 Task: Select Kindle E-Readers from Kindle E-readers & Books. Add to cart Kindle Oasis-1. Place order for _x000D_
1517 Larchmont Ave_x000D_
Lakewood, Ohio(OH), 44107, Cell Number (216) 226-7523
Action: Mouse moved to (455, 731)
Screenshot: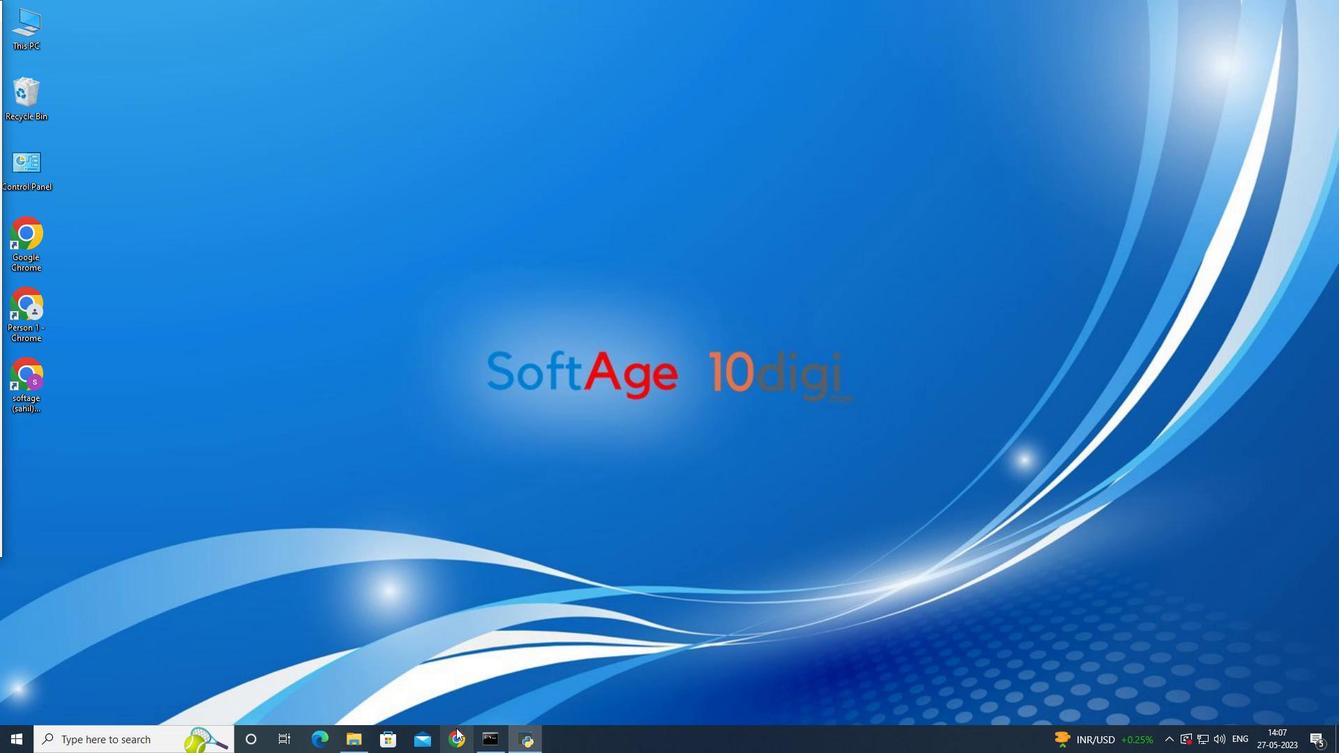 
Action: Mouse pressed left at (455, 731)
Screenshot: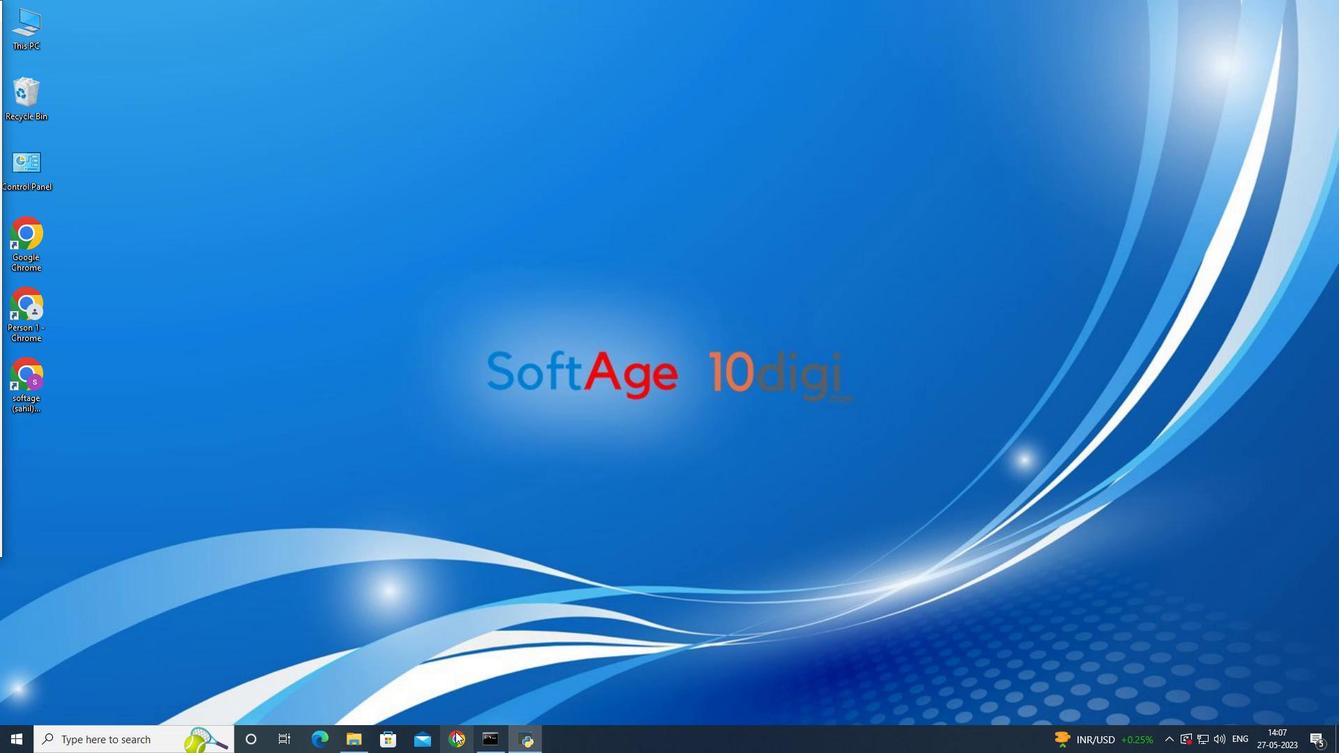 
Action: Mouse moved to (75, 61)
Screenshot: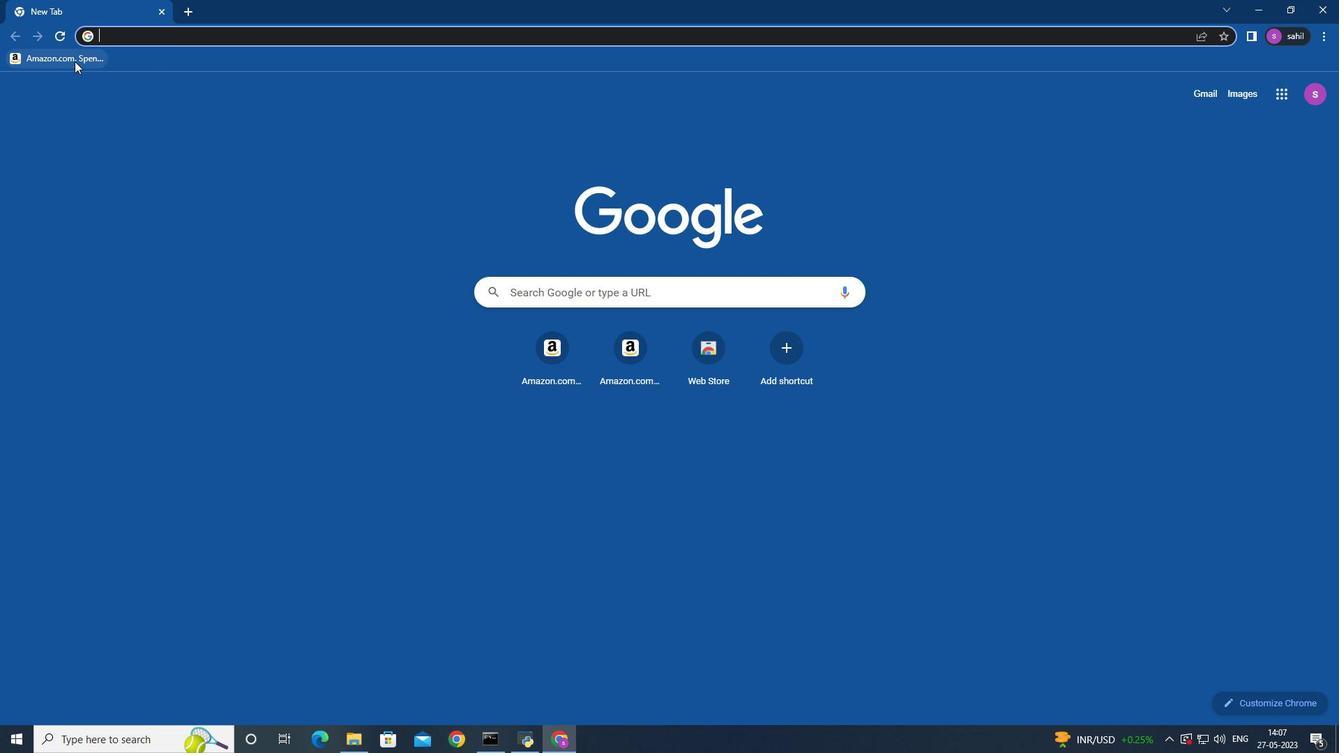 
Action: Mouse pressed left at (75, 61)
Screenshot: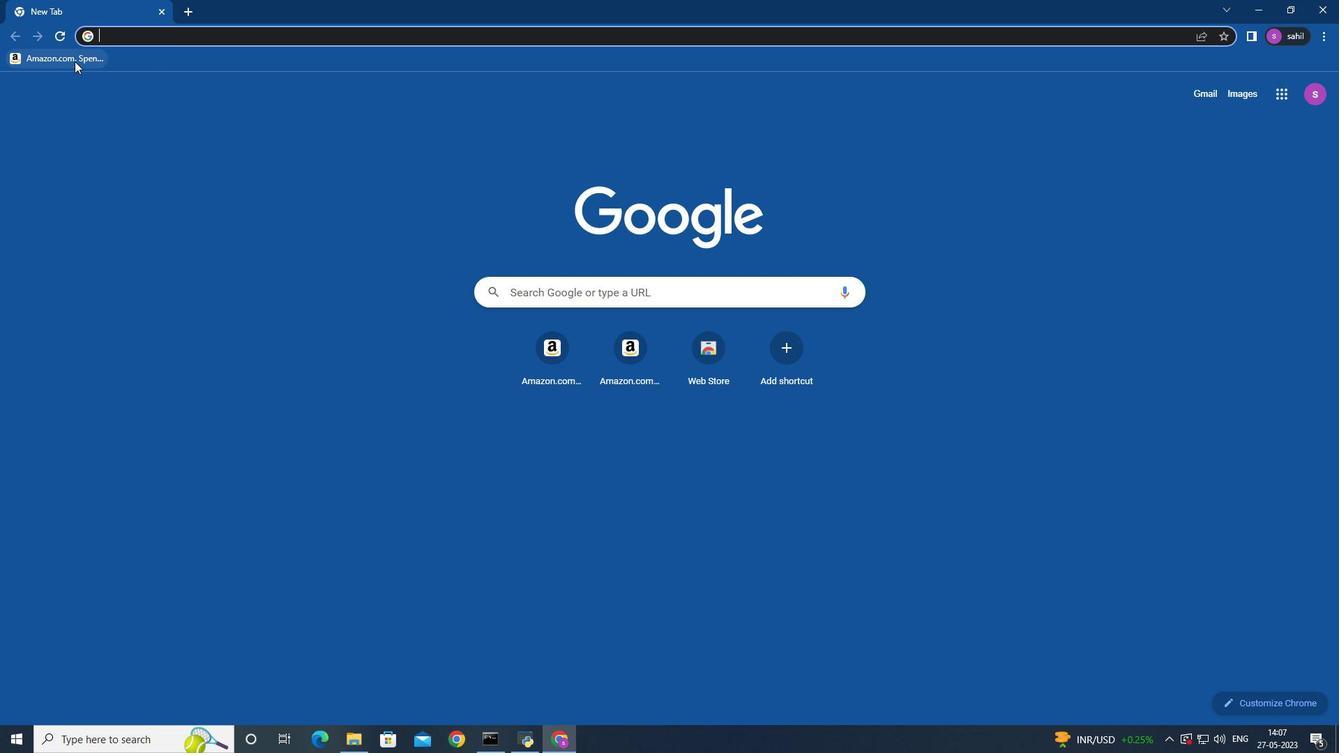 
Action: Mouse moved to (154, 69)
Screenshot: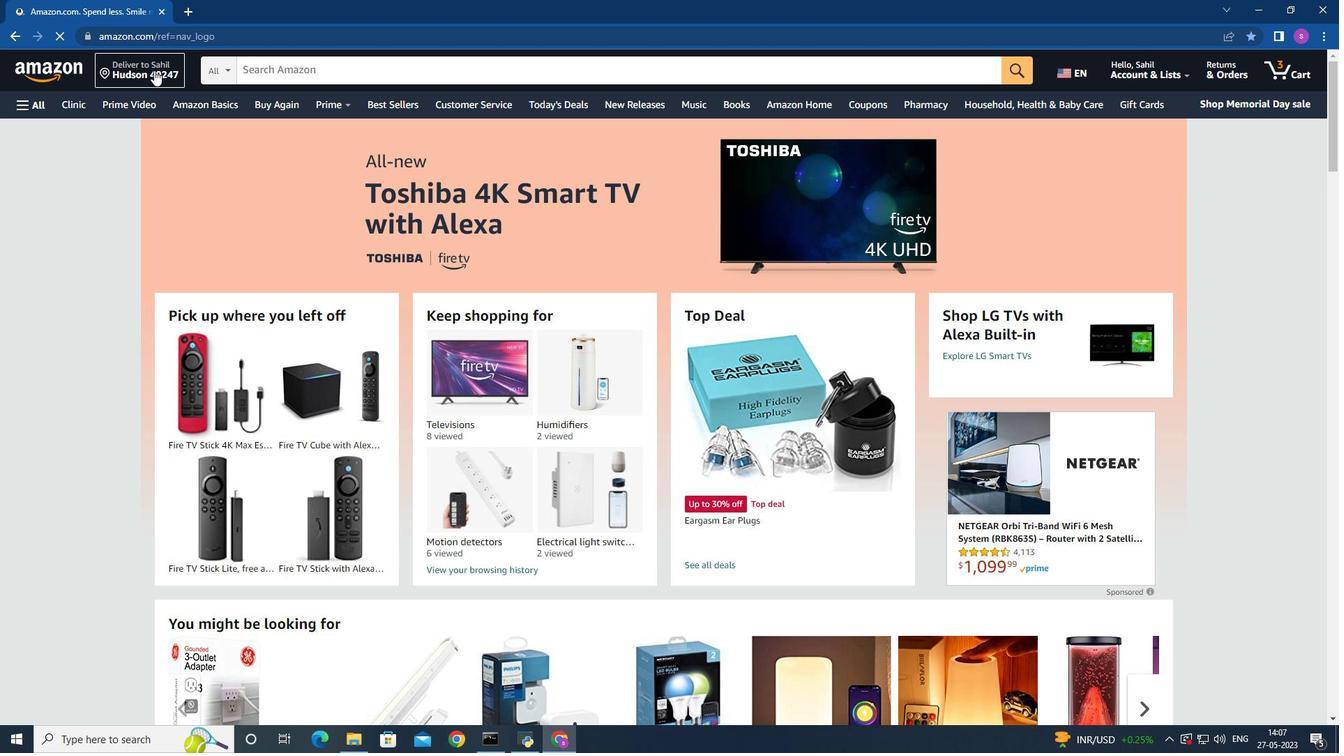 
Action: Mouse pressed left at (154, 69)
Screenshot: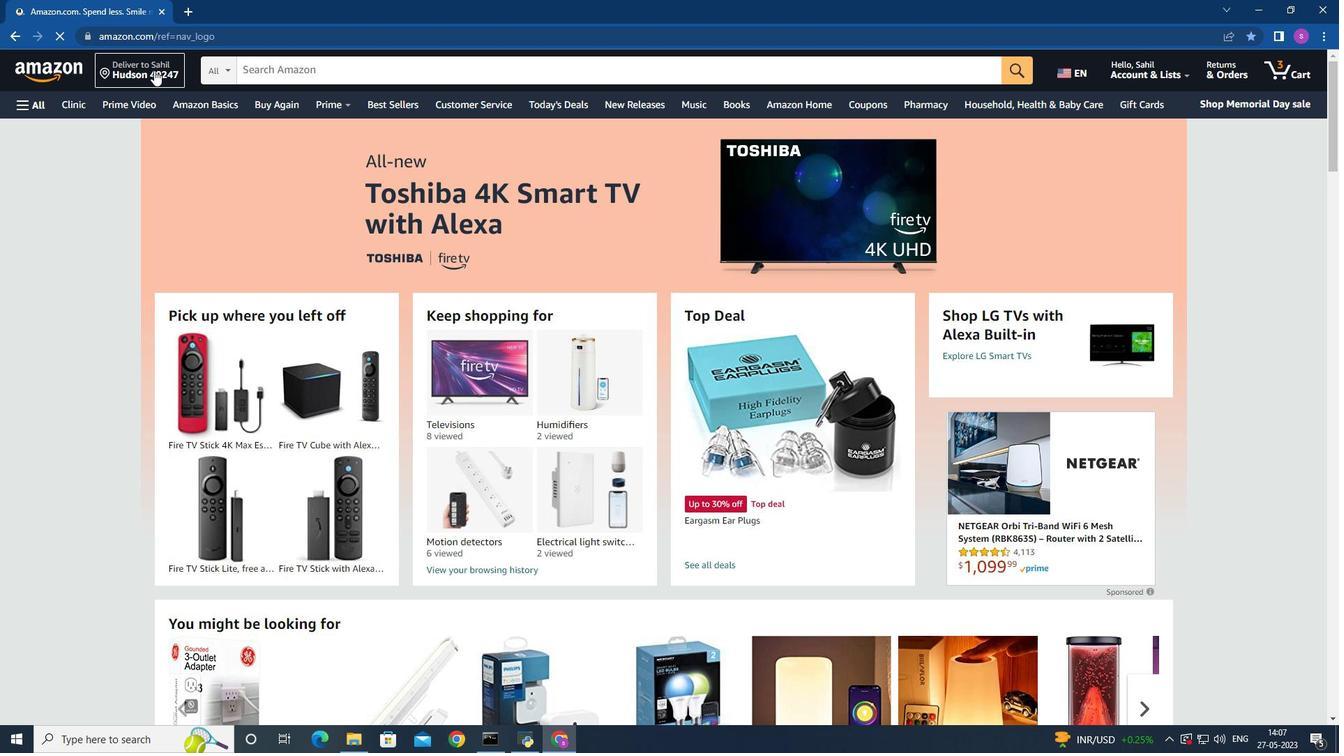 
Action: Mouse moved to (650, 426)
Screenshot: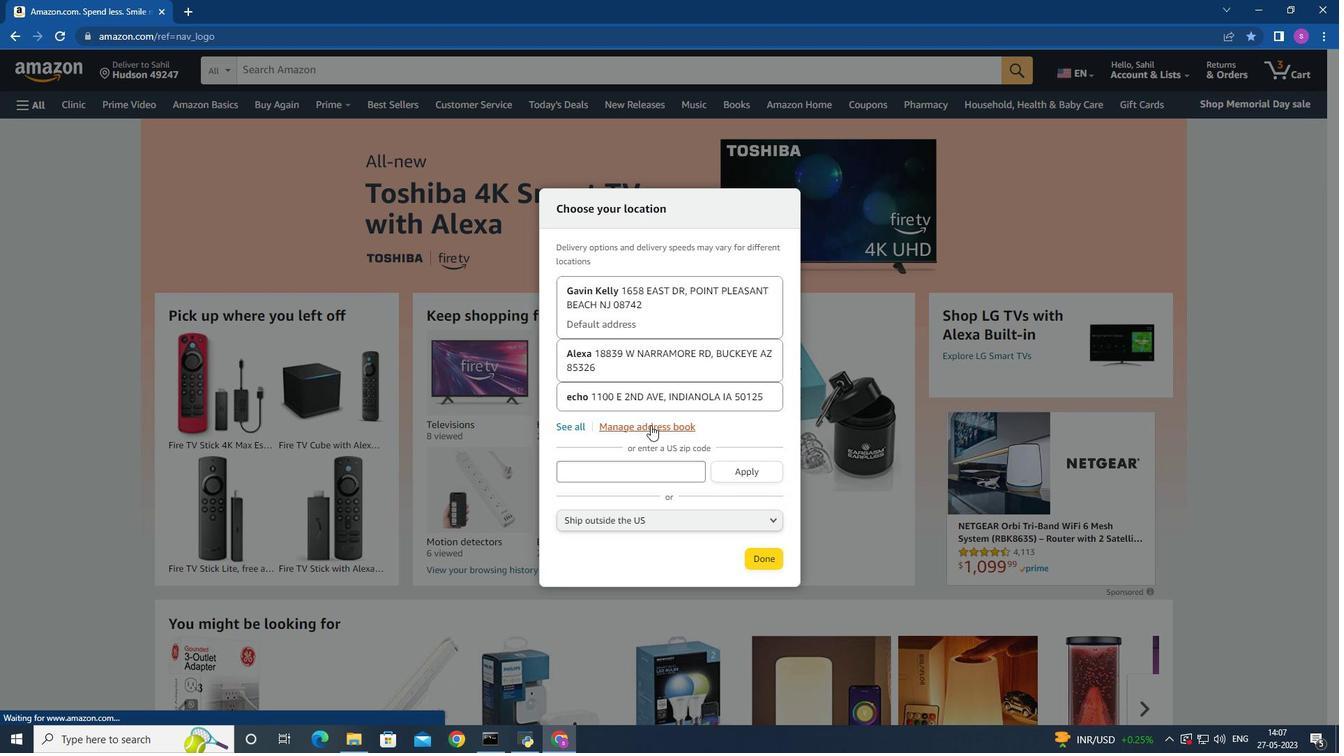 
Action: Mouse pressed left at (650, 426)
Screenshot: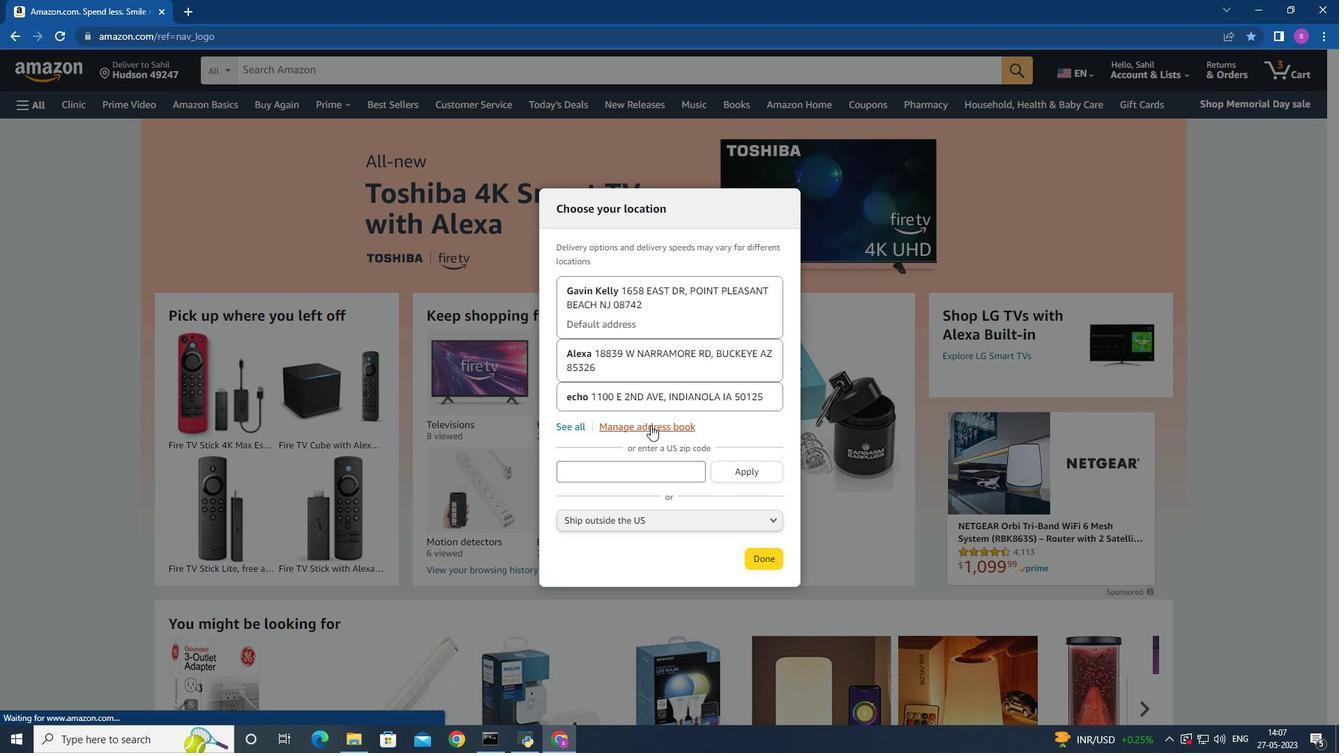 
Action: Mouse moved to (551, 347)
Screenshot: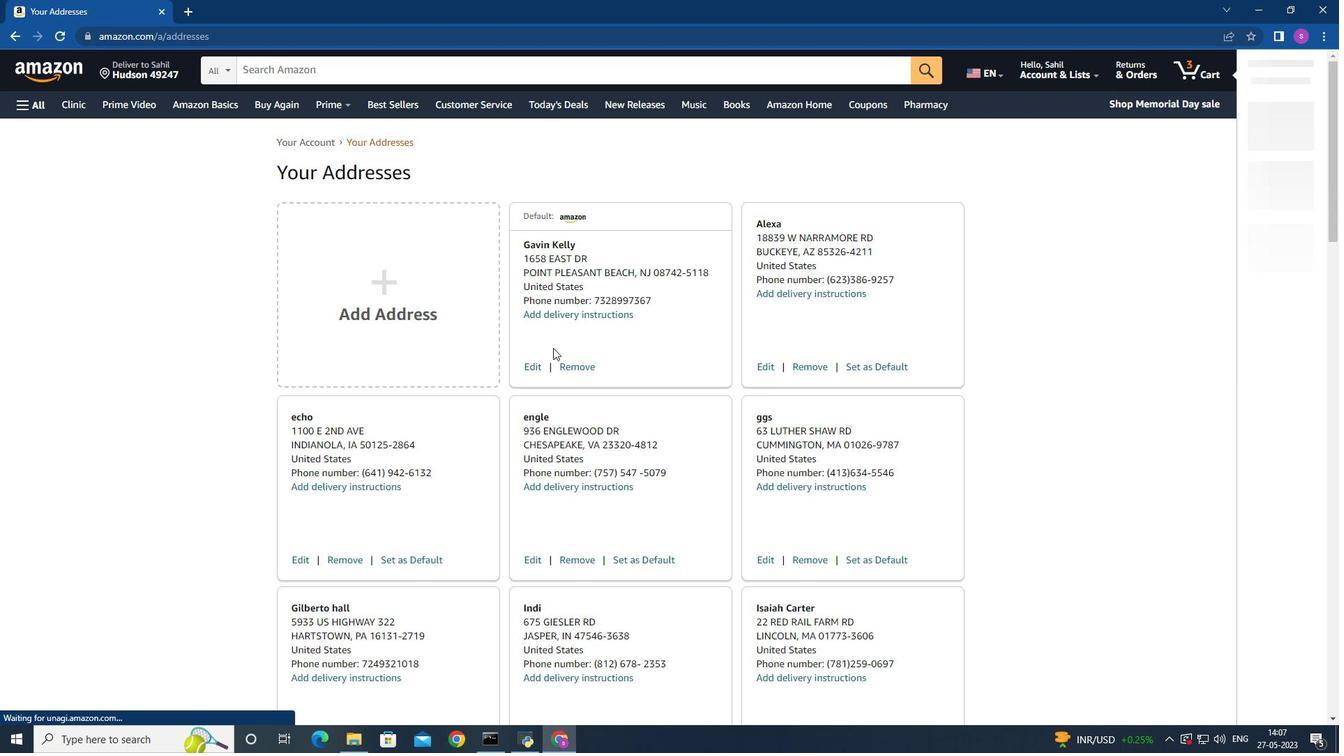 
Action: Mouse scrolled (551, 346) with delta (0, 0)
Screenshot: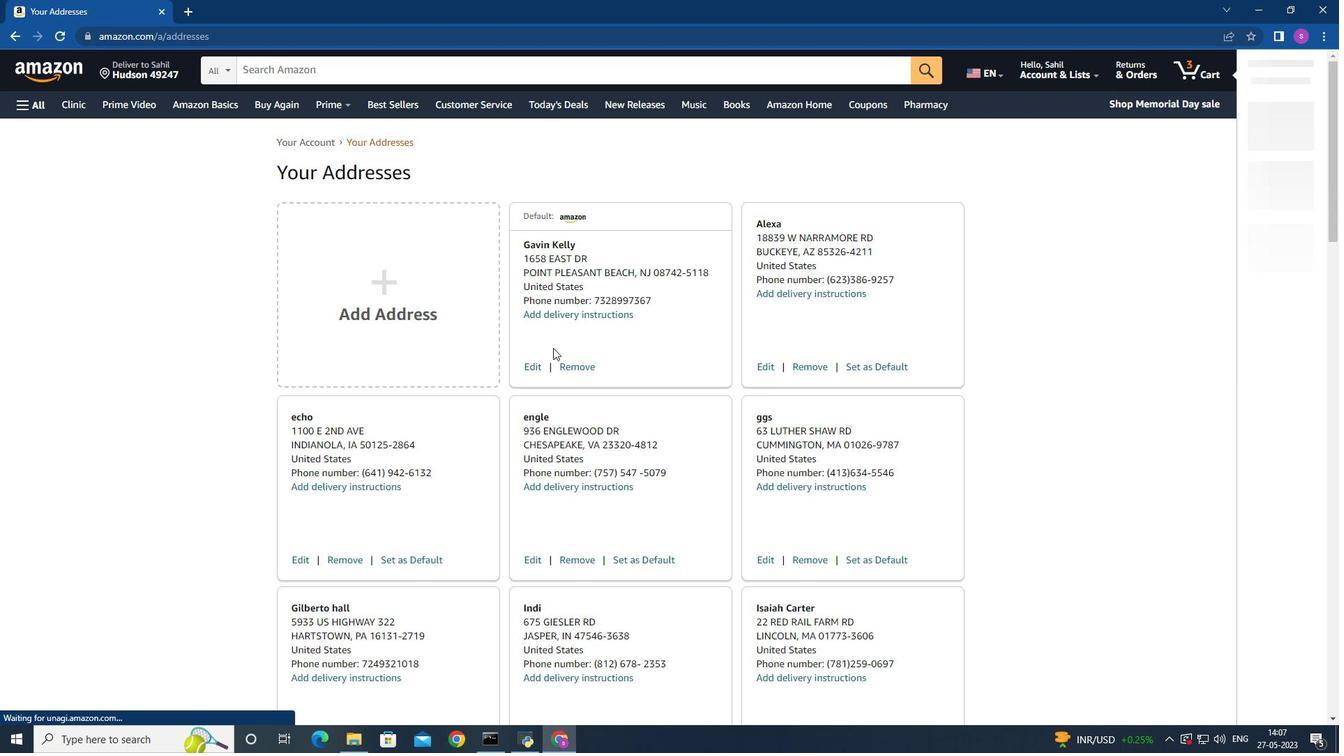 
Action: Mouse moved to (549, 347)
Screenshot: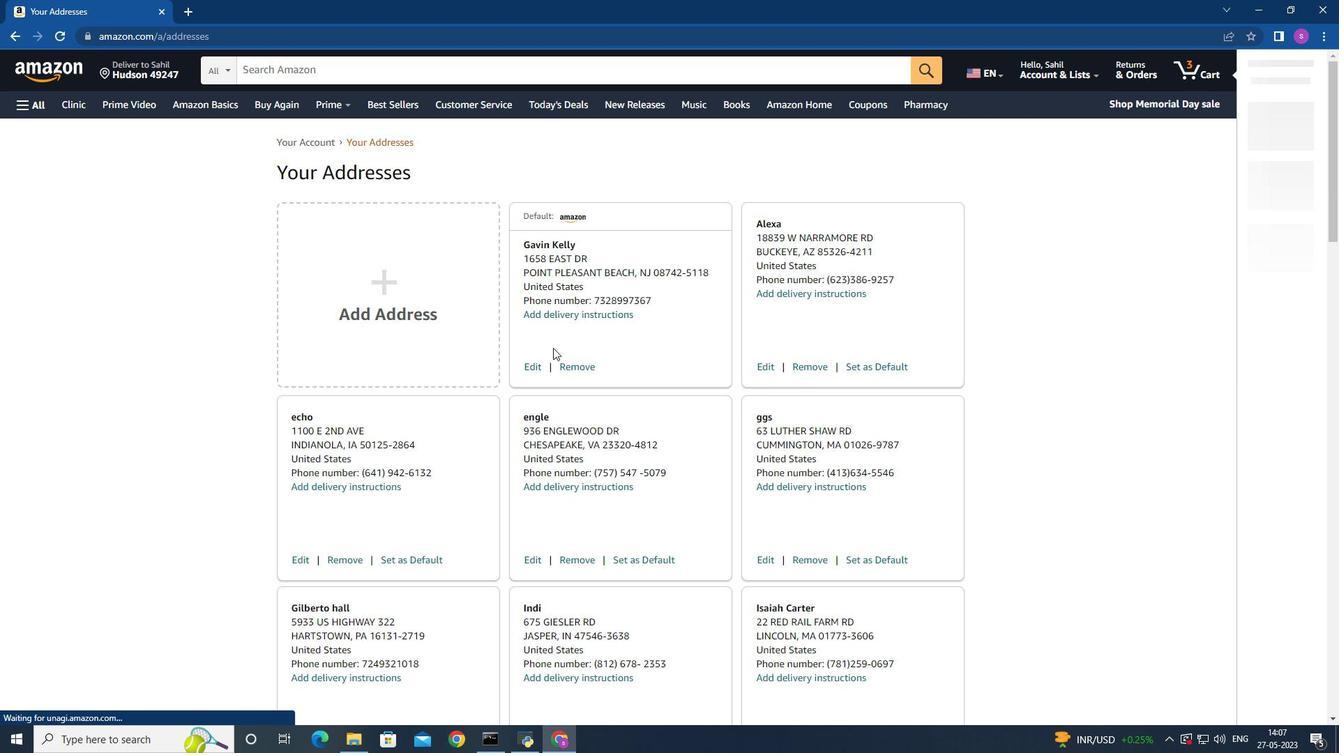 
Action: Mouse scrolled (549, 346) with delta (0, 0)
Screenshot: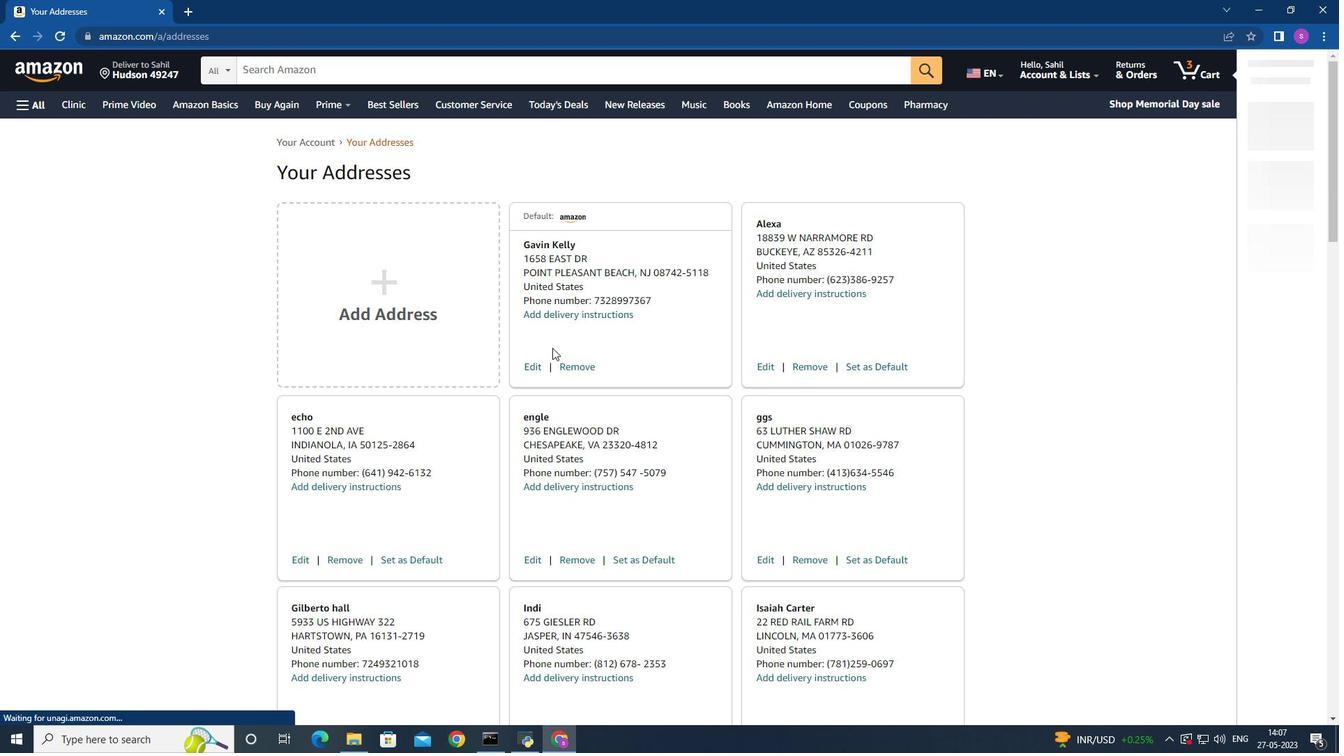 
Action: Mouse moved to (474, 371)
Screenshot: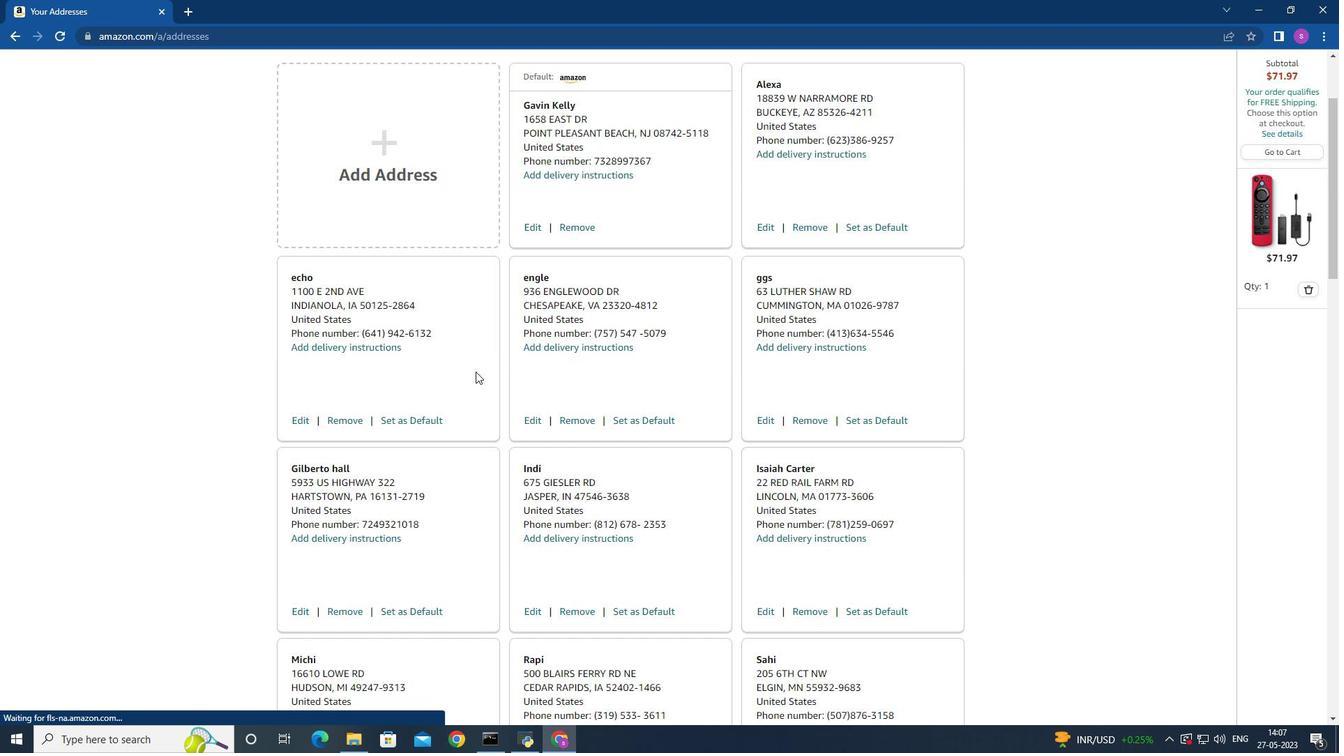 
Action: Mouse scrolled (474, 371) with delta (0, 0)
Screenshot: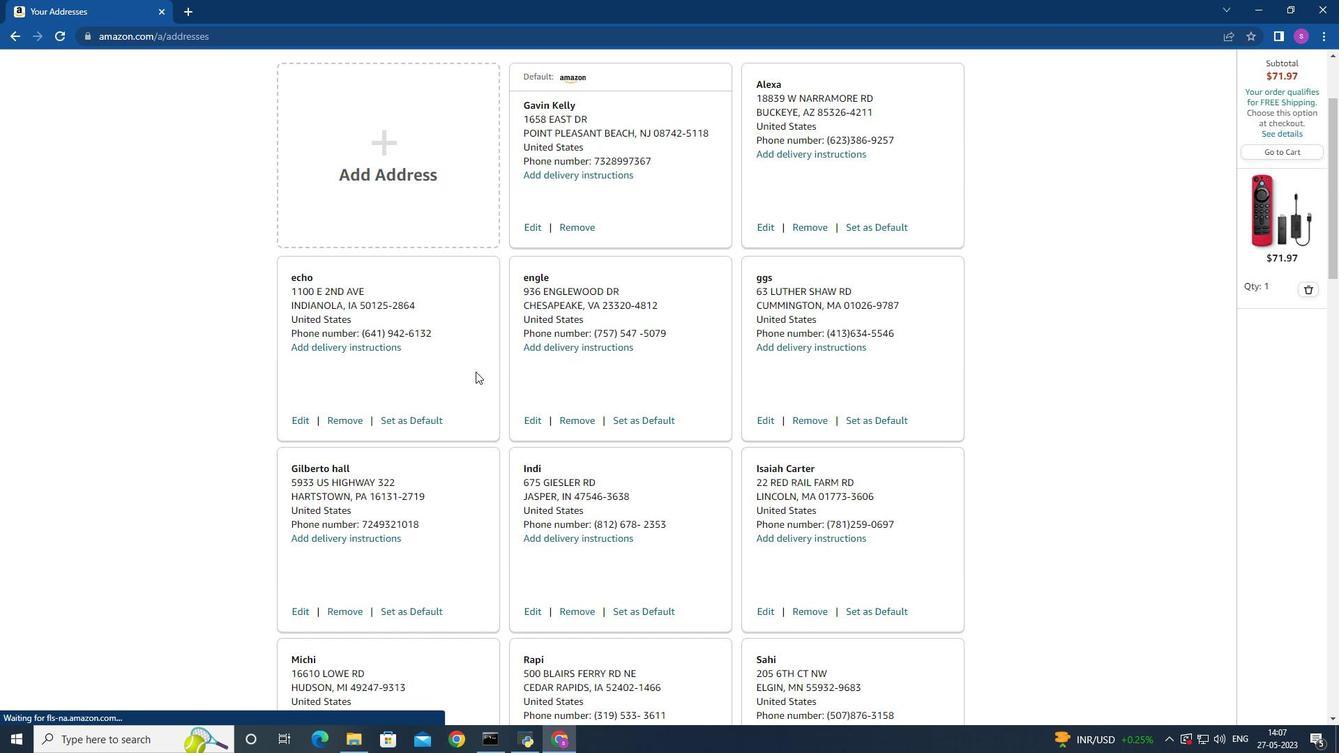 
Action: Mouse scrolled (474, 371) with delta (0, 0)
Screenshot: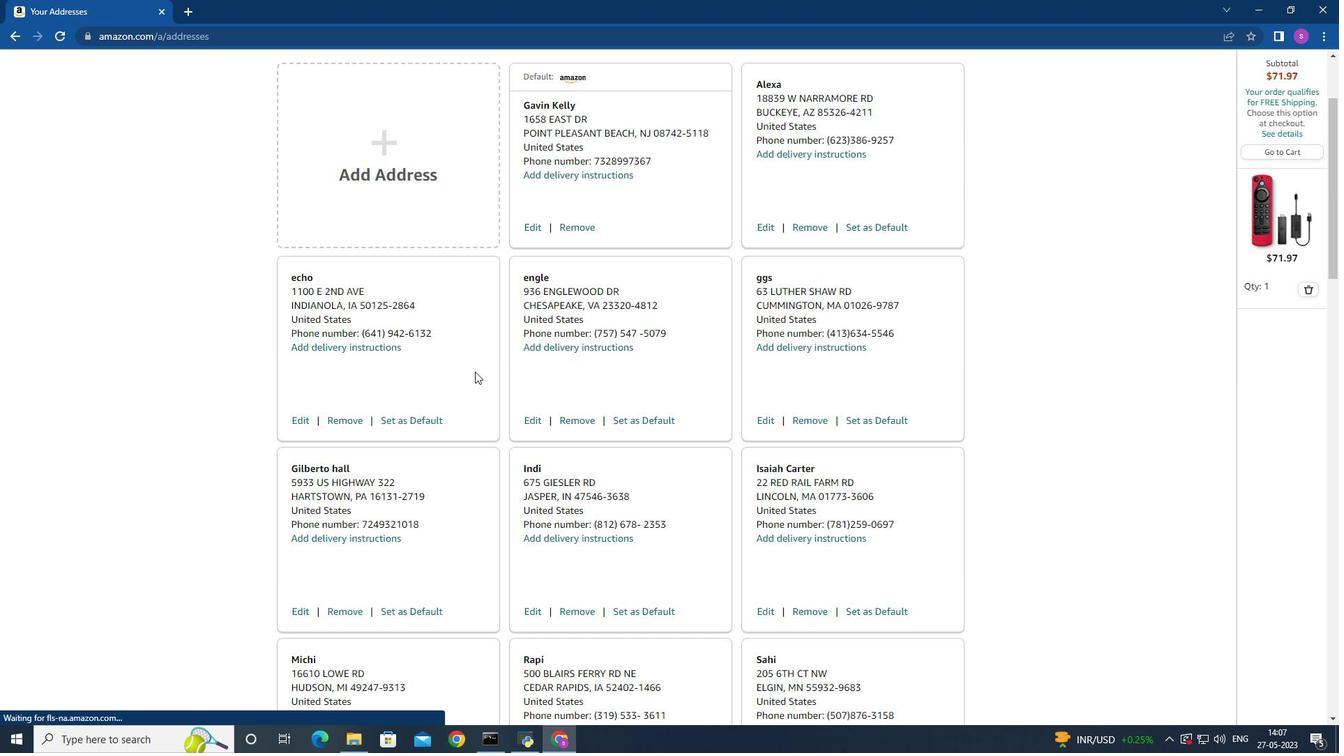 
Action: Mouse scrolled (474, 371) with delta (0, 0)
Screenshot: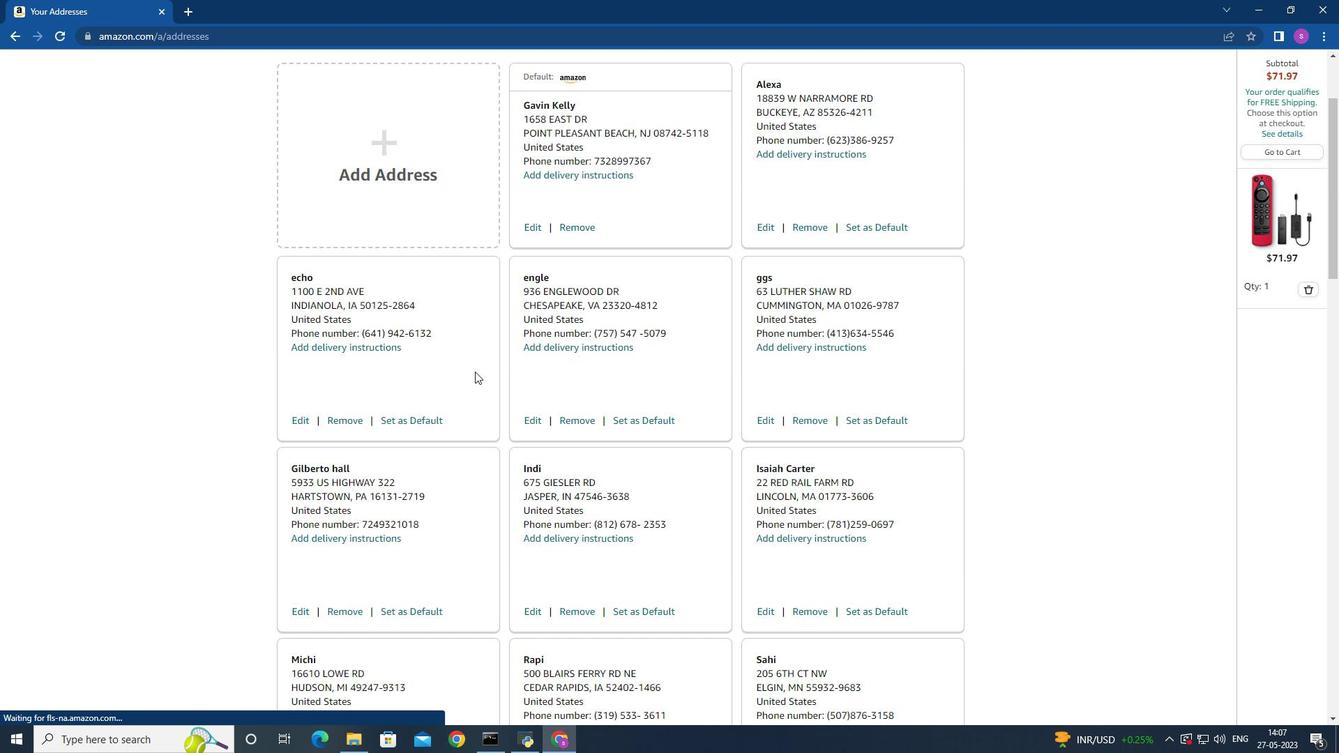 
Action: Mouse moved to (399, 327)
Screenshot: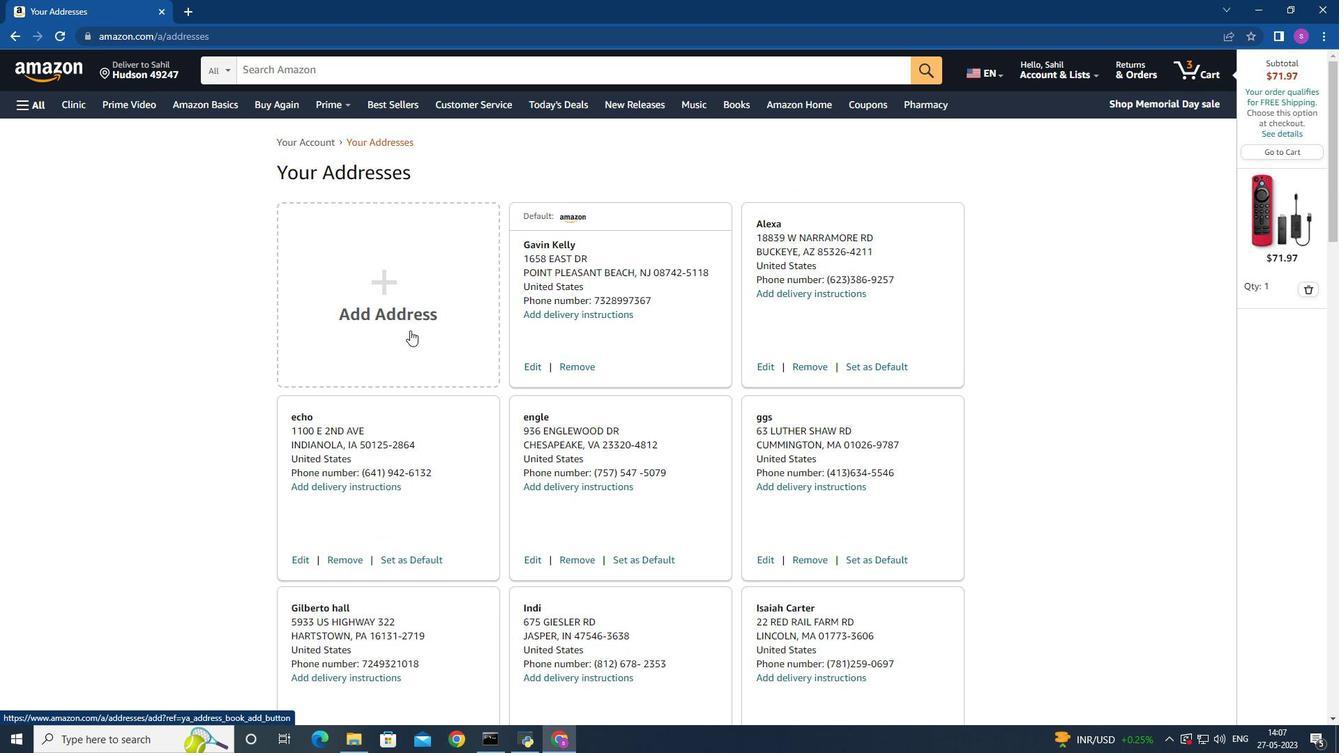 
Action: Mouse pressed left at (399, 327)
Screenshot: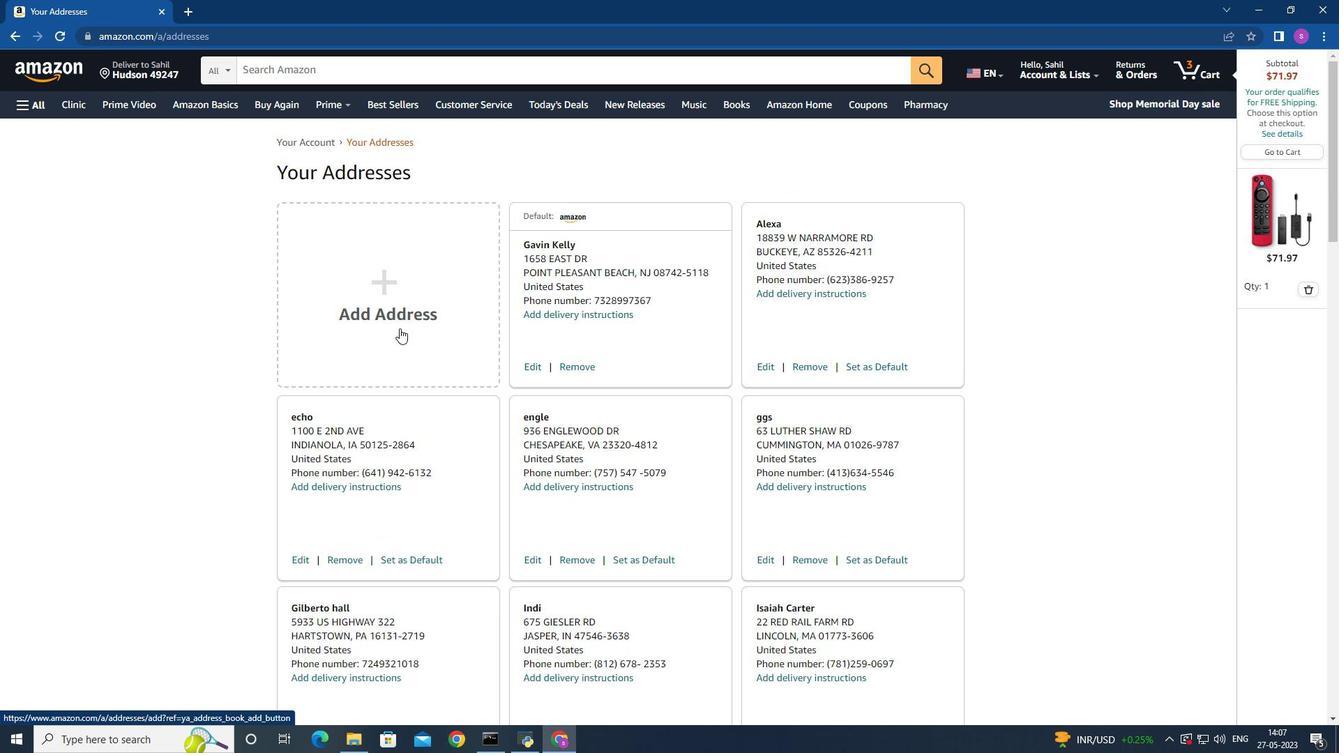 
Action: Mouse moved to (733, 378)
Screenshot: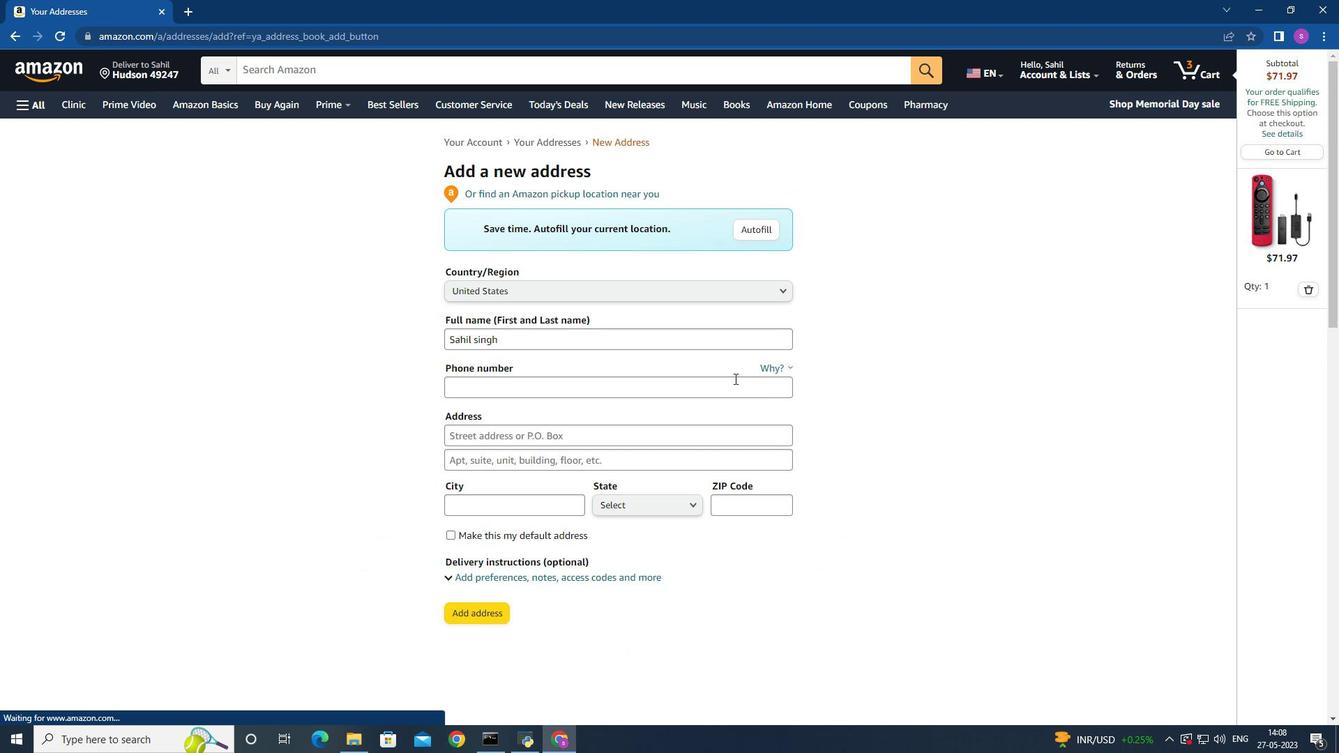 
Action: Mouse scrolled (733, 378) with delta (0, 0)
Screenshot: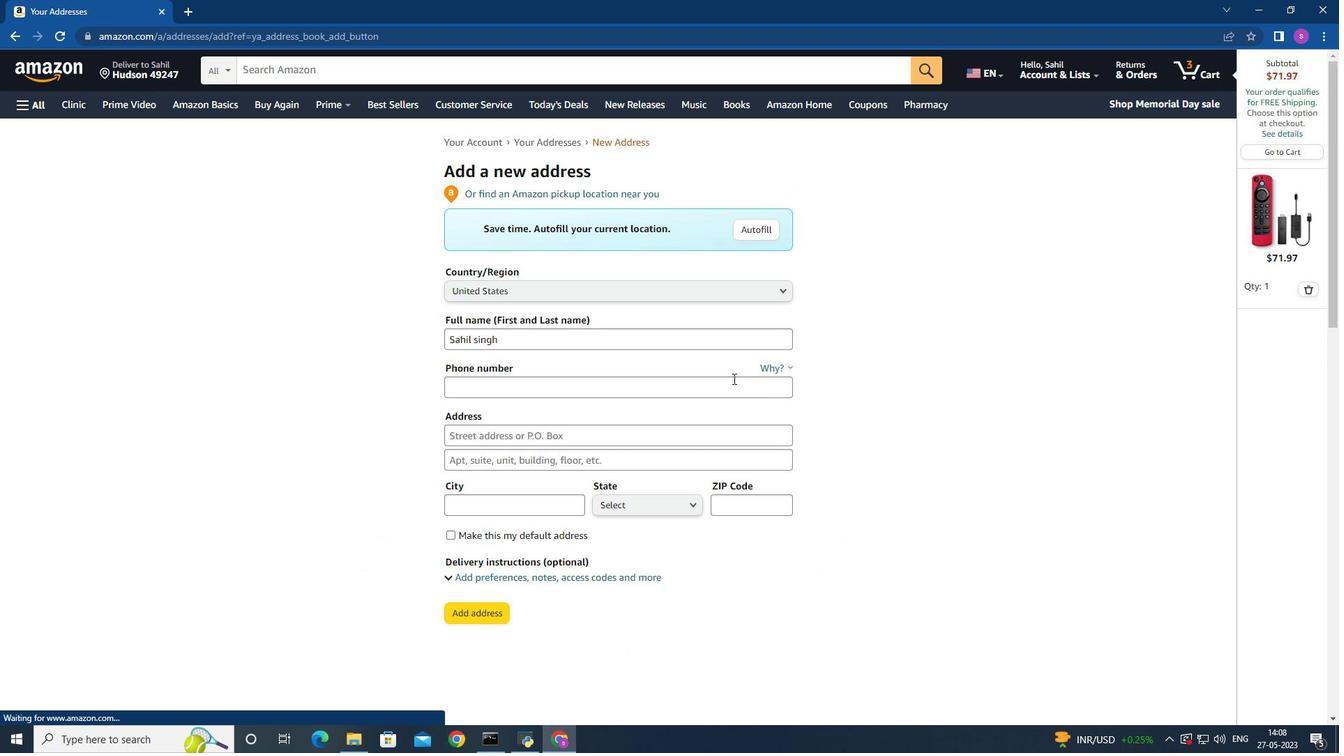 
Action: Mouse moved to (502, 318)
Screenshot: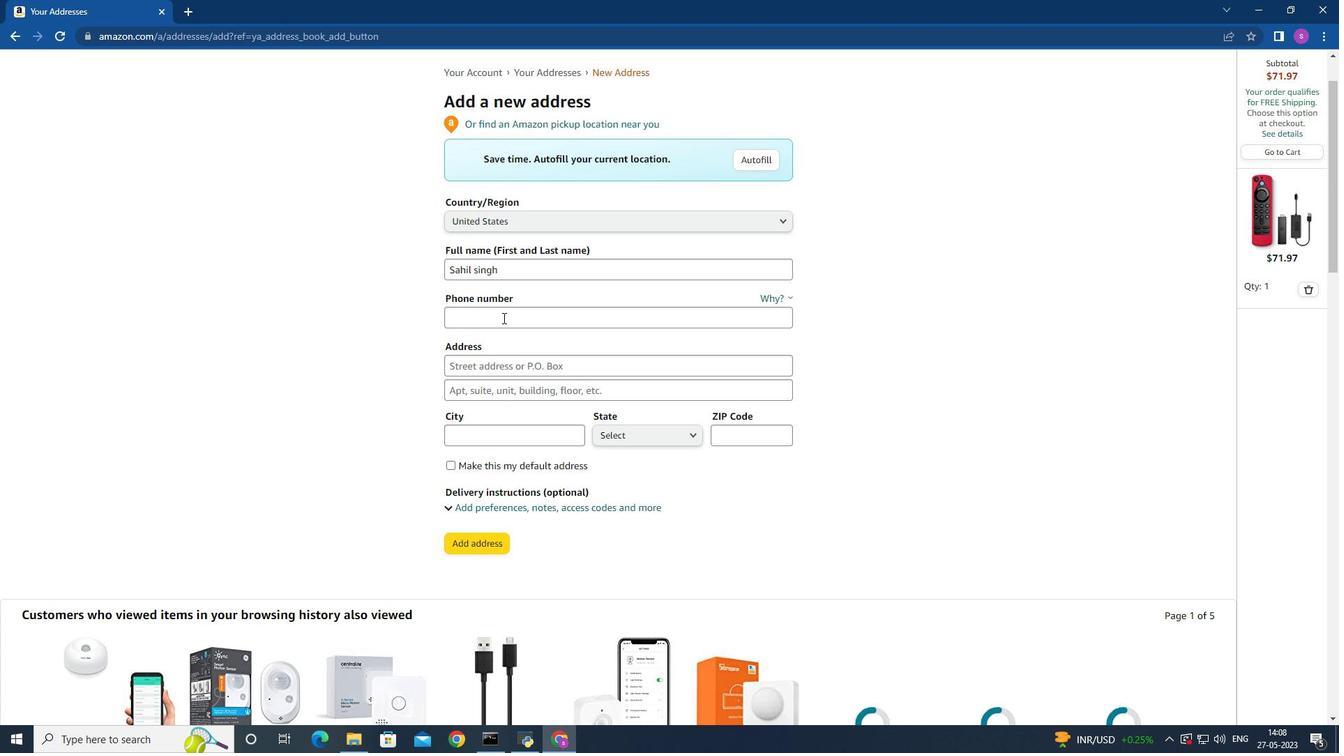 
Action: Mouse pressed left at (502, 318)
Screenshot: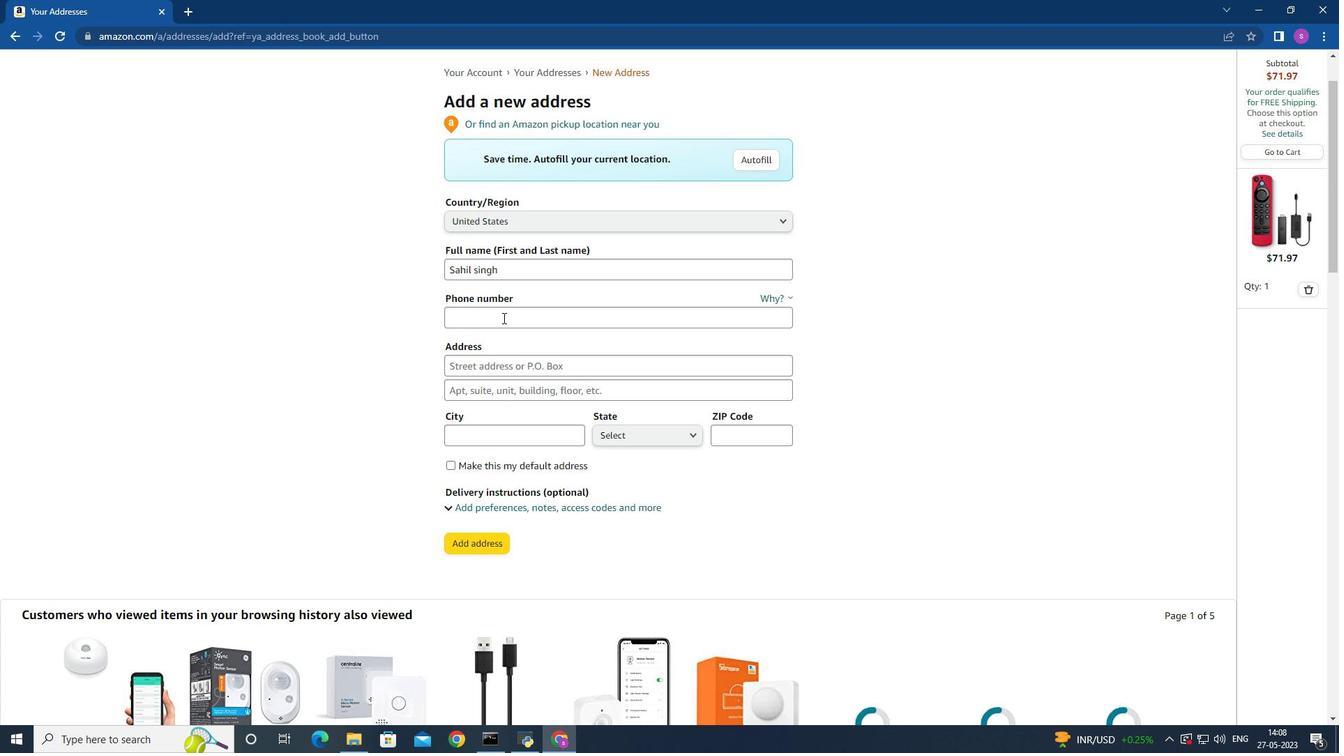
Action: Key pressed <Key.shift>(216<Key.shift>)<Key.space>226-7523
Screenshot: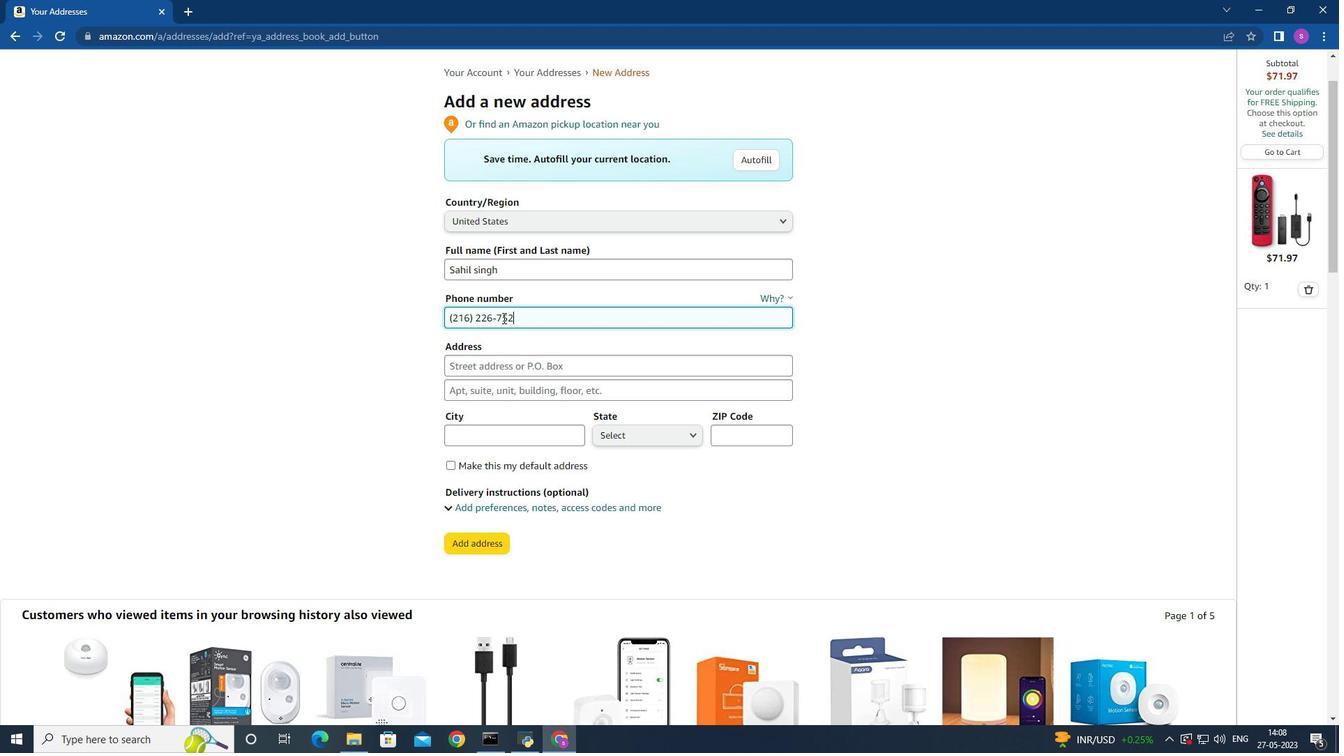 
Action: Mouse moved to (511, 363)
Screenshot: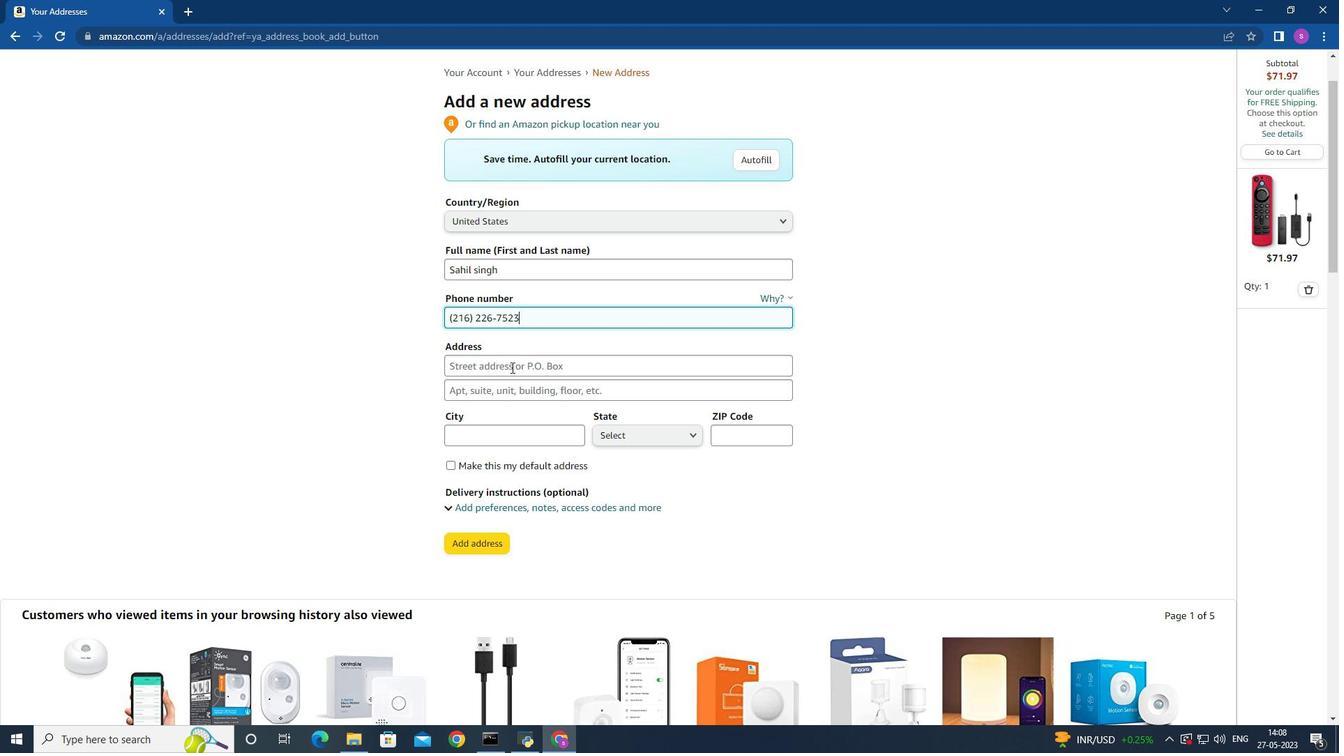 
Action: Mouse pressed left at (511, 363)
Screenshot: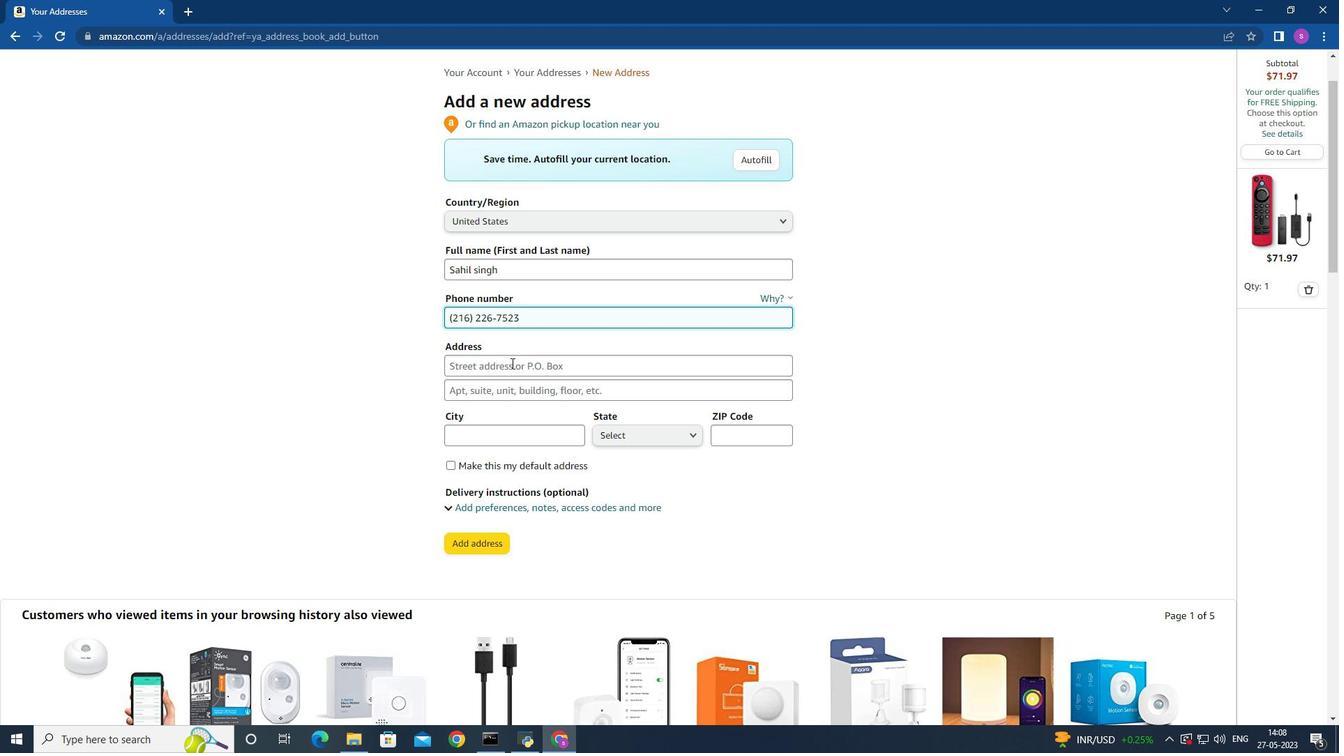 
Action: Mouse moved to (511, 363)
Screenshot: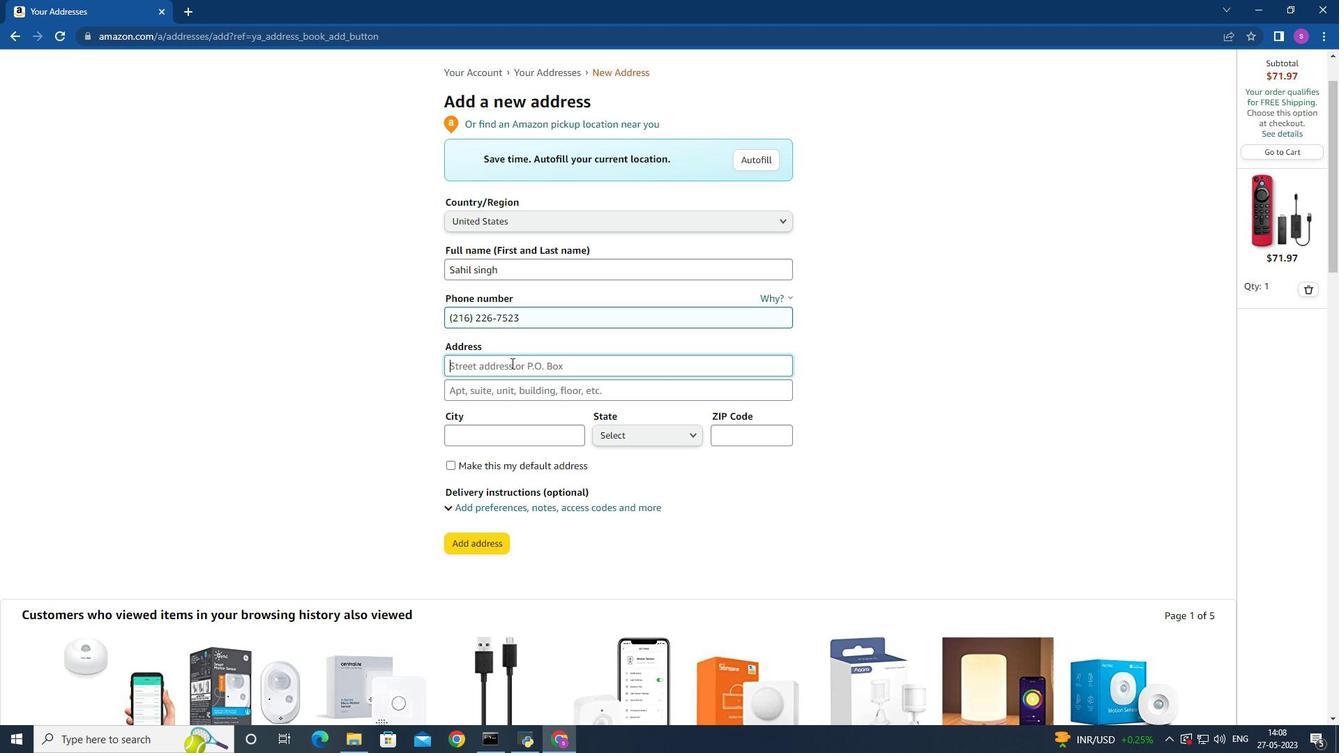 
Action: Key pressed 1517<Key.space><Key.shift>Larchmont<Key.space>
Screenshot: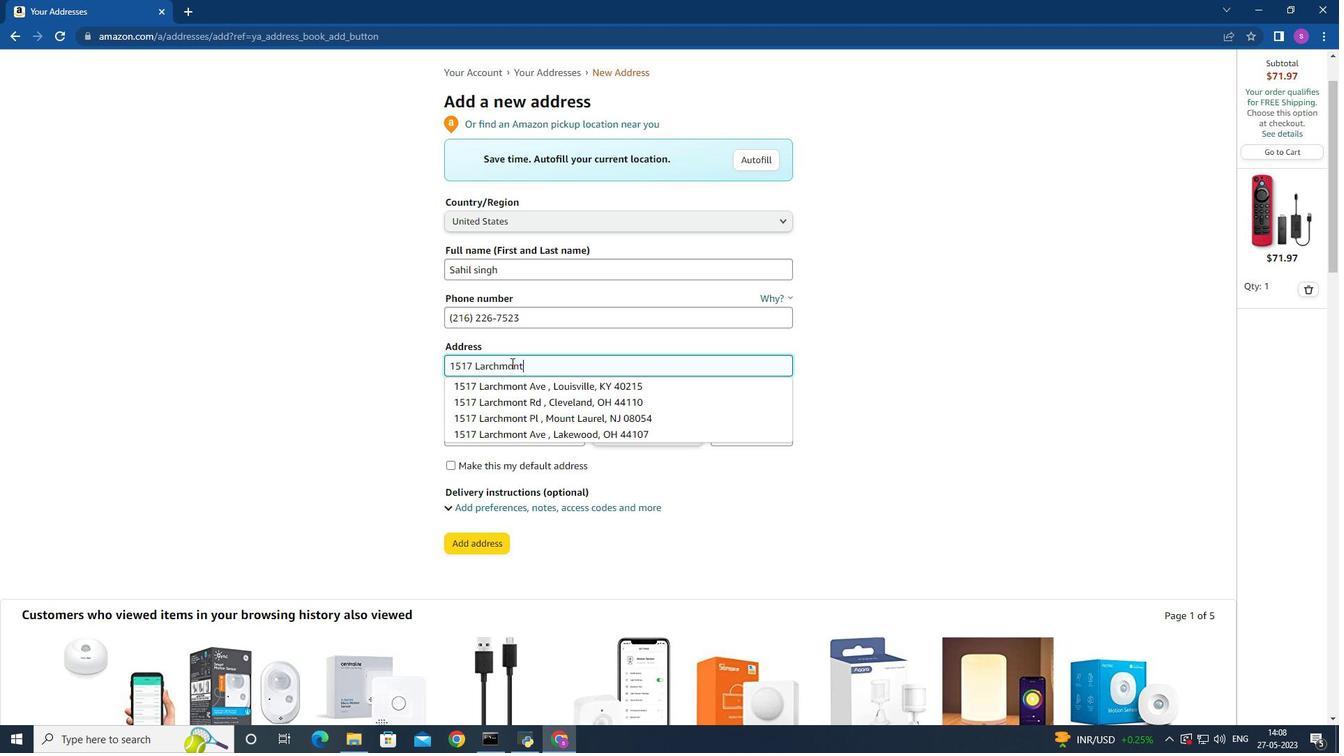 
Action: Mouse moved to (586, 432)
Screenshot: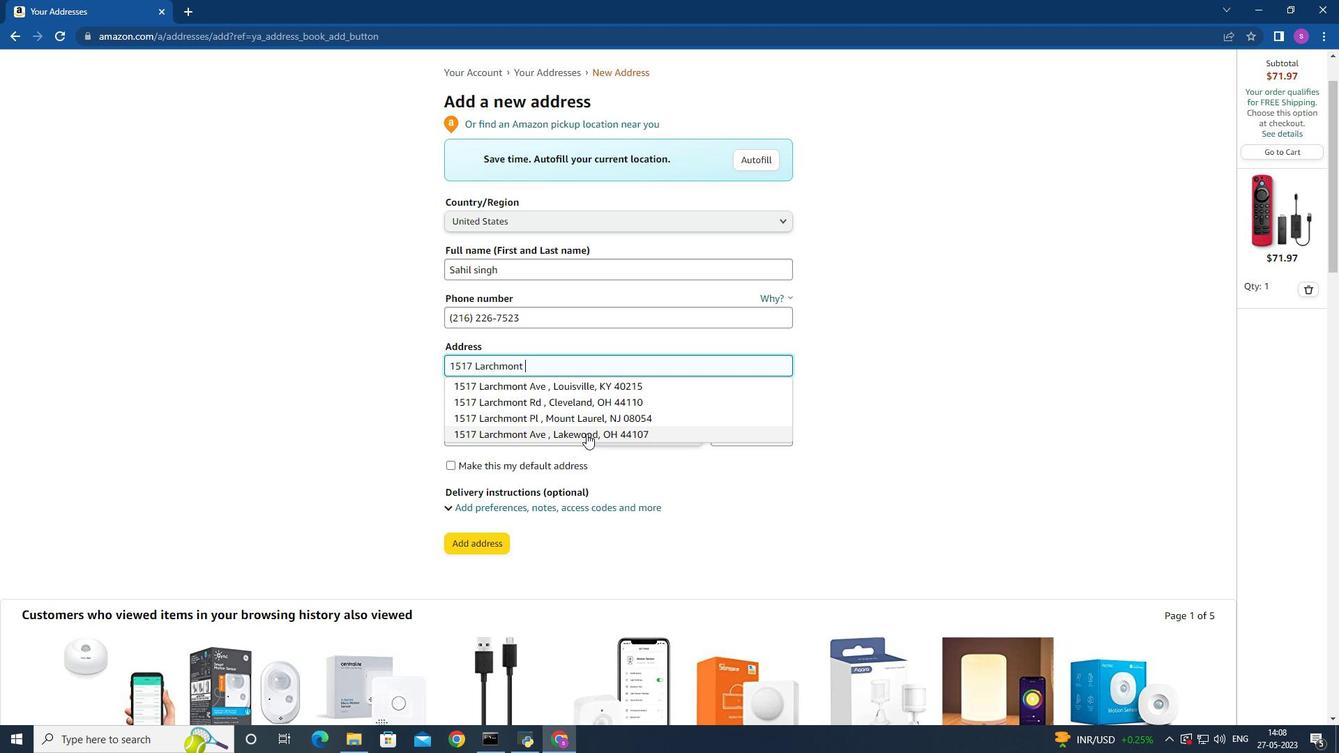 
Action: Mouse pressed left at (586, 432)
Screenshot: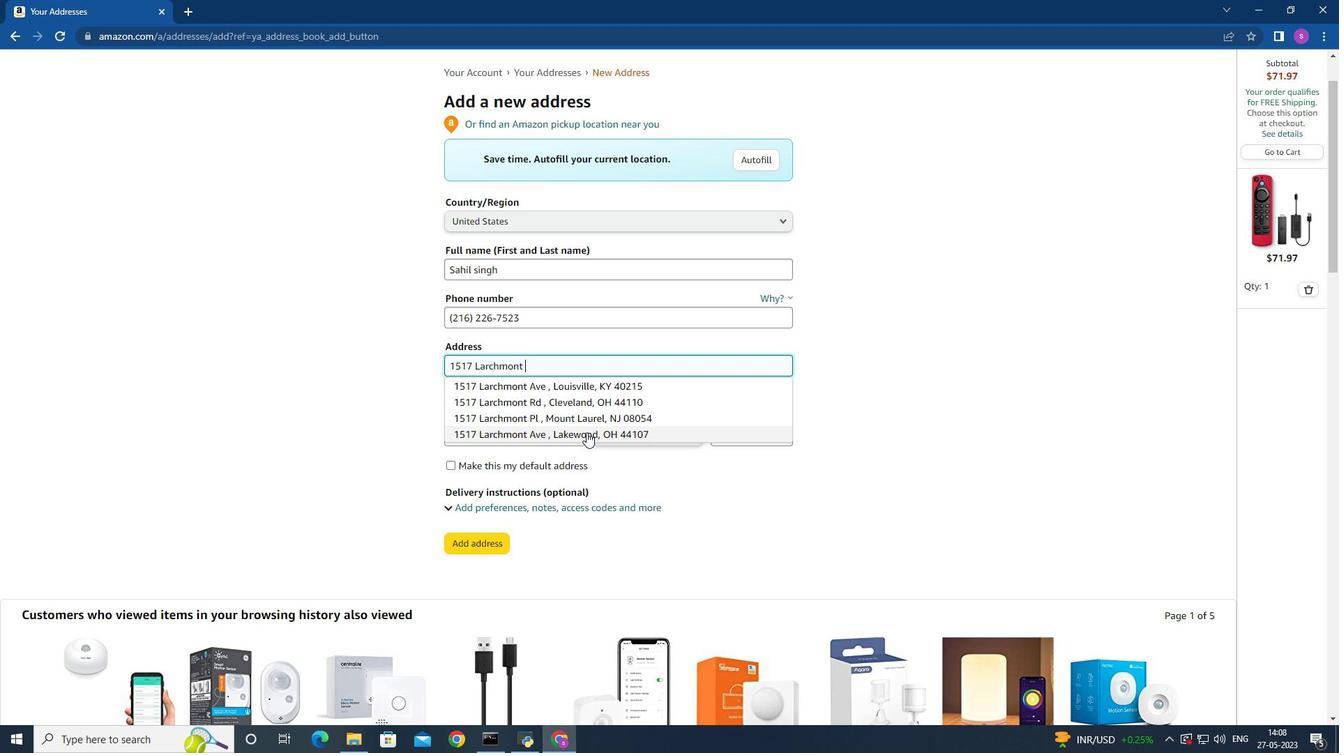 
Action: Mouse moved to (544, 313)
Screenshot: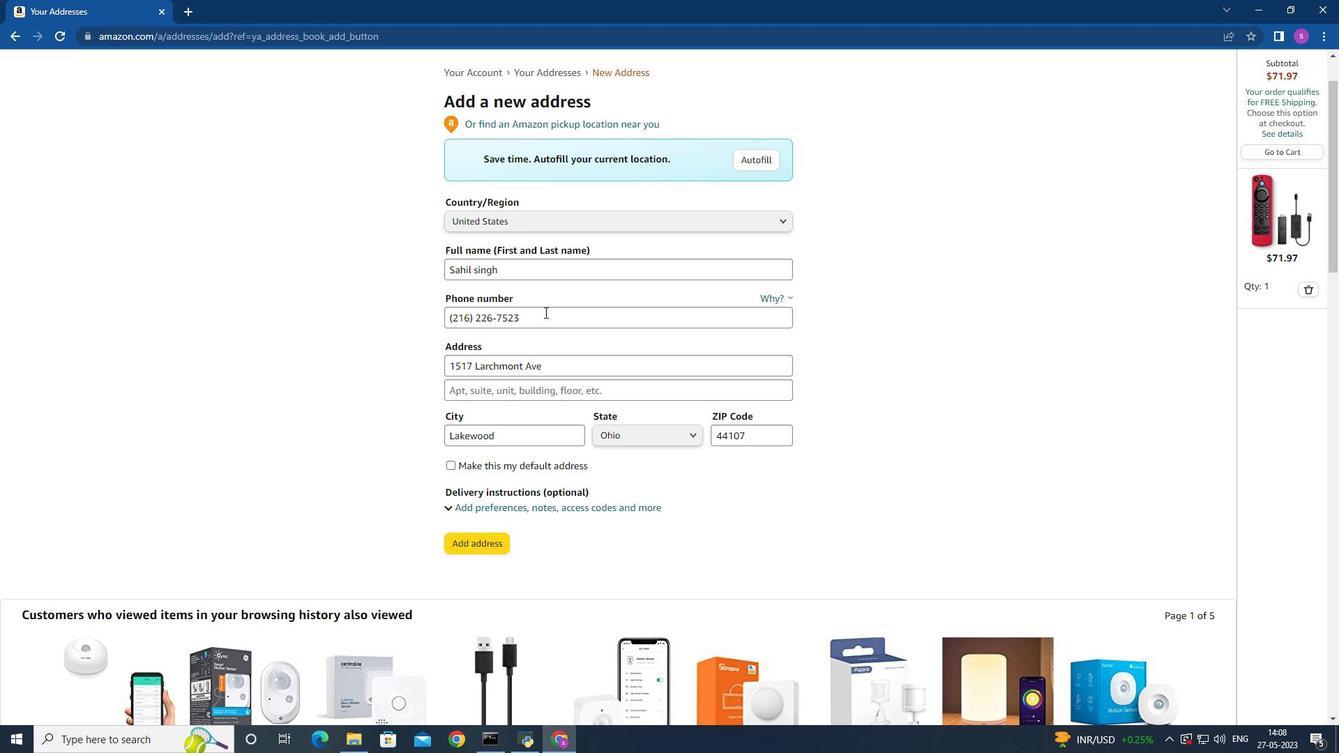 
Action: Mouse scrolled (544, 313) with delta (0, 0)
Screenshot: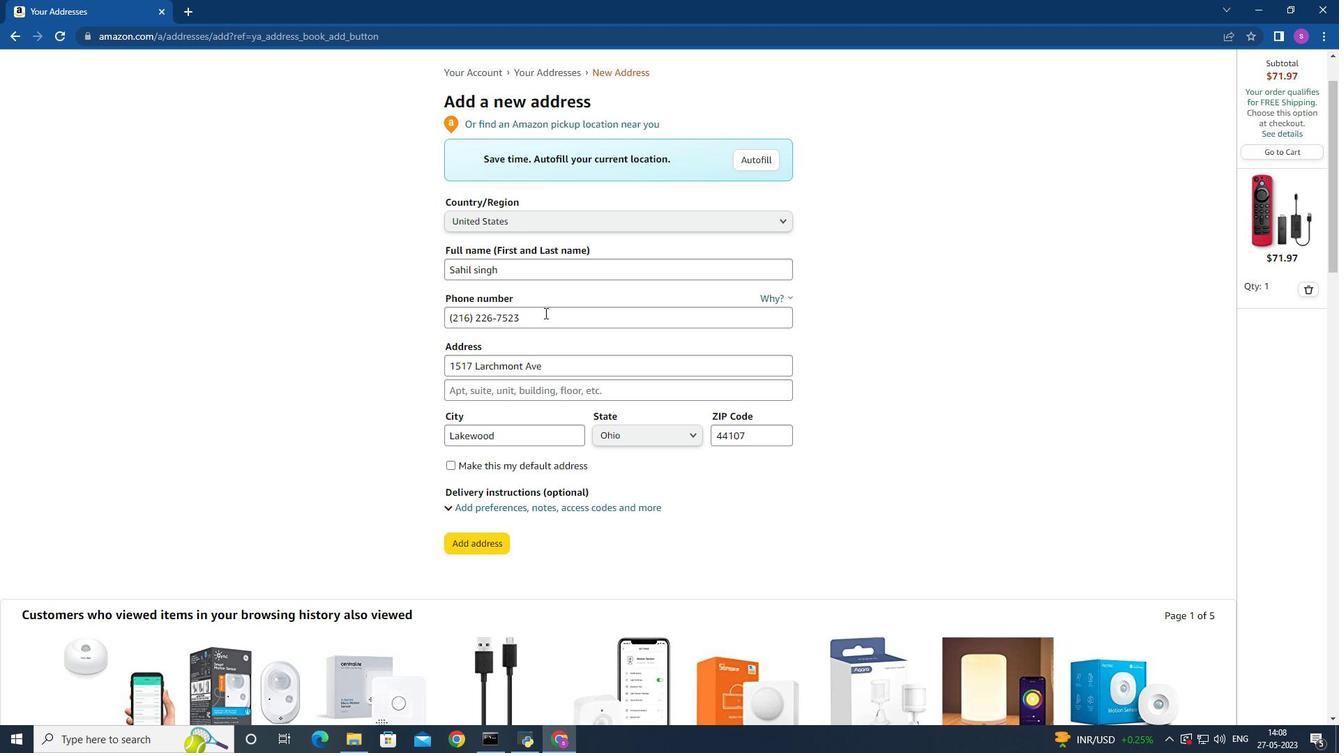 
Action: Mouse moved to (551, 347)
Screenshot: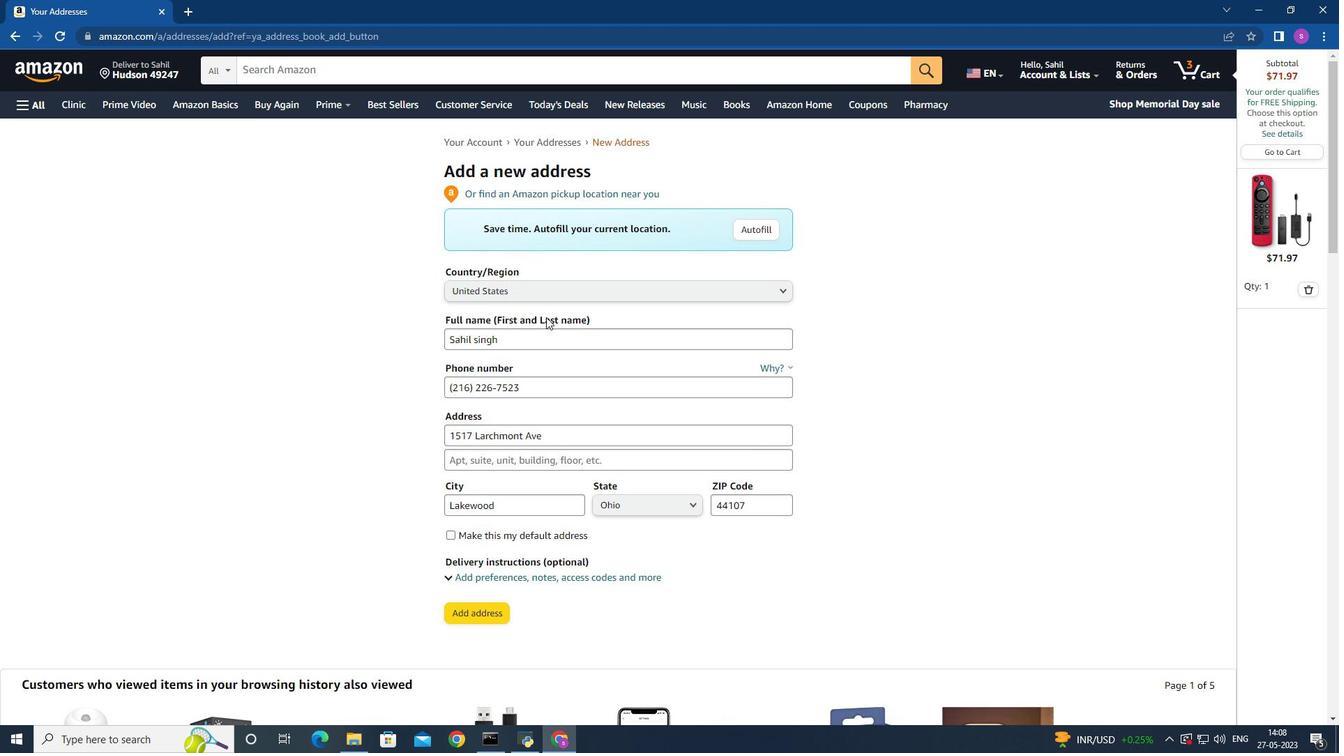 
Action: Mouse scrolled (551, 346) with delta (0, 0)
Screenshot: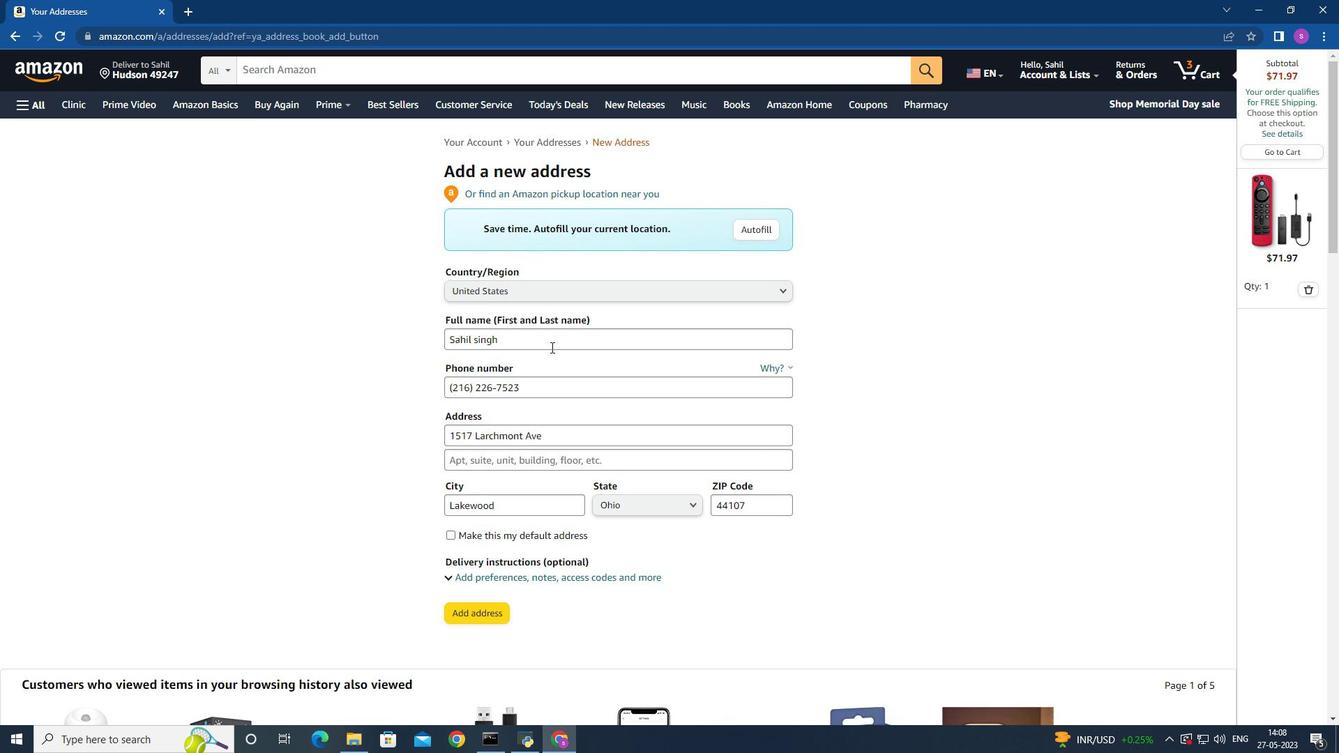 
Action: Mouse moved to (463, 544)
Screenshot: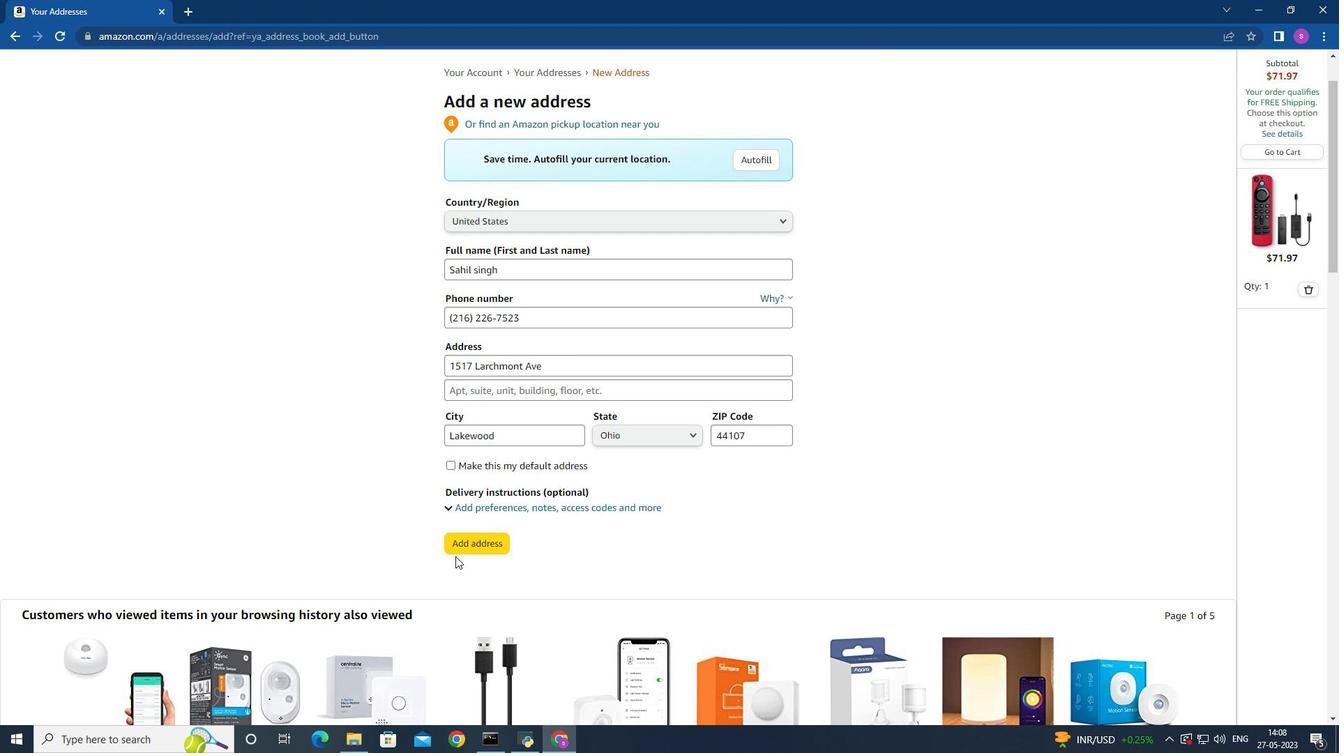 
Action: Mouse pressed left at (463, 544)
Screenshot: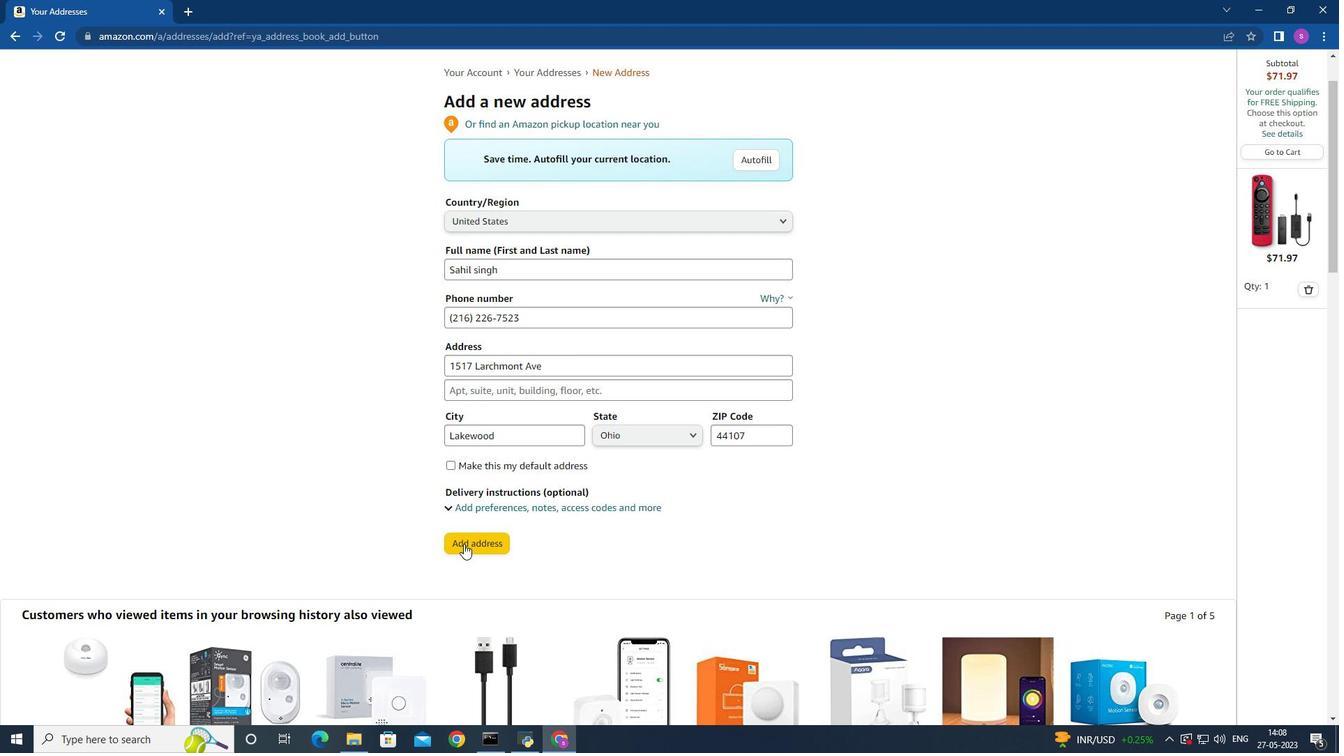 
Action: Mouse moved to (166, 62)
Screenshot: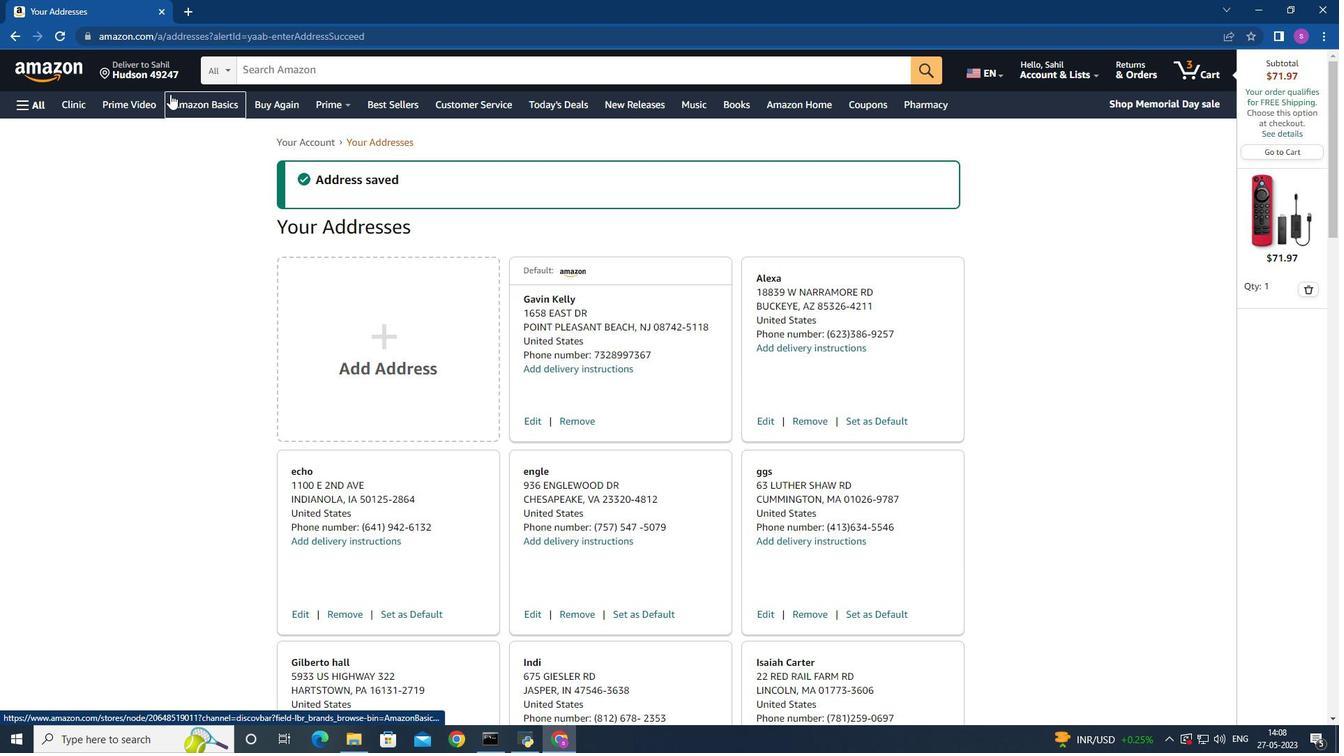 
Action: Mouse pressed left at (166, 62)
Screenshot: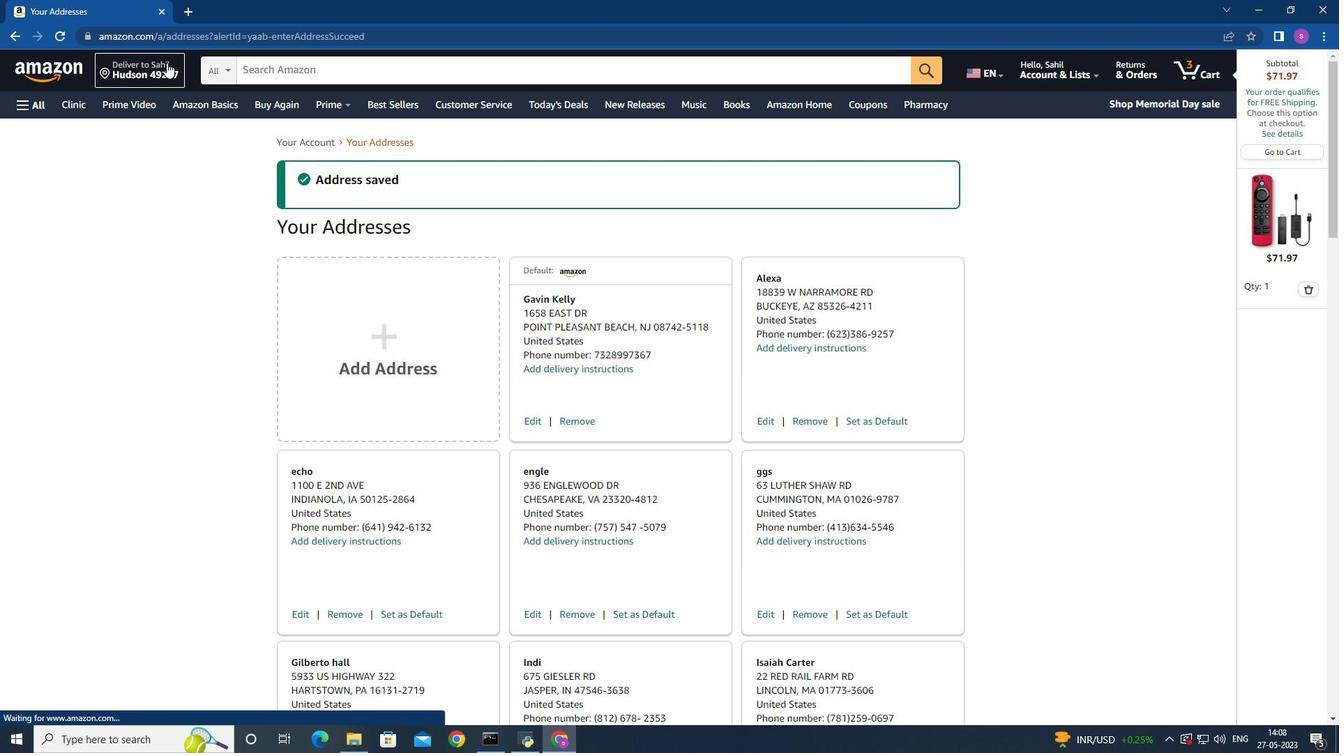 
Action: Mouse moved to (564, 424)
Screenshot: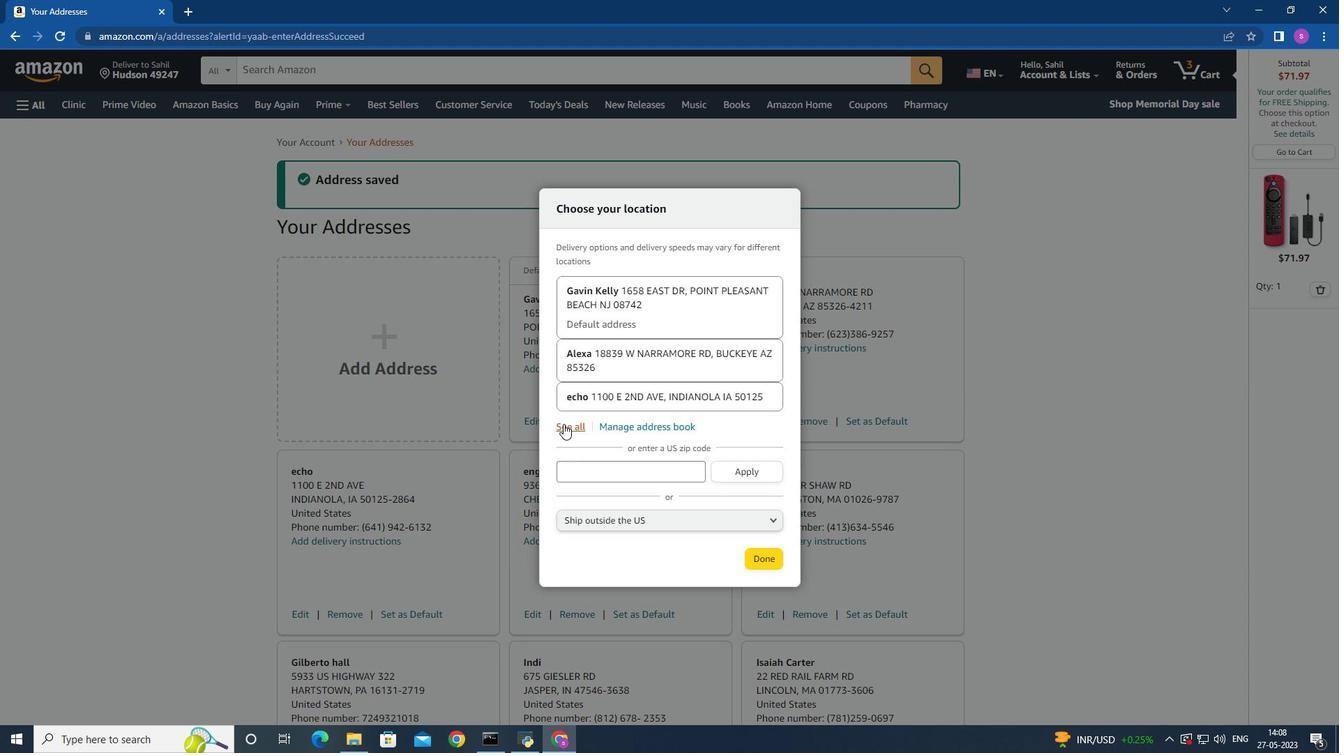 
Action: Mouse pressed left at (564, 424)
Screenshot: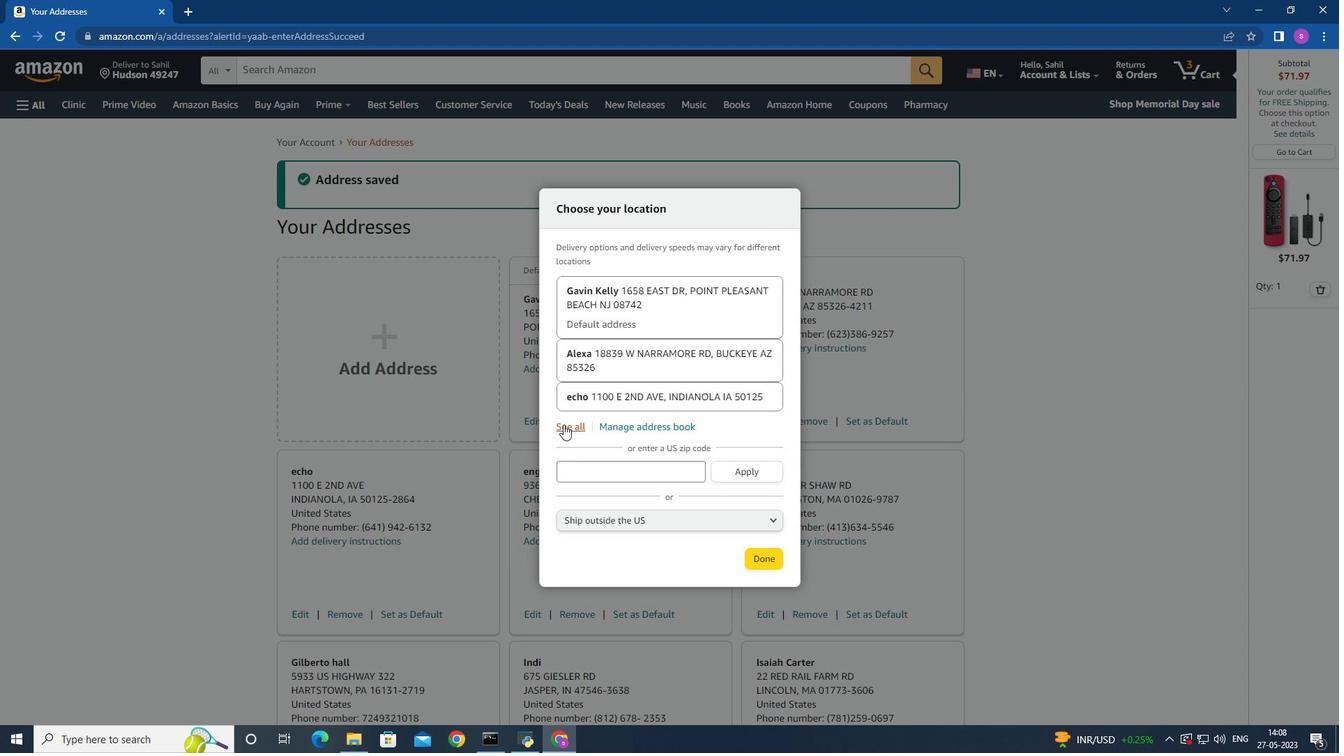 
Action: Mouse moved to (736, 404)
Screenshot: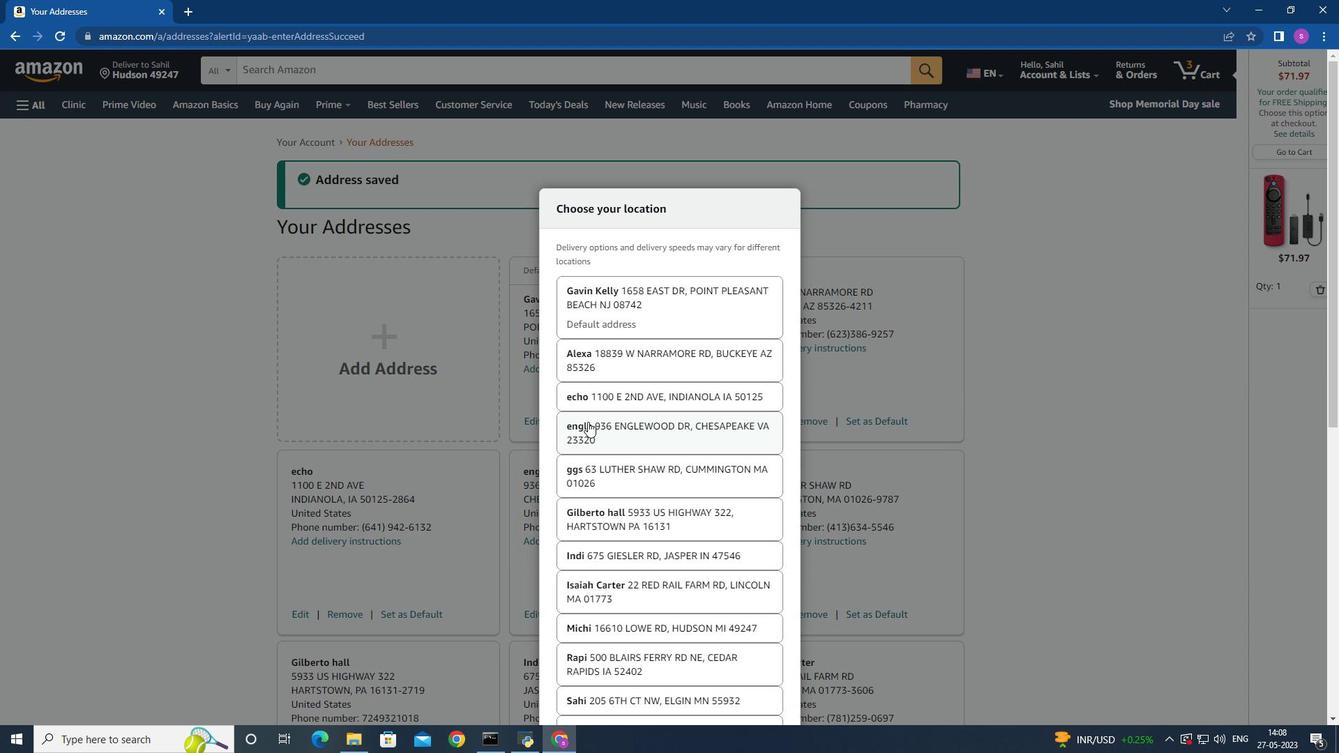 
Action: Mouse scrolled (736, 403) with delta (0, 0)
Screenshot: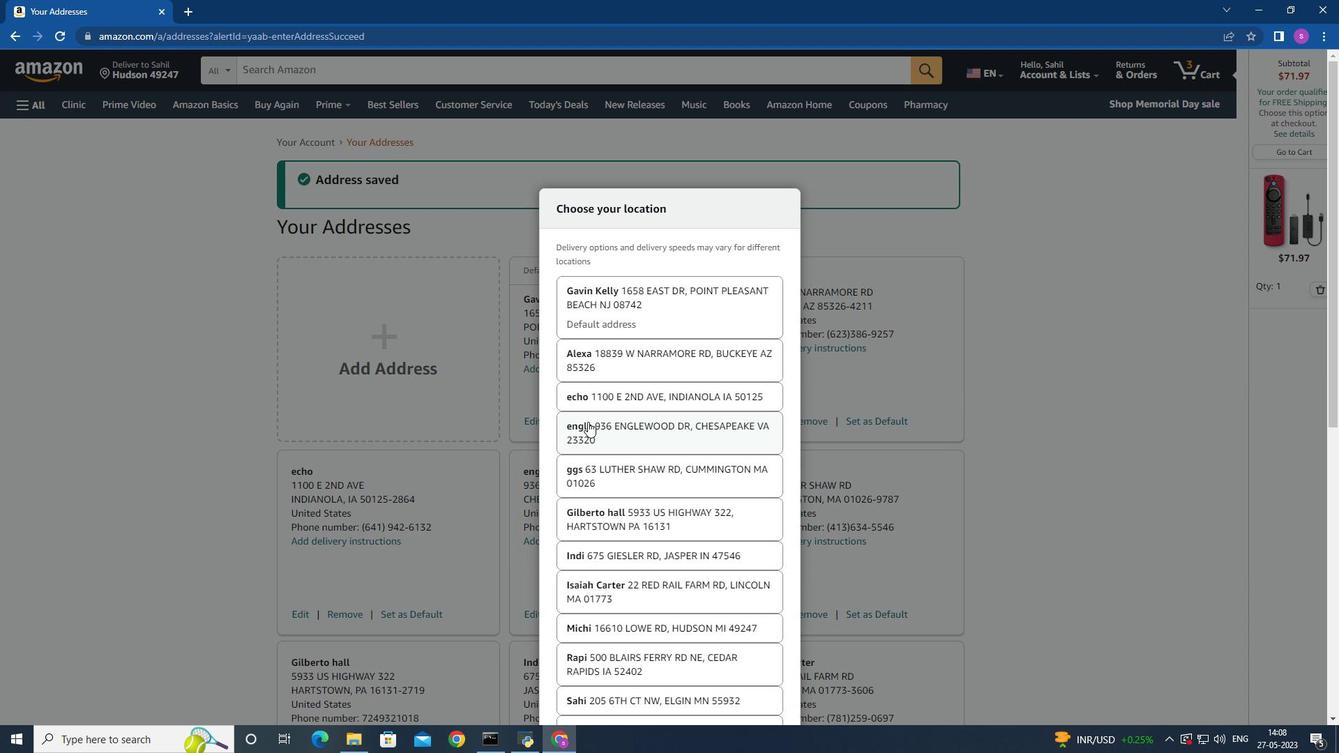 
Action: Mouse moved to (732, 405)
Screenshot: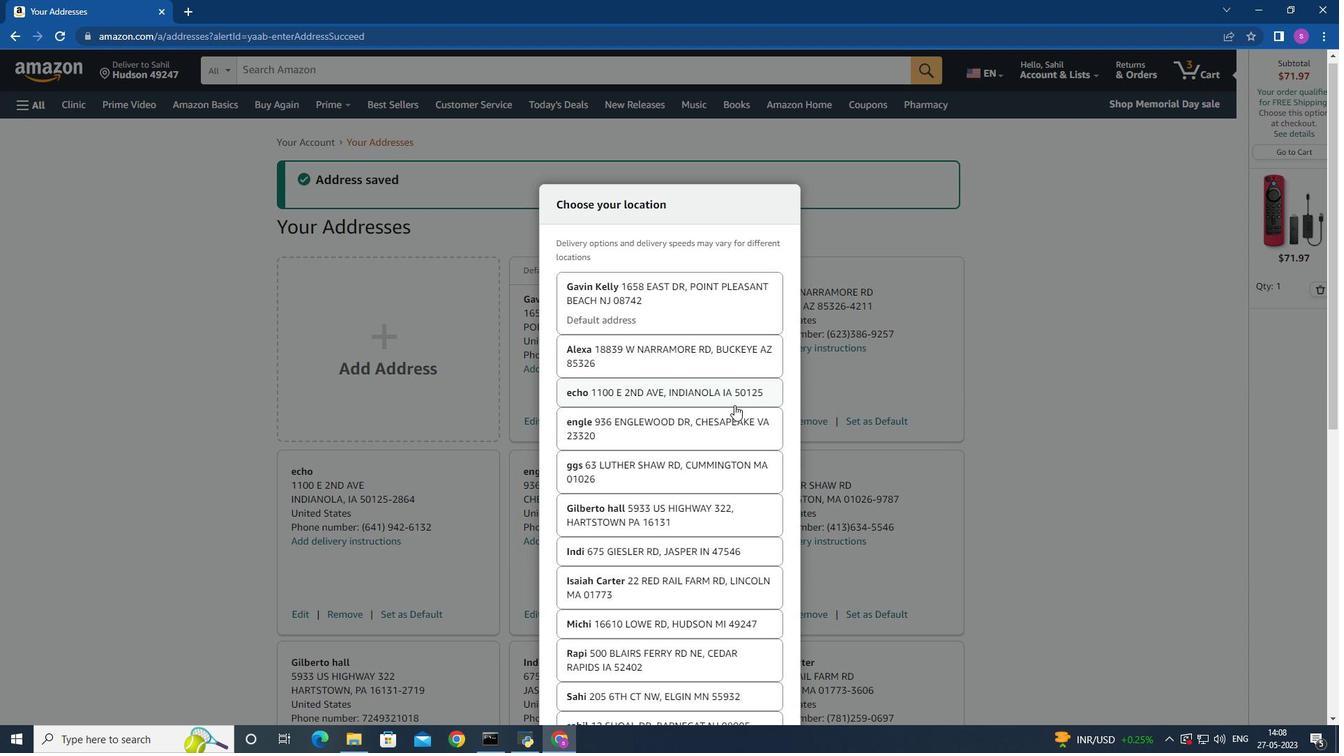 
Action: Mouse scrolled (733, 404) with delta (0, 0)
Screenshot: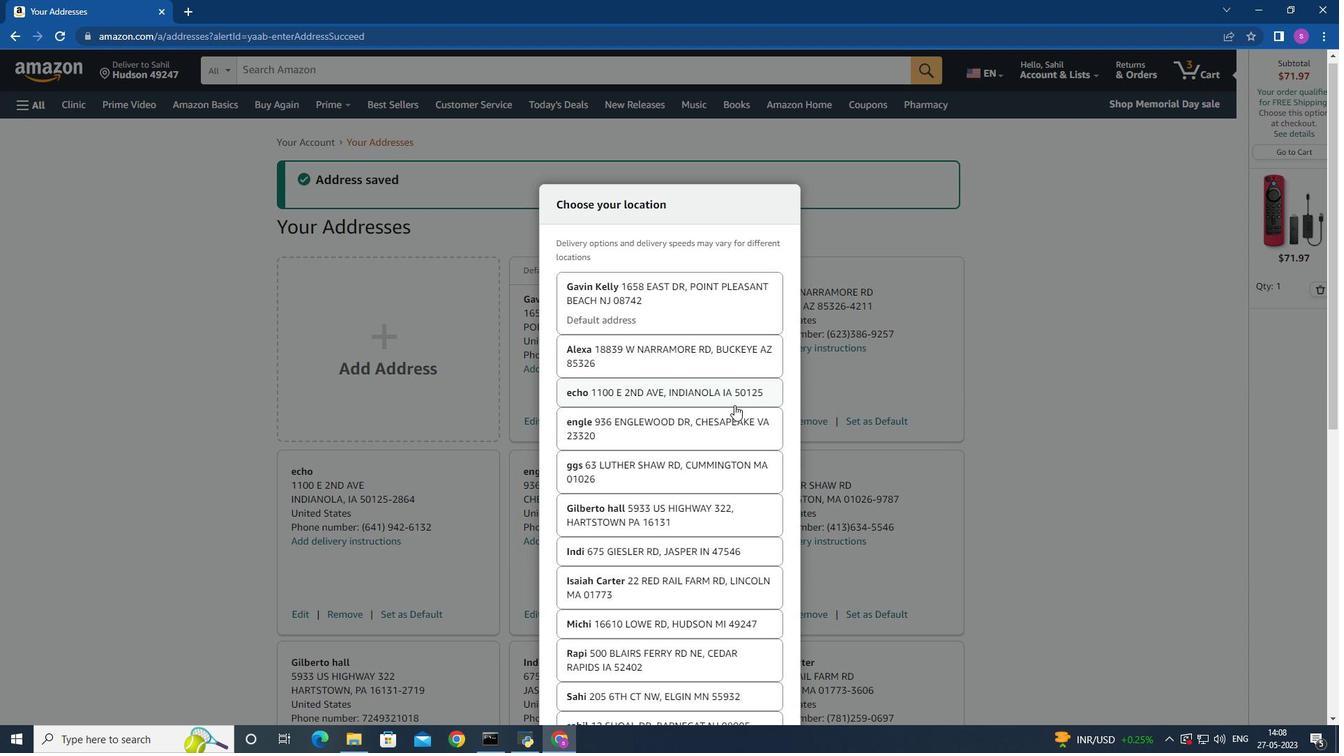 
Action: Mouse moved to (727, 403)
Screenshot: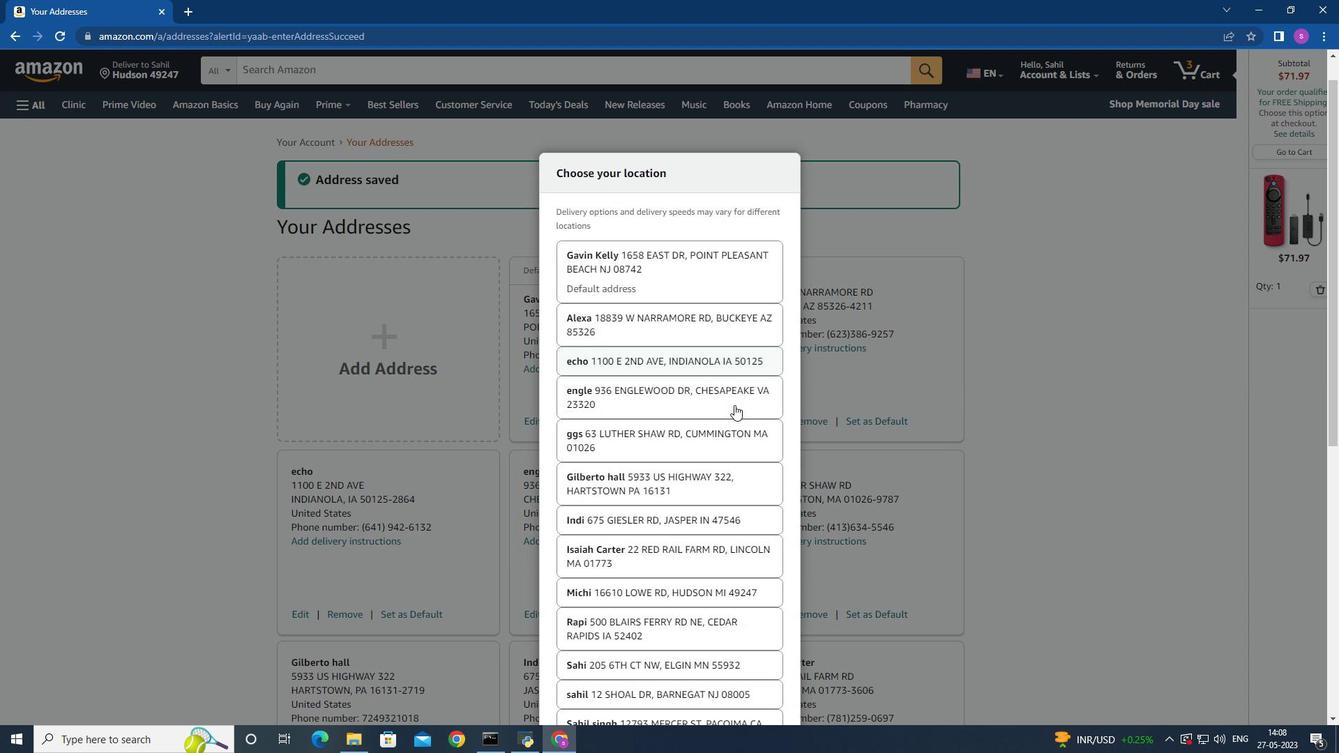 
Action: Mouse scrolled (731, 404) with delta (0, 0)
Screenshot: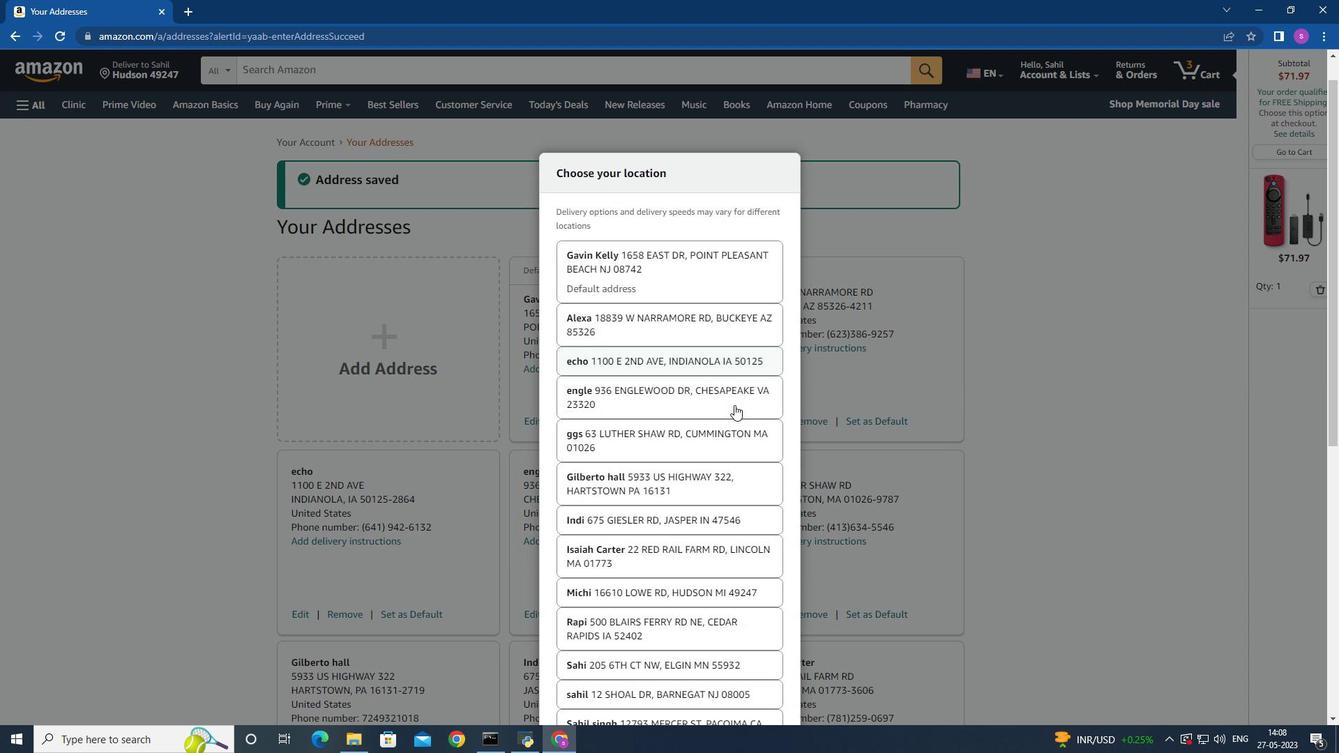 
Action: Mouse scrolled (731, 404) with delta (0, 0)
Screenshot: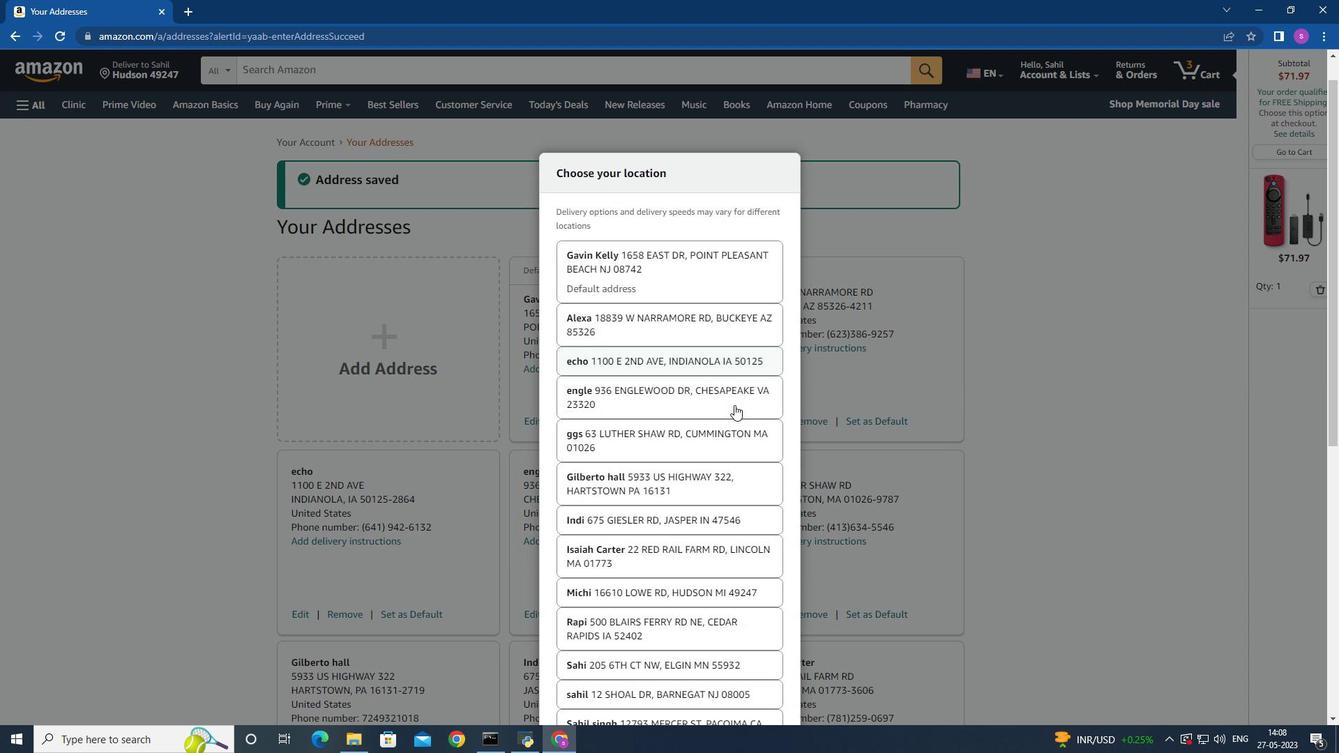 
Action: Mouse scrolled (731, 404) with delta (0, 0)
Screenshot: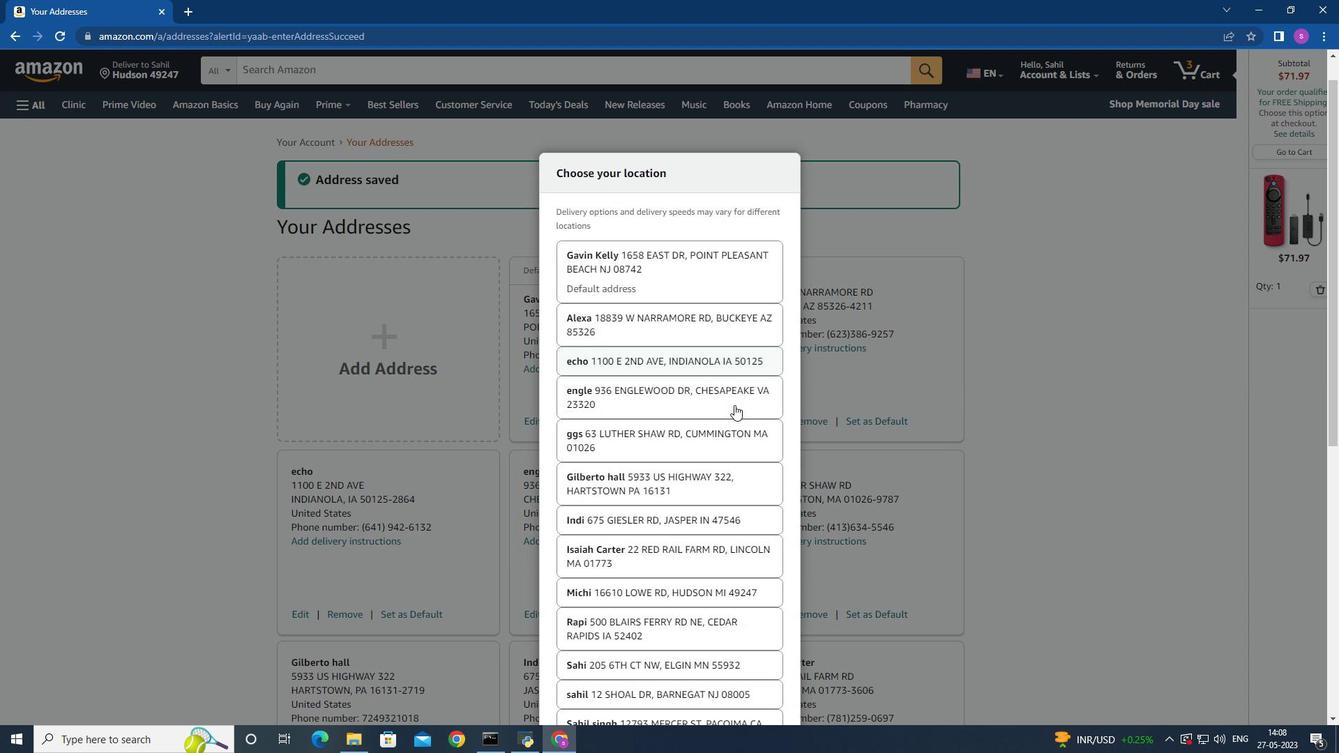 
Action: Mouse scrolled (731, 404) with delta (0, 0)
Screenshot: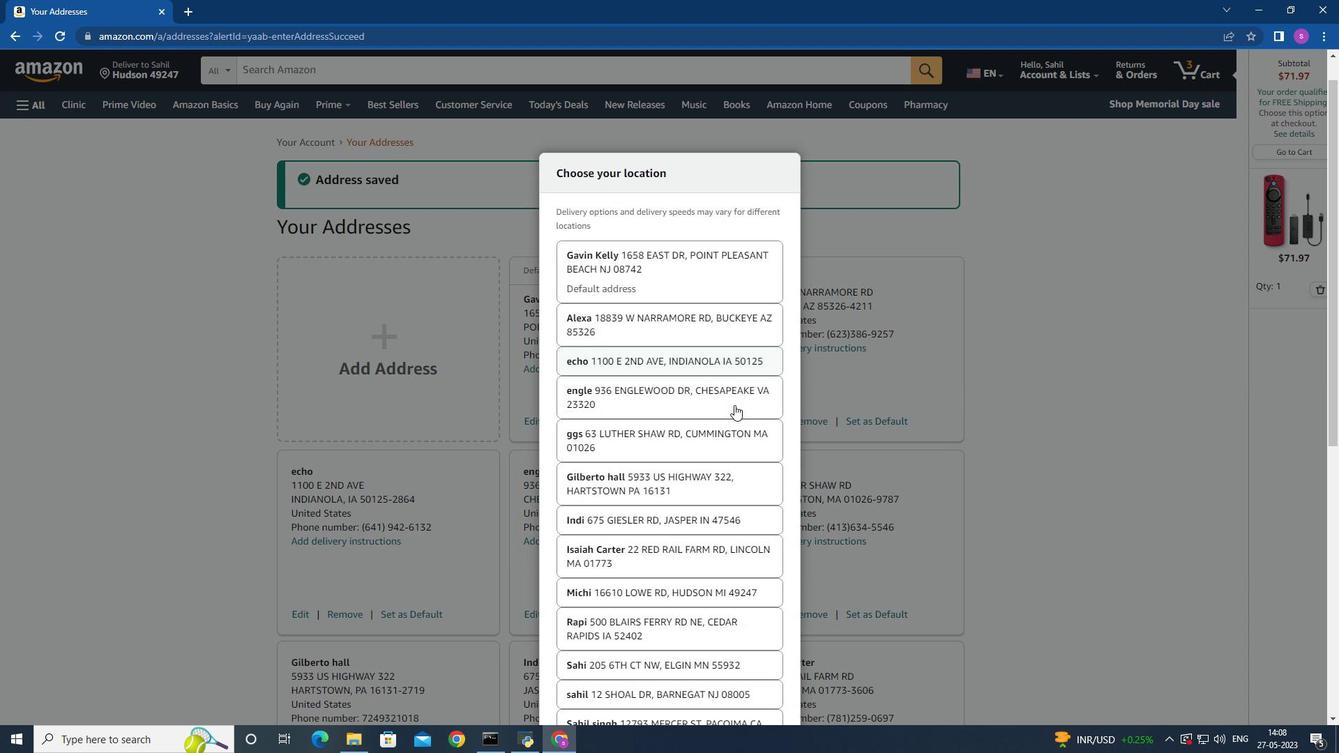 
Action: Mouse moved to (715, 402)
Screenshot: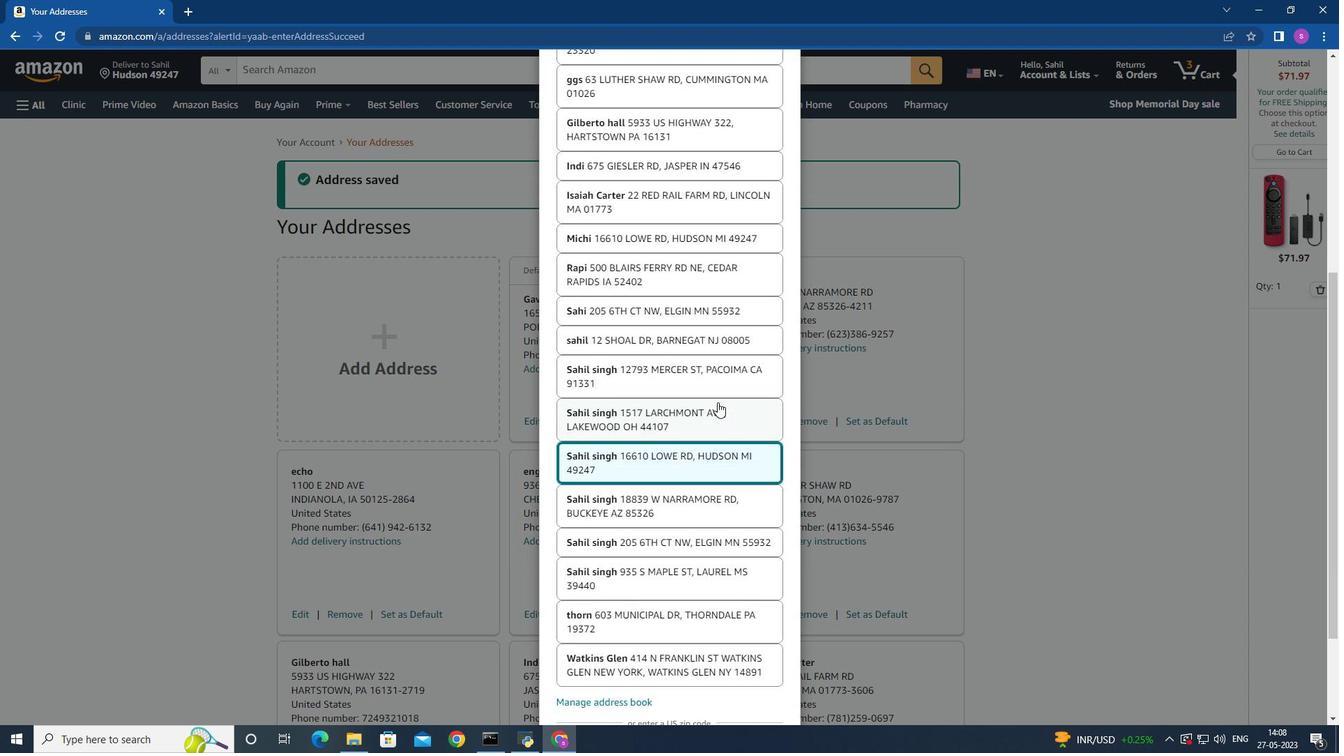 
Action: Mouse scrolled (715, 401) with delta (0, 0)
Screenshot: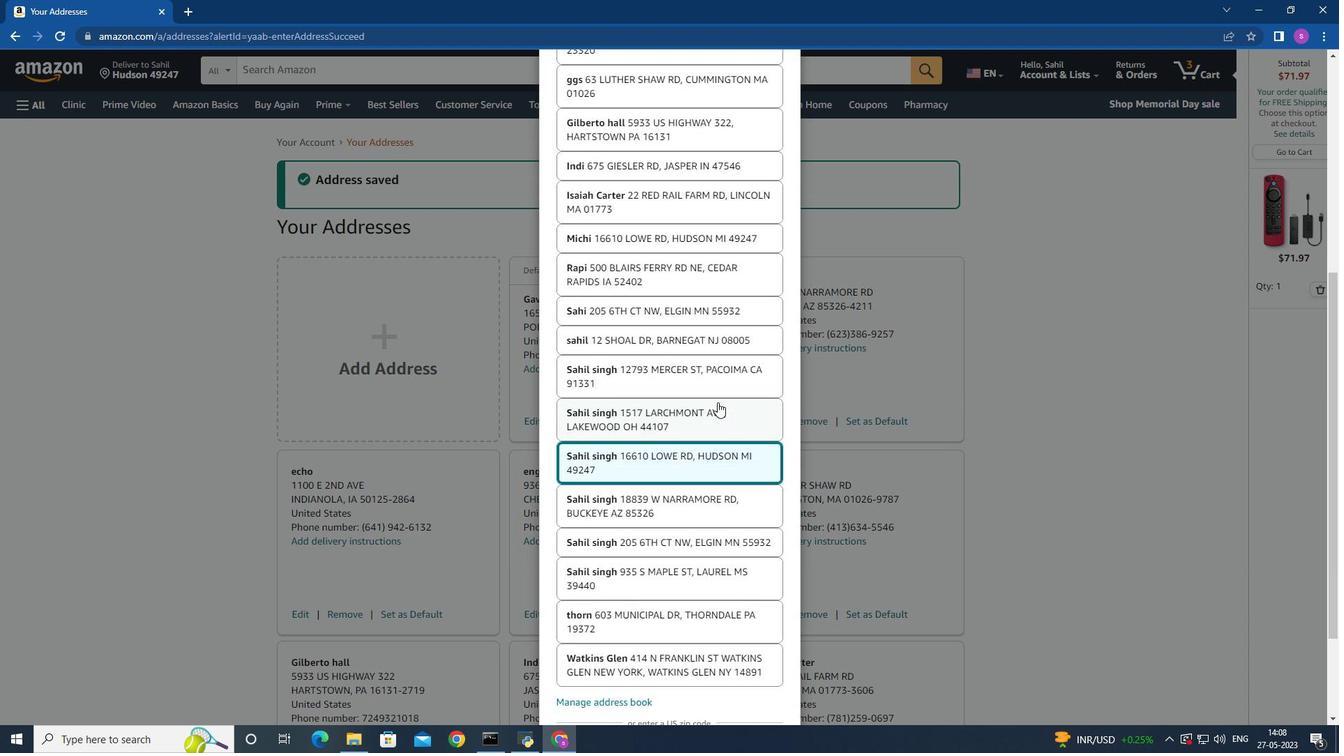 
Action: Mouse scrolled (715, 401) with delta (0, 0)
Screenshot: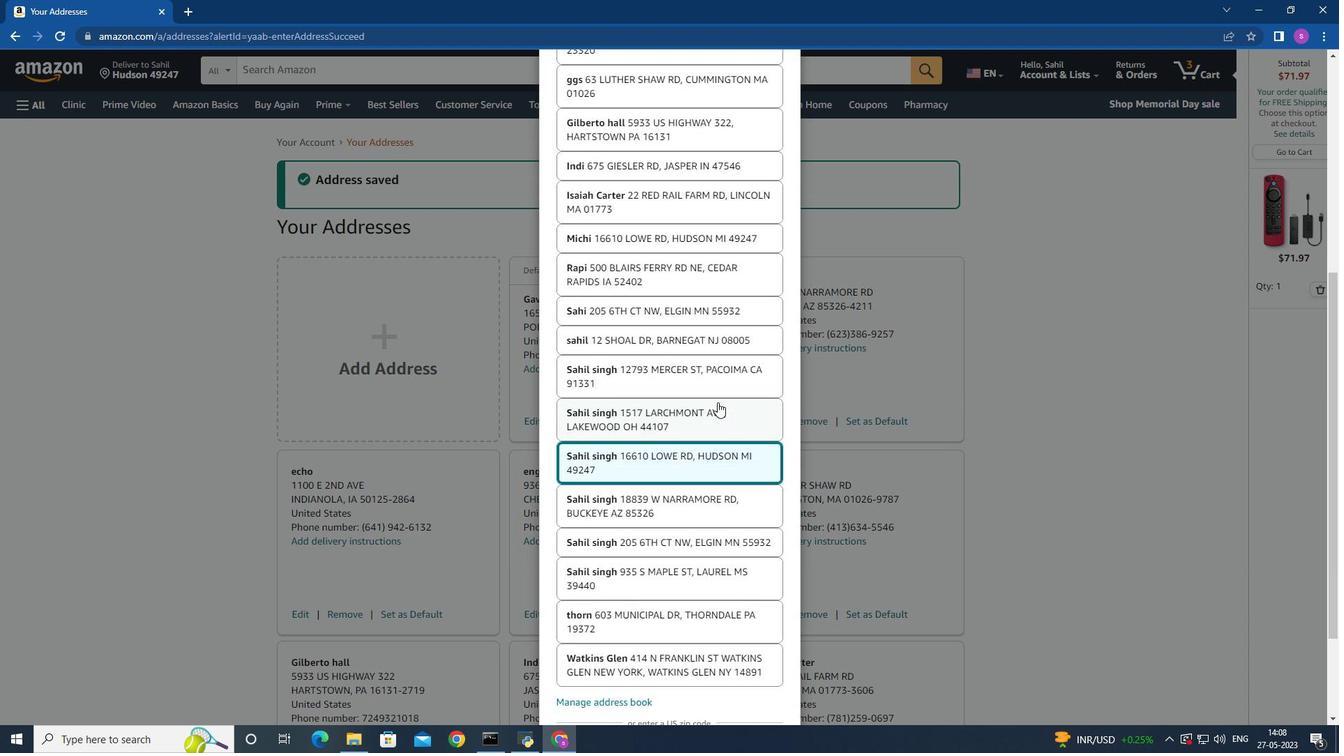 
Action: Mouse moved to (715, 403)
Screenshot: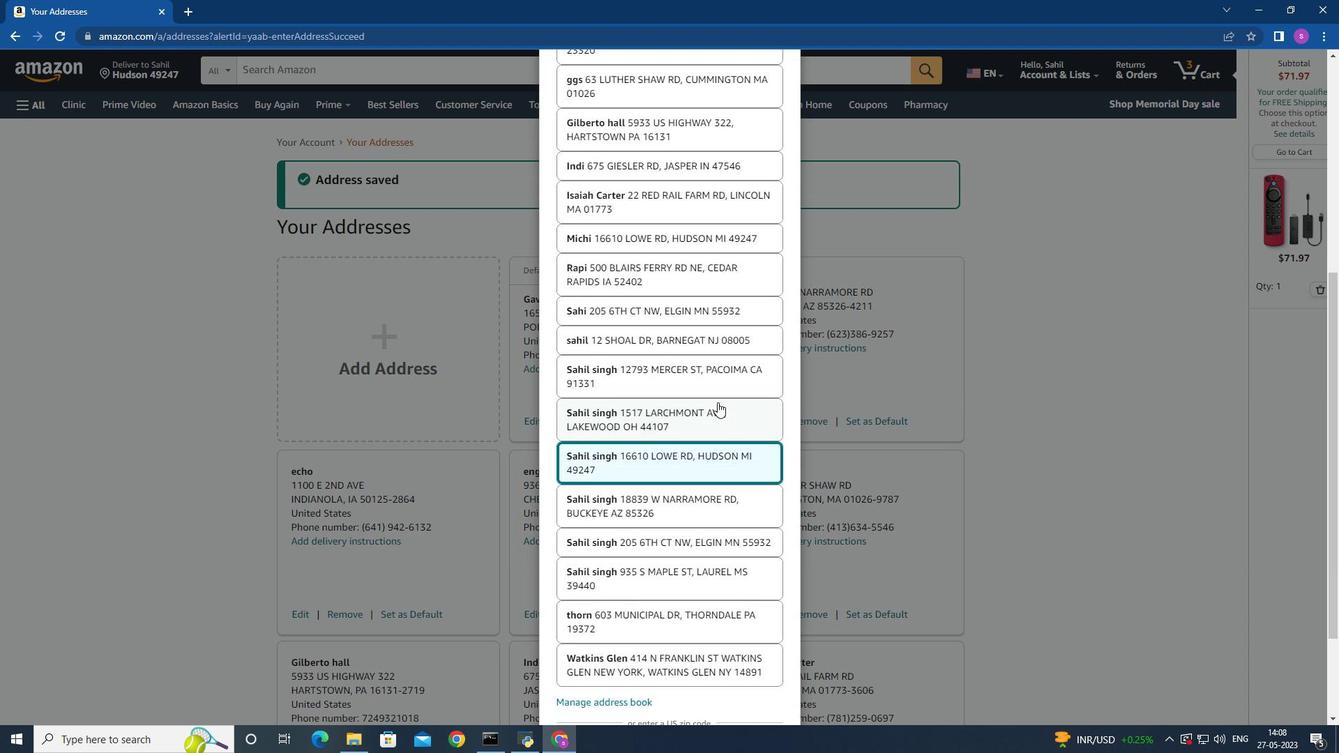 
Action: Mouse scrolled (715, 402) with delta (0, 0)
Screenshot: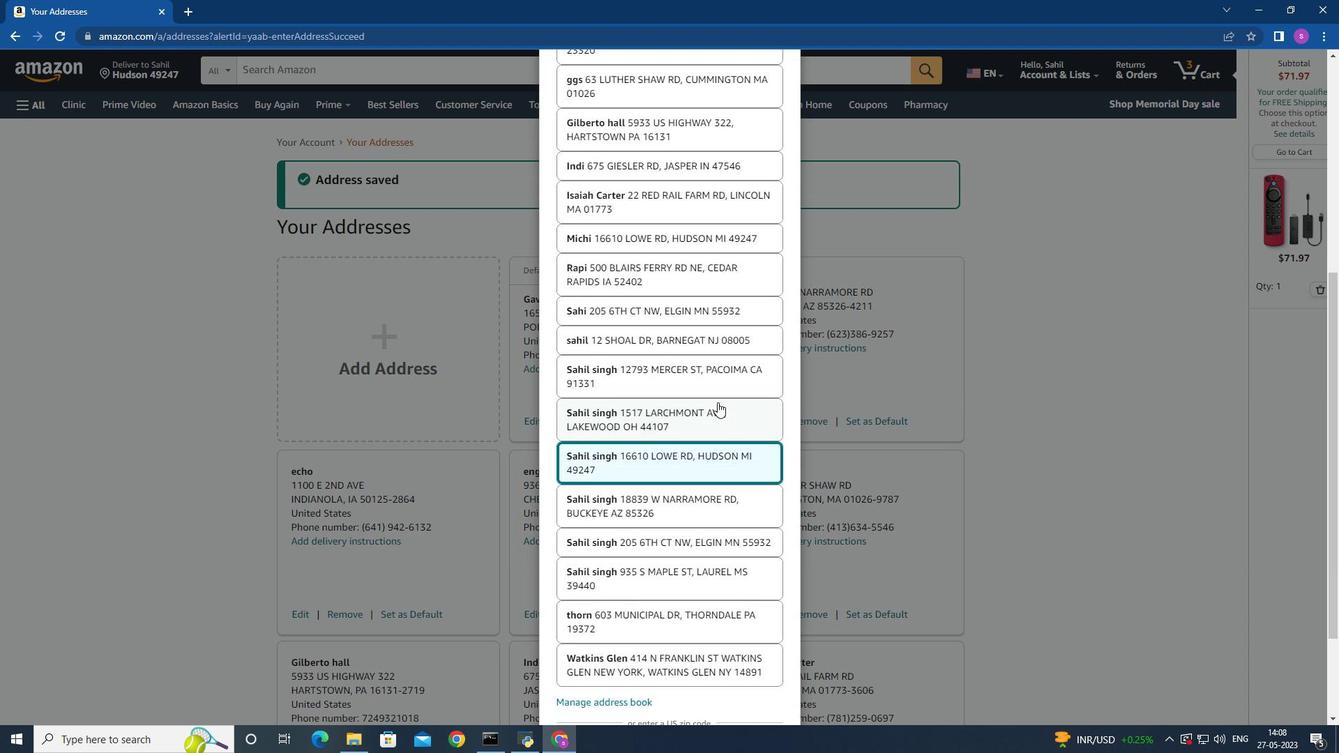 
Action: Mouse scrolled (715, 402) with delta (0, 0)
Screenshot: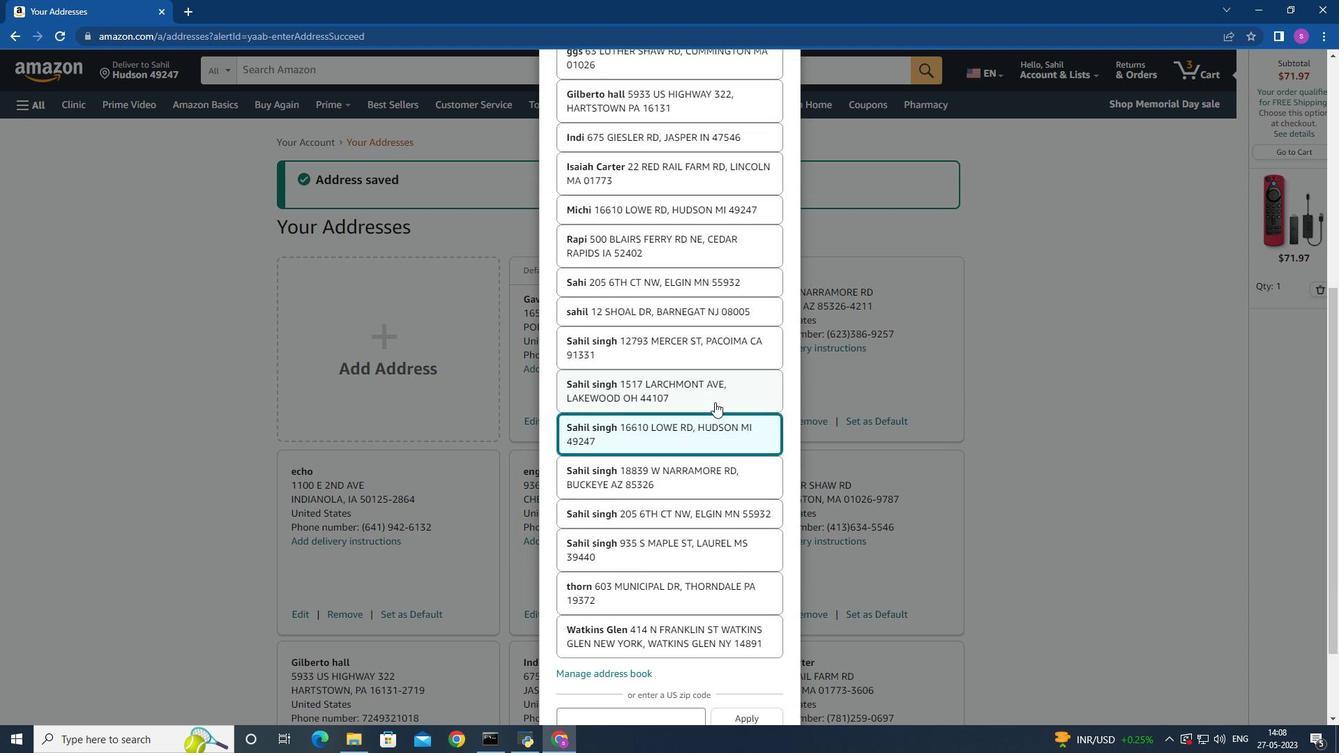 
Action: Mouse scrolled (715, 402) with delta (0, 0)
Screenshot: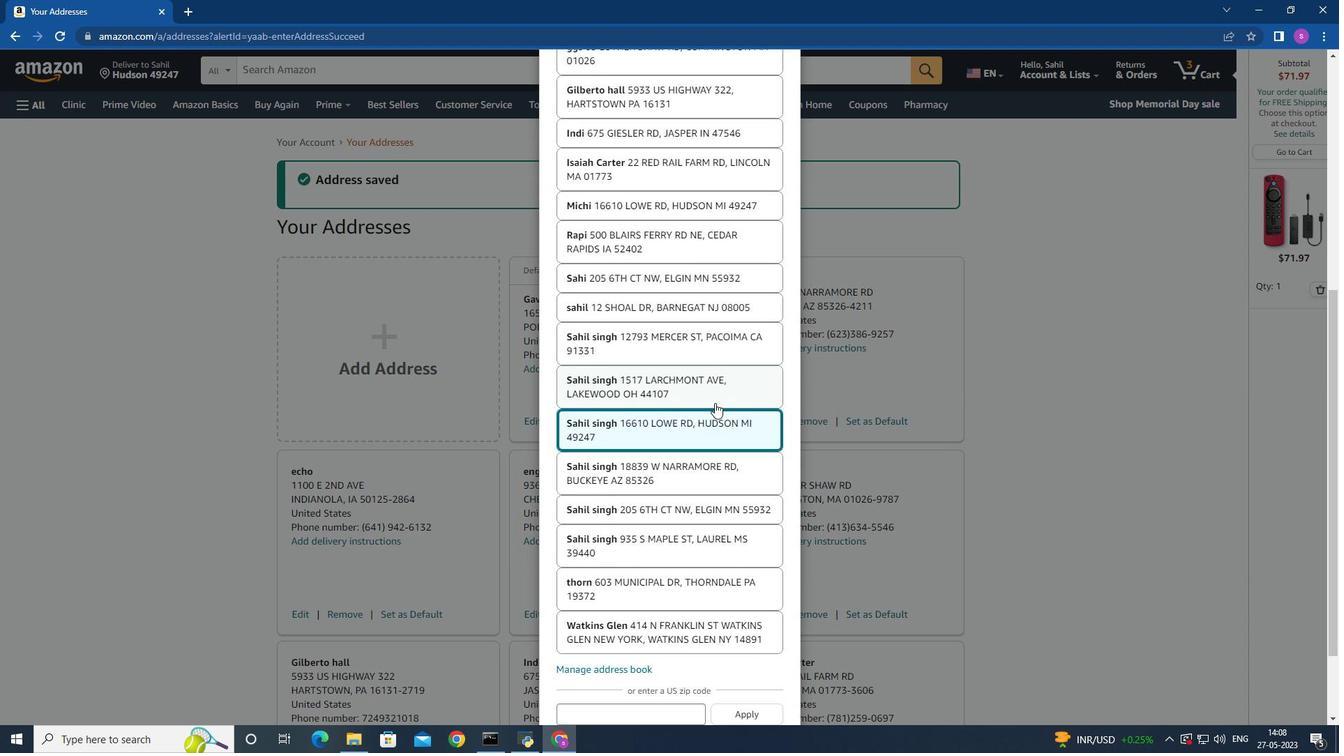 
Action: Mouse moved to (715, 403)
Screenshot: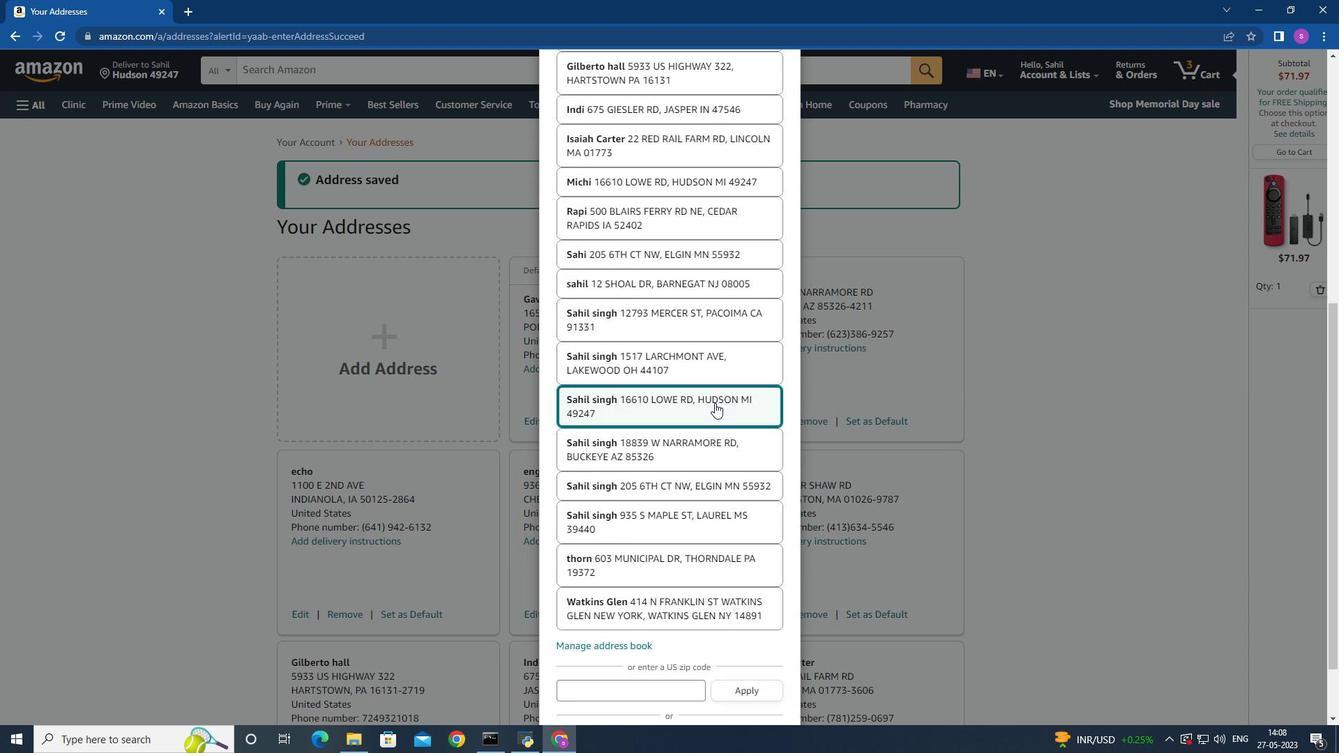 
Action: Mouse scrolled (715, 403) with delta (0, 0)
Screenshot: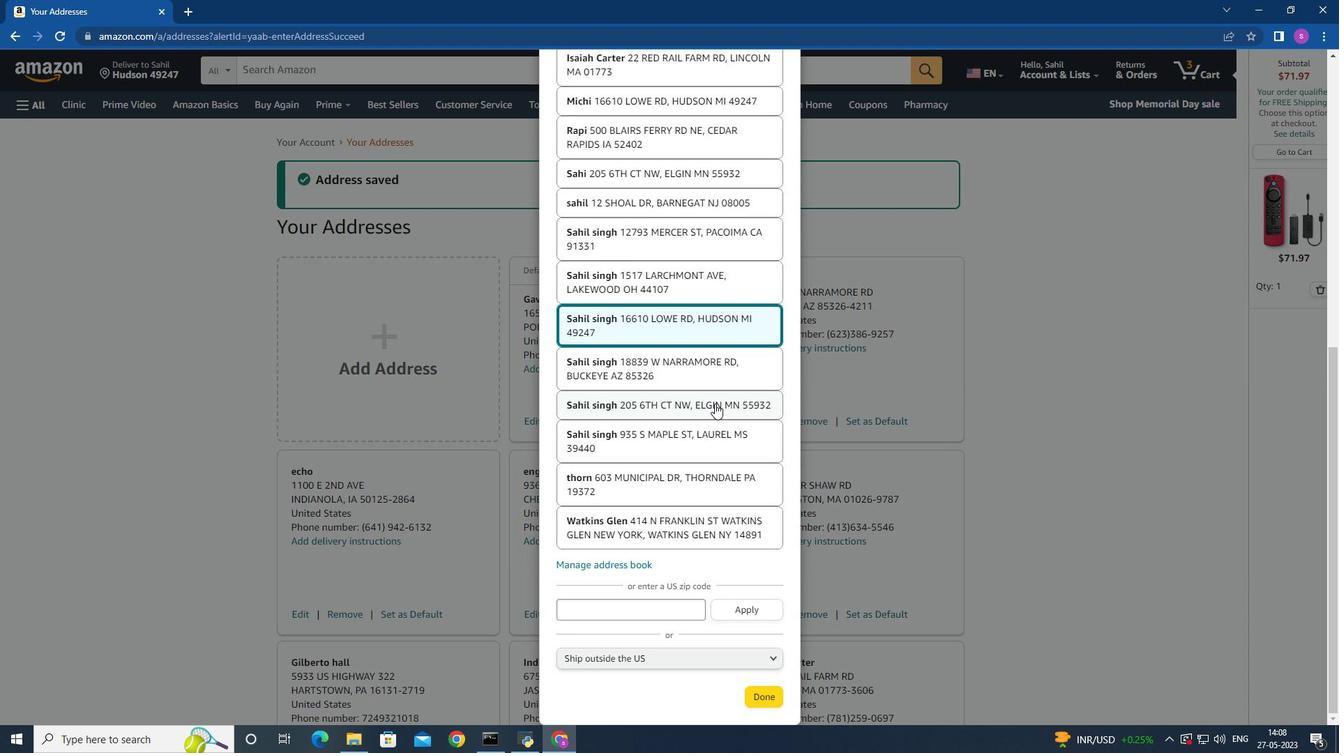 
Action: Mouse moved to (715, 403)
Screenshot: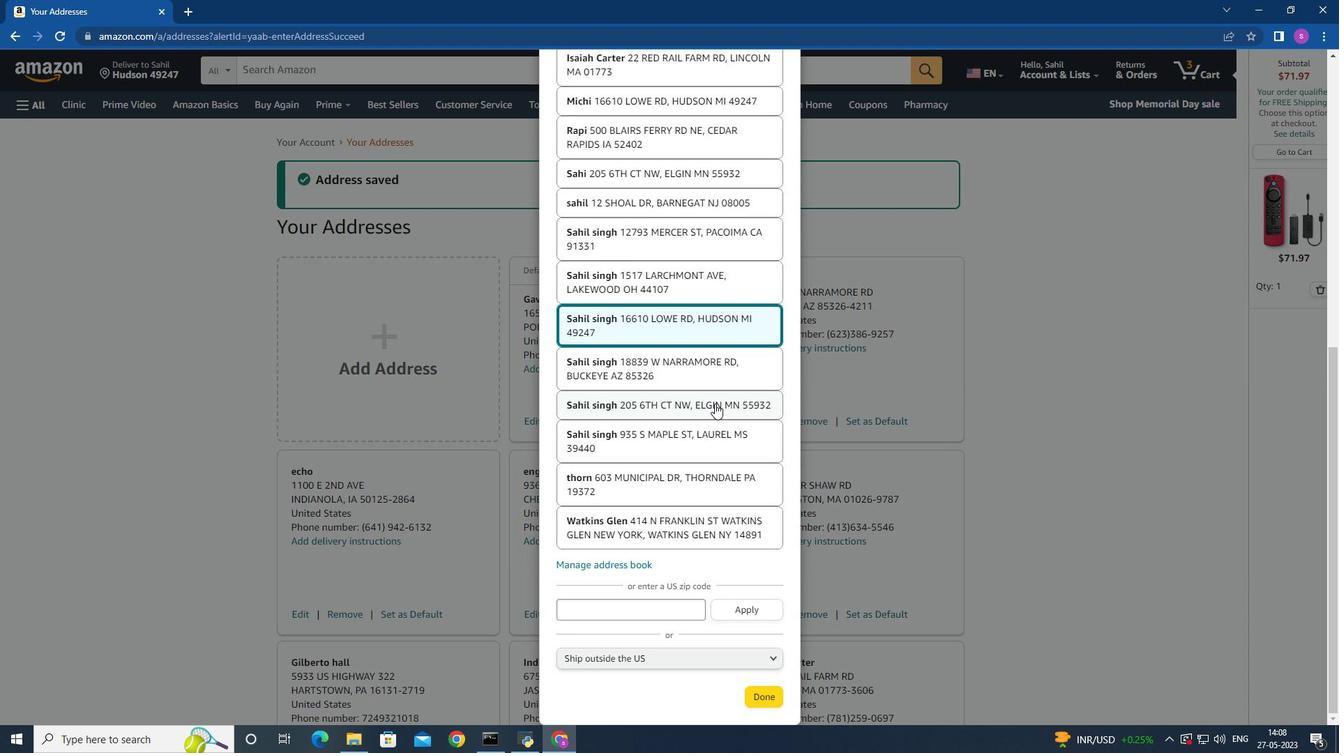 
Action: Mouse scrolled (715, 403) with delta (0, 0)
Screenshot: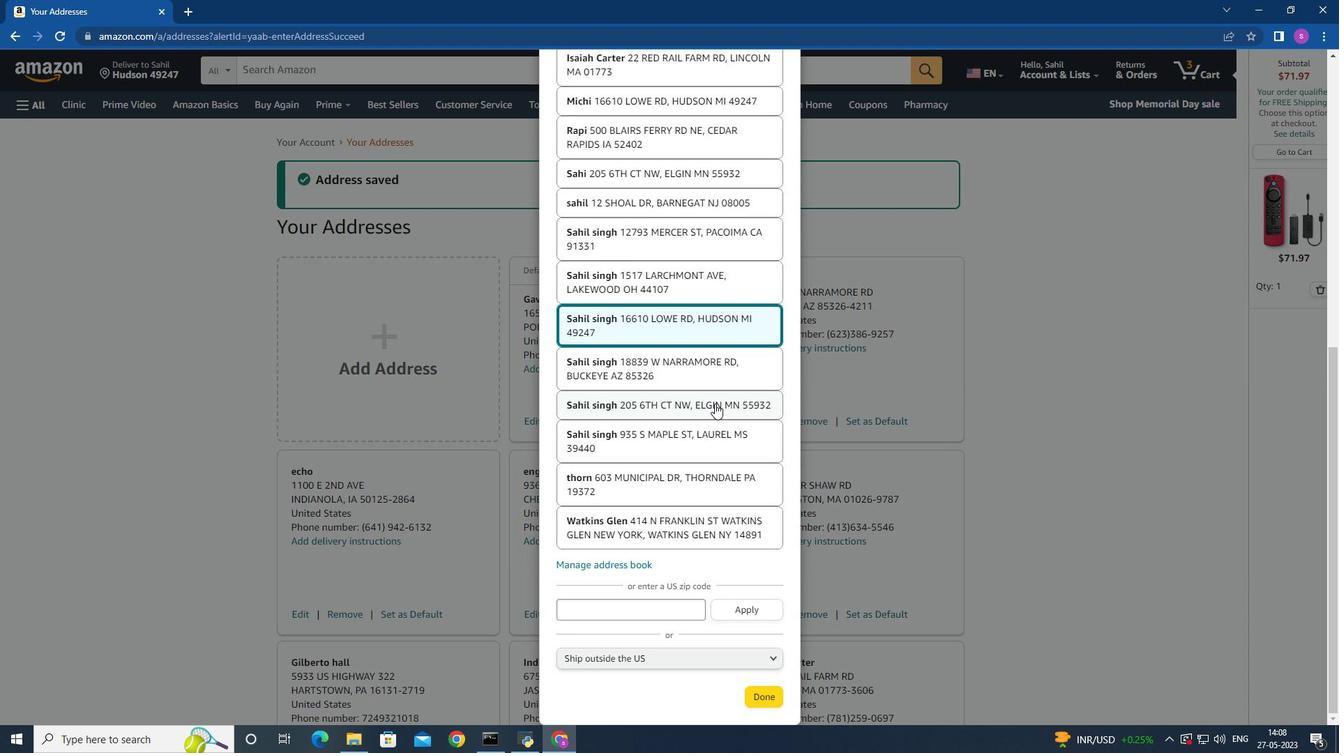 
Action: Mouse moved to (715, 403)
Screenshot: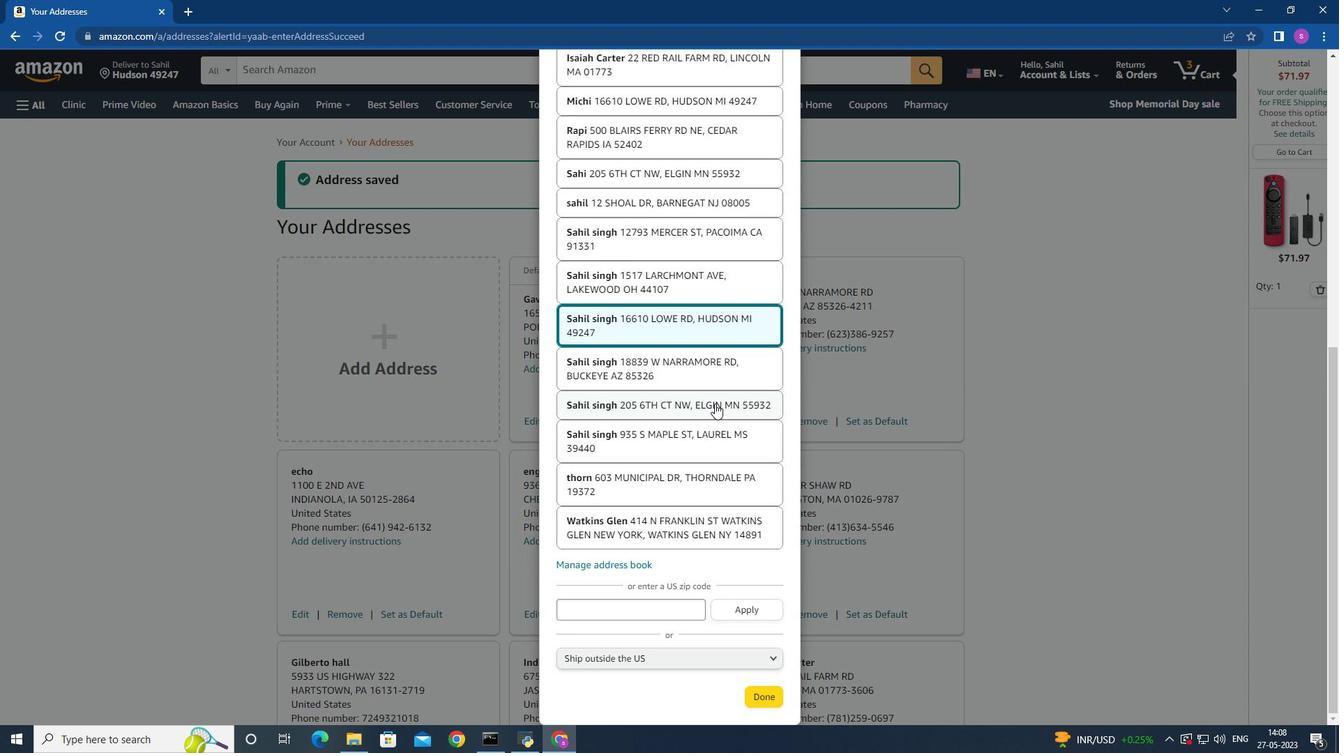 
Action: Mouse scrolled (715, 403) with delta (0, 0)
Screenshot: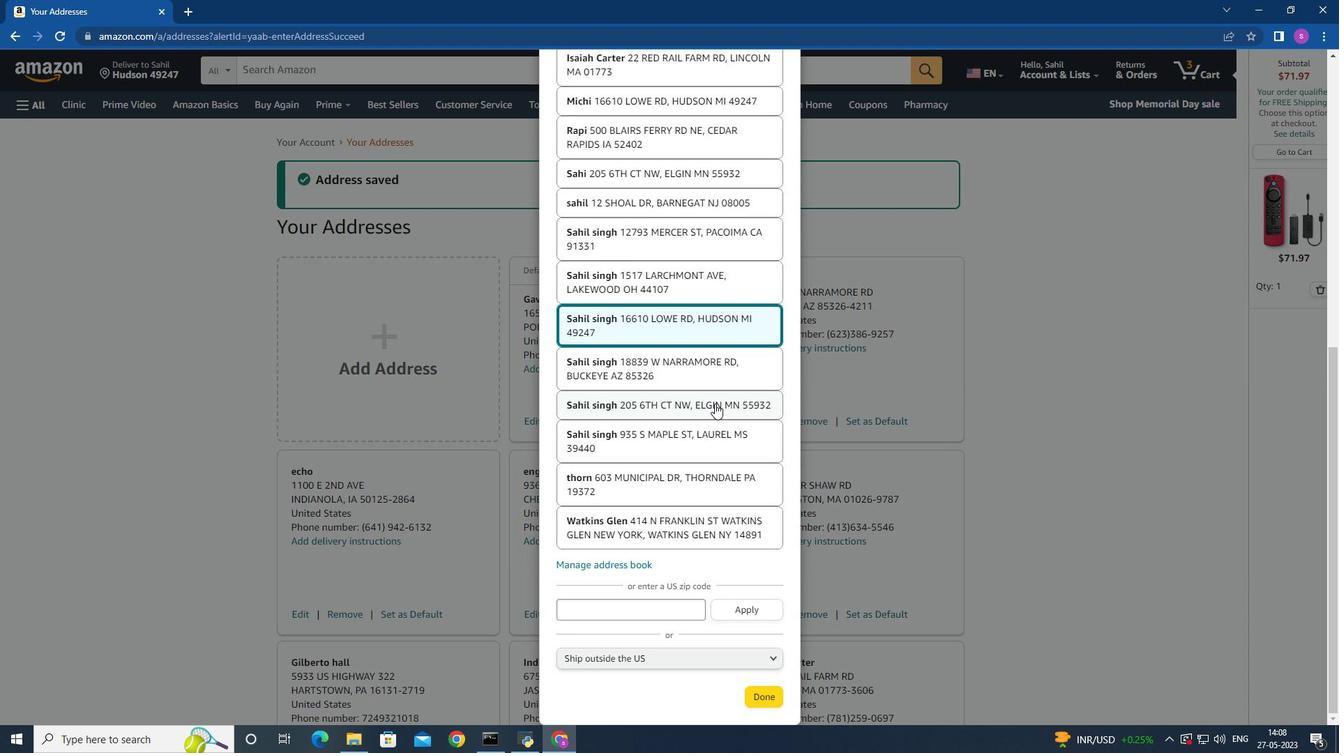 
Action: Mouse moved to (715, 404)
Screenshot: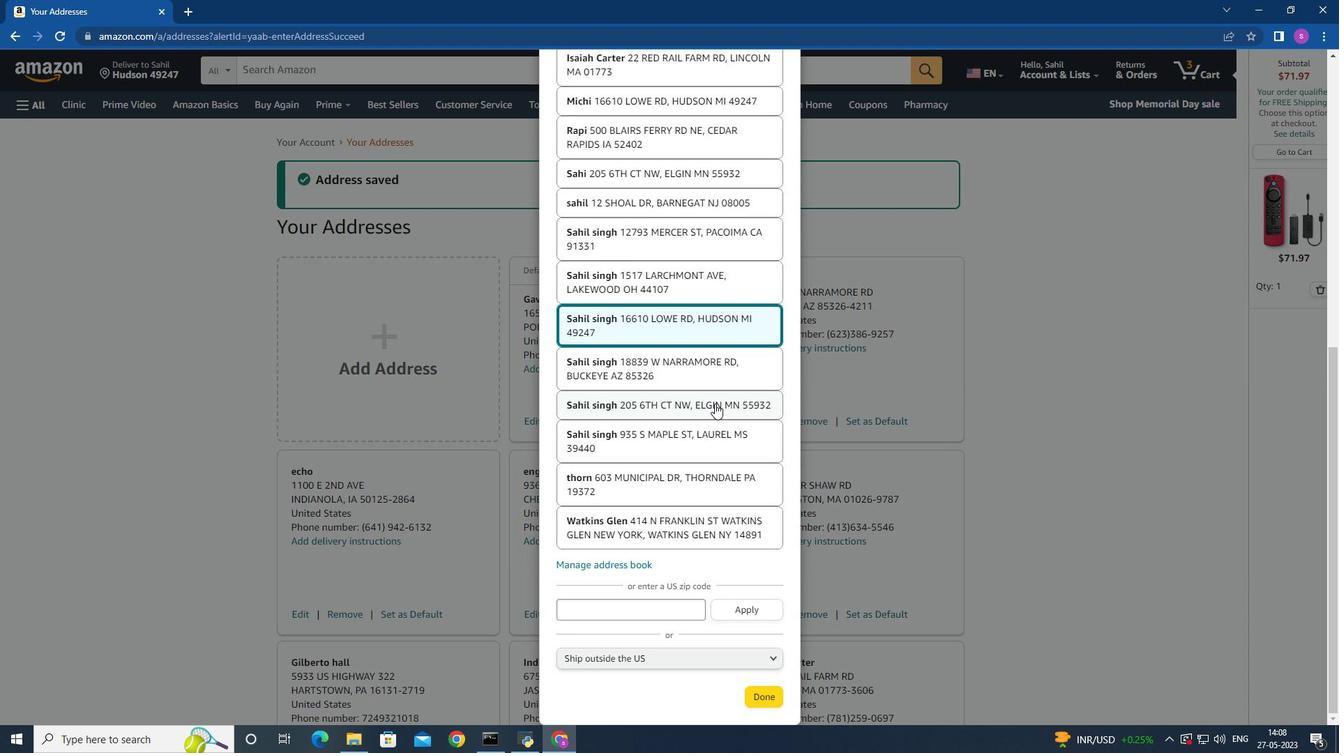 
Action: Mouse scrolled (715, 403) with delta (0, 0)
Screenshot: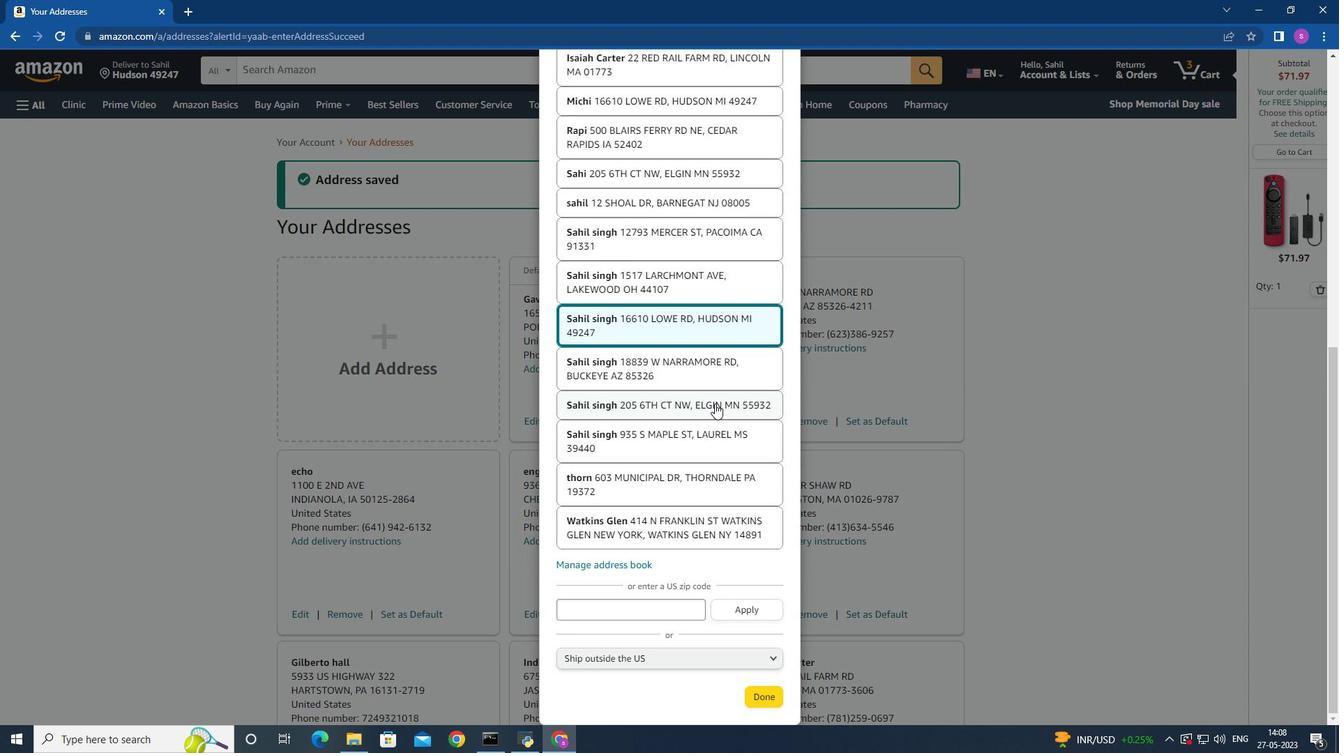 
Action: Mouse moved to (713, 280)
Screenshot: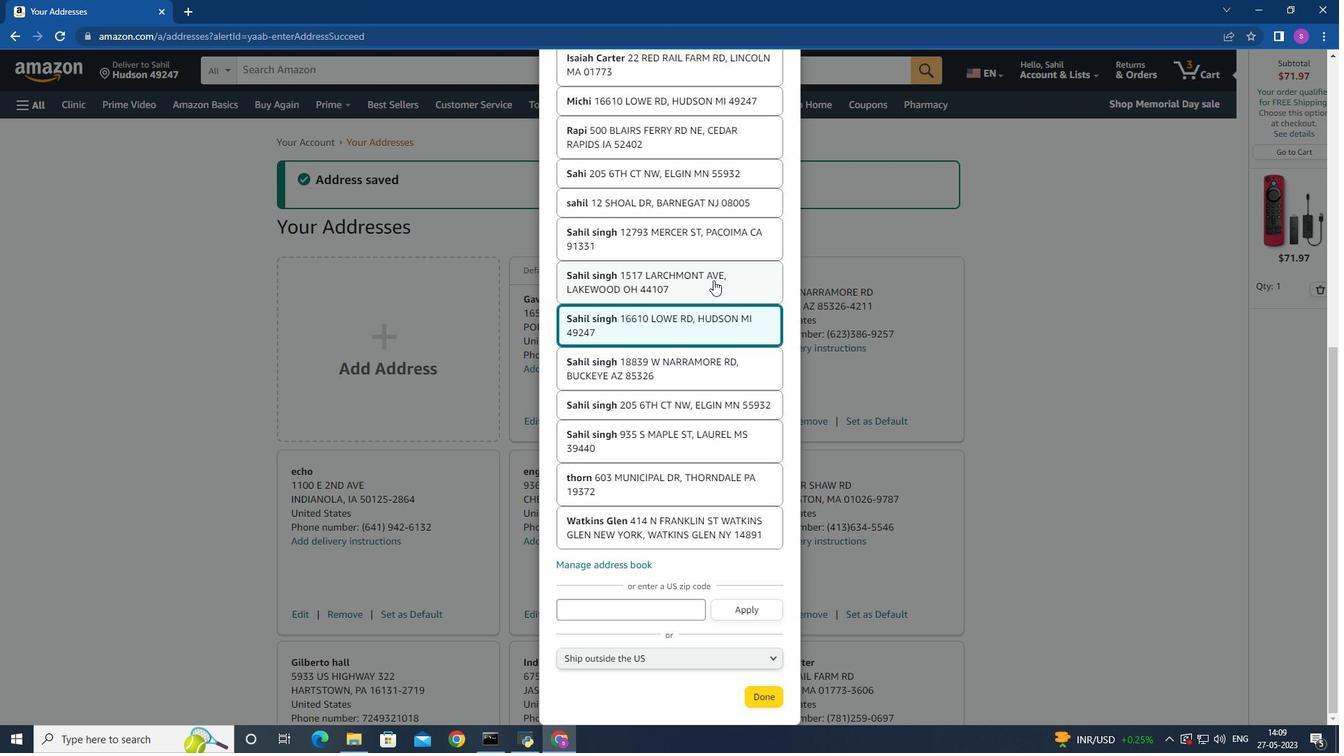 
Action: Mouse pressed left at (713, 280)
Screenshot: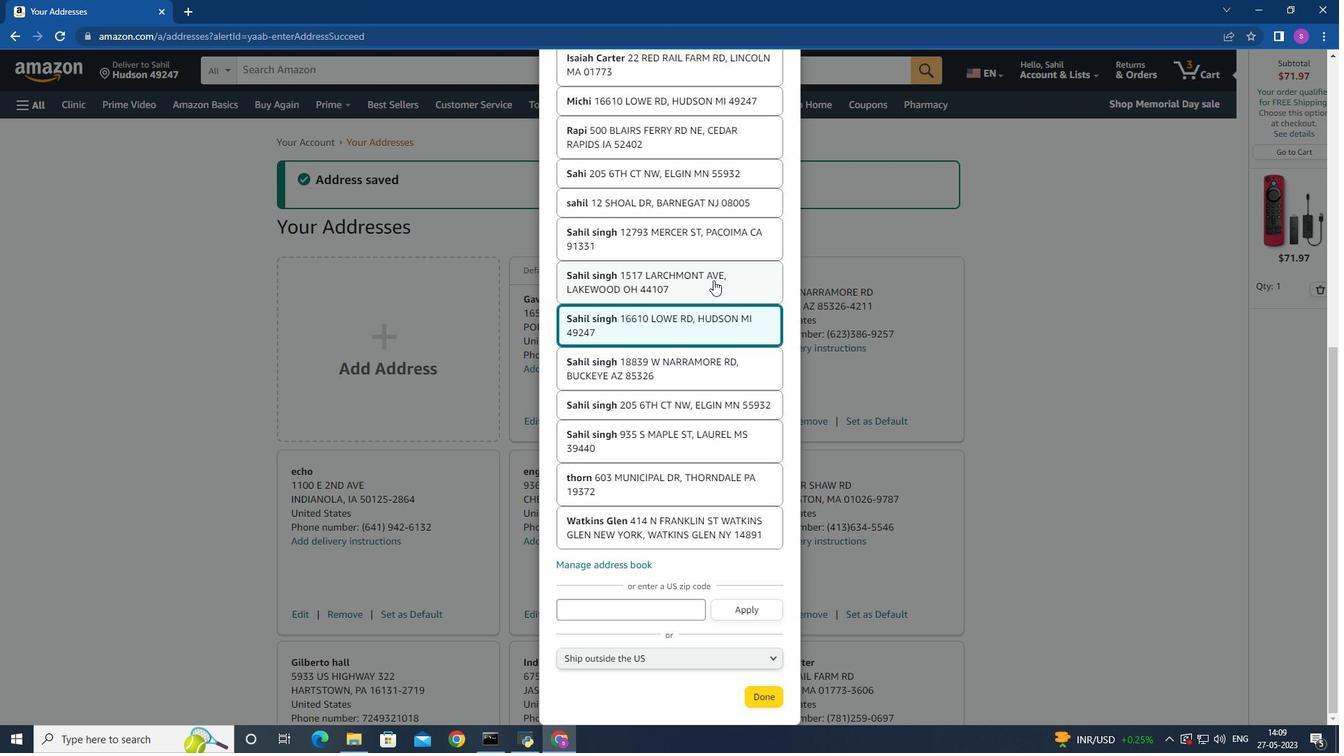 
Action: Mouse moved to (770, 696)
Screenshot: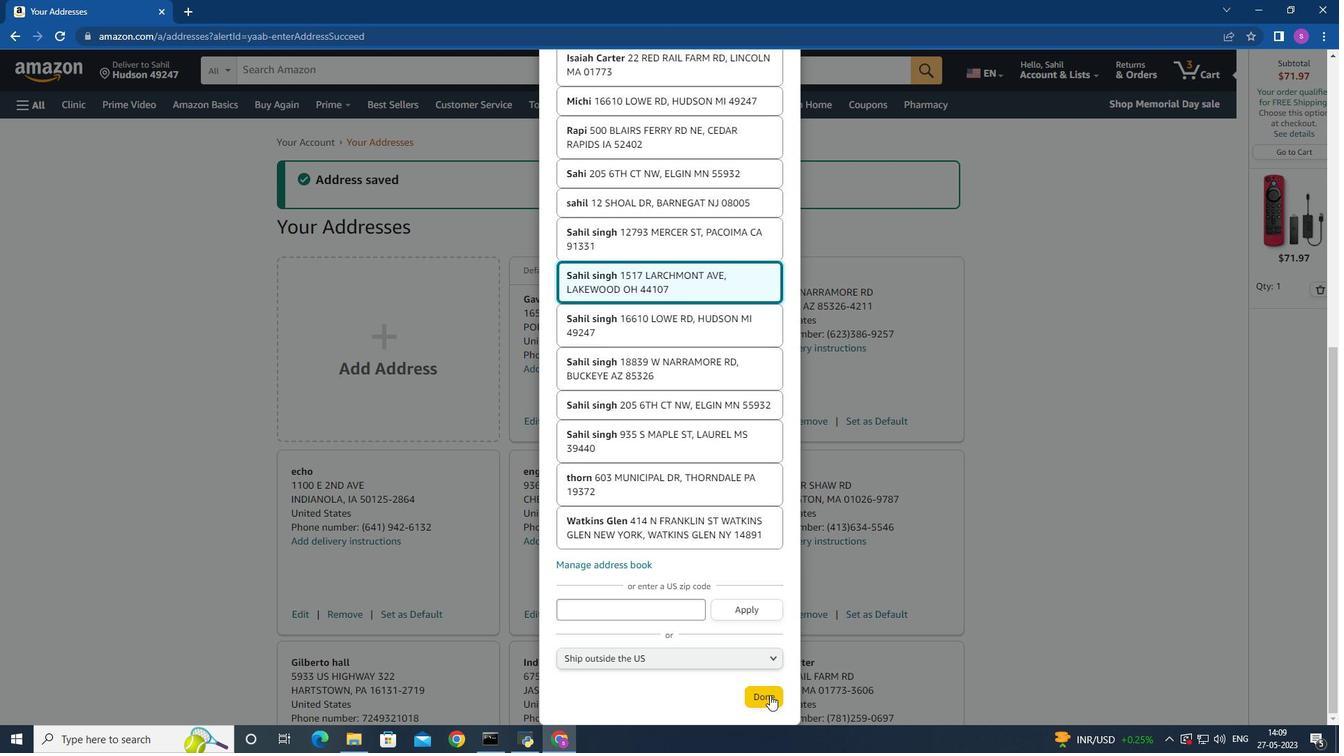 
Action: Mouse pressed left at (770, 696)
Screenshot: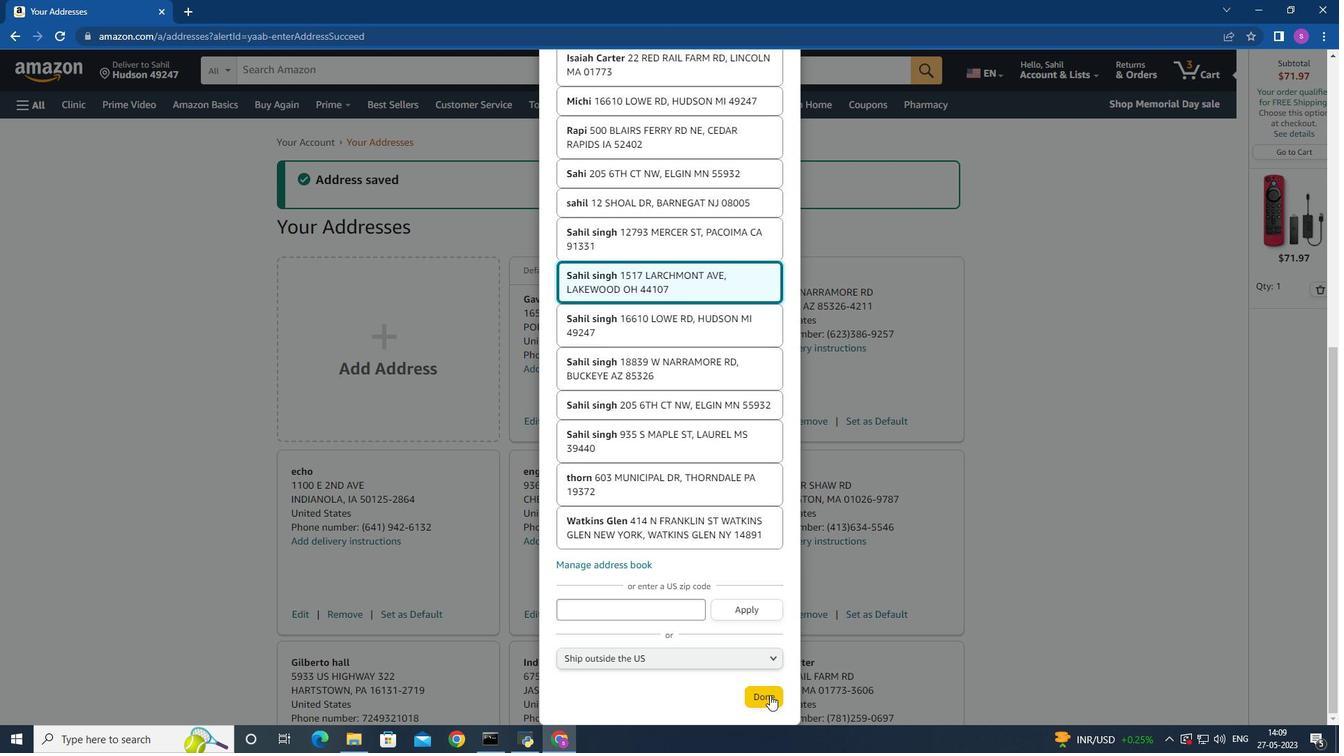 
Action: Mouse moved to (295, 69)
Screenshot: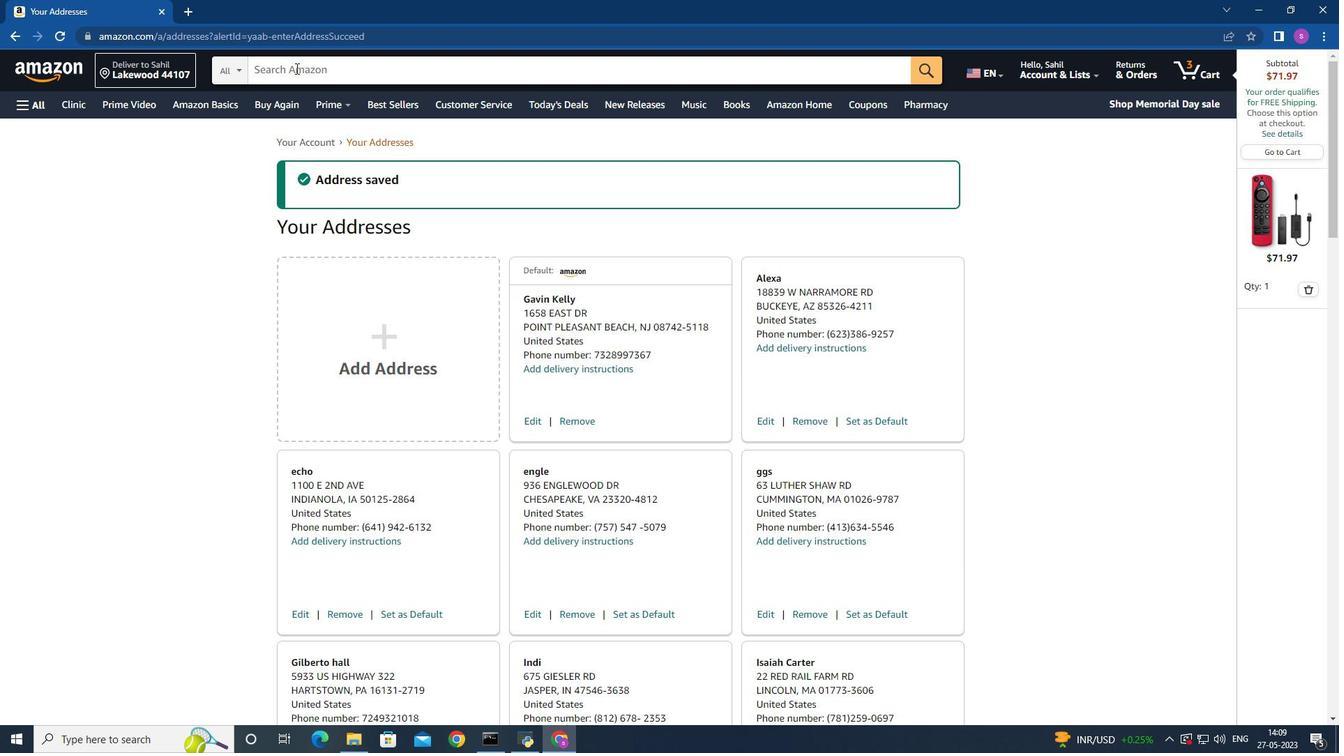 
Action: Mouse pressed left at (295, 69)
Screenshot: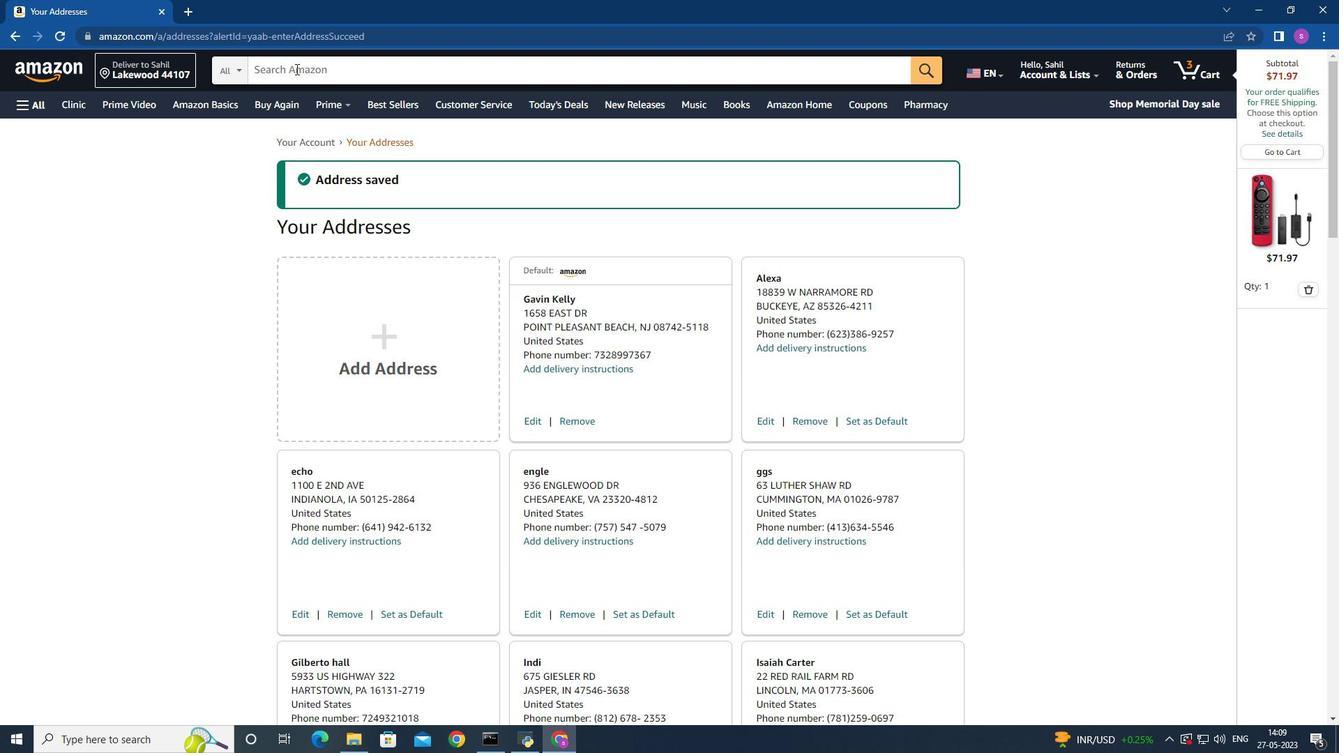 
Action: Mouse moved to (284, 69)
Screenshot: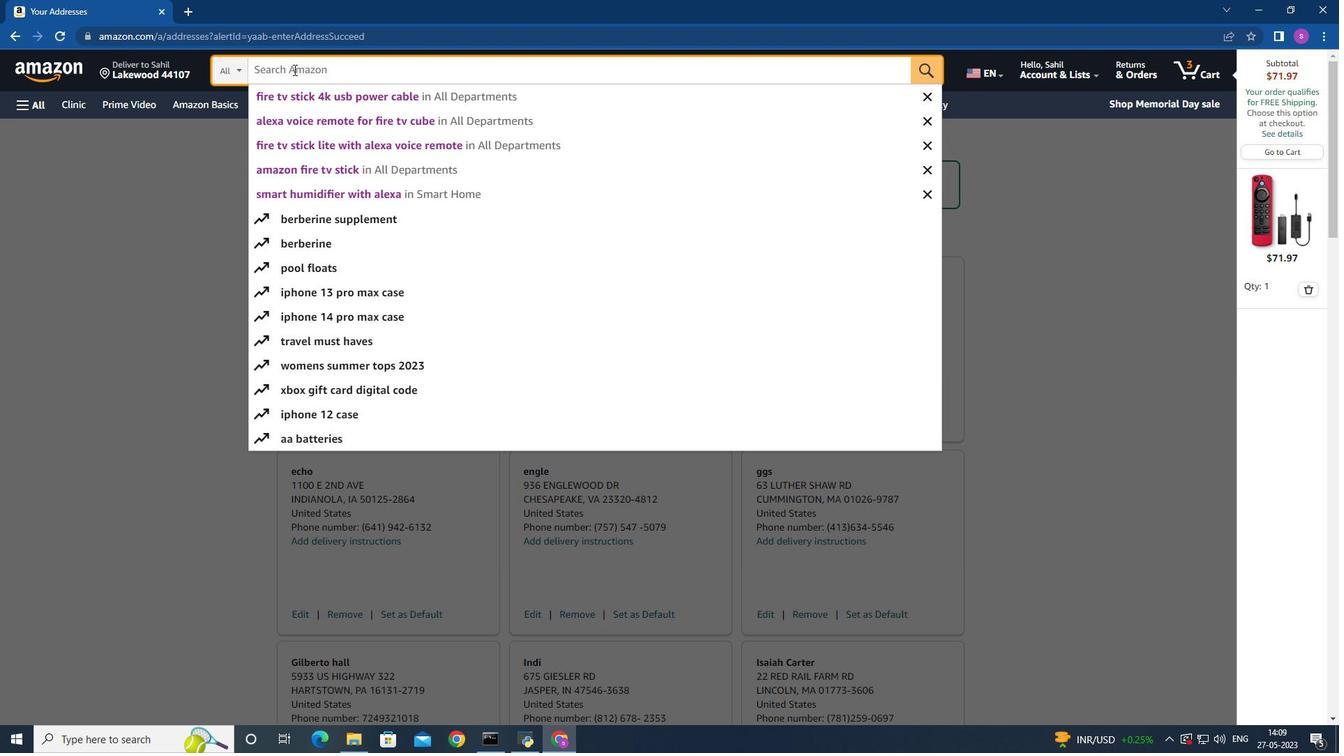 
Action: Key pressed <Key.shift><Key.shift>E-<Key.shift>Readers<Key.space><Key.shift>&<Key.space><Key.shift>Books
Screenshot: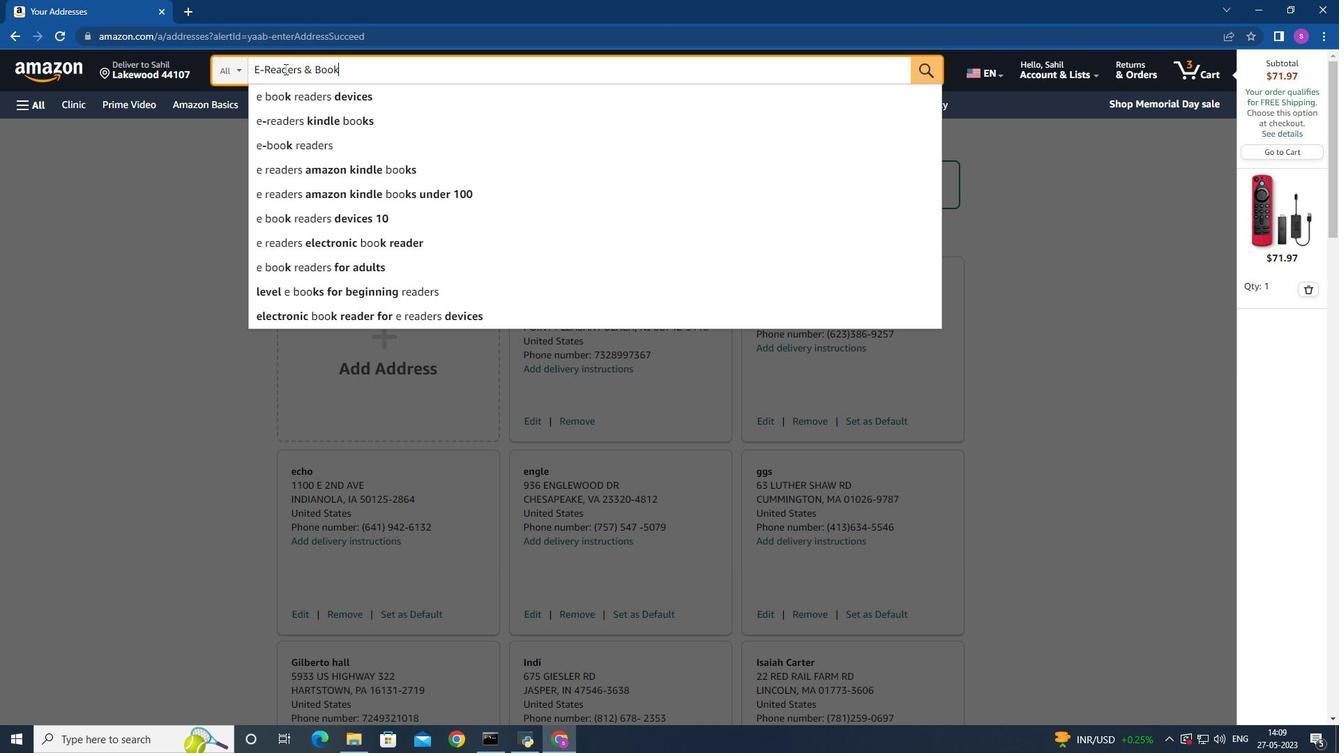 
Action: Mouse moved to (293, 98)
Screenshot: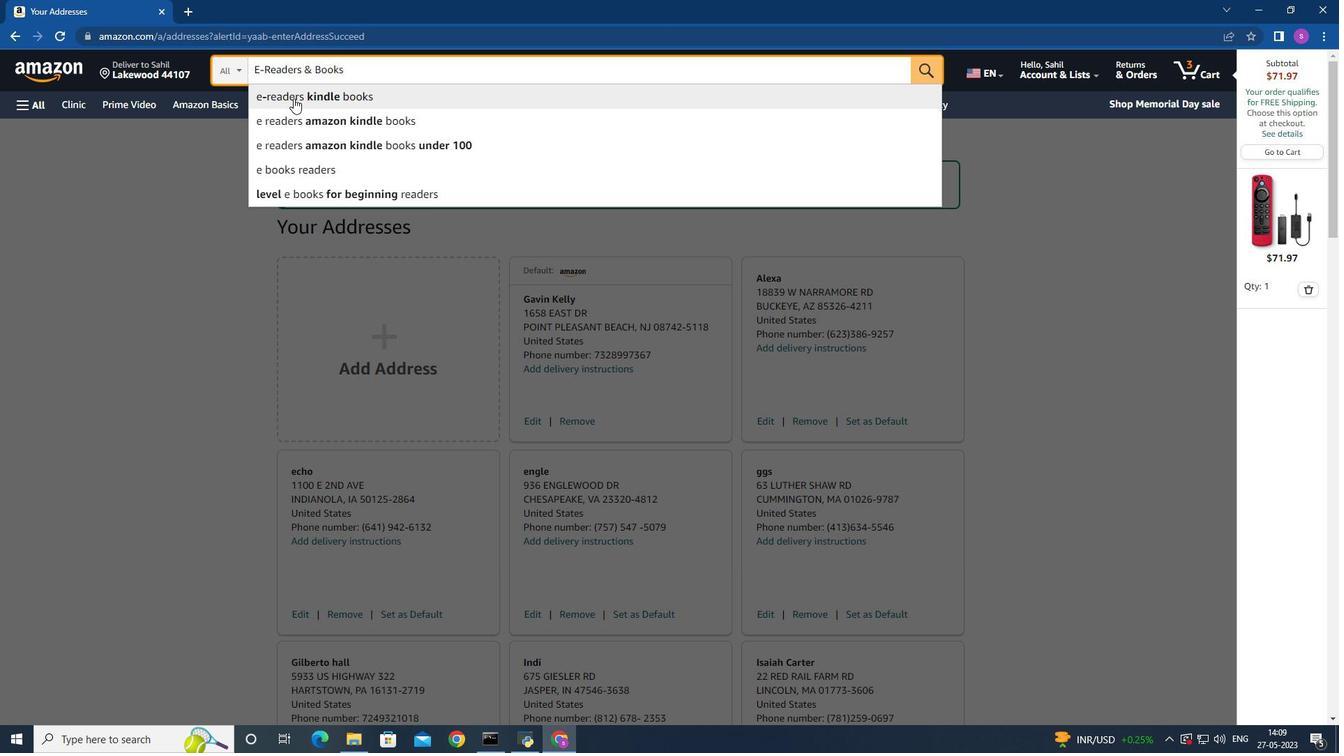 
Action: Mouse pressed left at (293, 98)
Screenshot: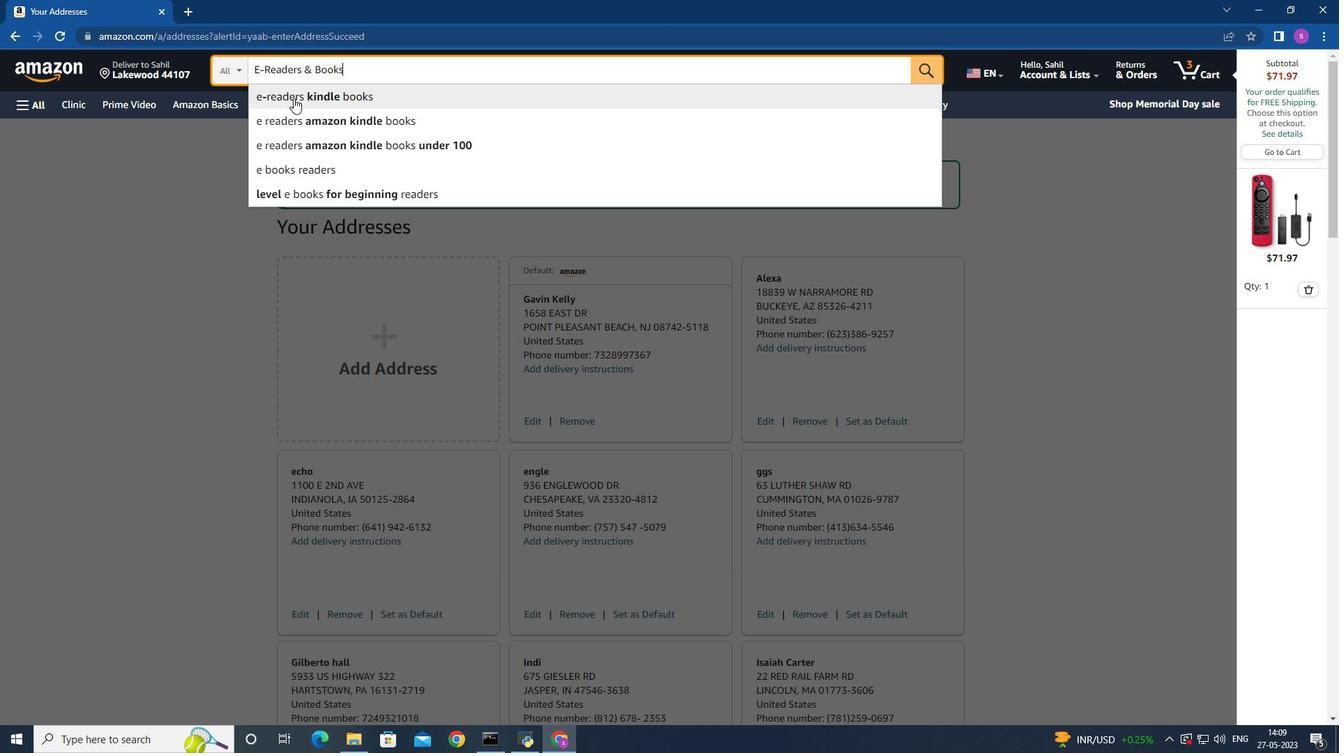 
Action: Mouse moved to (366, 70)
Screenshot: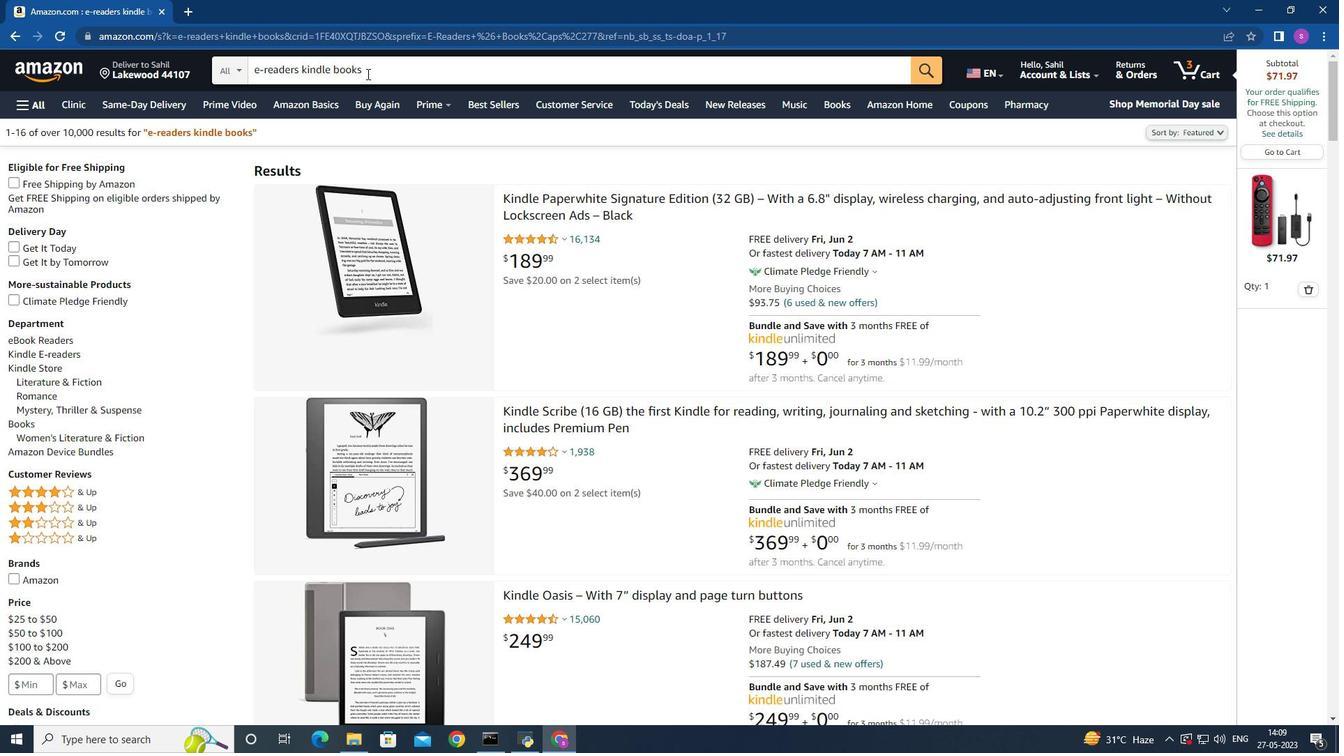 
Action: Mouse pressed left at (366, 70)
Screenshot: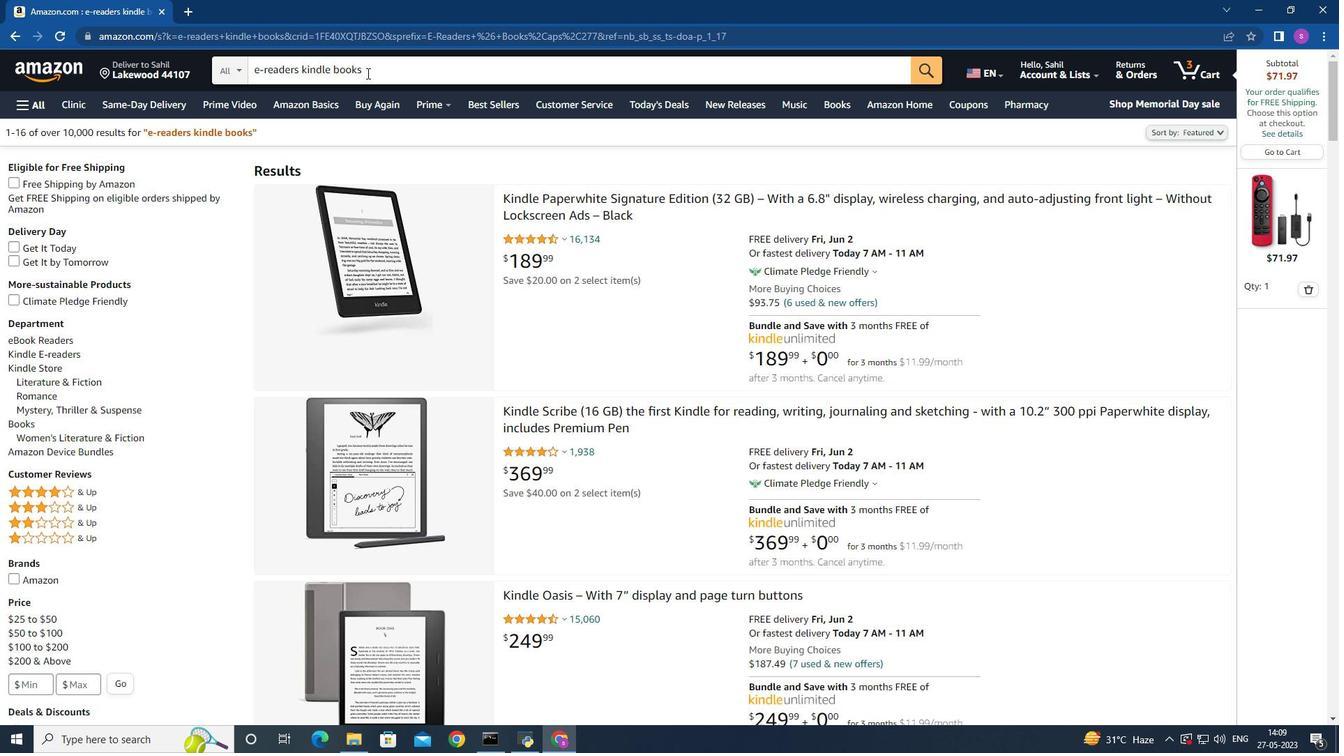 
Action: Mouse moved to (372, 86)
Screenshot: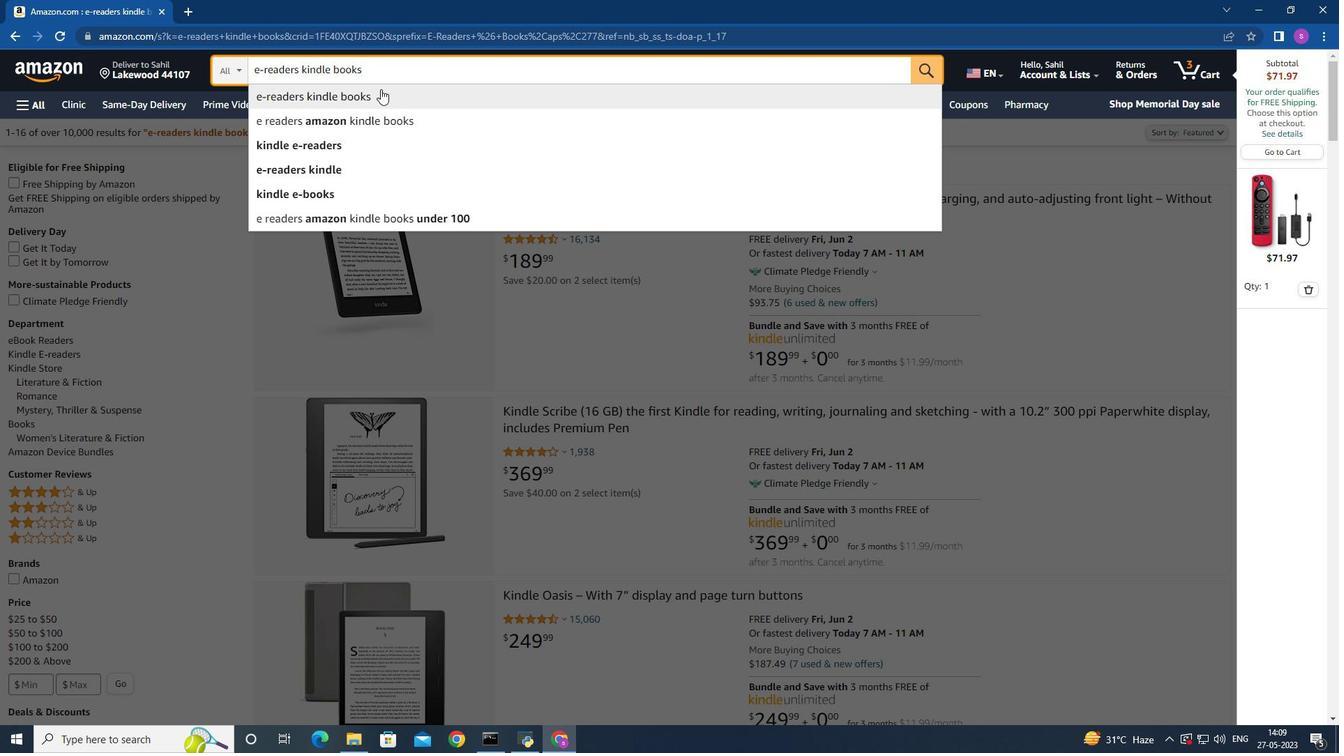 
Action: Key pressed <Key.backspace><Key.backspace><Key.backspace><Key.backspace><Key.backspace><Key.backspace><Key.backspace><Key.backspace><Key.backspace><Key.backspace><Key.backspace><Key.backspace><Key.backspace><Key.backspace><Key.backspace><Key.backspace><Key.backspace><Key.backspace><Key.backspace><Key.backspace><Key.backspace><Key.backspace><Key.backspace><Key.backspace><Key.backspace><Key.backspace><Key.backspace><Key.backspace><Key.backspace><Key.backspace><Key.backspace><Key.backspace><Key.backspace><Key.backspace><Key.backspace><Key.backspace><Key.backspace><Key.shift>Kindle<Key.space><Key.shift><Key.shift><Key.shift>E-readers<Key.shift>&<Key.backspace><Key.space><Key.shift><Key.shift><Key.shift><Key.shift><Key.shift><Key.shift><Key.shift><Key.shift><Key.shift>&<Key.space><Key.shift>Bi<Key.backspace>ooks
Screenshot: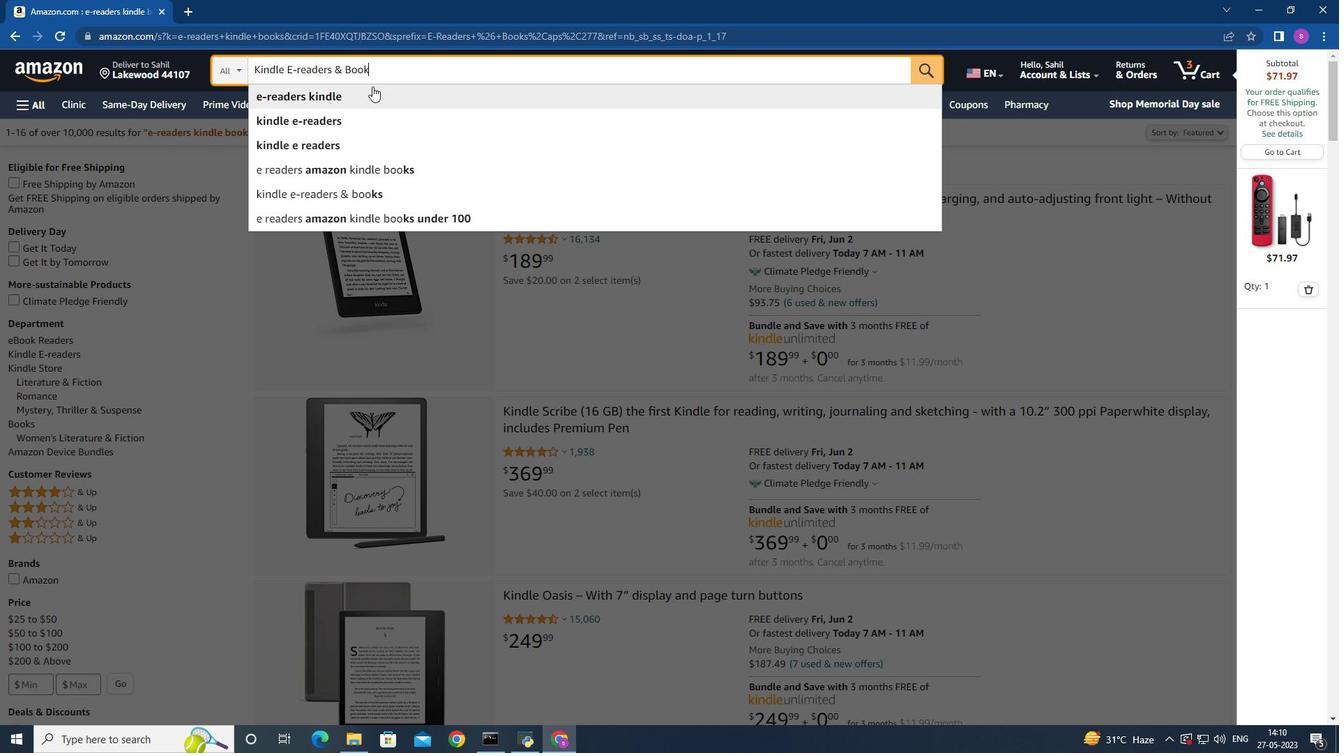 
Action: Mouse moved to (341, 94)
Screenshot: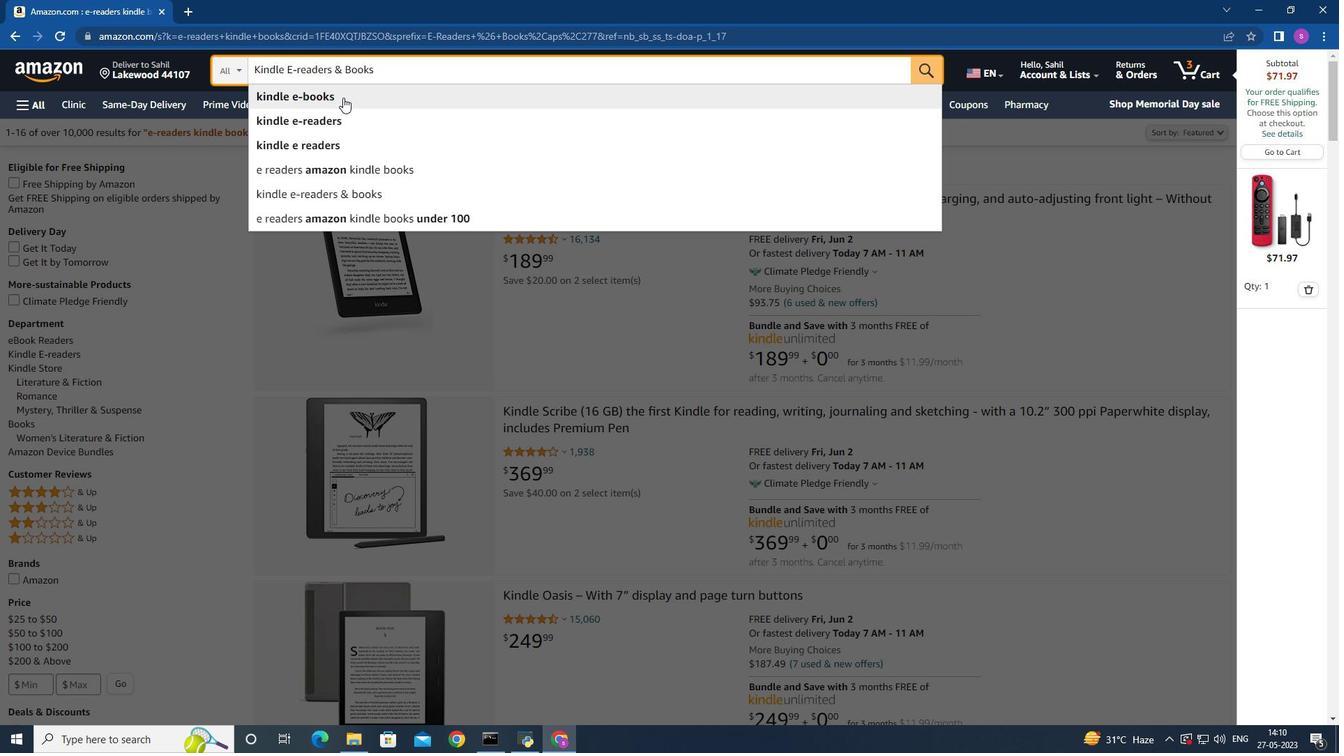 
Action: Mouse pressed left at (341, 94)
Screenshot: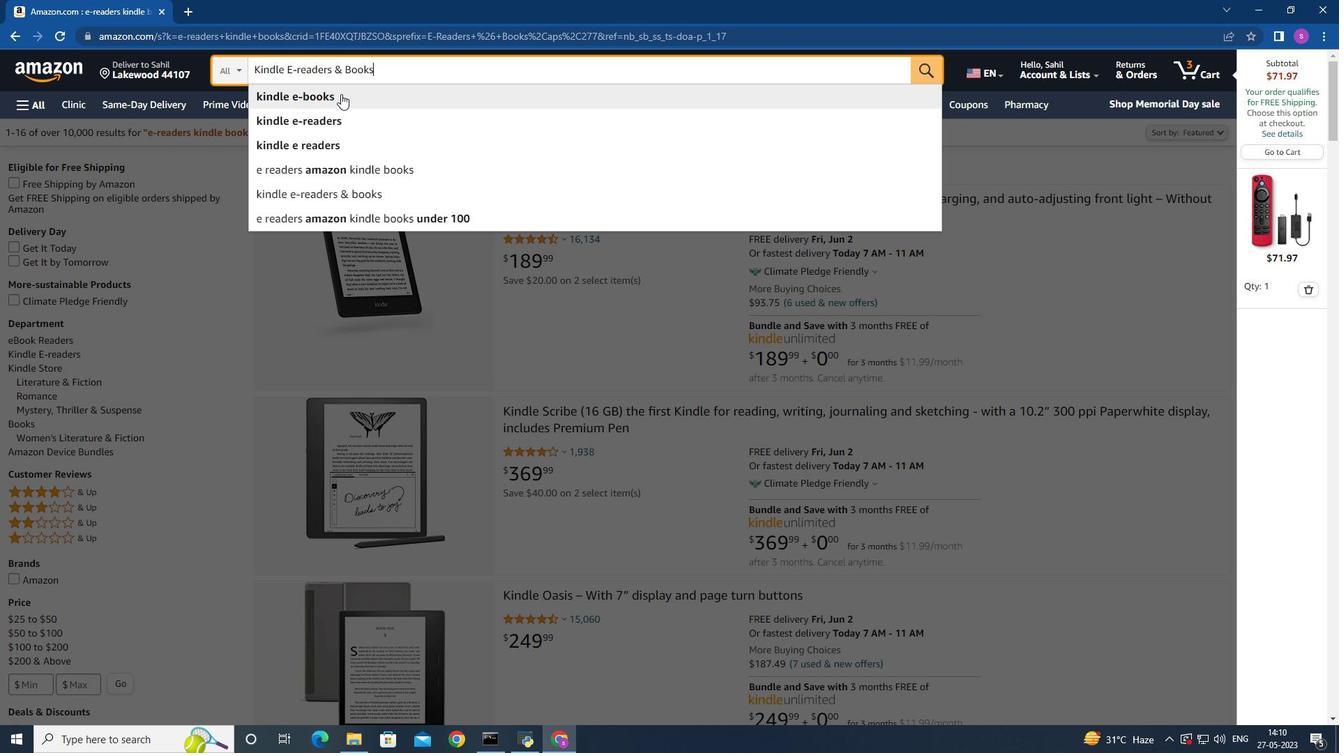 
Action: Mouse moved to (417, 273)
Screenshot: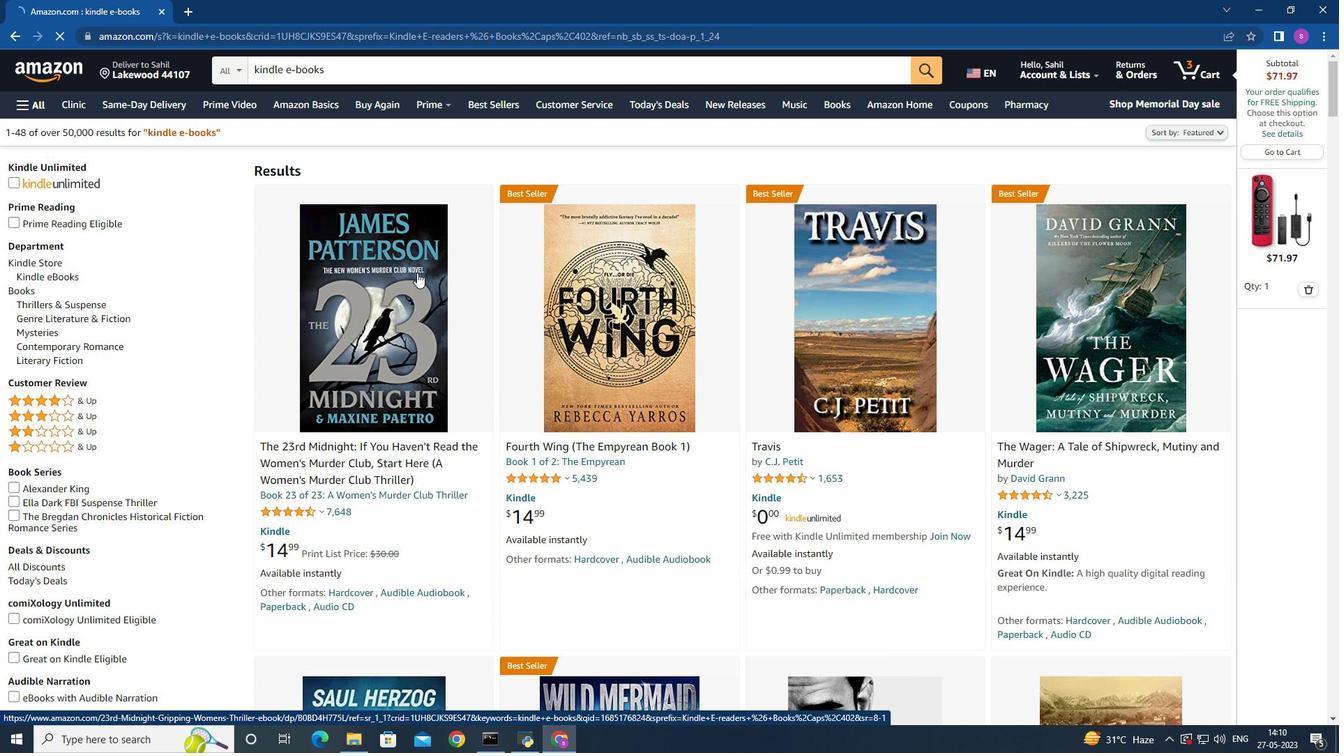 
Action: Mouse scrolled (417, 272) with delta (0, 0)
Screenshot: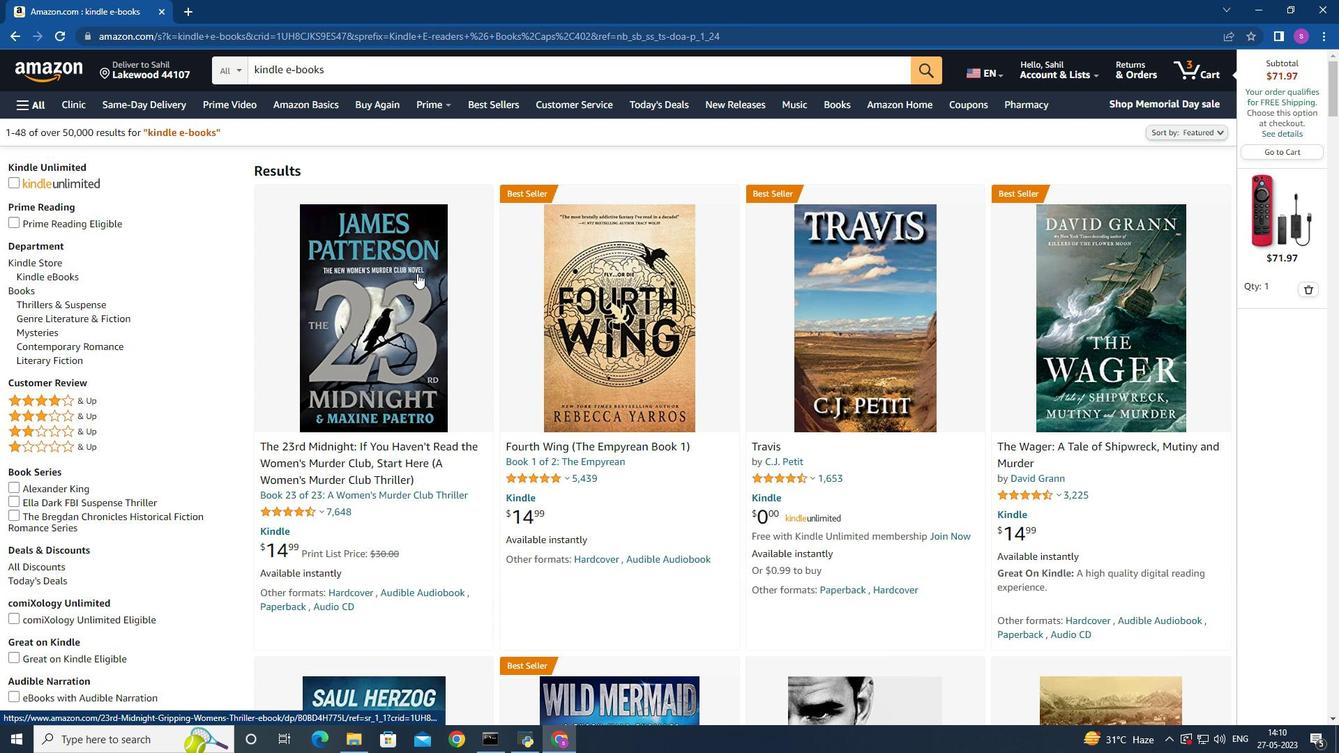 
Action: Mouse scrolled (417, 272) with delta (0, 0)
Screenshot: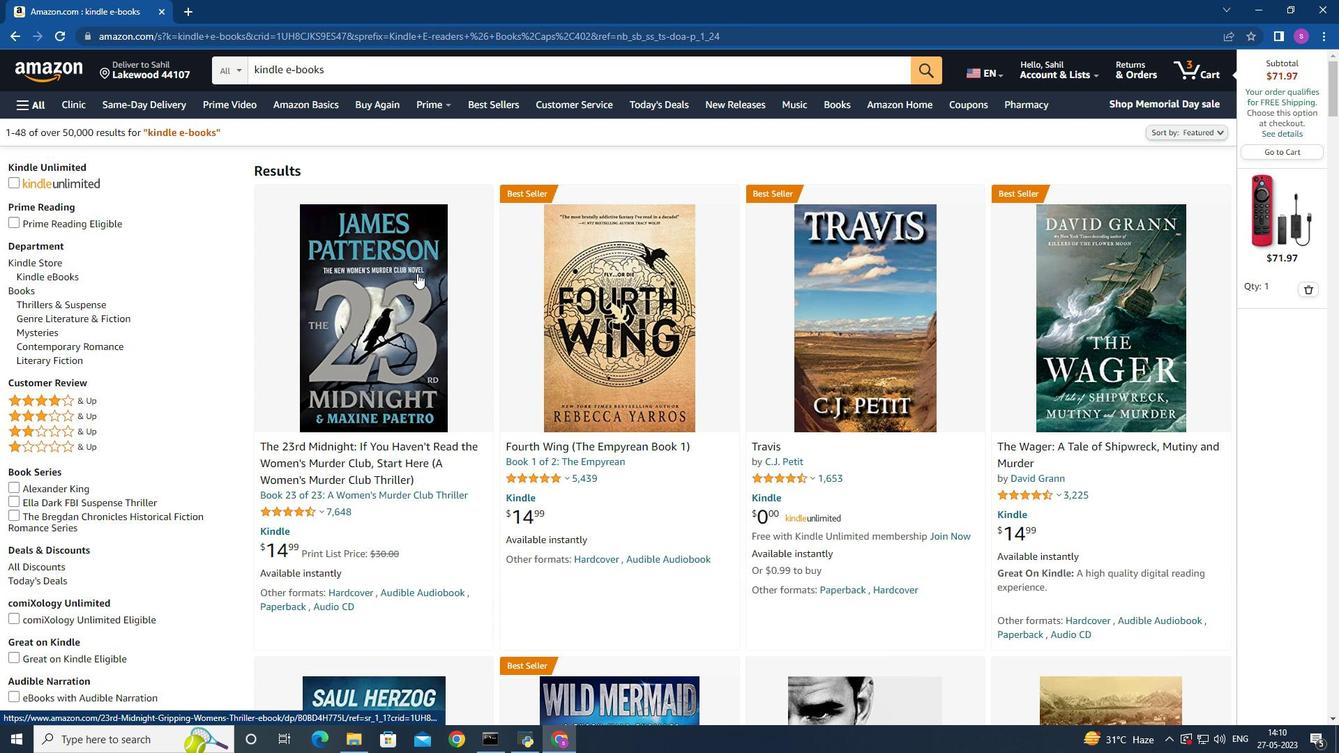 
Action: Mouse moved to (417, 271)
Screenshot: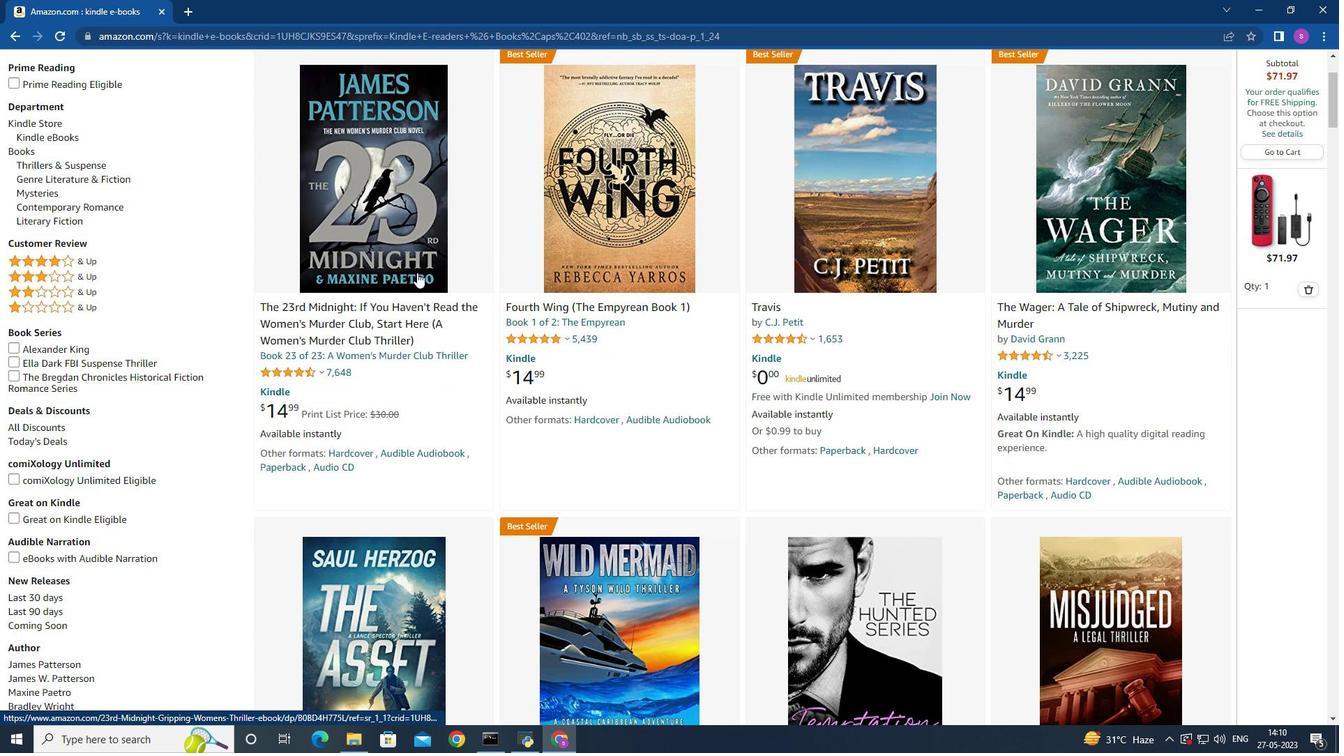 
Action: Mouse scrolled (417, 272) with delta (0, 0)
Screenshot: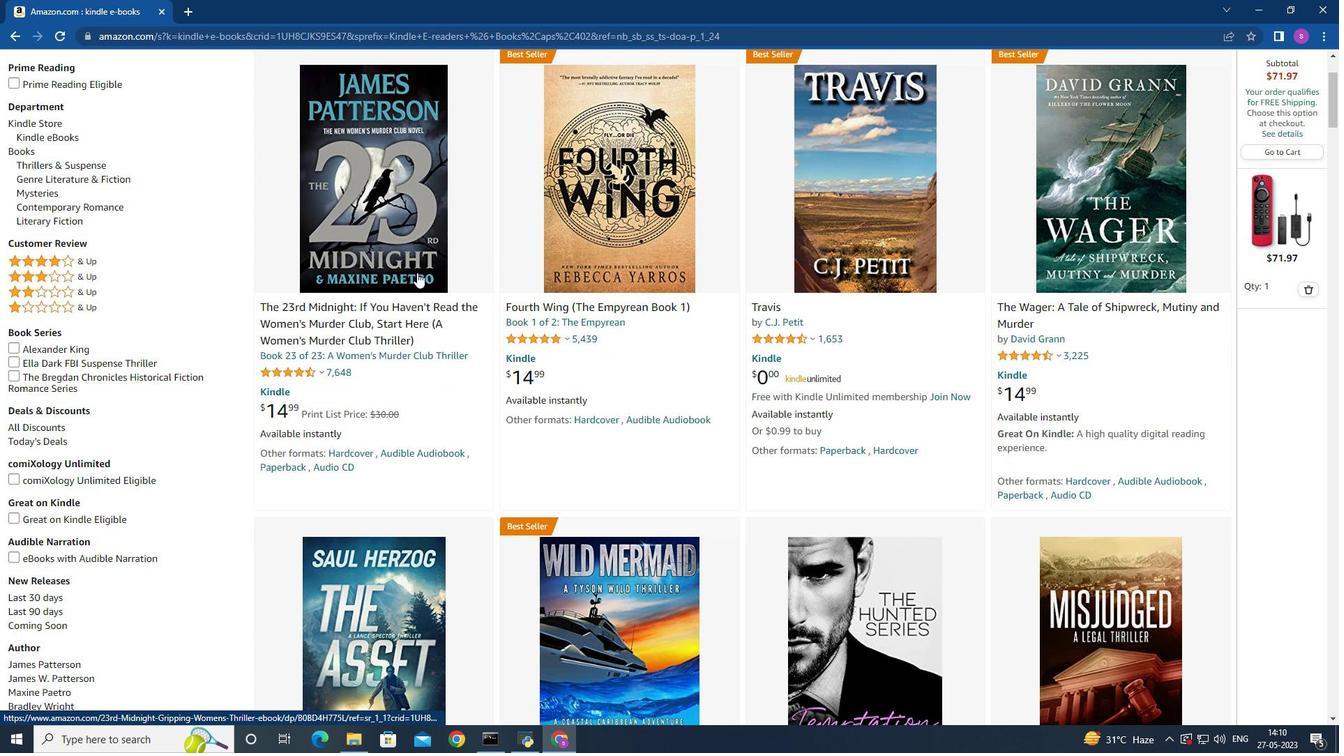 
Action: Mouse moved to (417, 271)
Screenshot: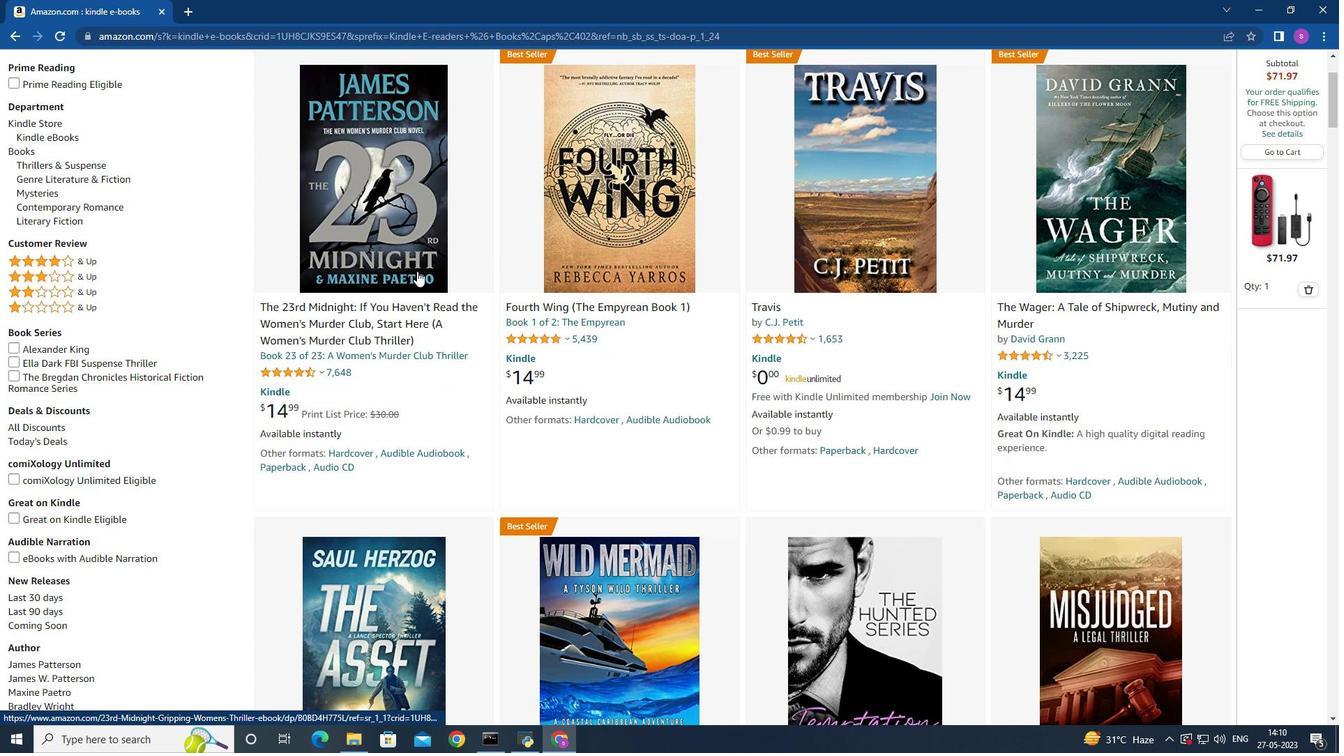 
Action: Mouse scrolled (417, 272) with delta (0, 0)
Screenshot: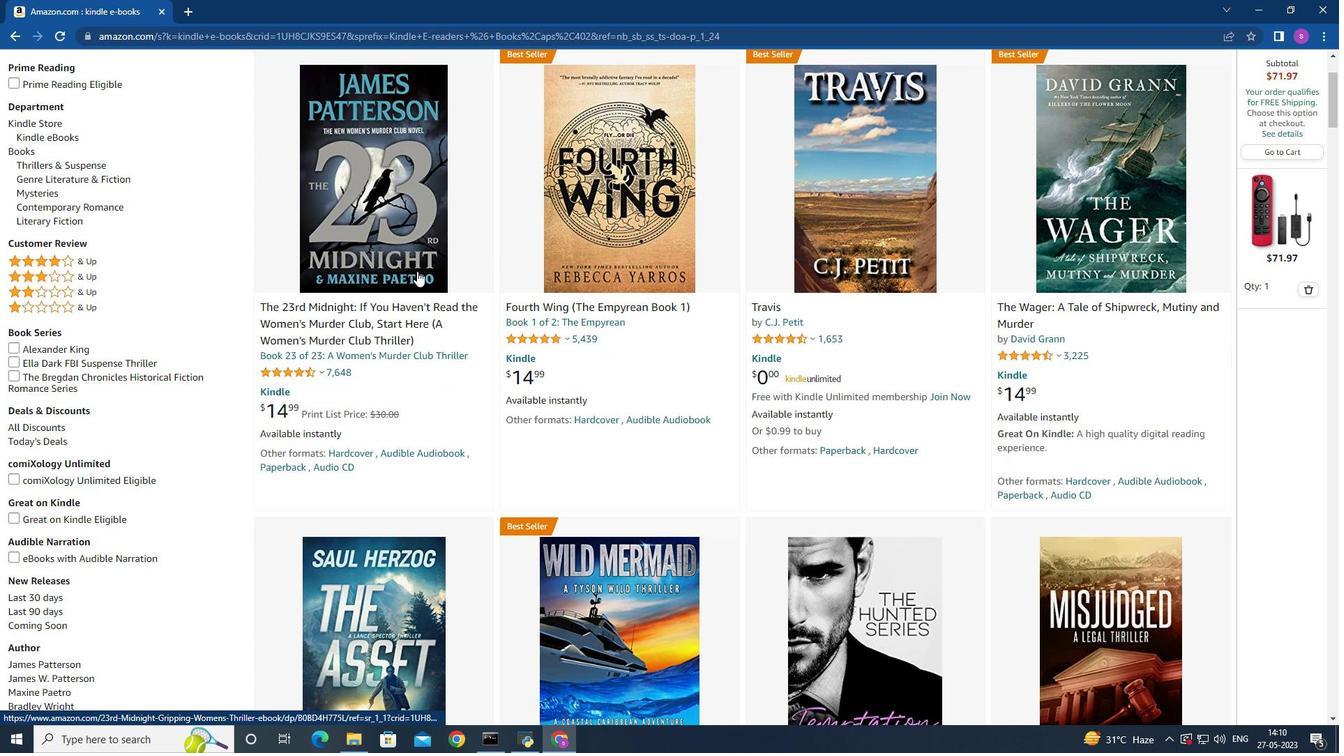 
Action: Mouse scrolled (417, 272) with delta (0, 0)
Screenshot: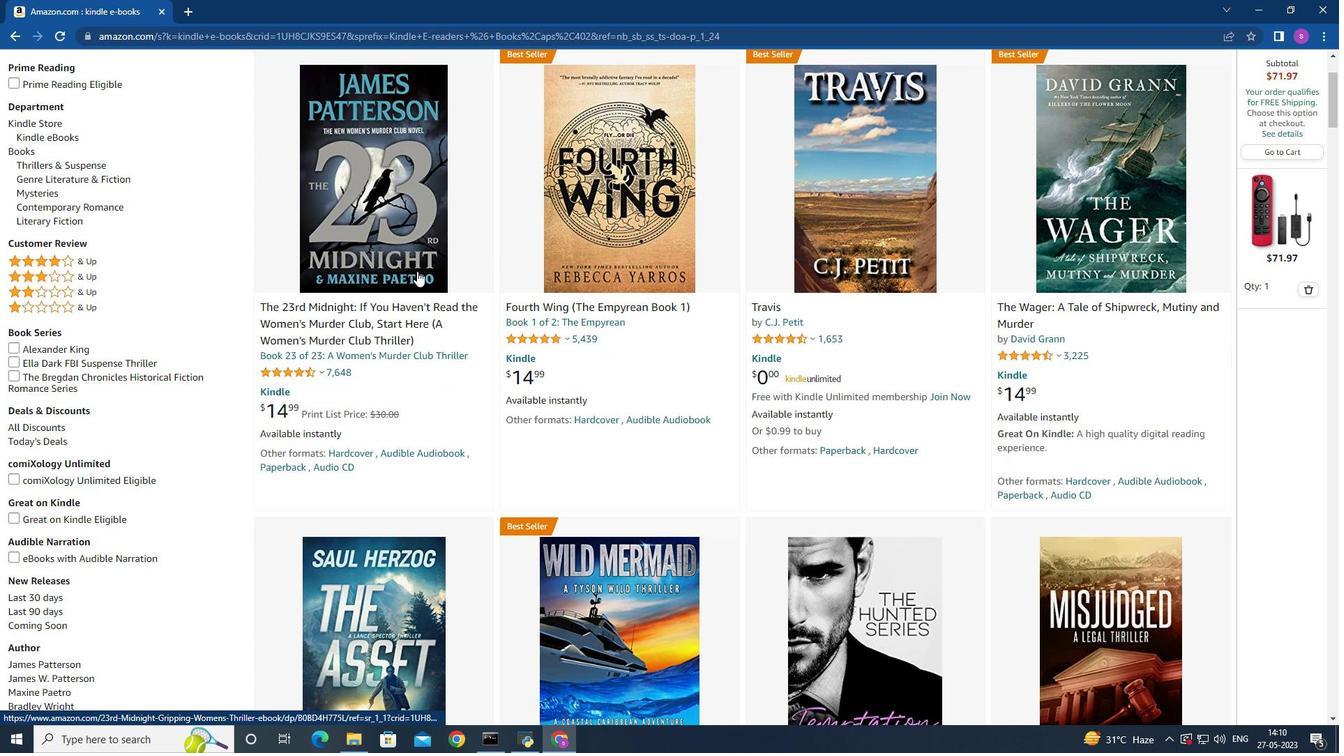 
Action: Mouse scrolled (417, 272) with delta (0, 0)
Screenshot: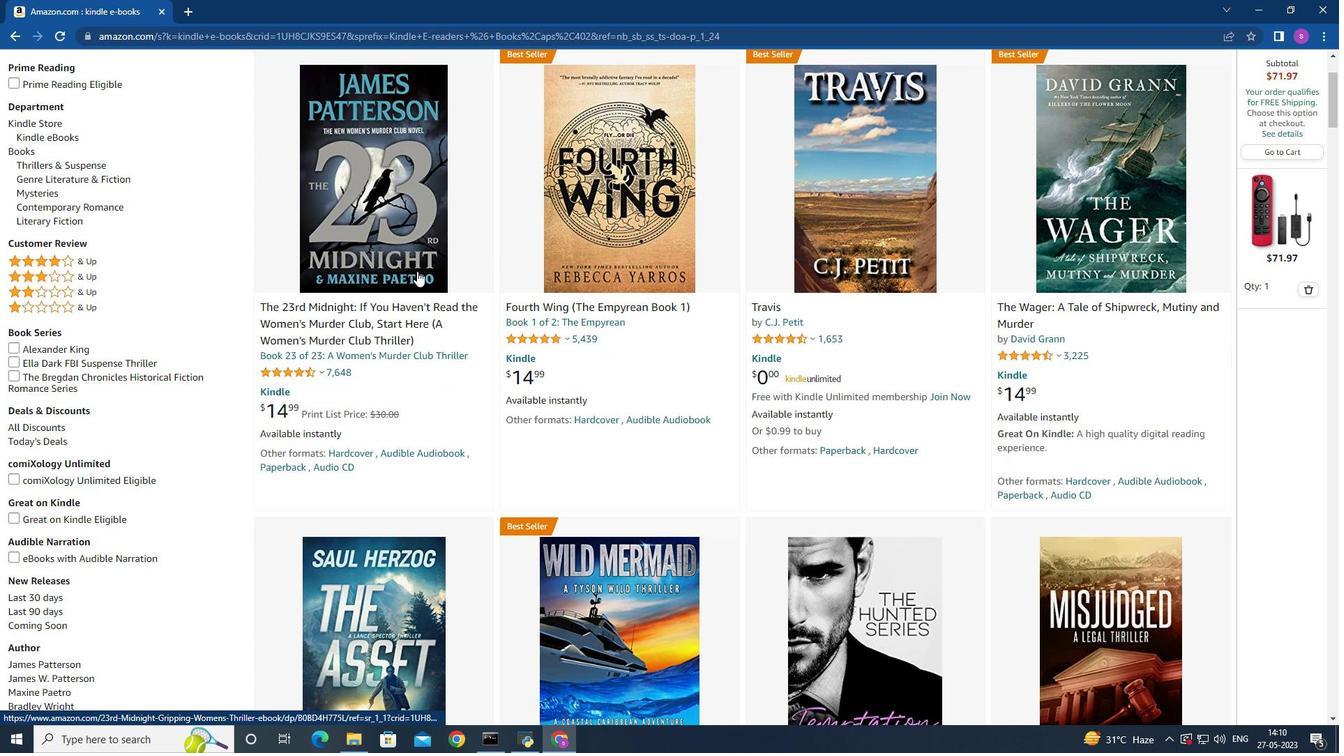 
Action: Mouse scrolled (417, 272) with delta (0, 0)
Screenshot: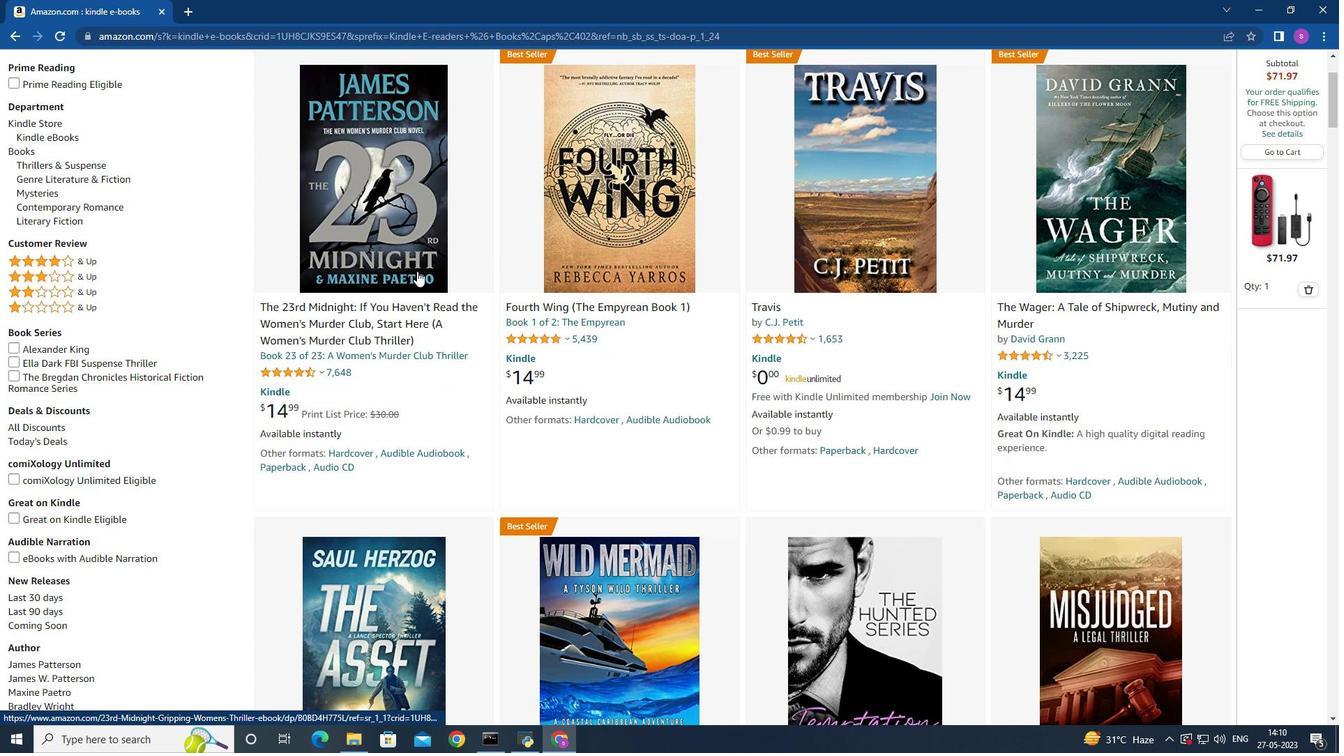 
Action: Mouse scrolled (417, 272) with delta (0, 0)
Screenshot: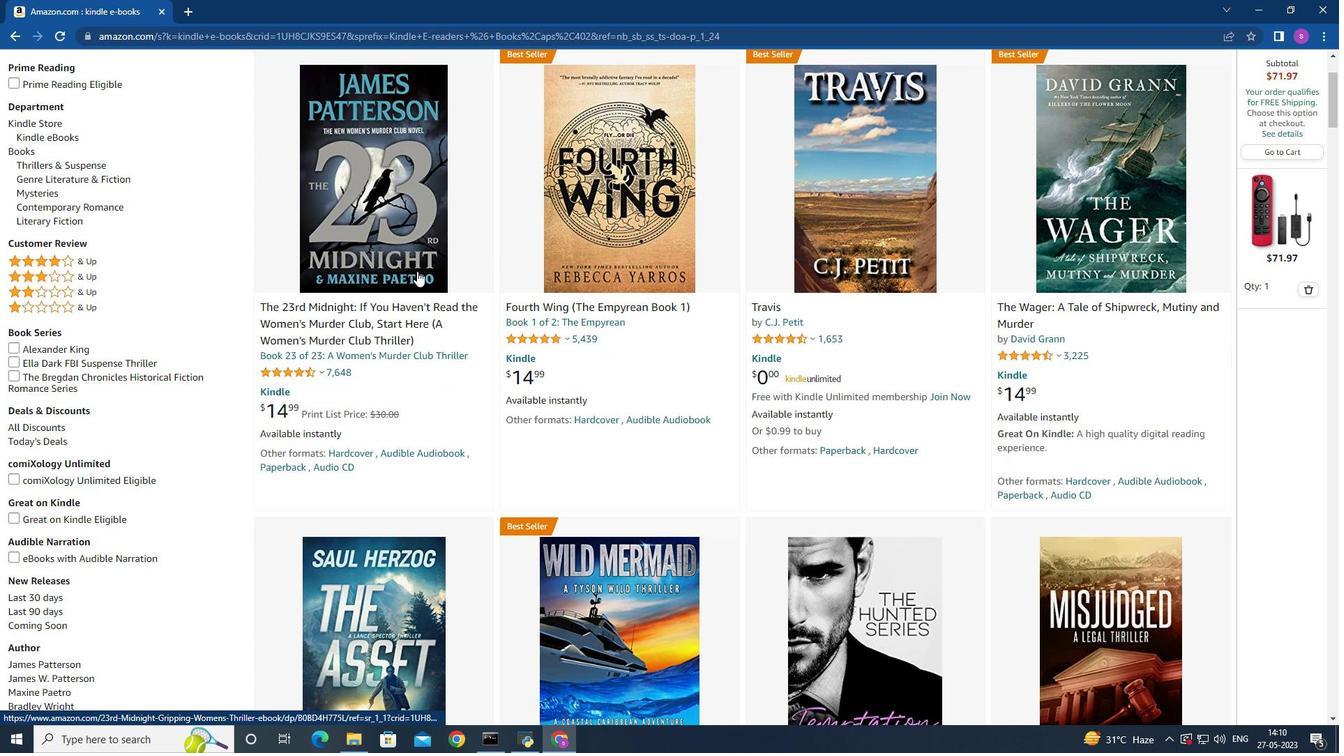 
Action: Mouse moved to (352, 70)
Screenshot: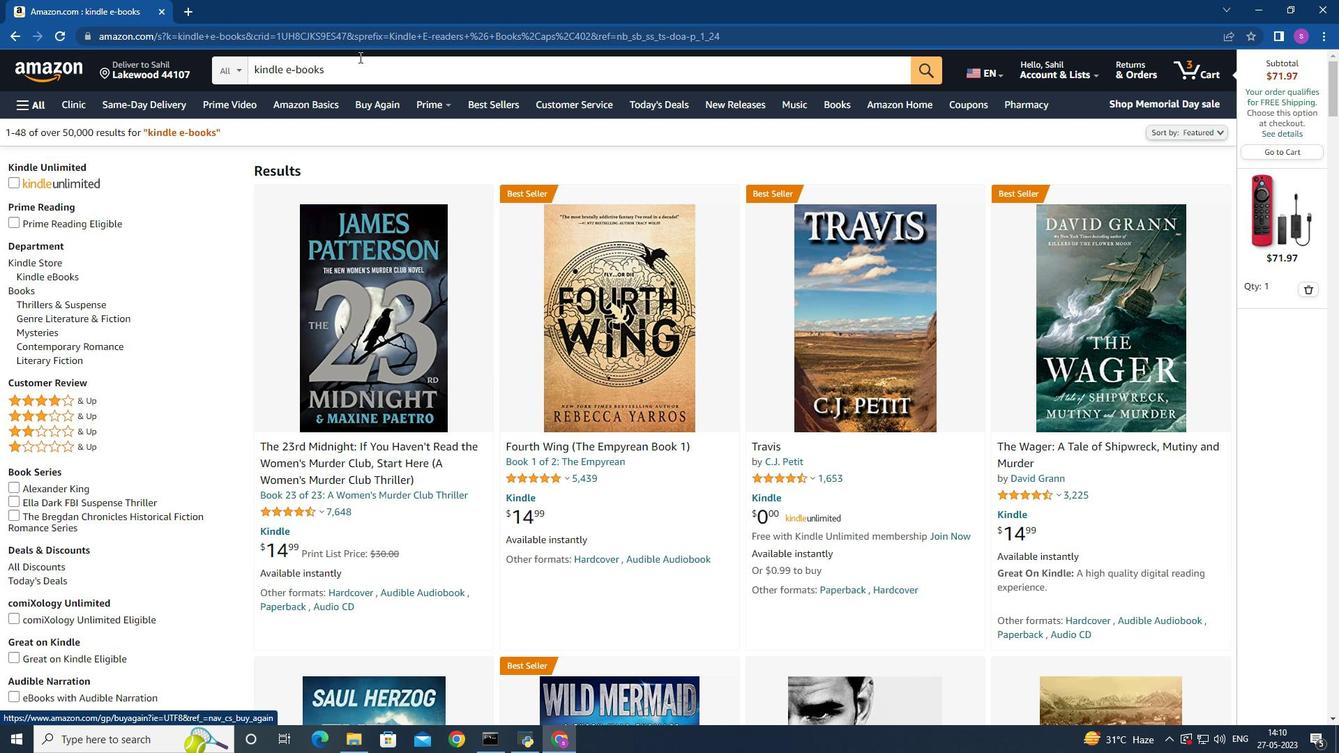 
Action: Mouse pressed left at (352, 70)
Screenshot: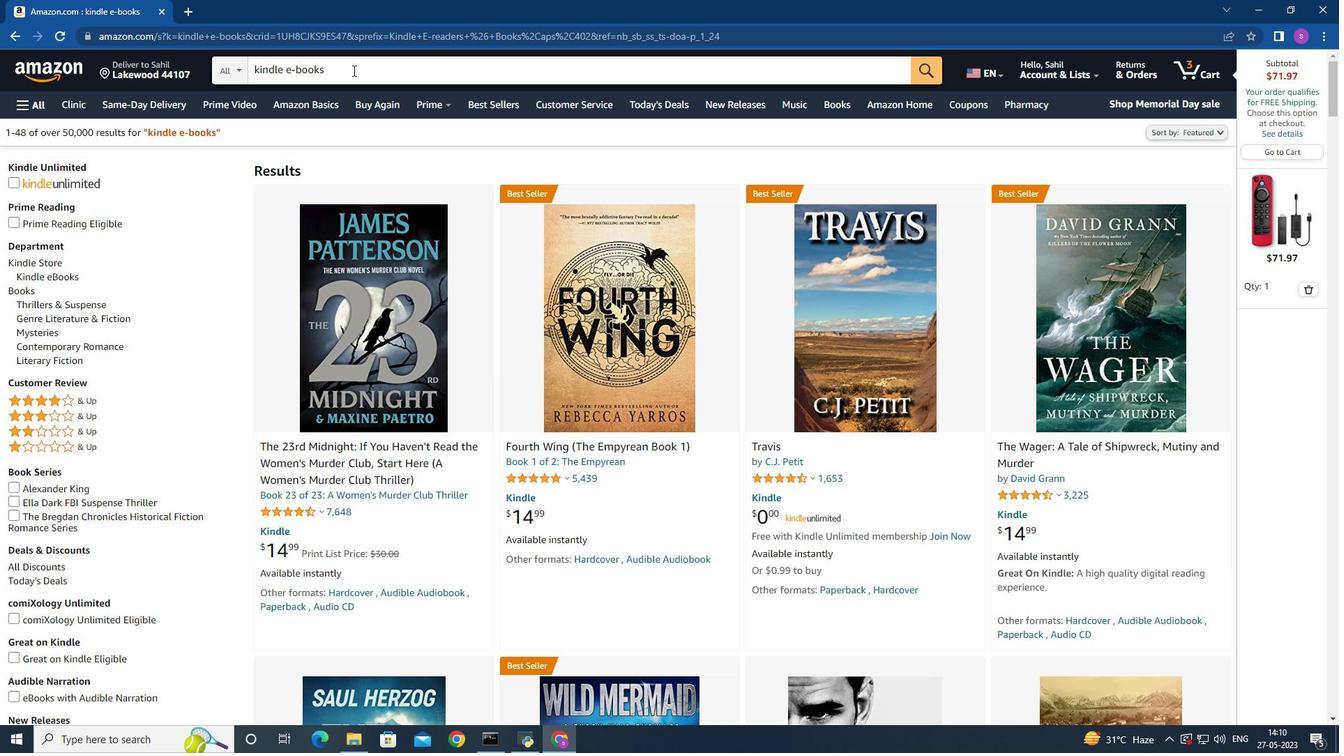 
Action: Mouse moved to (221, 292)
Screenshot: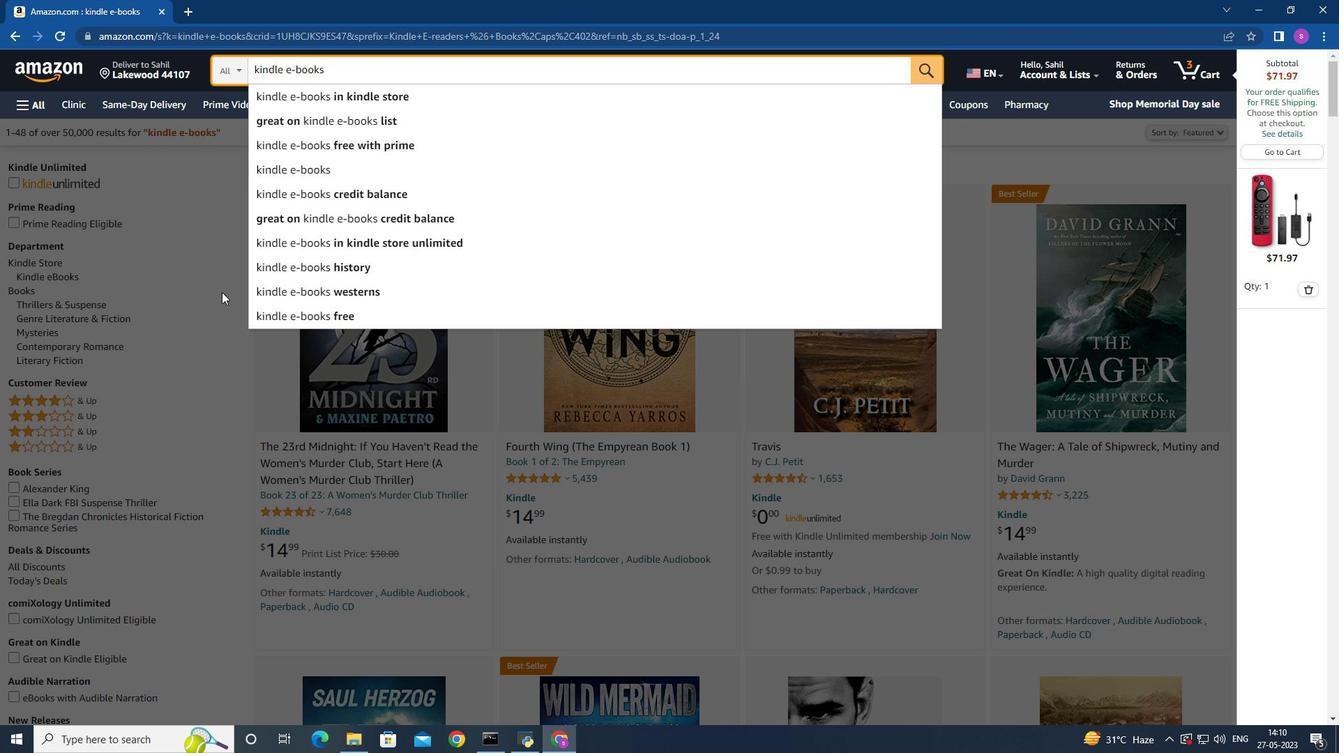 
Action: Mouse pressed left at (221, 292)
Screenshot: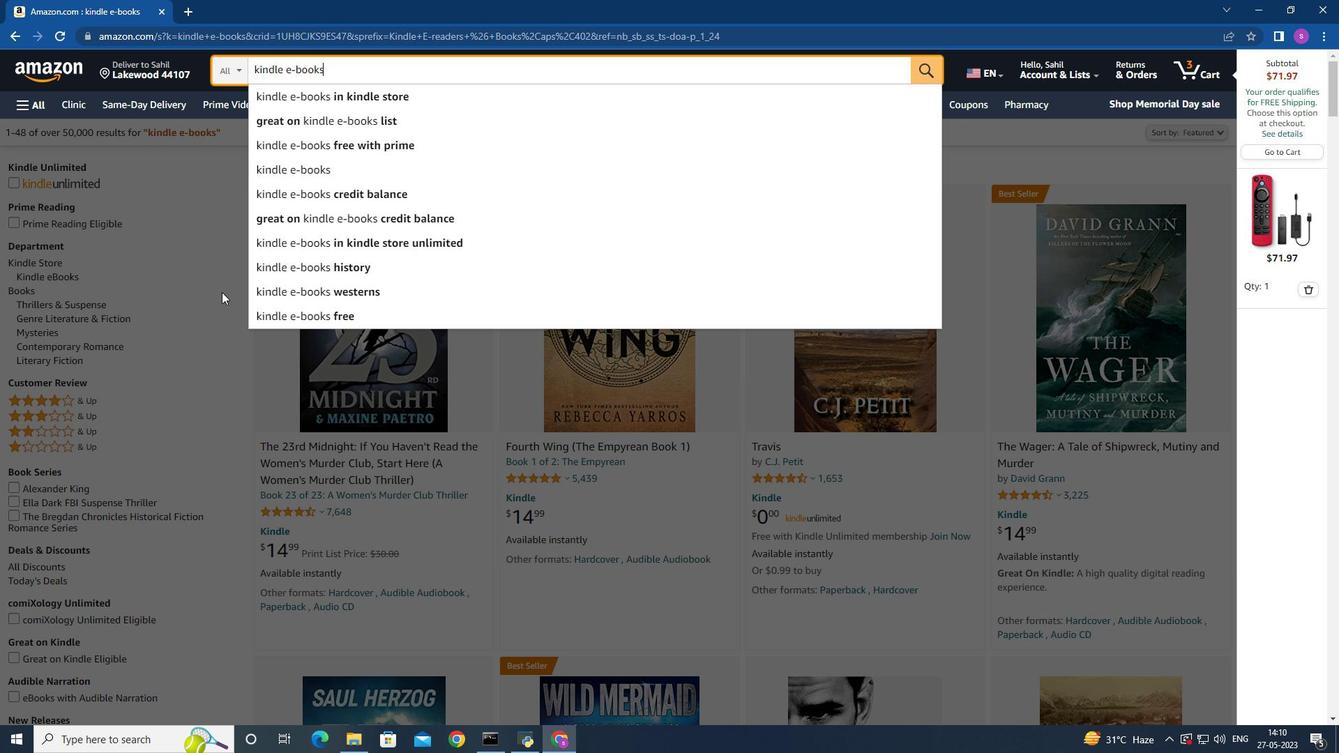 
Action: Mouse moved to (390, 242)
Screenshot: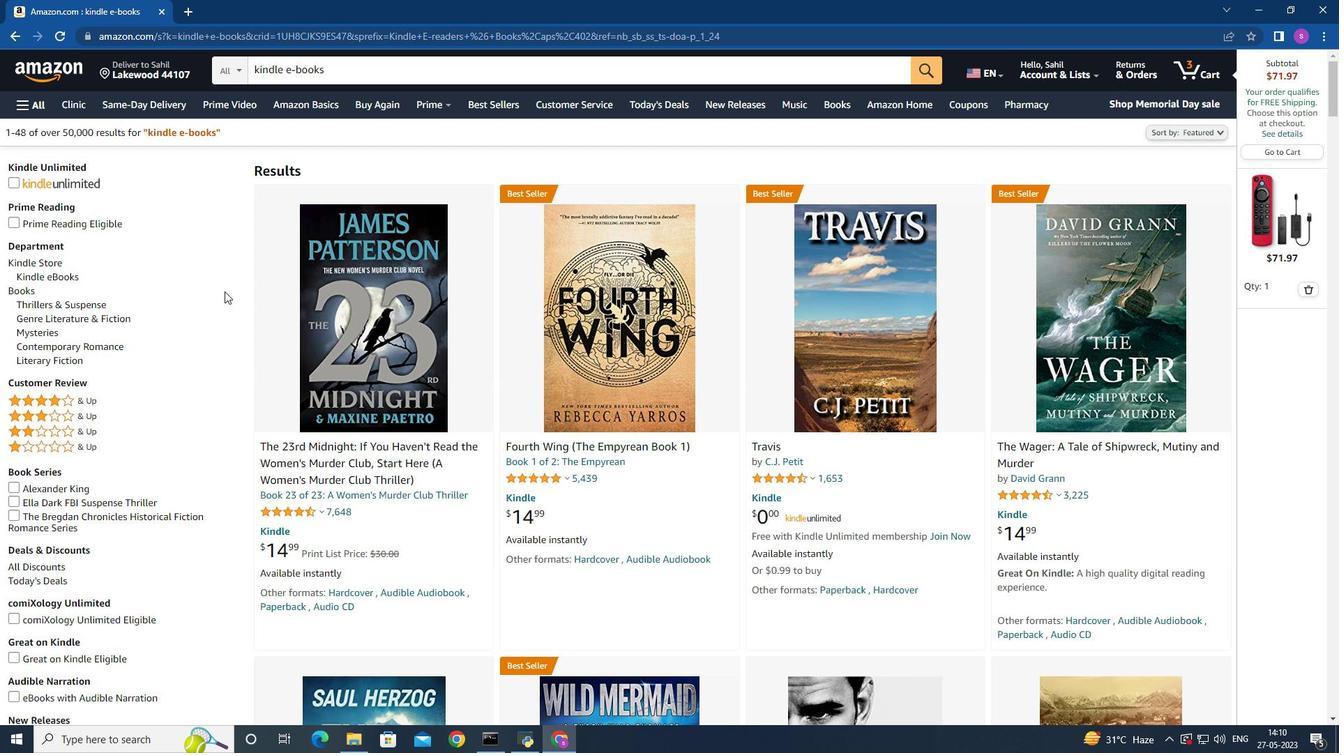 
Action: Mouse scrolled (390, 242) with delta (0, 0)
Screenshot: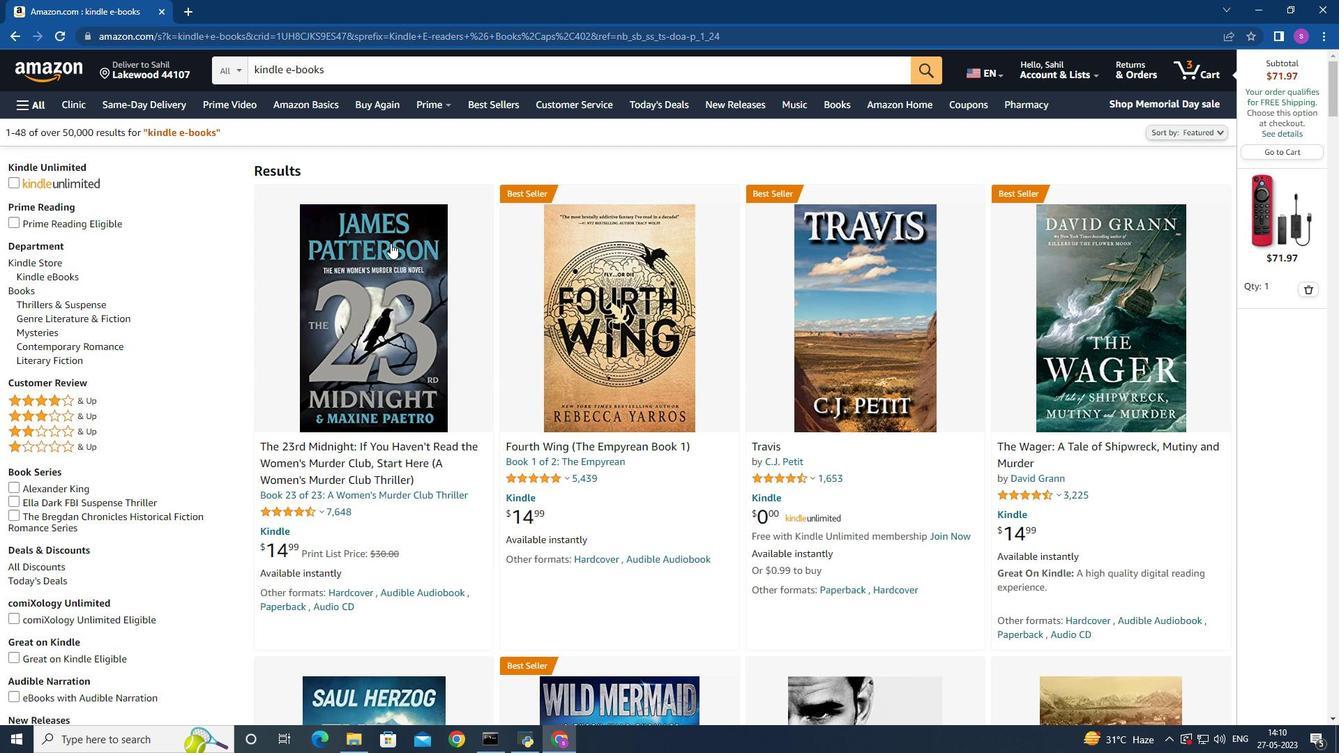 
Action: Mouse scrolled (390, 242) with delta (0, 0)
Screenshot: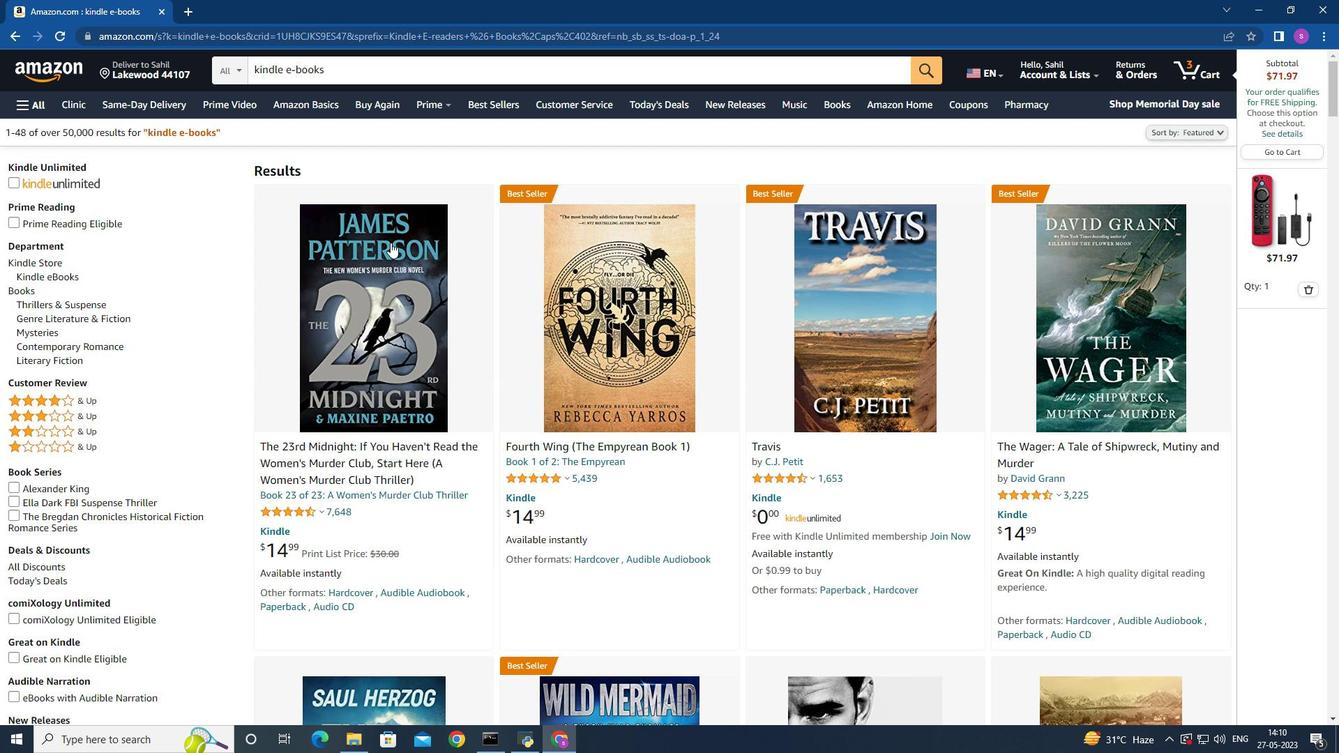 
Action: Mouse scrolled (390, 242) with delta (0, 0)
Screenshot: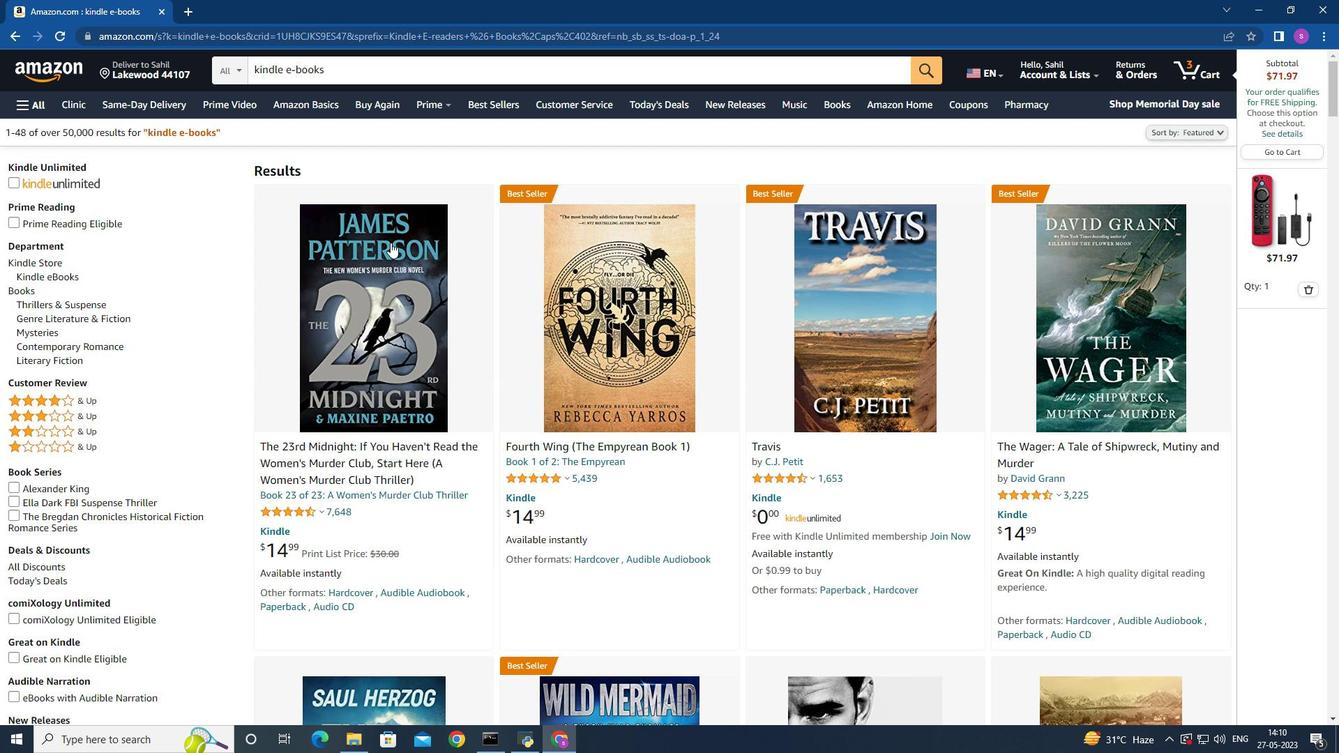 
Action: Mouse moved to (685, 237)
Screenshot: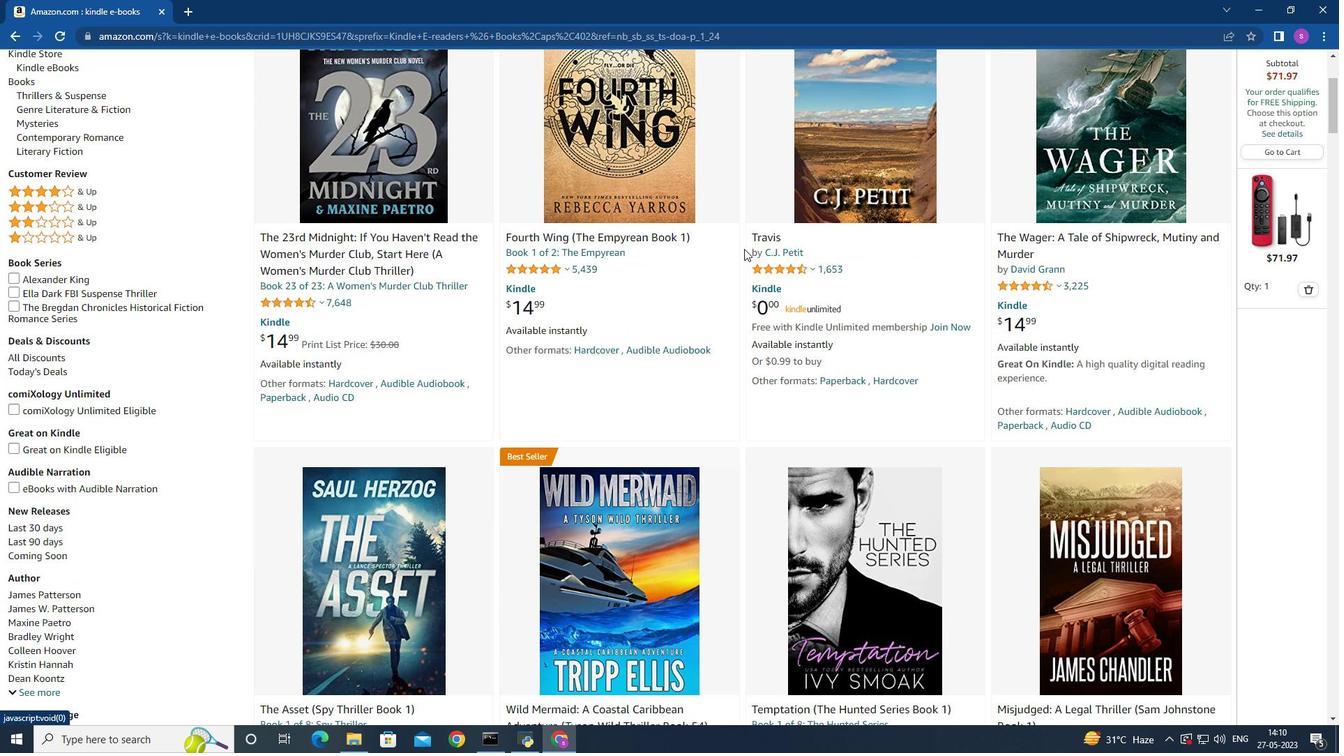
Action: Mouse scrolled (685, 236) with delta (0, 0)
Screenshot: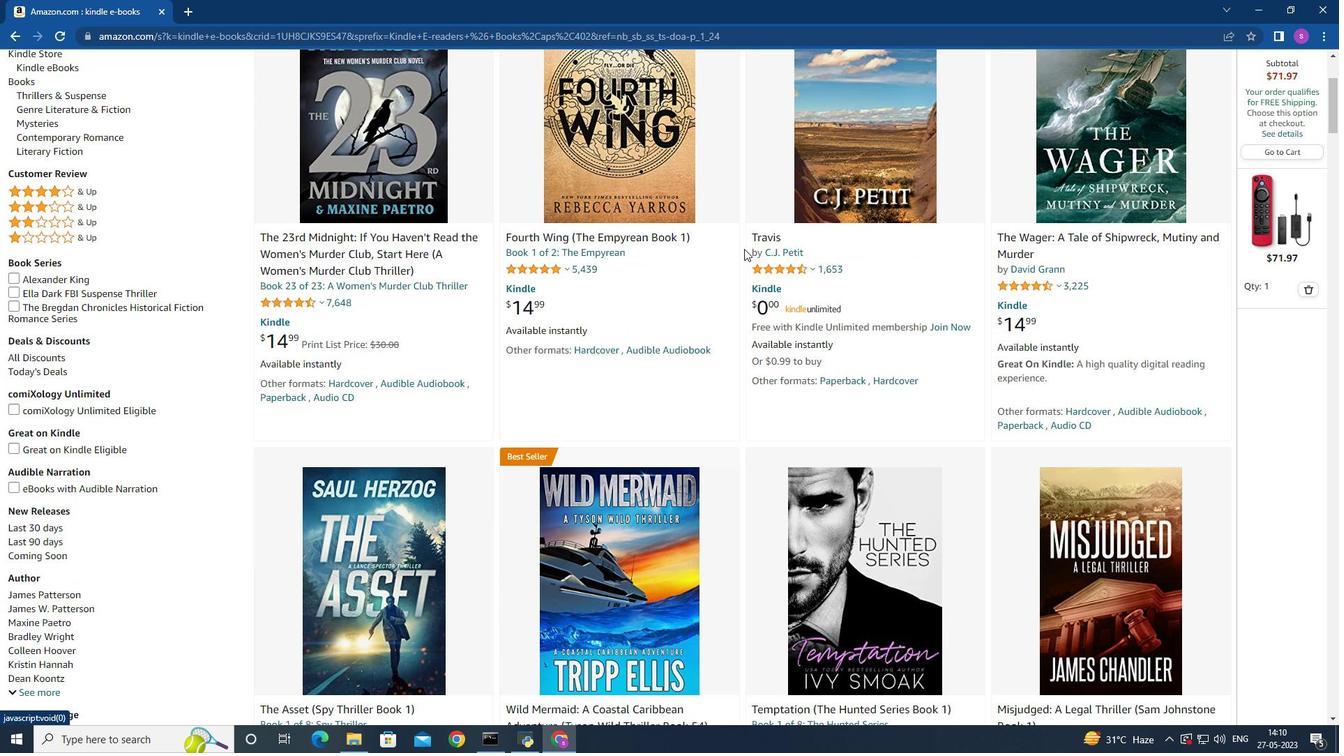 
Action: Mouse scrolled (685, 236) with delta (0, 0)
Screenshot: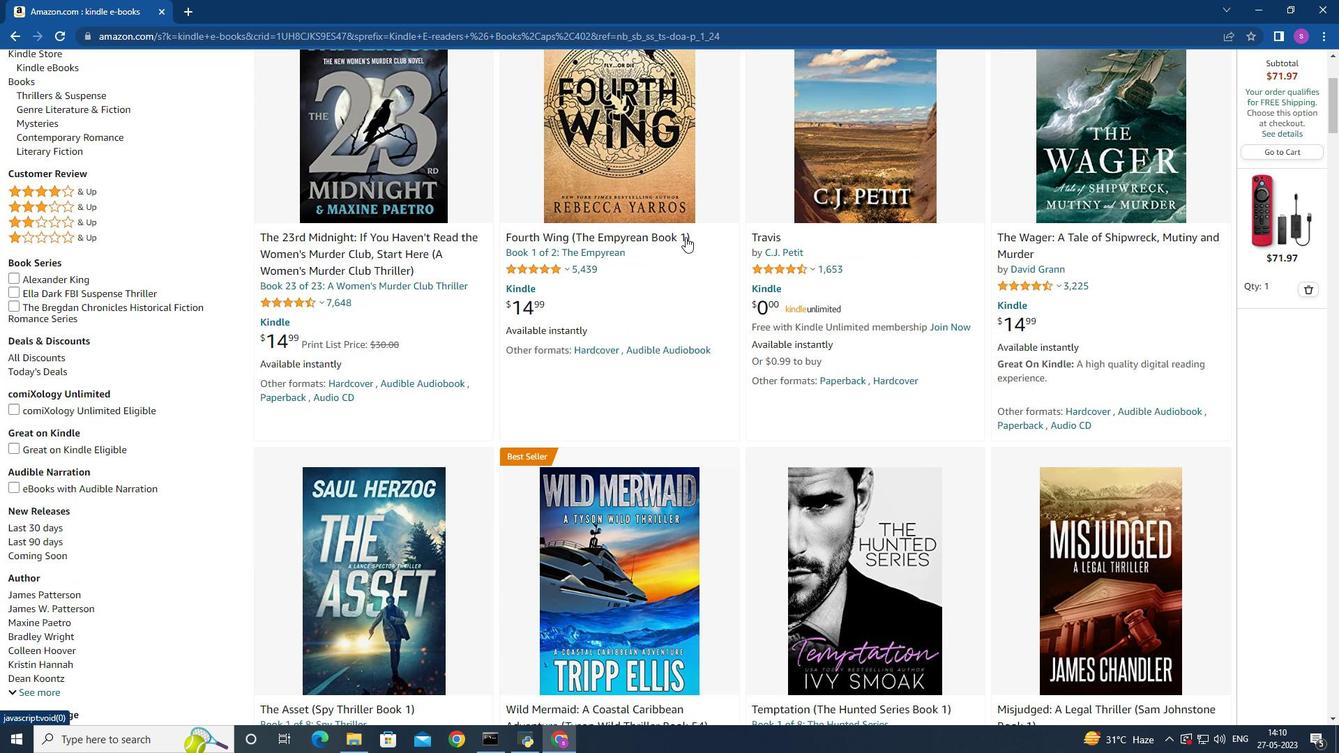 
Action: Mouse moved to (671, 220)
Screenshot: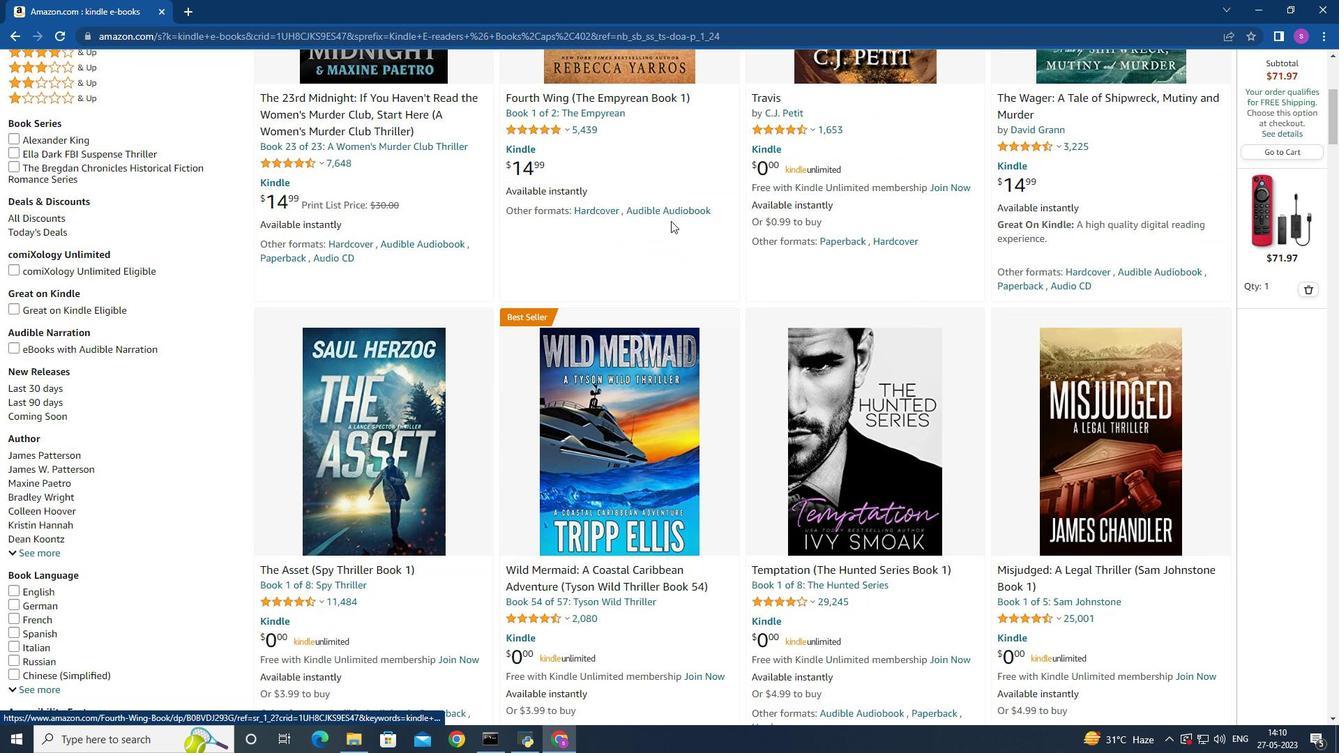 
Action: Mouse scrolled (671, 221) with delta (0, 0)
Screenshot: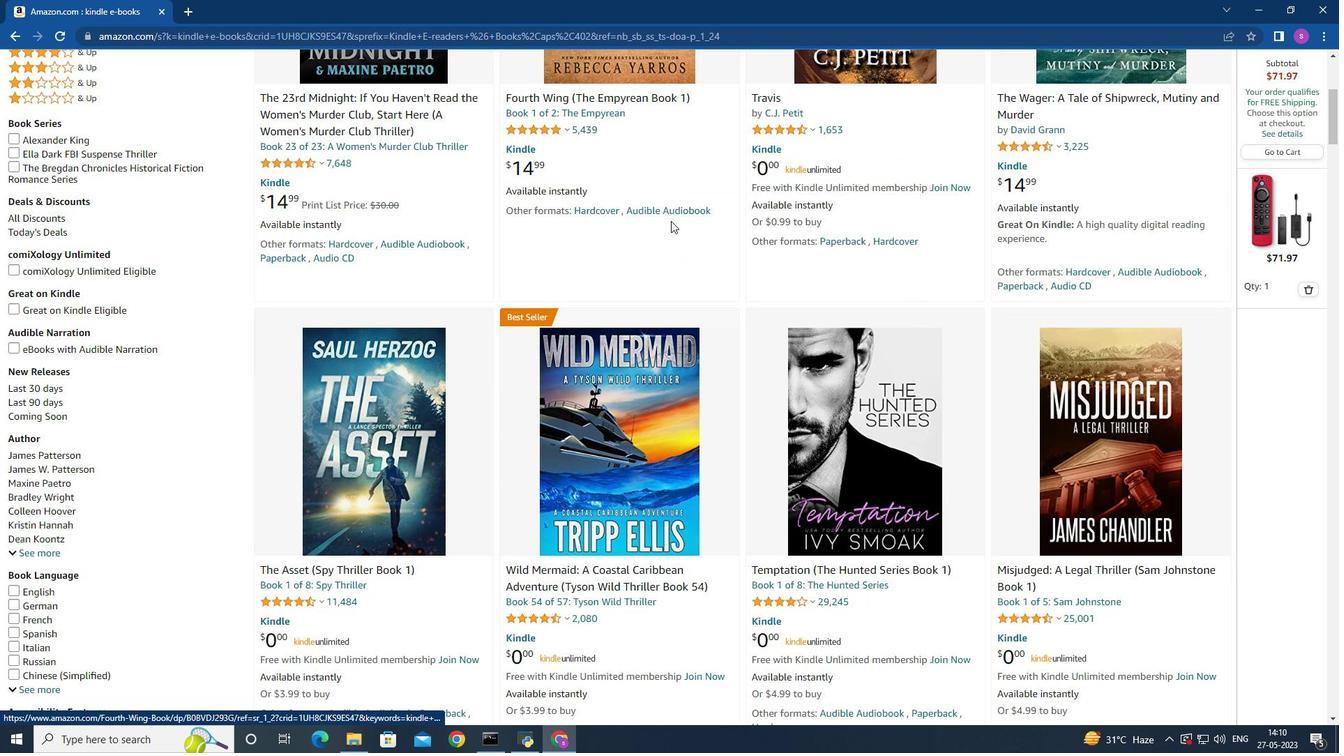 
Action: Mouse scrolled (671, 221) with delta (0, 0)
Screenshot: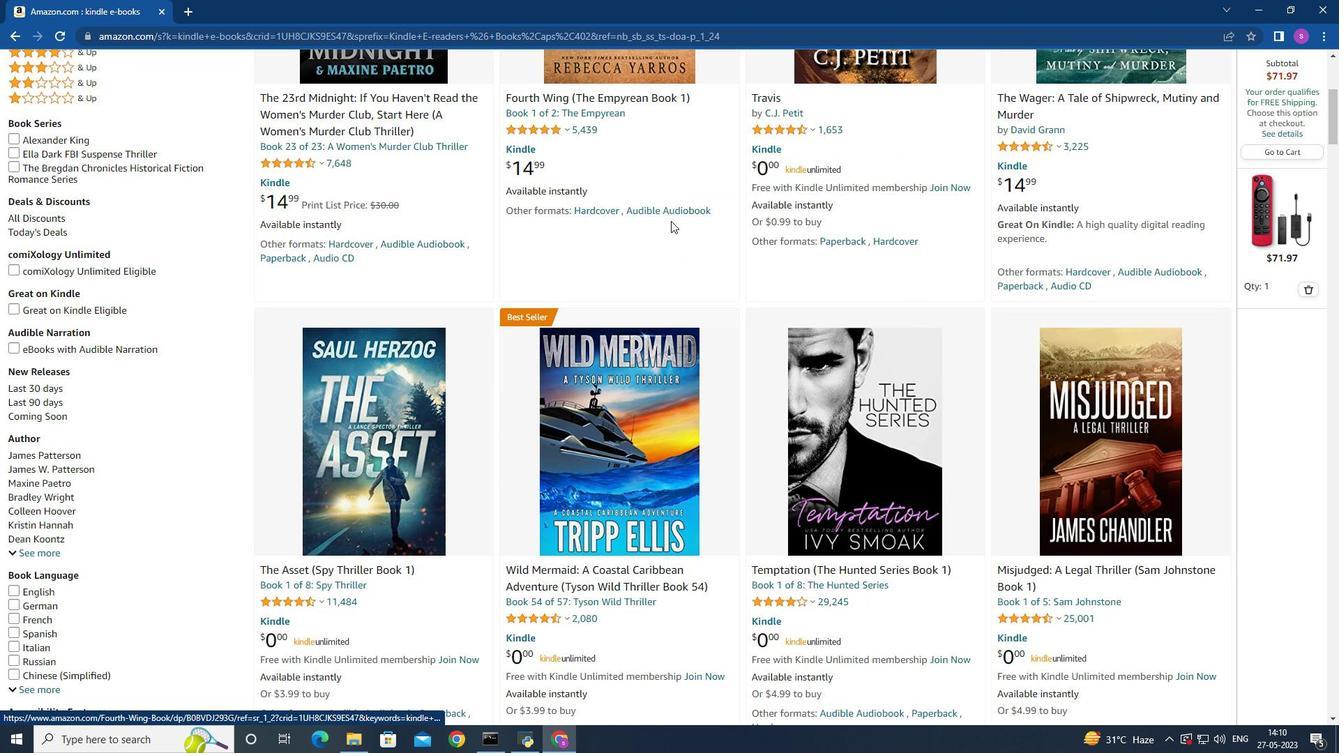 
Action: Mouse moved to (674, 221)
Screenshot: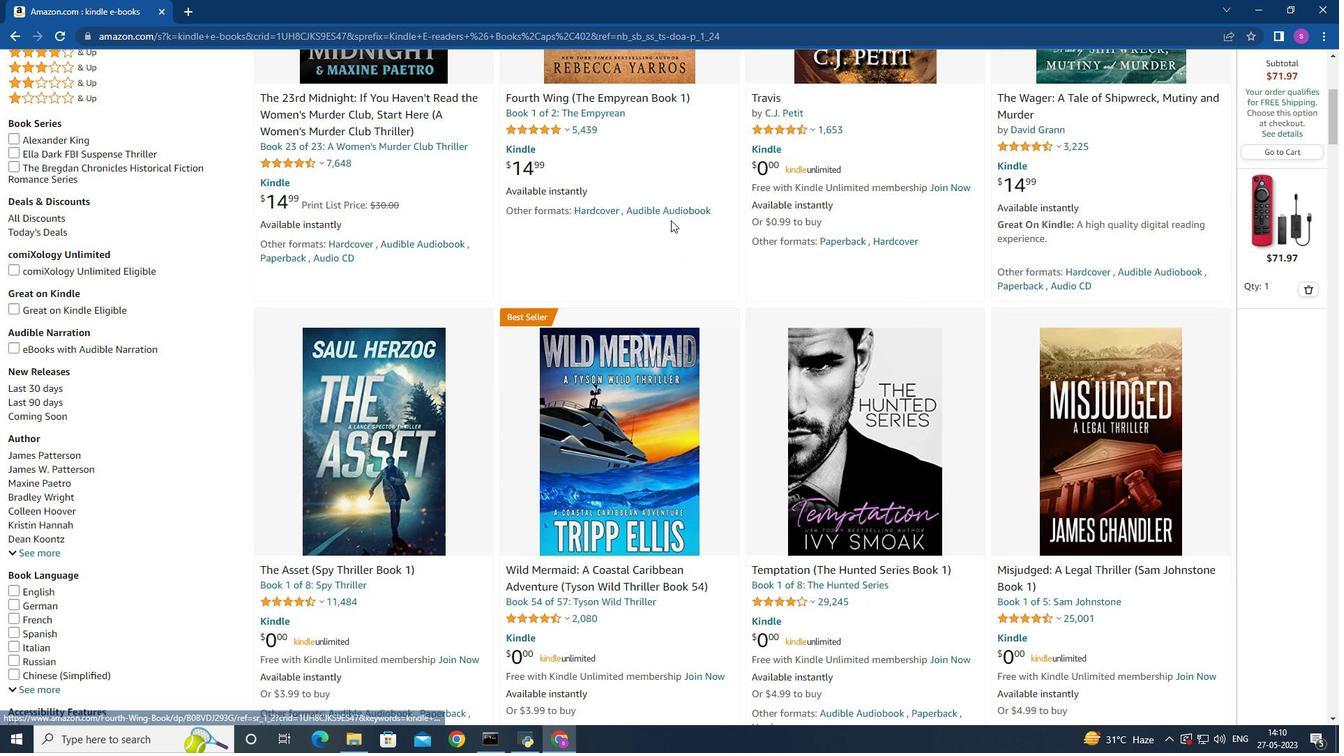 
Action: Mouse scrolled (674, 222) with delta (0, 0)
Screenshot: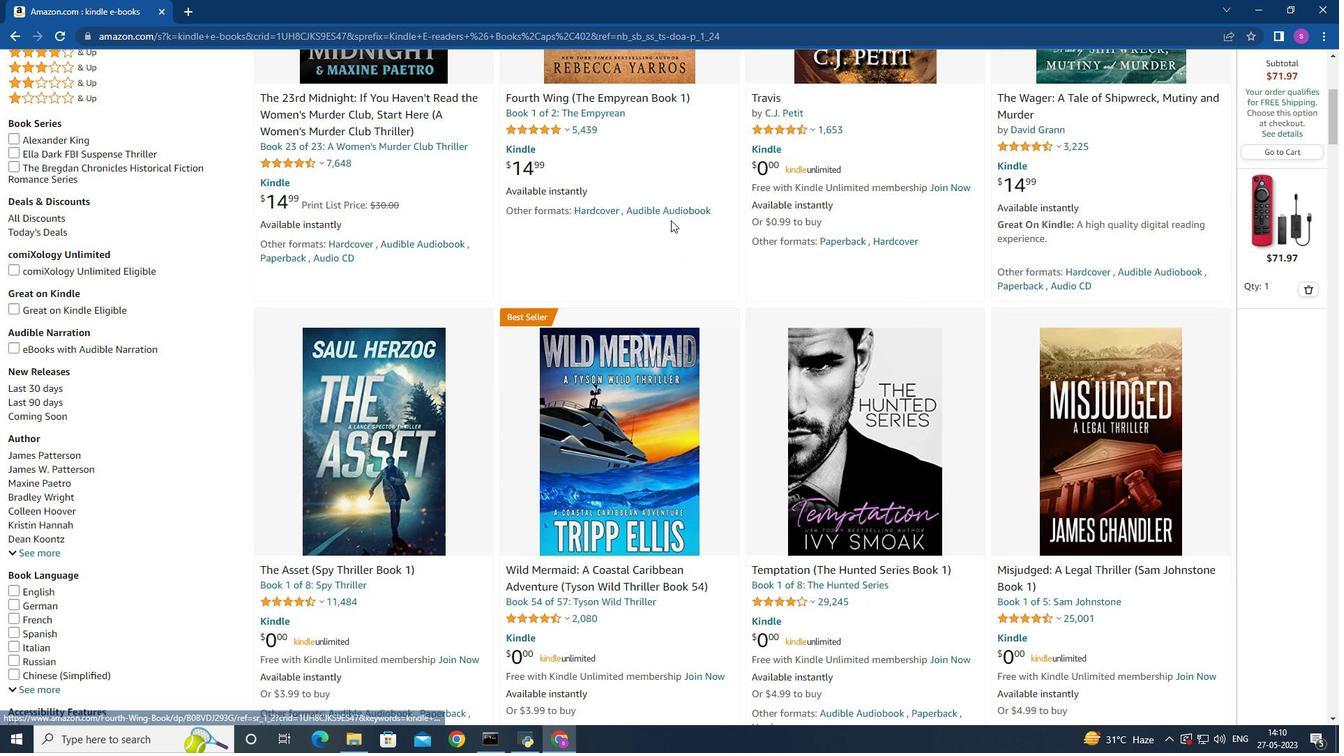 
Action: Mouse moved to (613, 198)
Screenshot: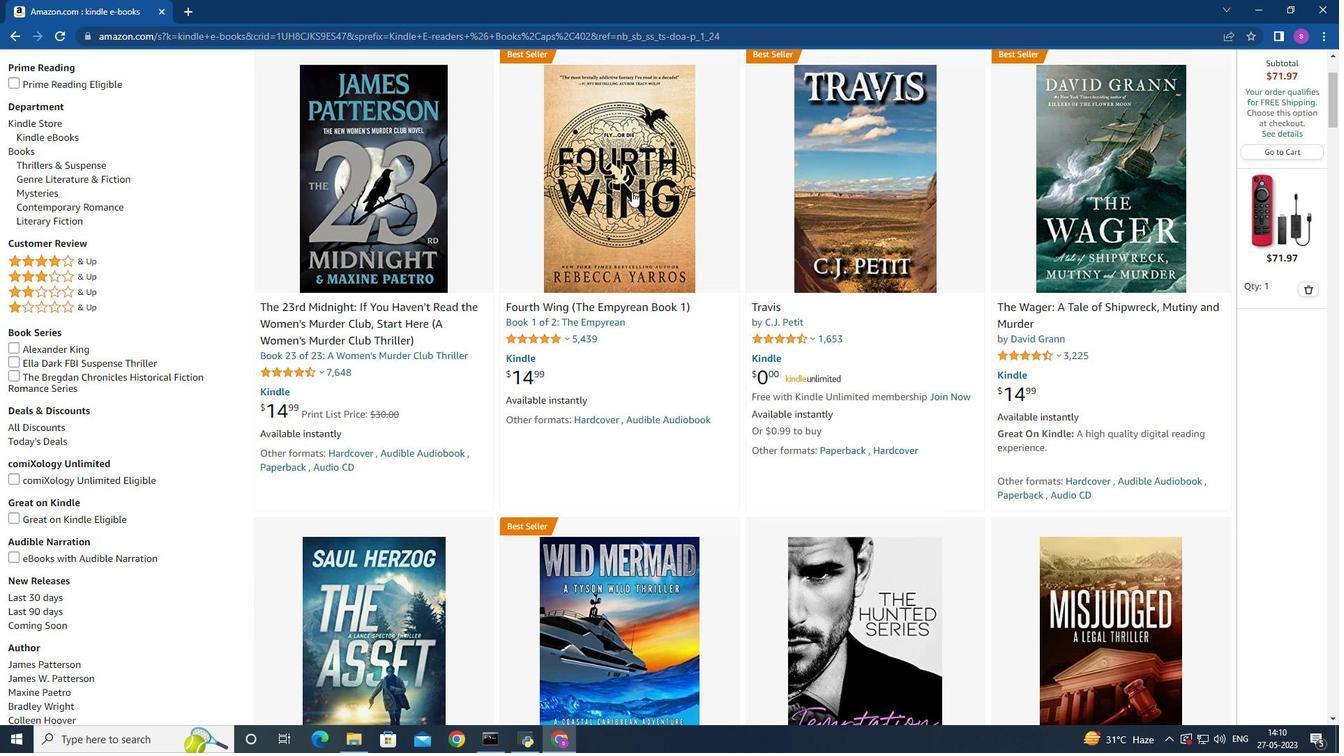 
Action: Mouse pressed left at (613, 198)
Screenshot: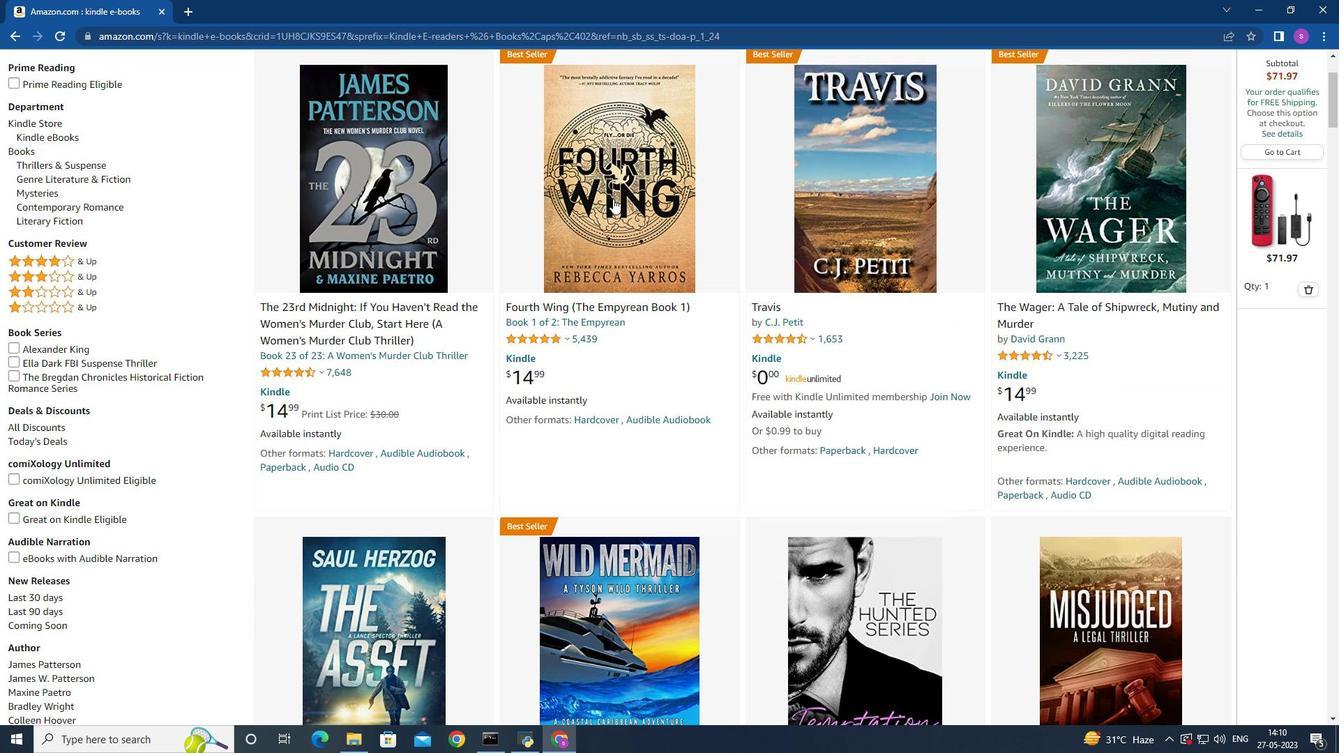 
Action: Mouse moved to (1308, 289)
Screenshot: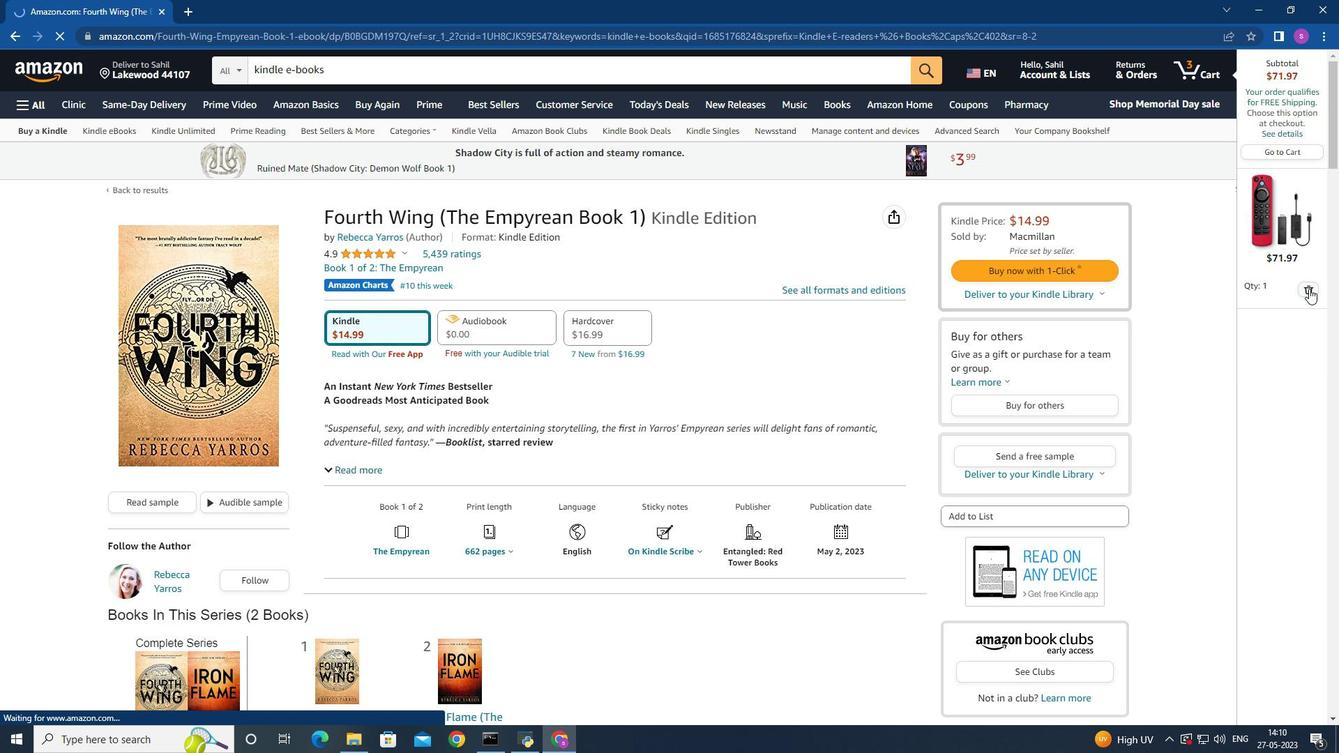 
Action: Mouse pressed left at (1308, 289)
Screenshot: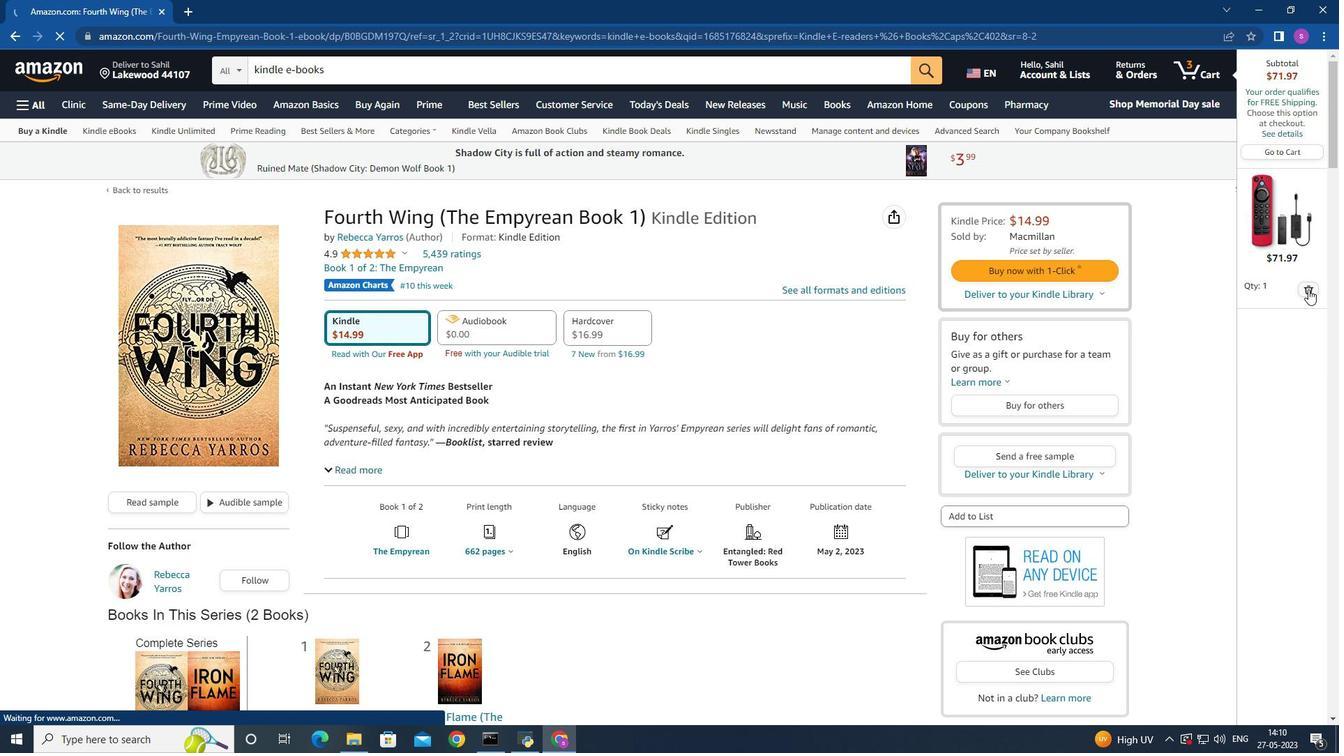 
Action: Mouse moved to (664, 386)
Screenshot: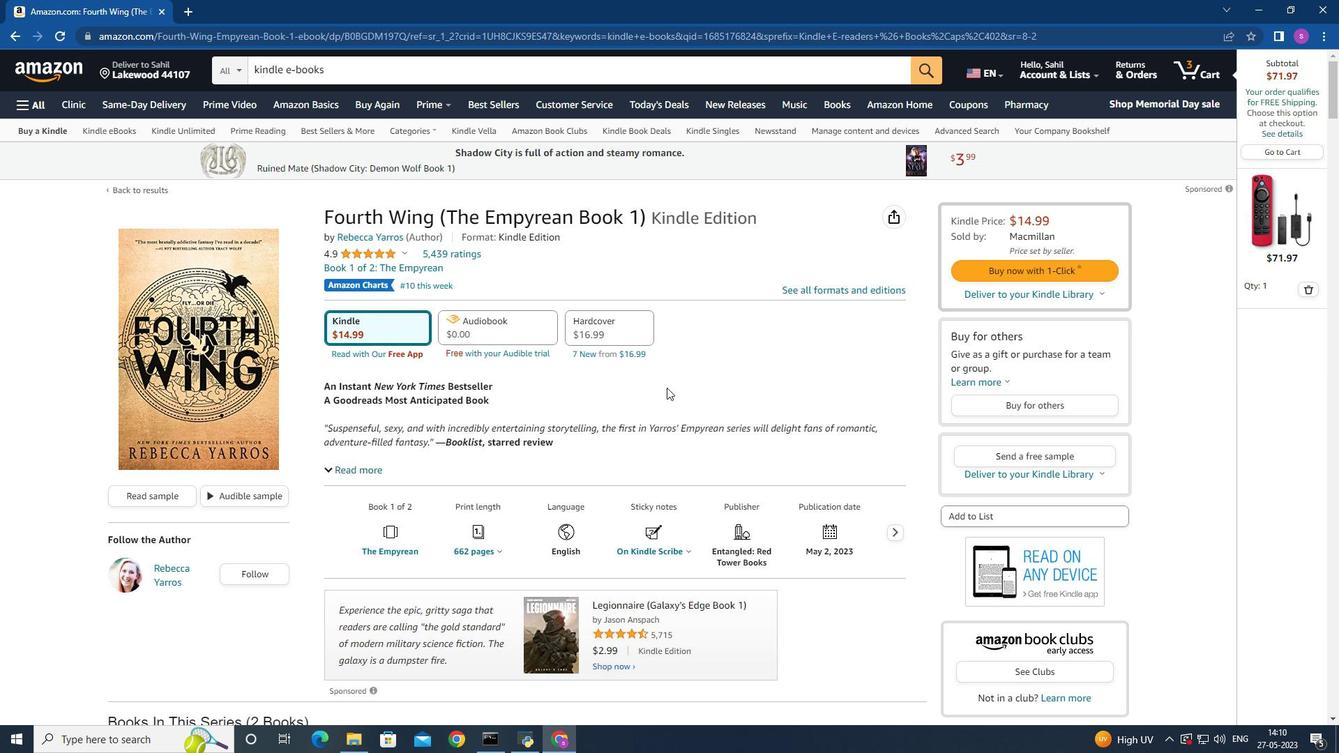 
Action: Mouse scrolled (664, 385) with delta (0, 0)
Screenshot: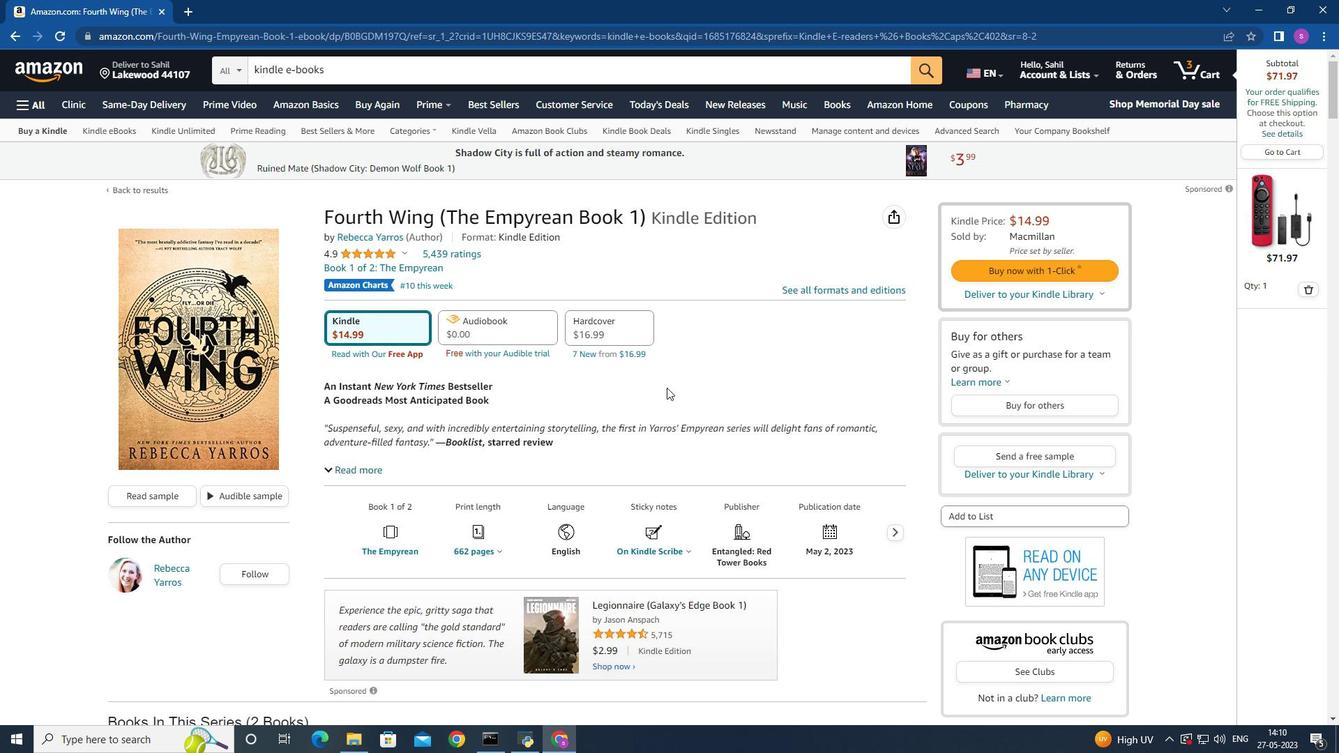 
Action: Mouse moved to (636, 345)
Screenshot: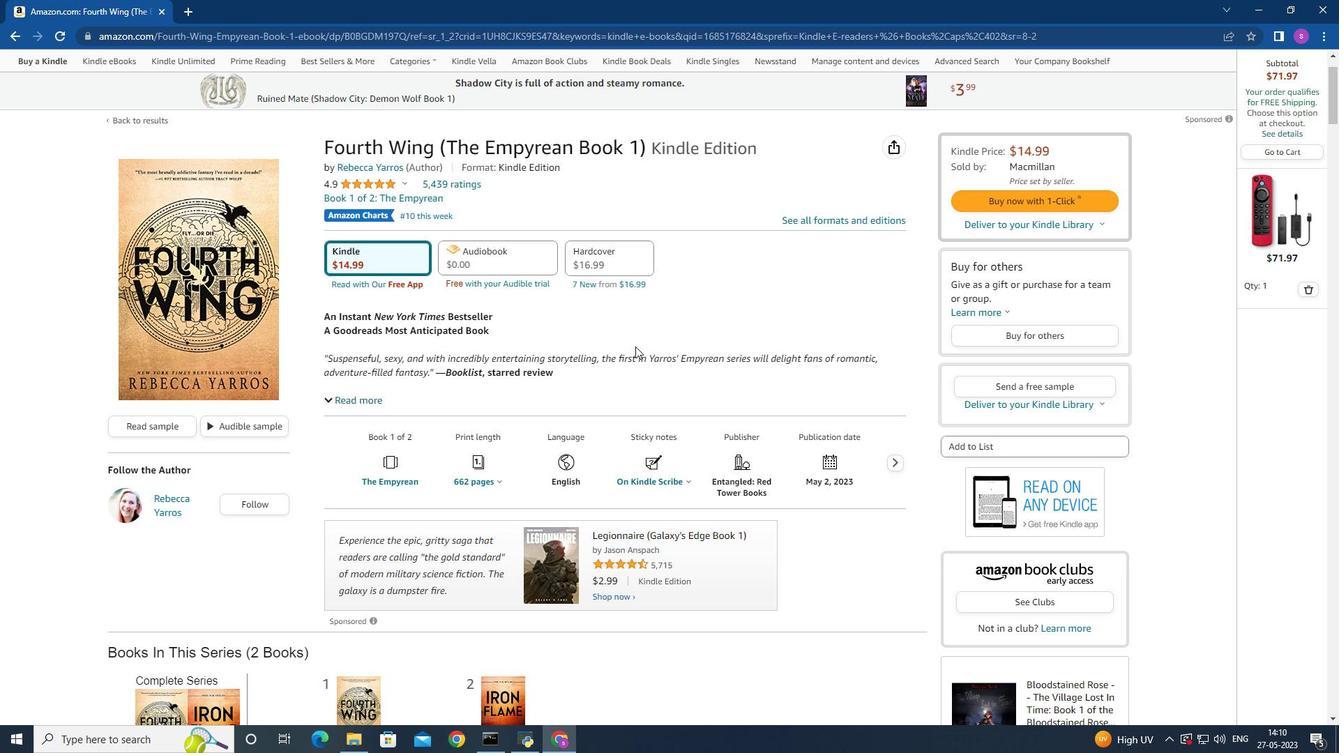 
Action: Mouse scrolled (636, 345) with delta (0, 0)
Screenshot: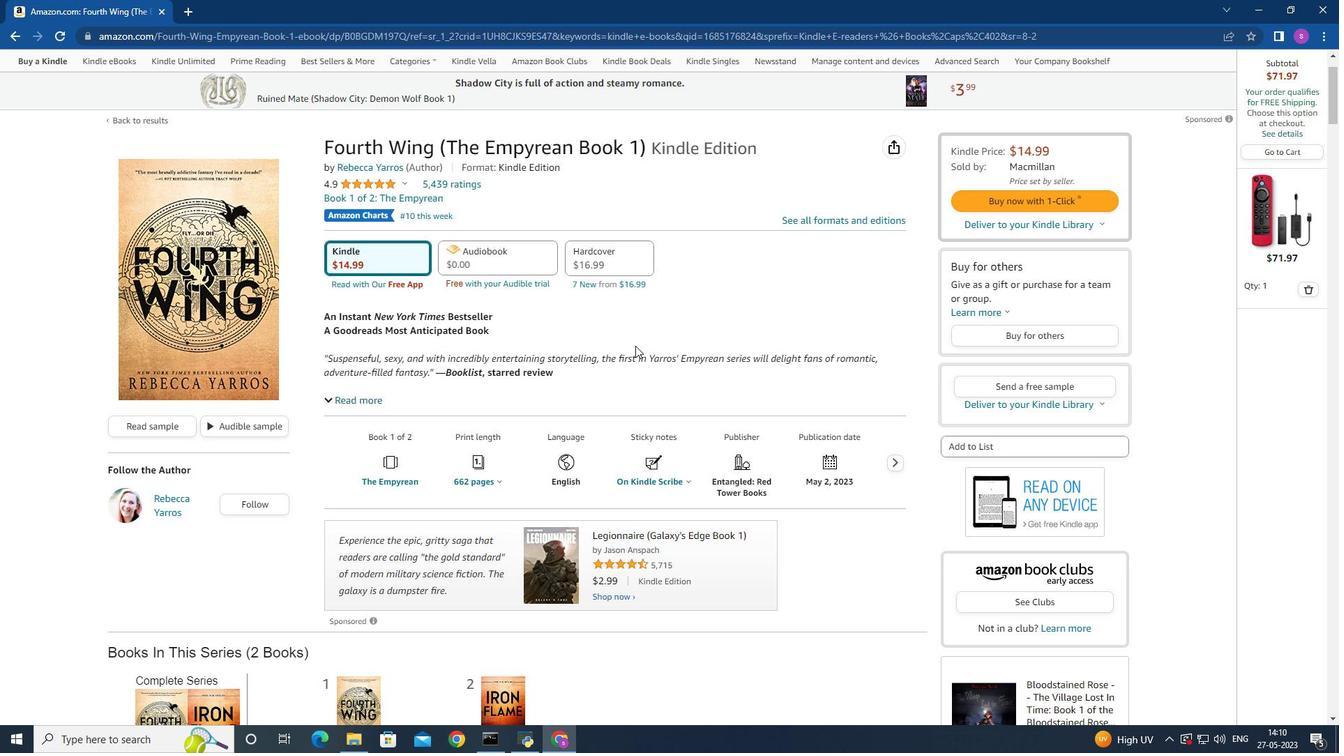 
Action: Mouse scrolled (636, 345) with delta (0, 0)
Screenshot: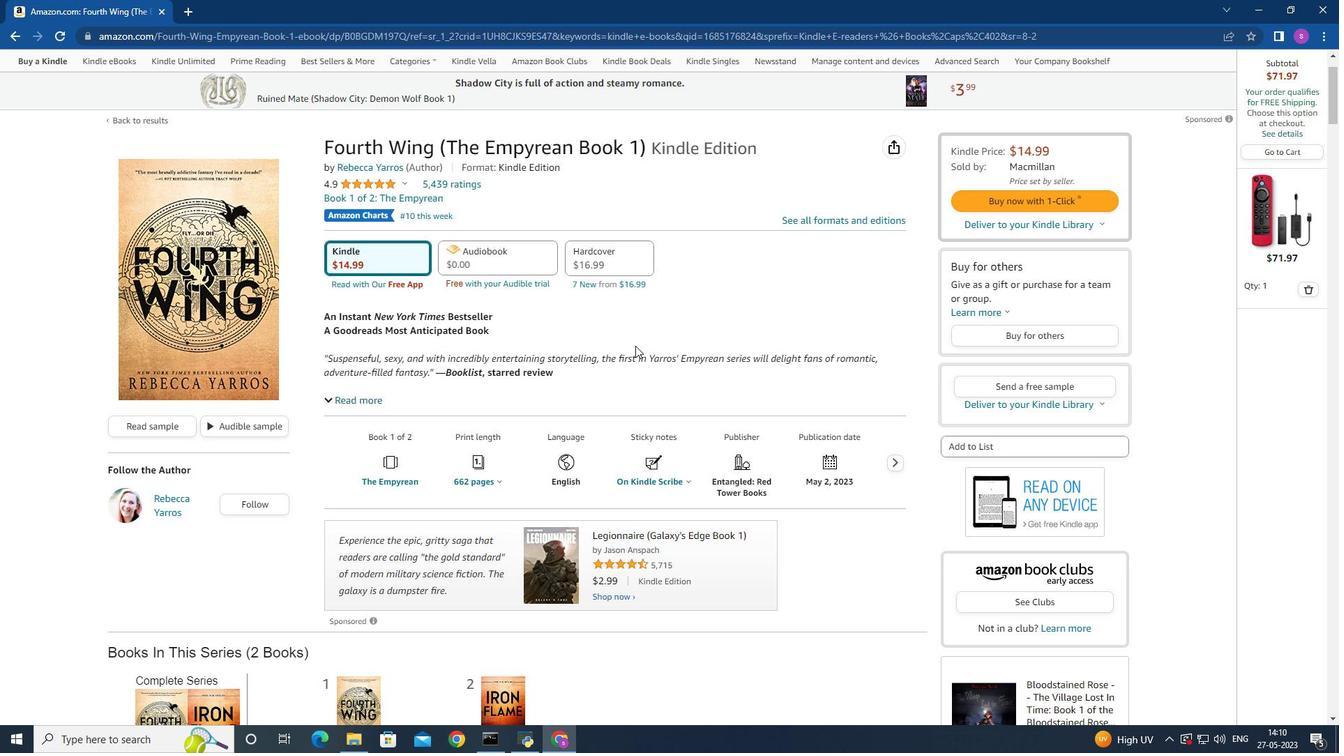 
Action: Mouse scrolled (636, 345) with delta (0, 0)
Screenshot: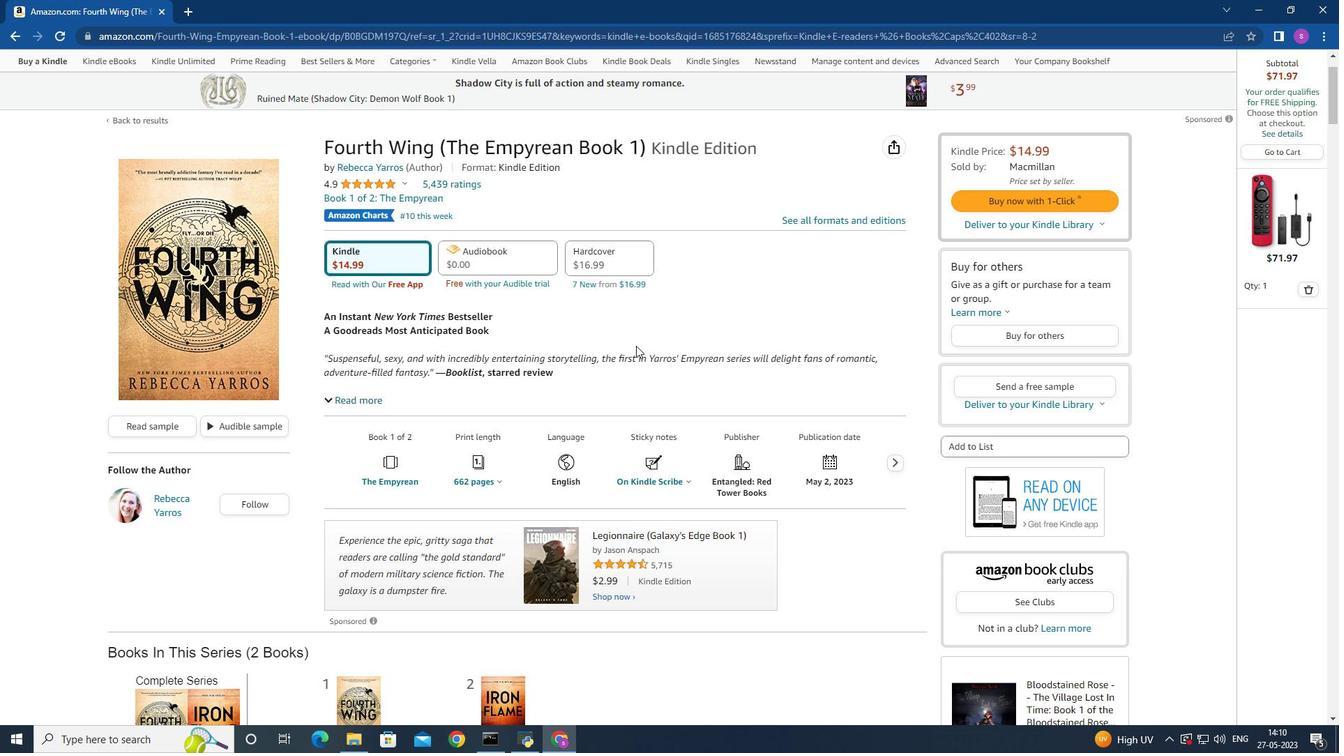 
Action: Mouse scrolled (636, 345) with delta (0, 0)
Screenshot: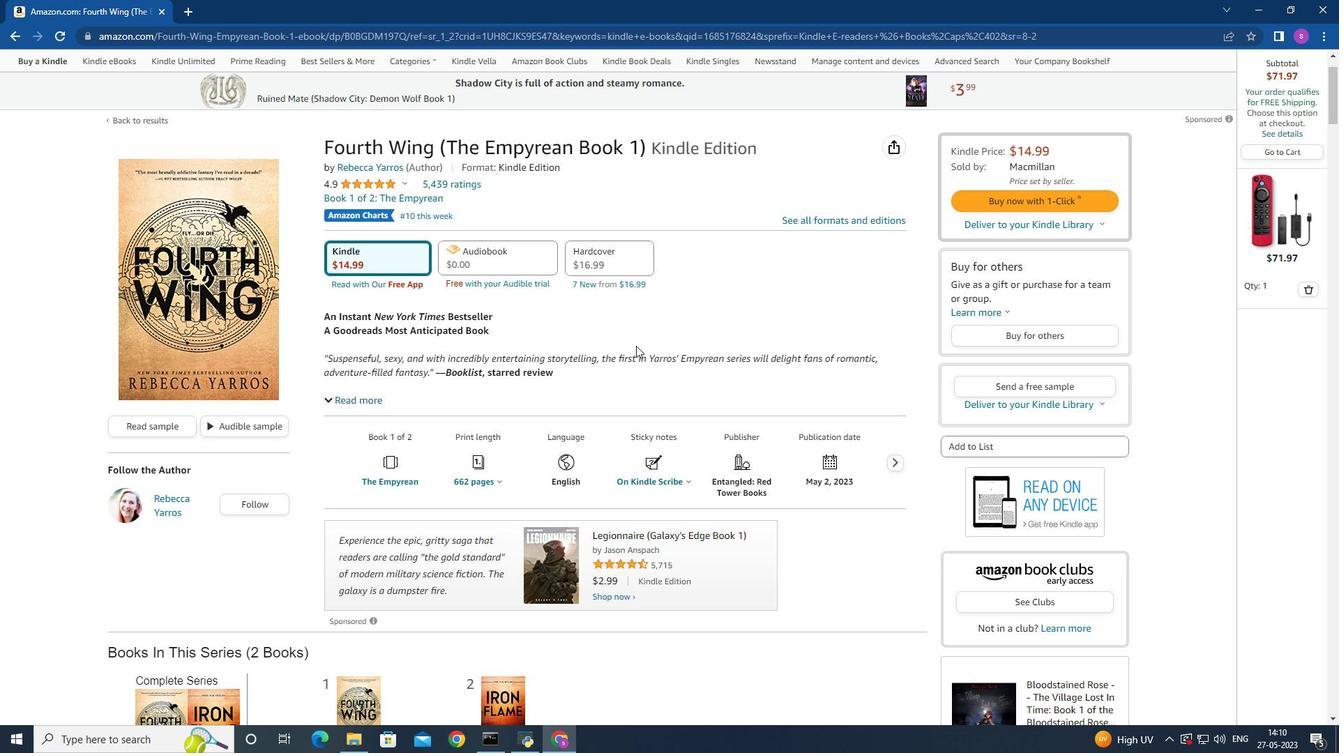 
Action: Mouse scrolled (636, 345) with delta (0, 0)
Screenshot: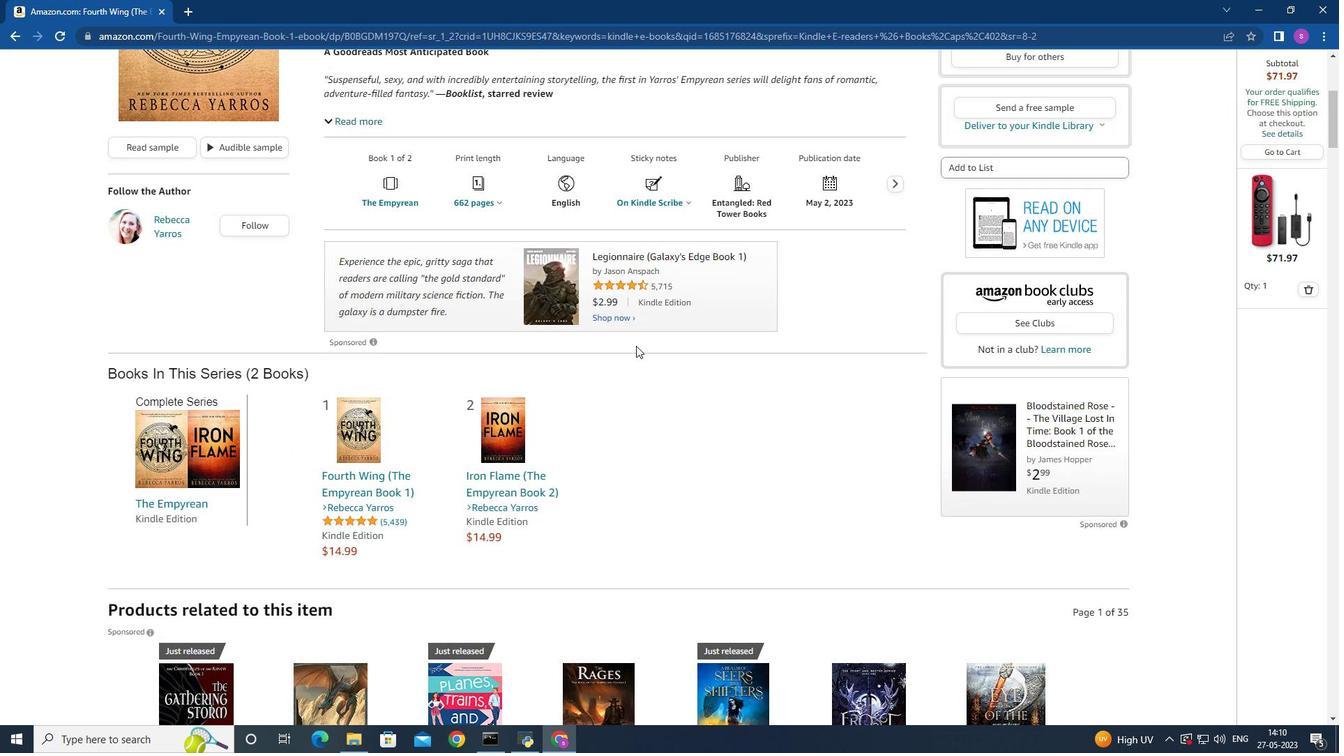 
Action: Mouse scrolled (636, 345) with delta (0, 0)
Screenshot: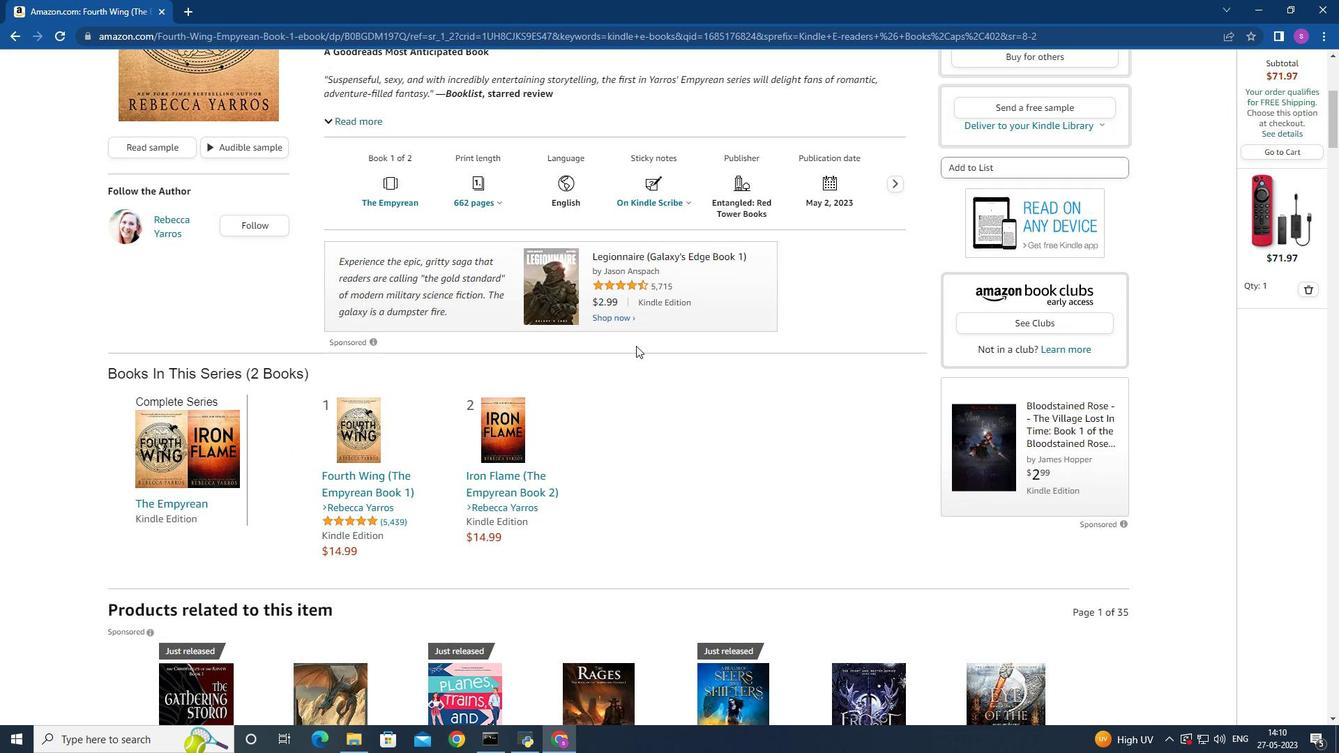 
Action: Mouse scrolled (636, 345) with delta (0, 0)
Screenshot: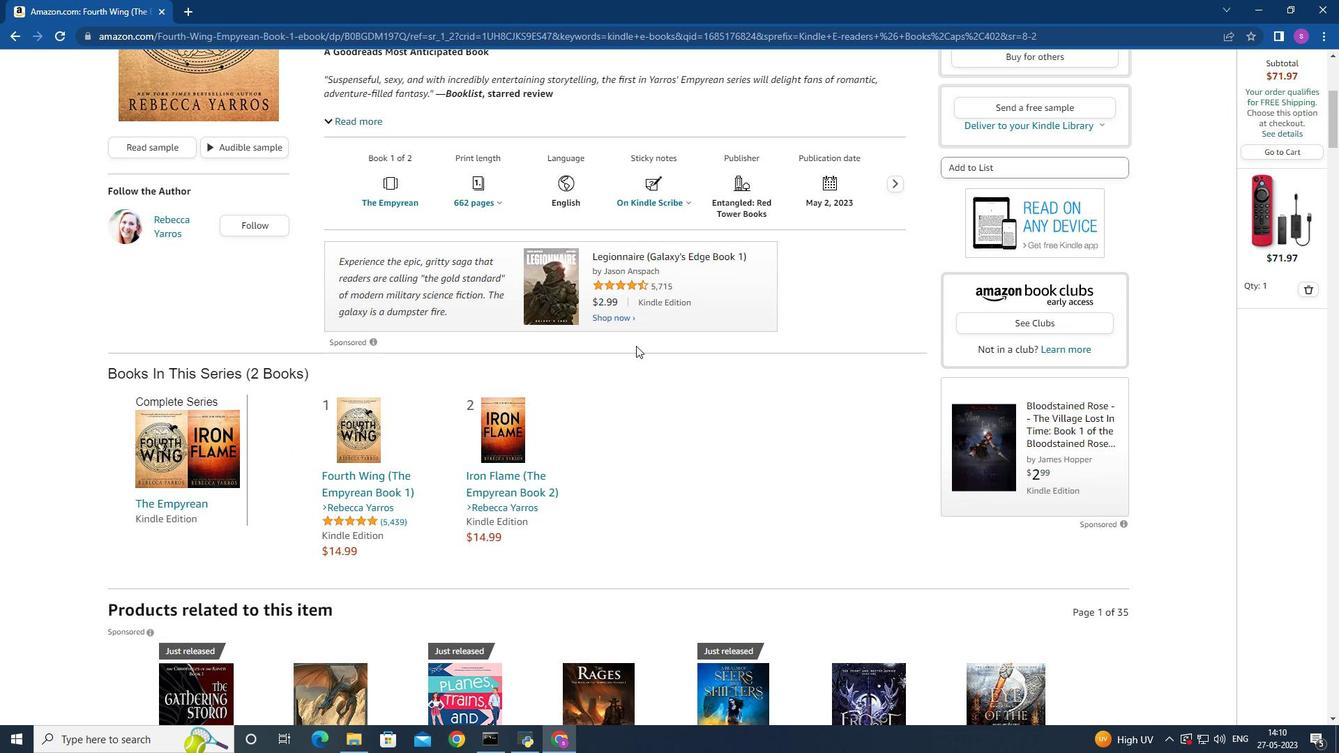 
Action: Mouse scrolled (636, 345) with delta (0, 0)
Screenshot: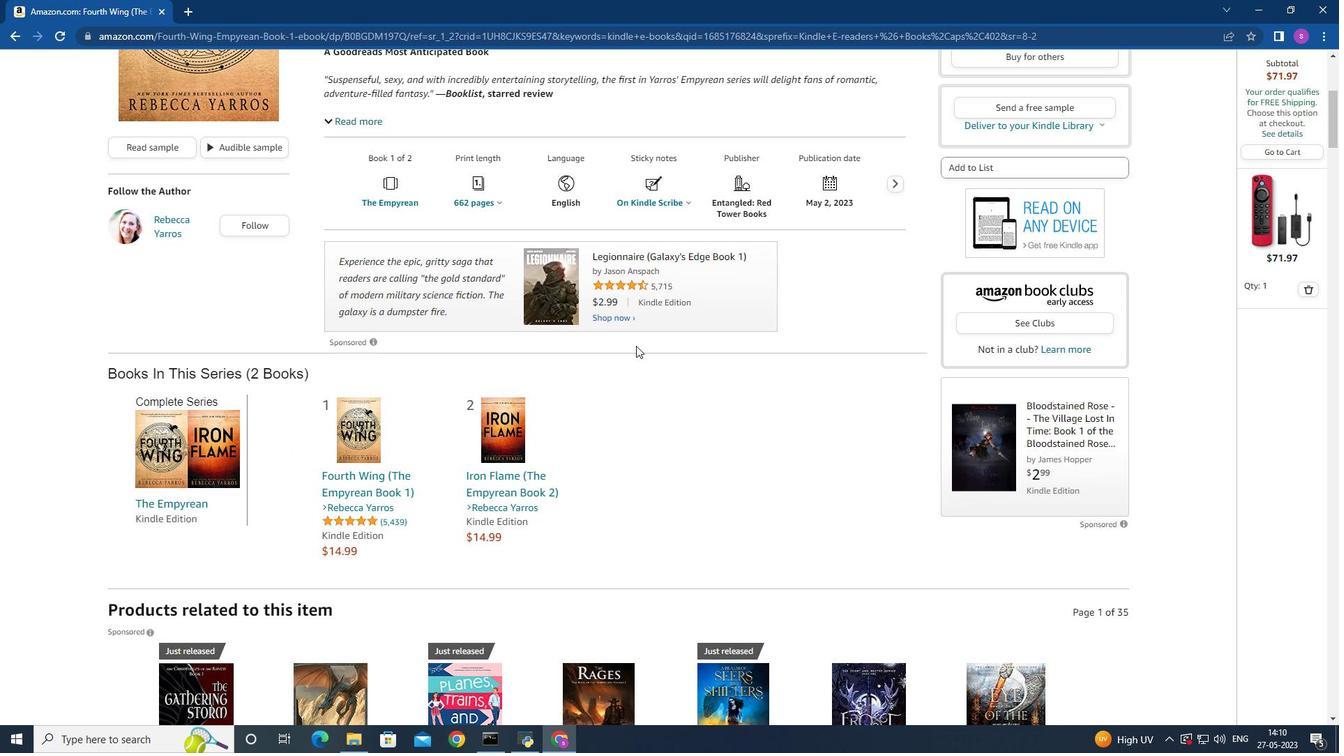 
Action: Mouse scrolled (636, 346) with delta (0, 0)
Screenshot: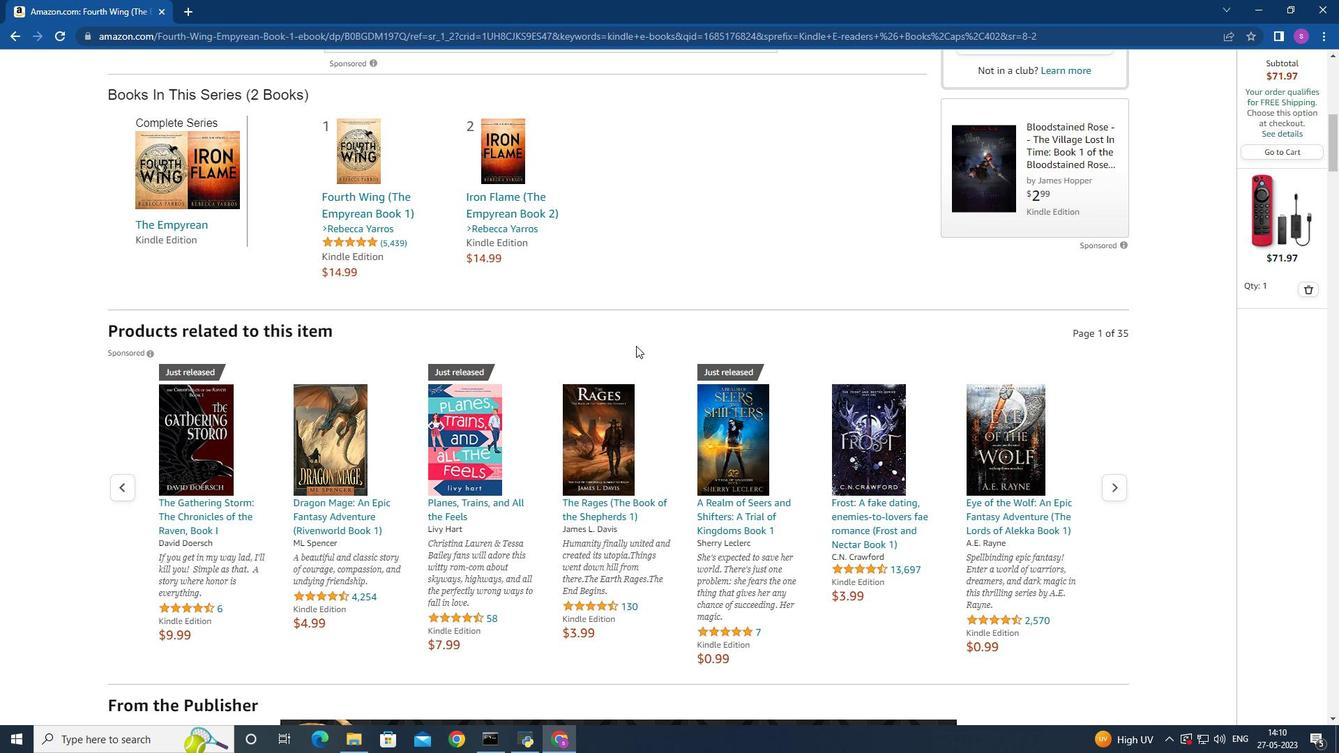 
Action: Mouse scrolled (636, 346) with delta (0, 0)
Screenshot: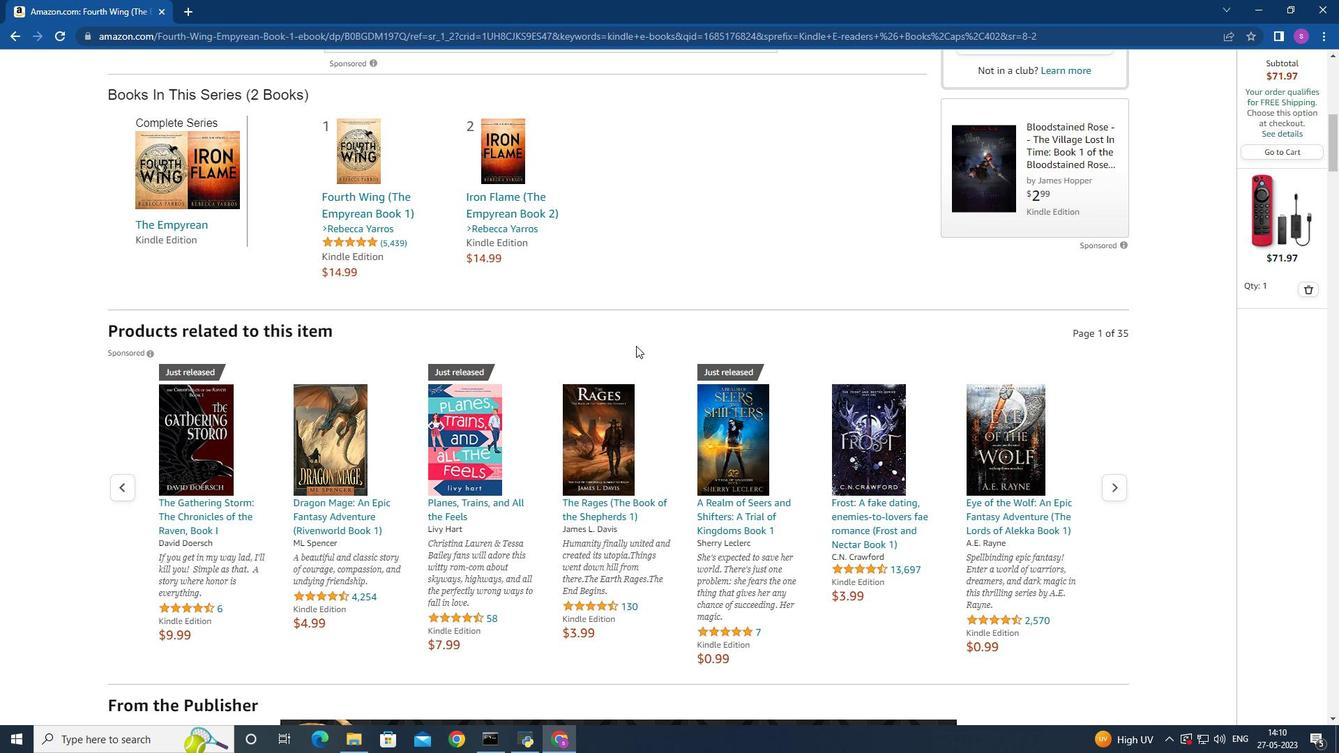 
Action: Mouse moved to (636, 345)
Screenshot: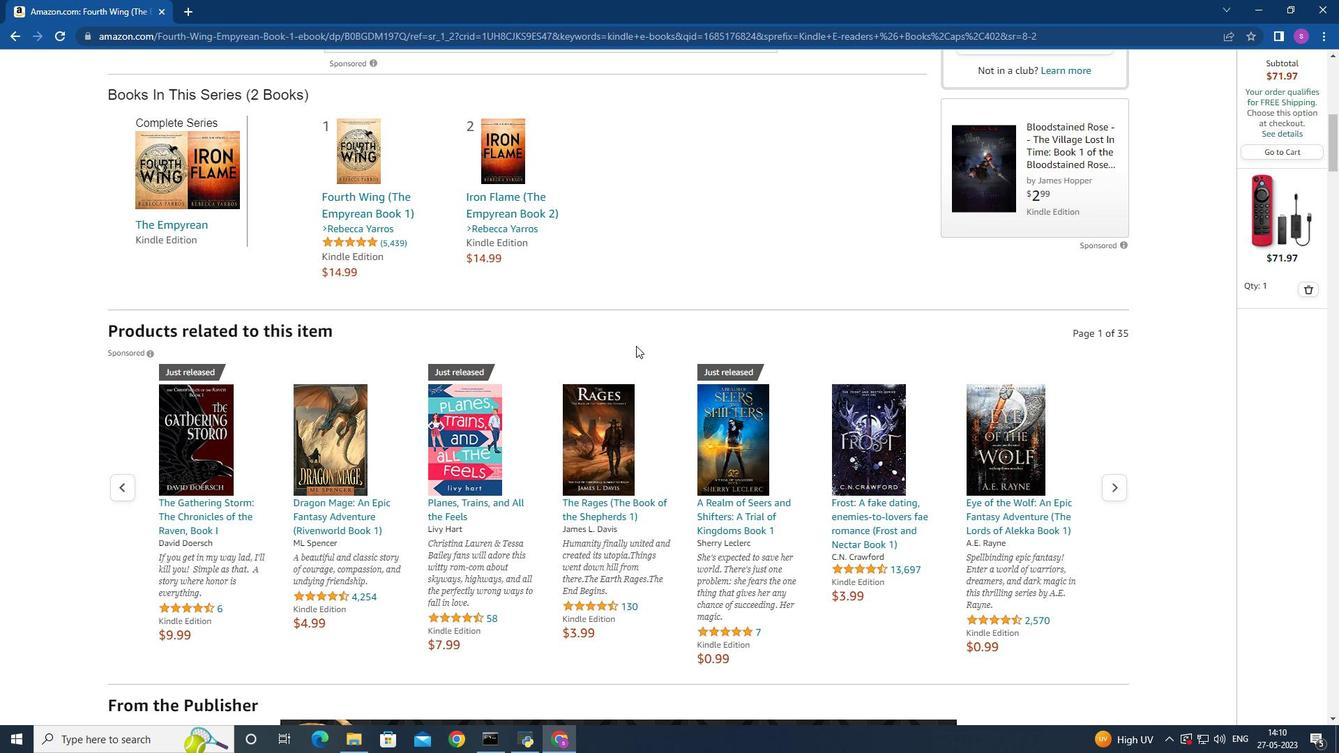 
Action: Mouse scrolled (636, 346) with delta (0, 0)
Screenshot: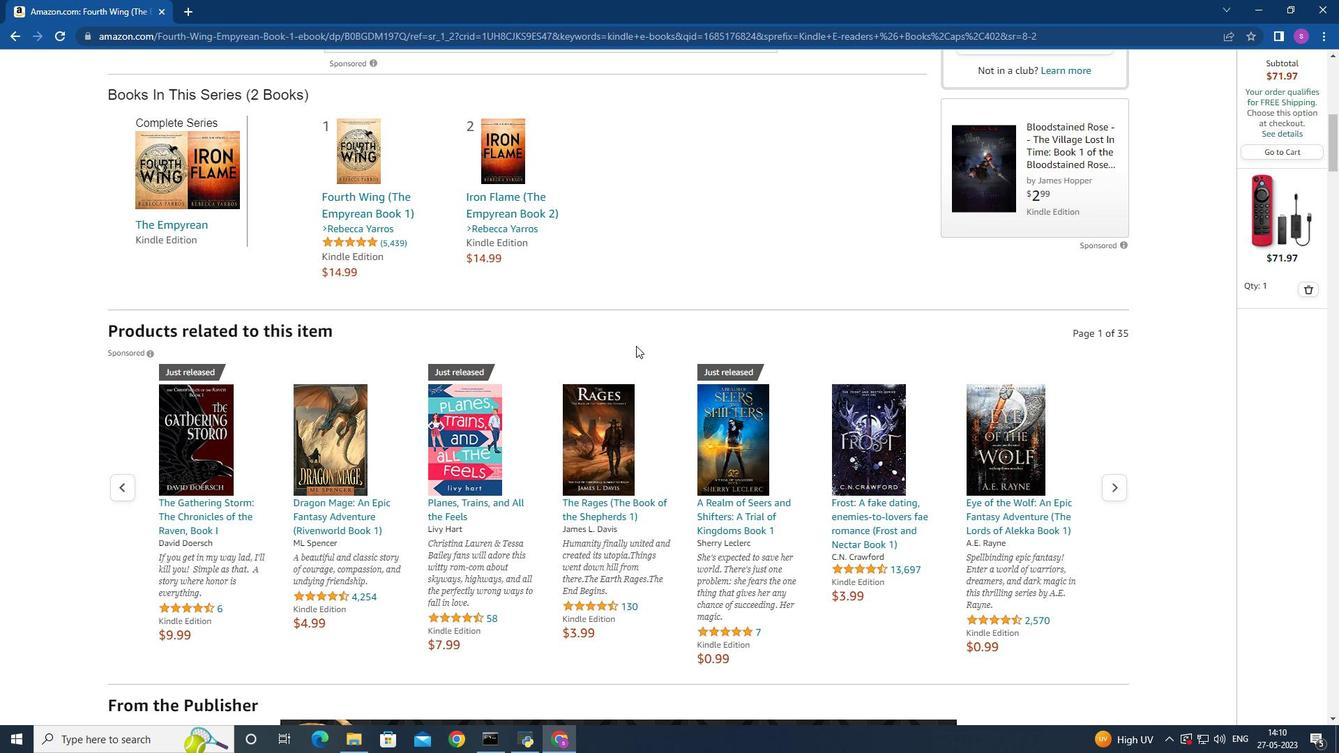 
Action: Mouse moved to (635, 350)
Screenshot: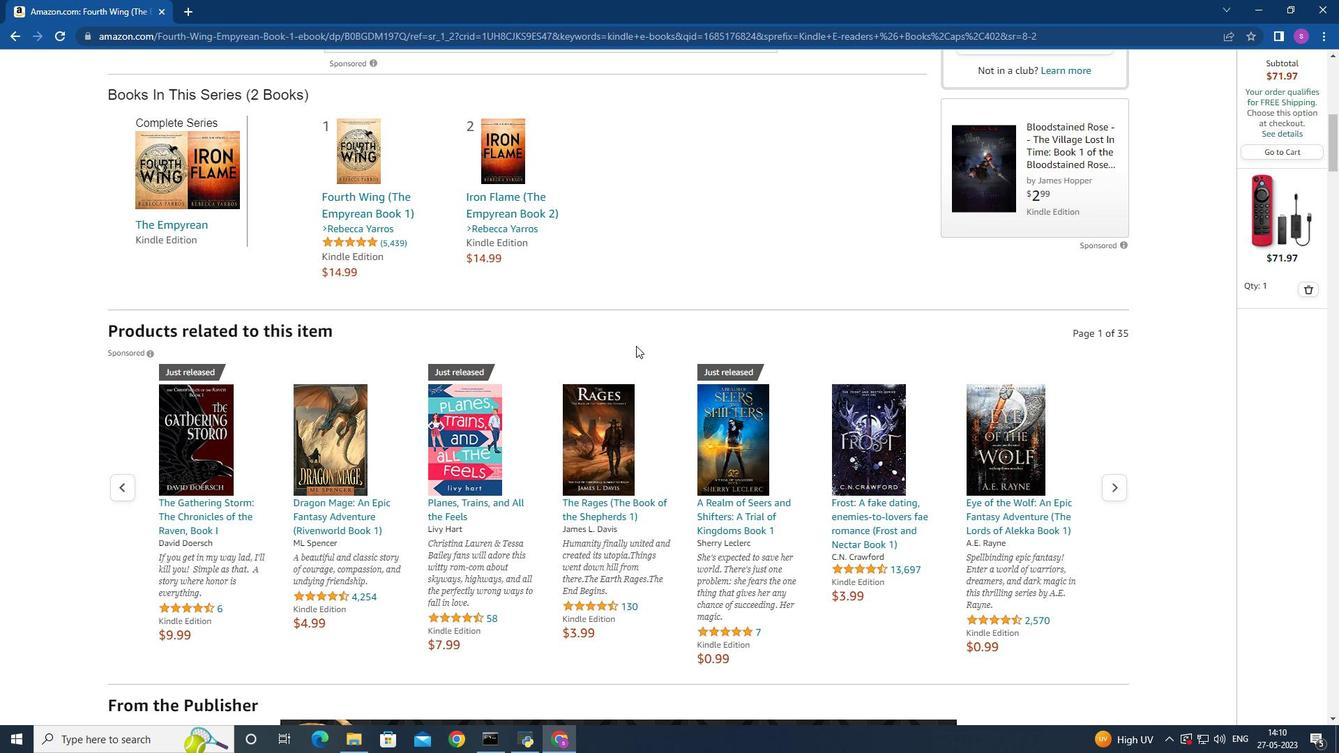 
Action: Mouse scrolled (635, 349) with delta (0, 0)
Screenshot: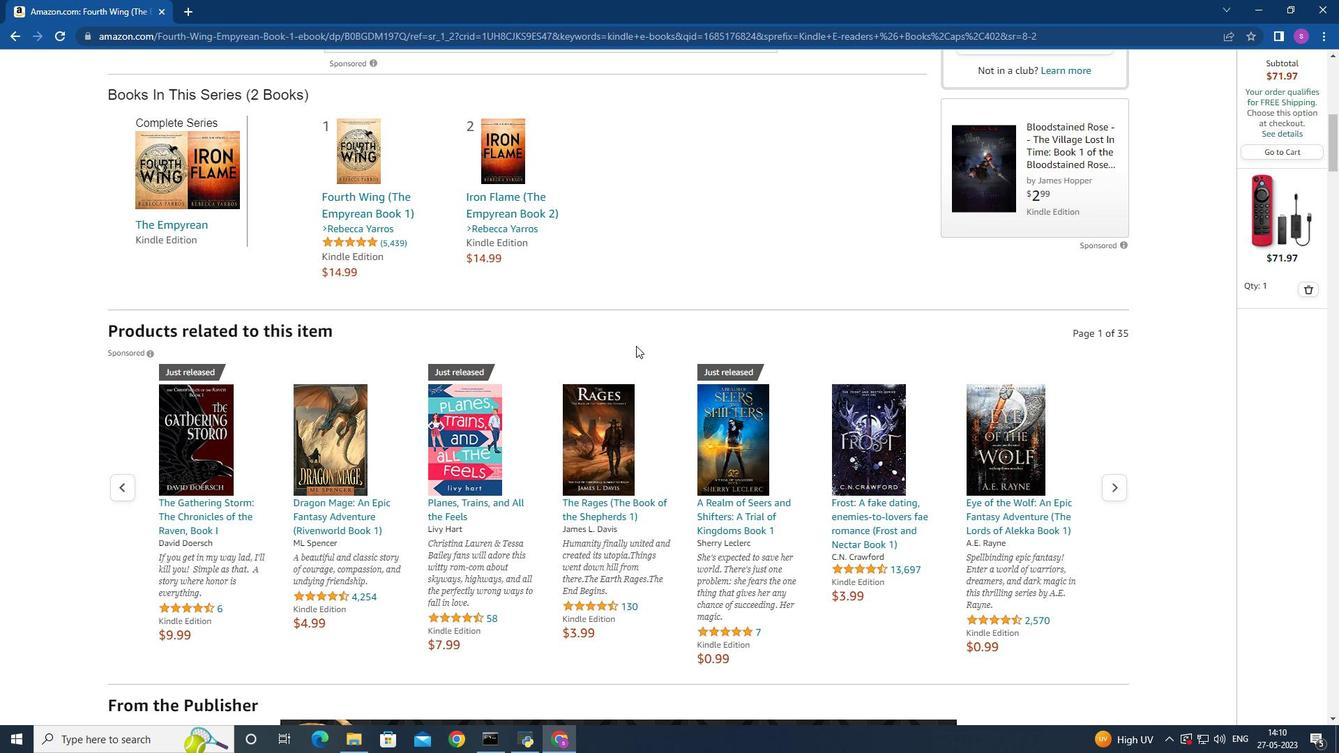 
Action: Mouse moved to (635, 350)
Screenshot: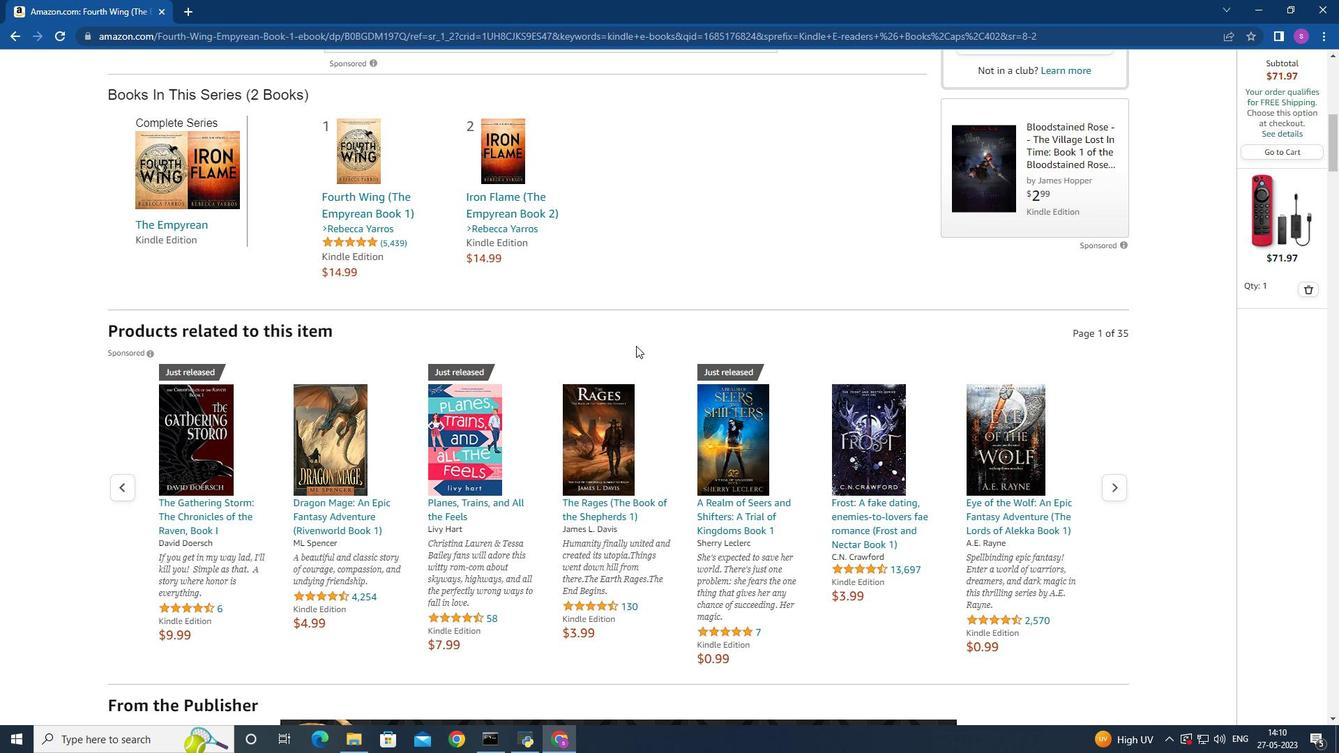 
Action: Mouse scrolled (635, 350) with delta (0, 0)
Screenshot: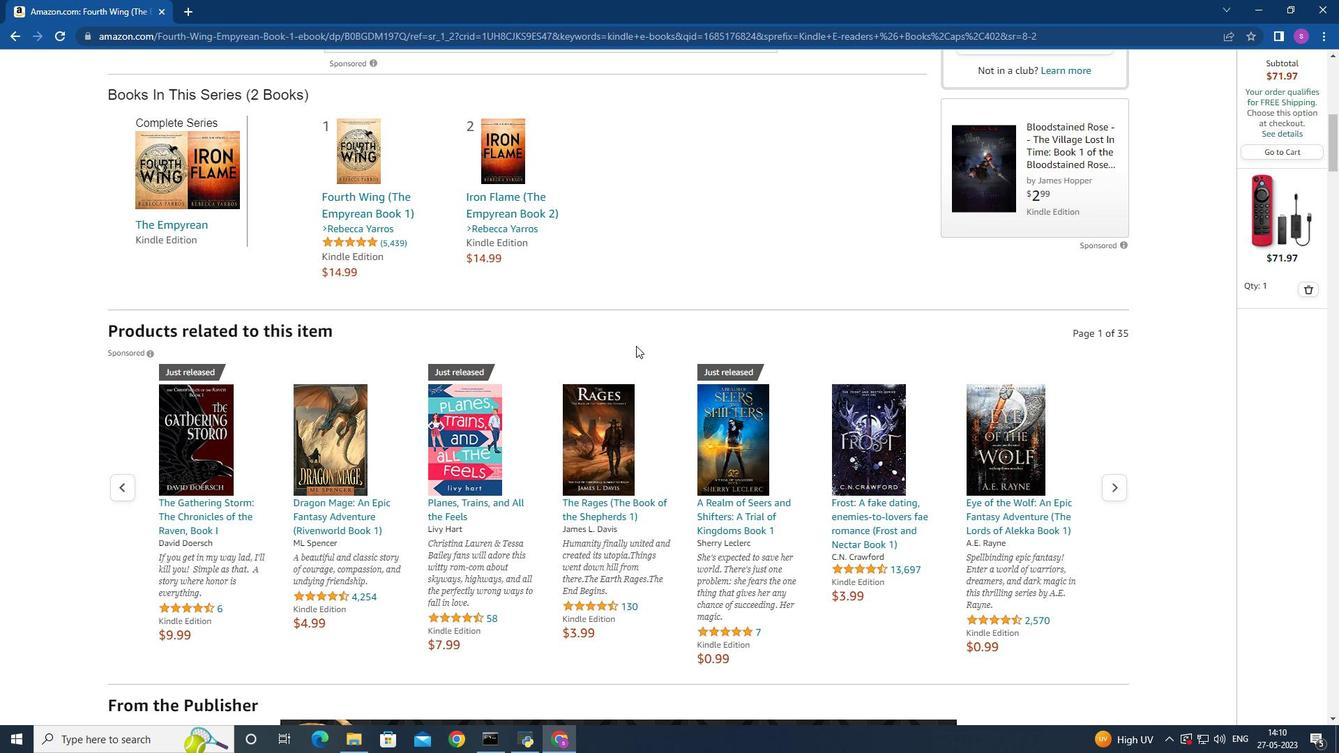 
Action: Mouse moved to (634, 351)
Screenshot: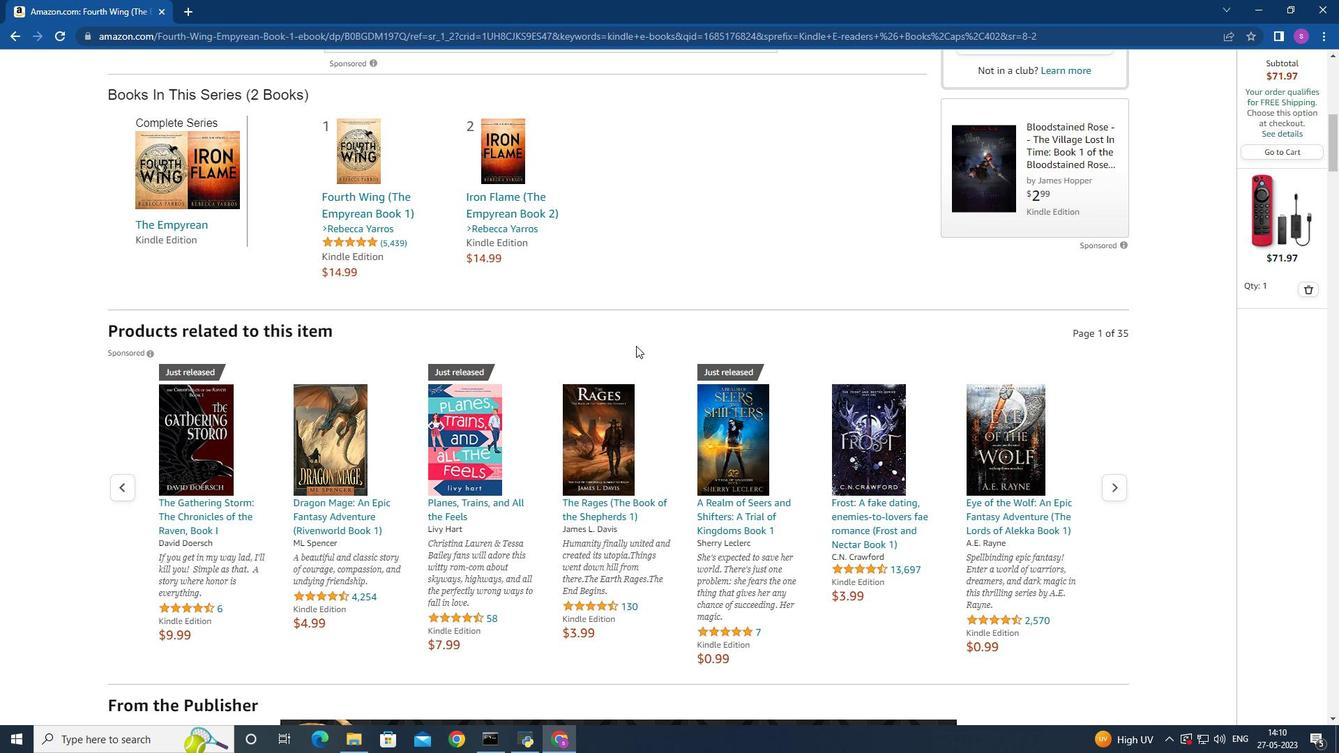 
Action: Mouse scrolled (634, 352) with delta (0, 0)
Screenshot: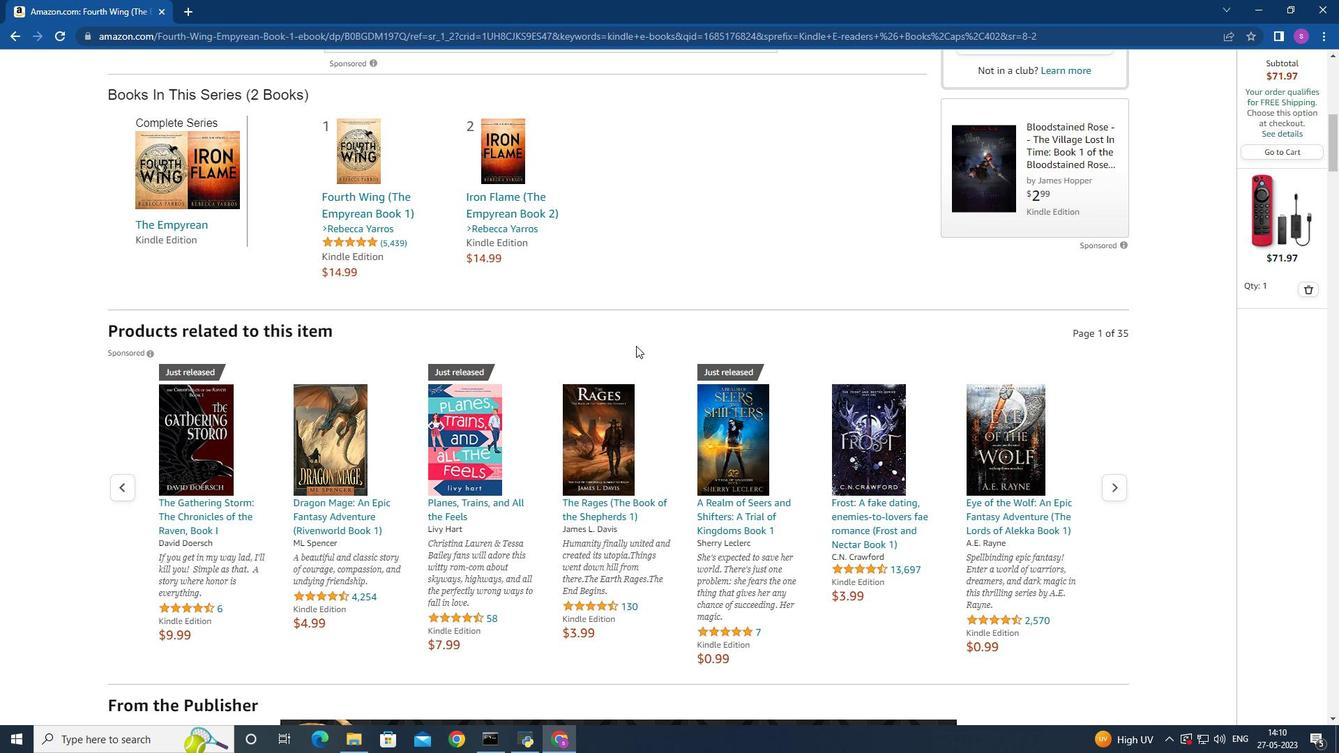 
Action: Mouse moved to (636, 352)
Screenshot: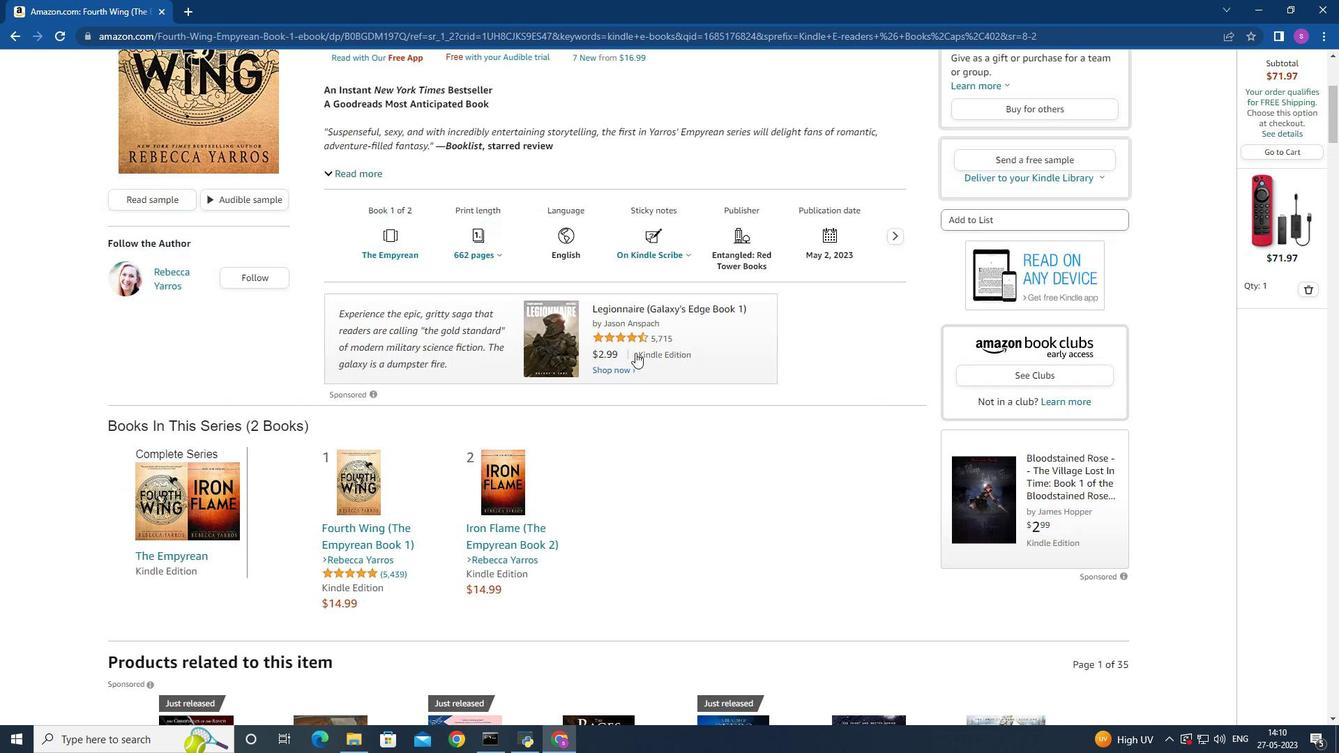 
Action: Mouse scrolled (636, 353) with delta (0, 0)
Screenshot: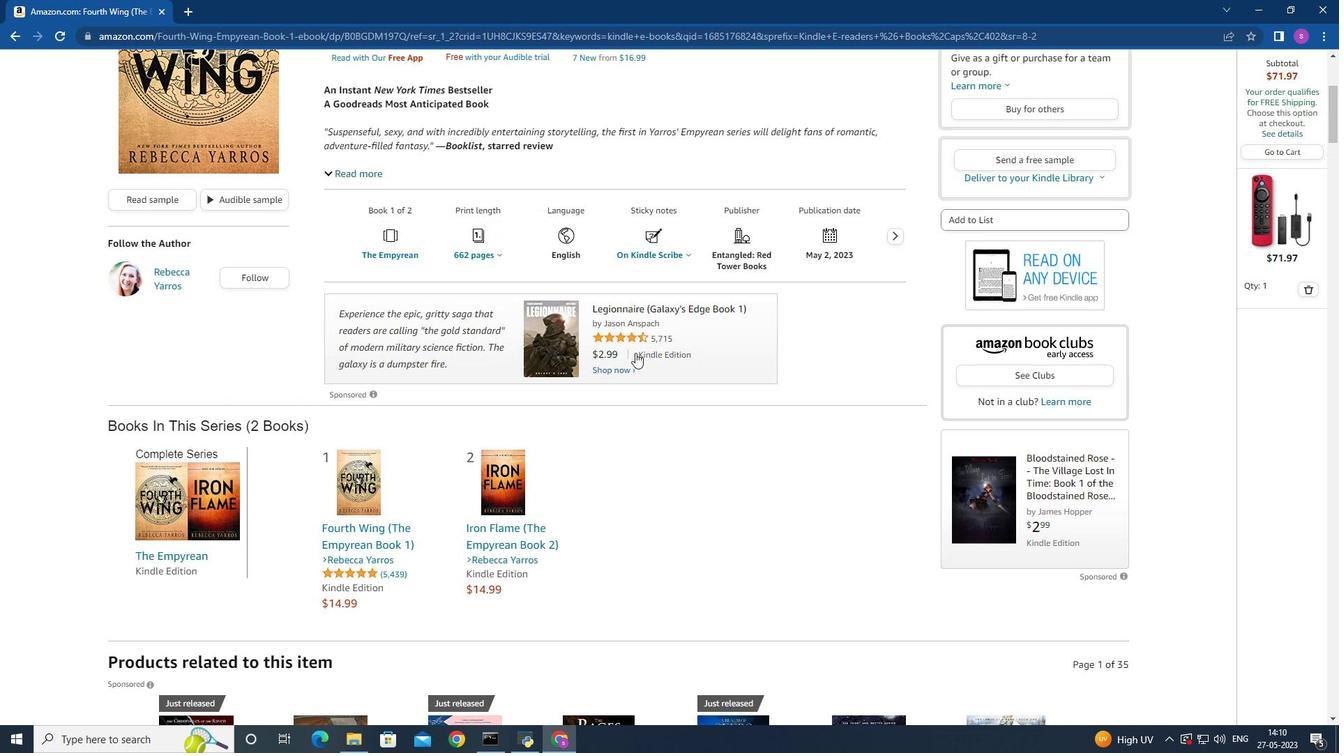 
Action: Mouse scrolled (636, 353) with delta (0, 0)
Screenshot: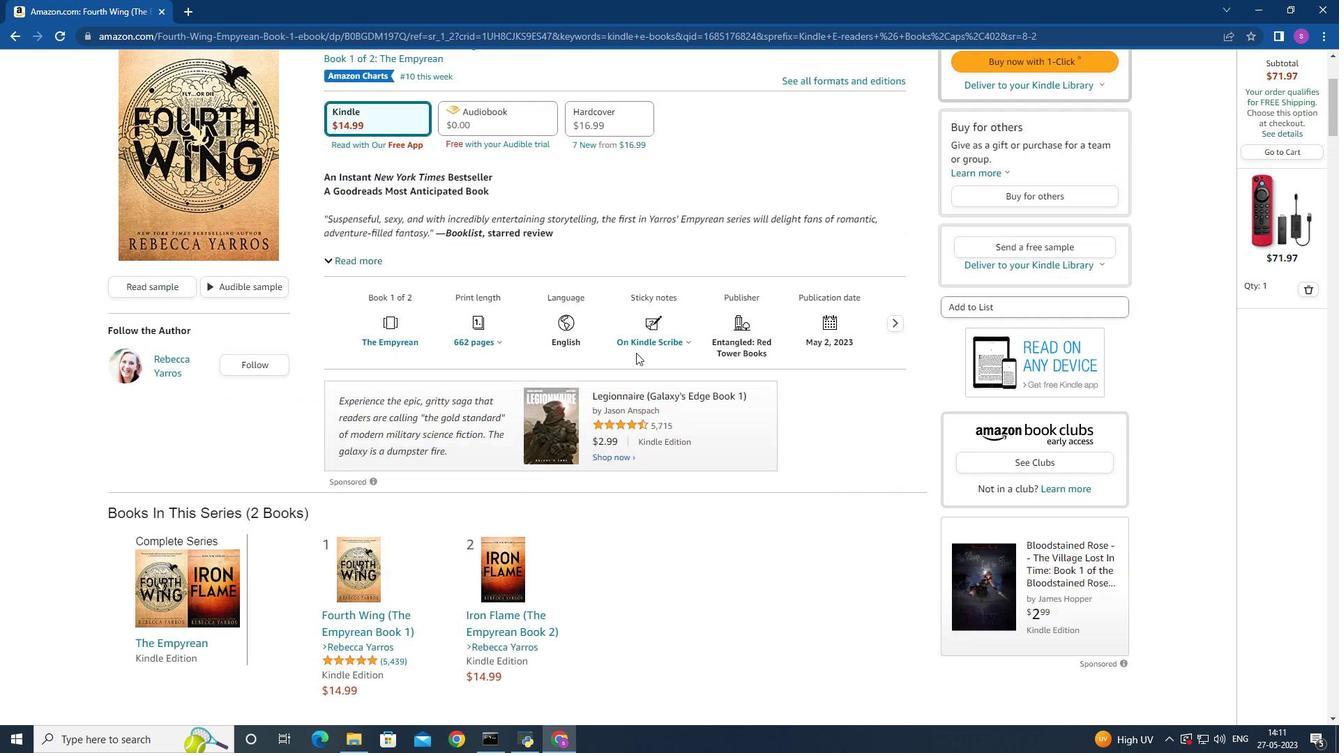 
Action: Mouse scrolled (636, 353) with delta (0, 0)
Screenshot: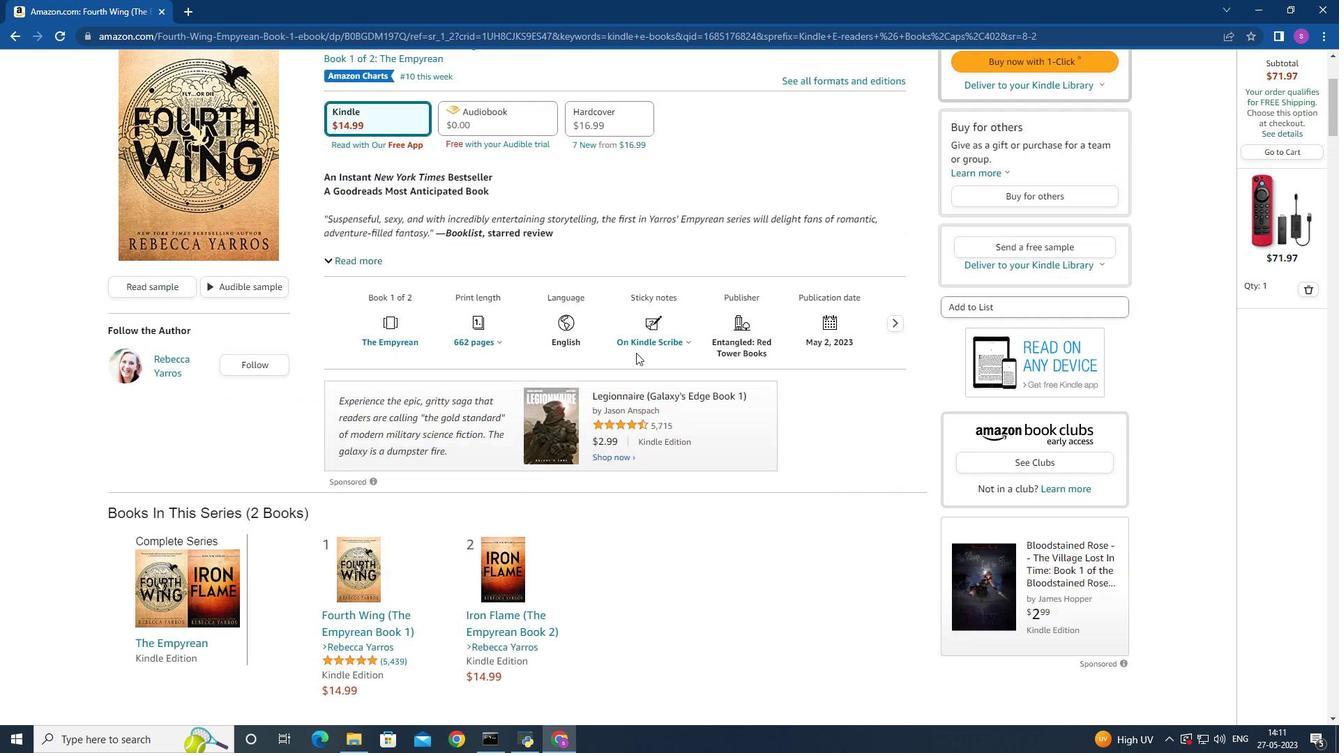 
Action: Mouse scrolled (636, 353) with delta (0, 0)
Screenshot: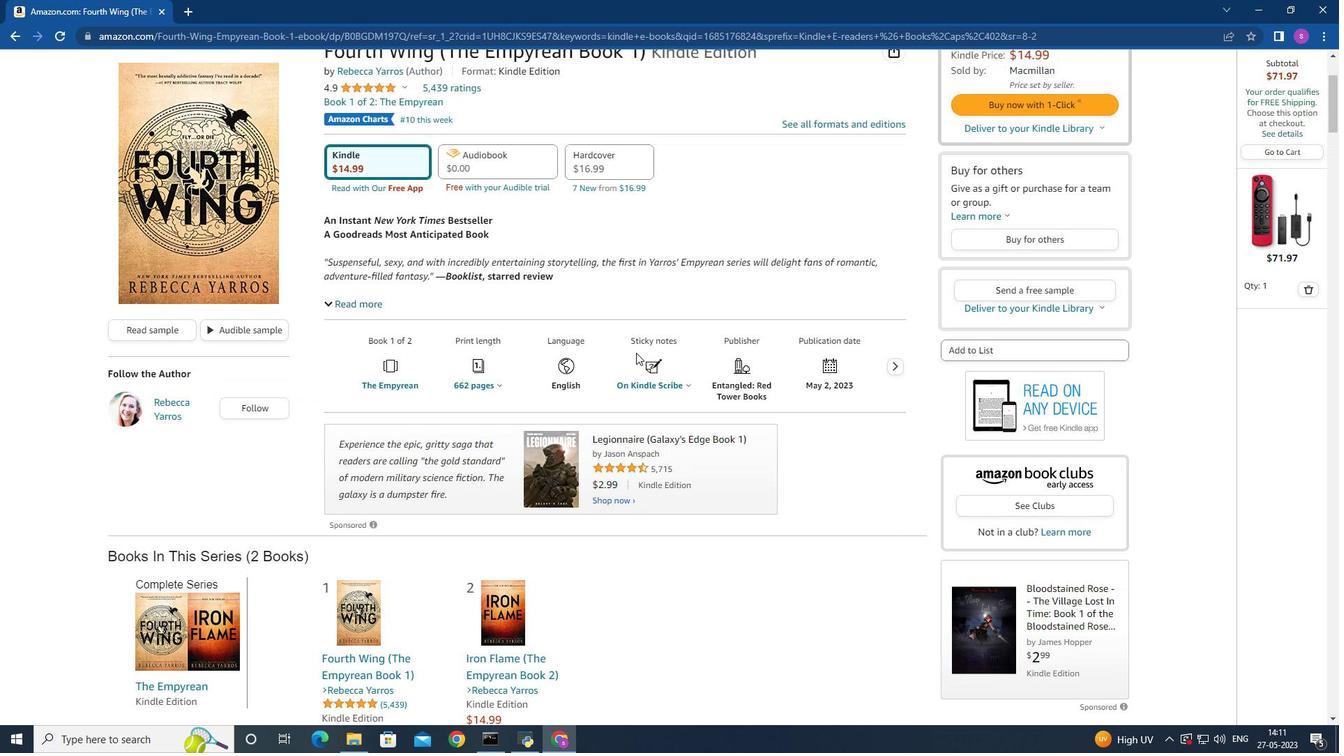 
Action: Mouse scrolled (636, 353) with delta (0, 0)
Screenshot: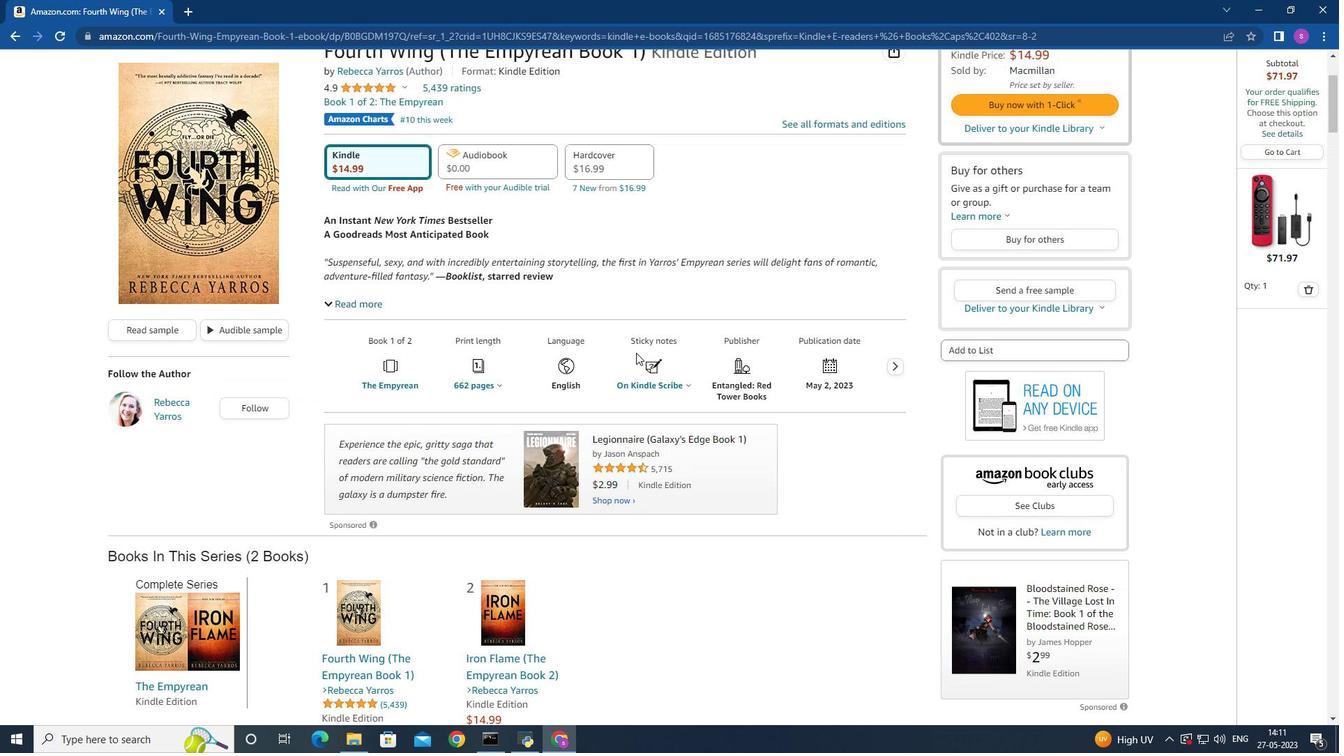 
Action: Mouse moved to (11, 38)
Screenshot: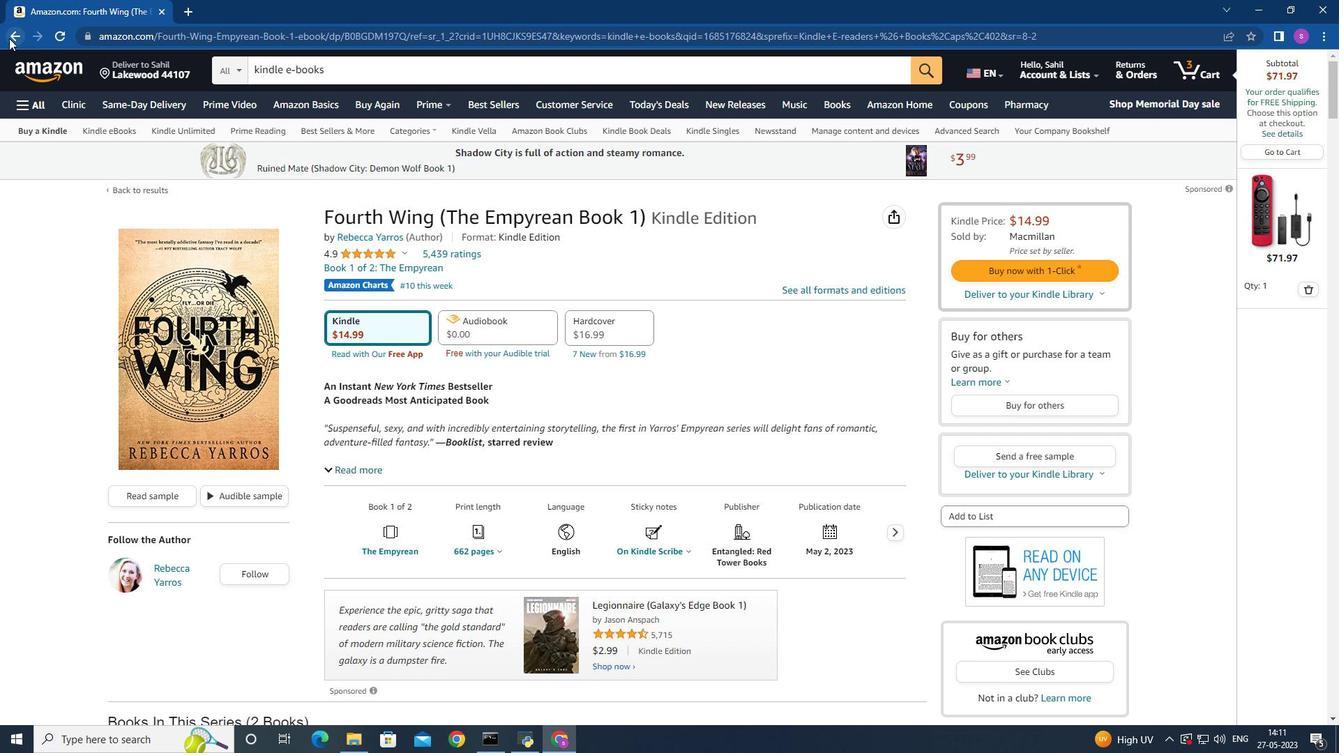 
Action: Mouse pressed left at (11, 38)
Screenshot: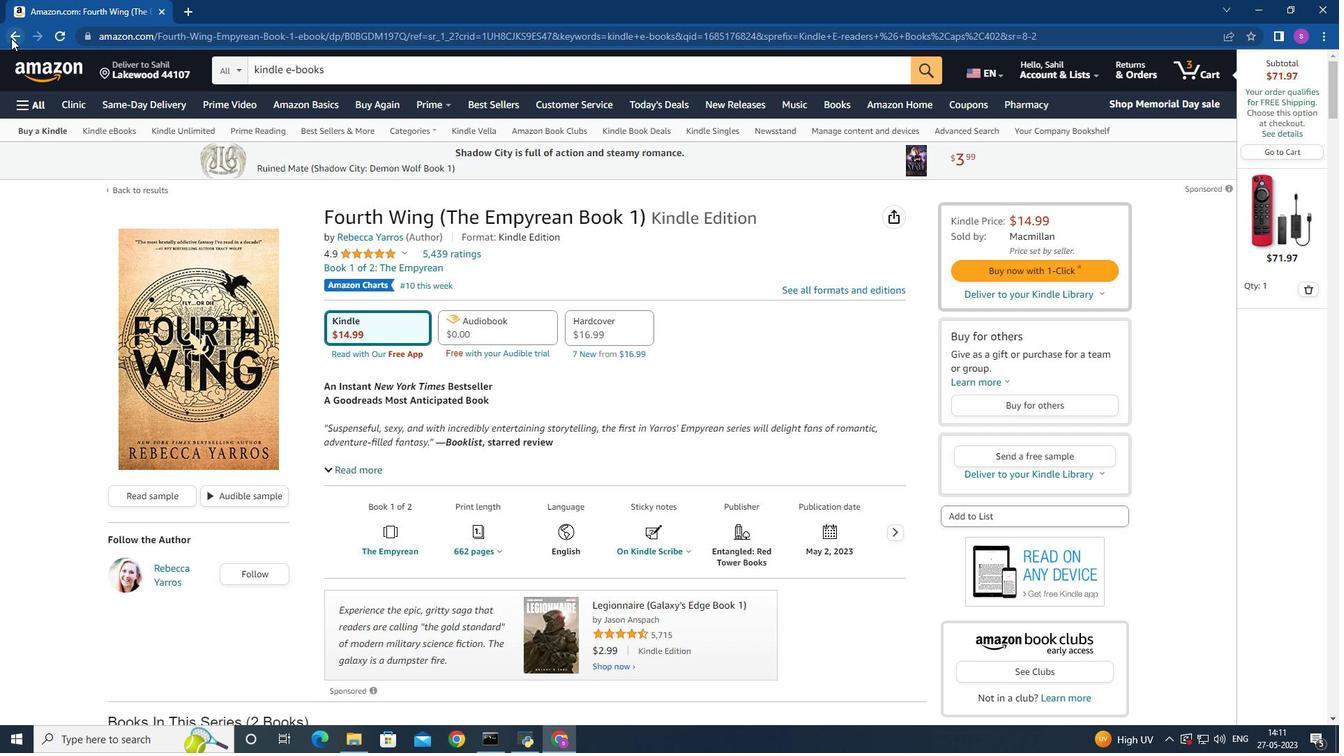 
Action: Mouse moved to (15, 37)
Screenshot: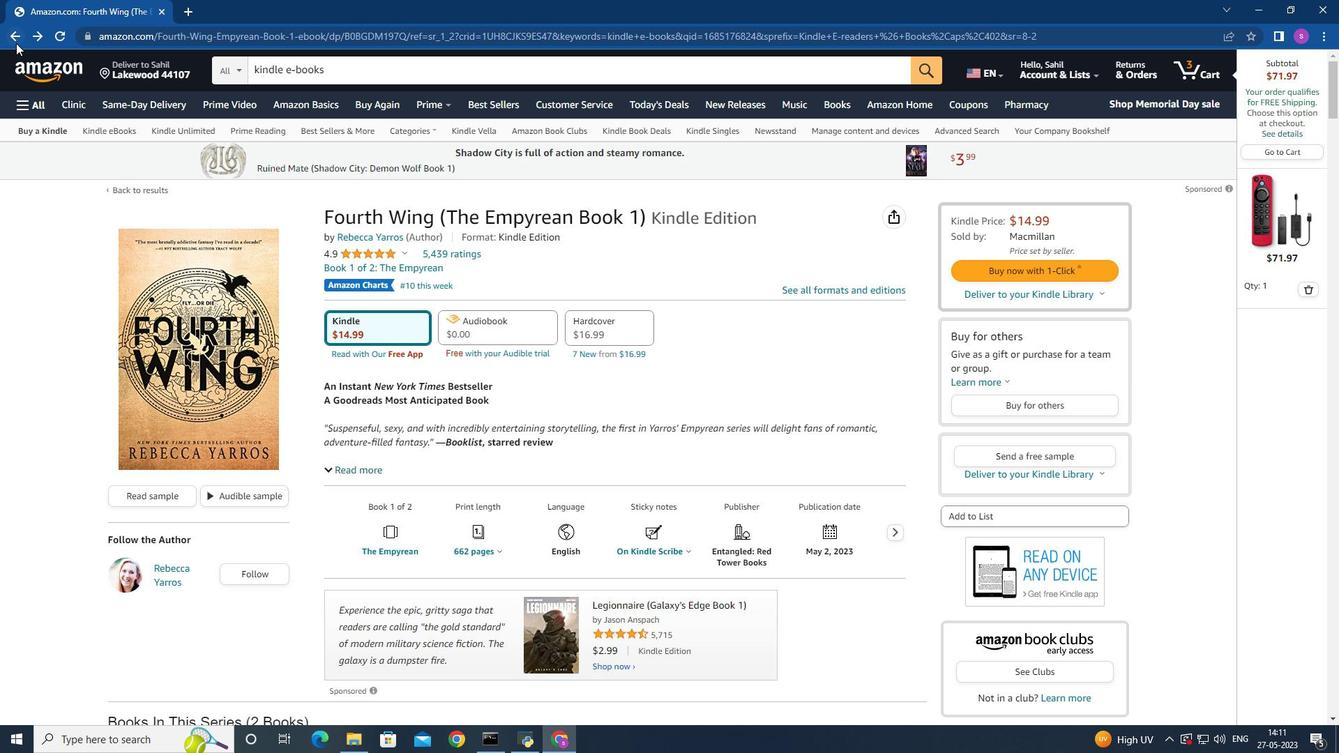 
Action: Mouse pressed left at (15, 37)
Screenshot: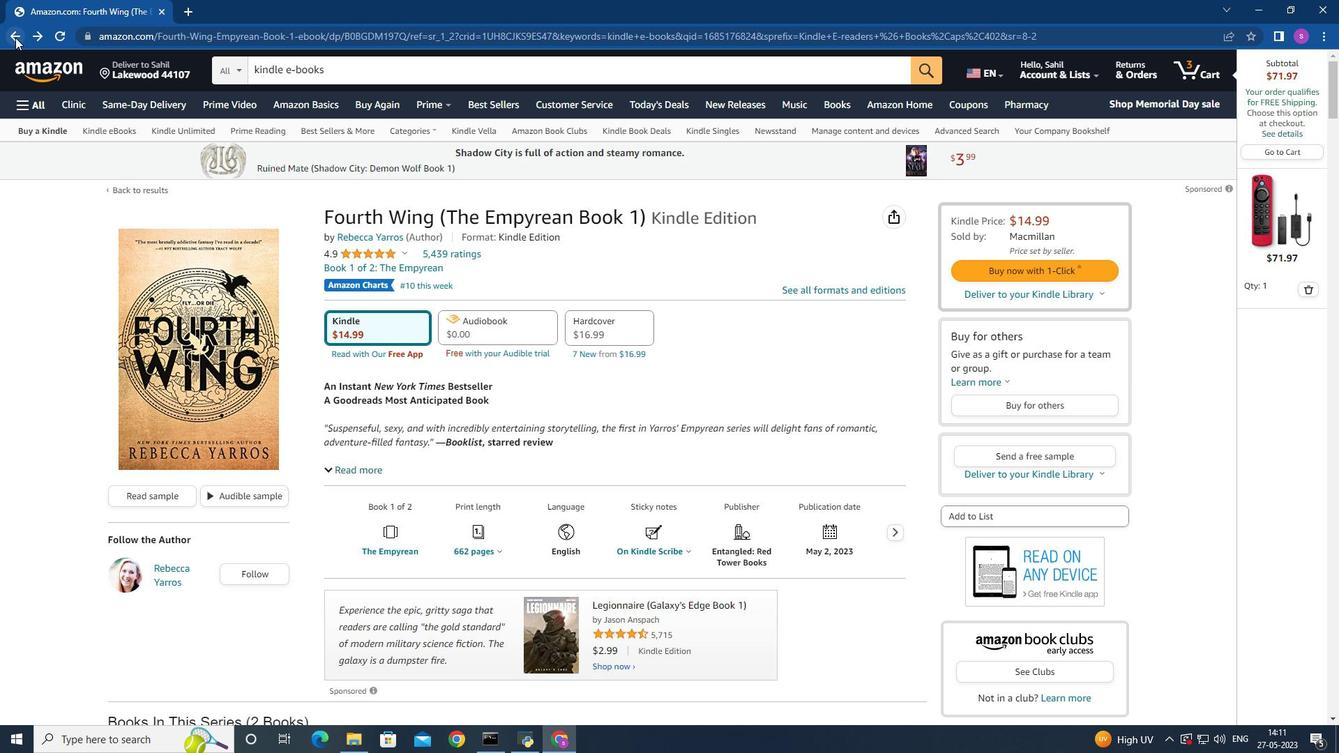 
Action: Mouse moved to (638, 348)
Screenshot: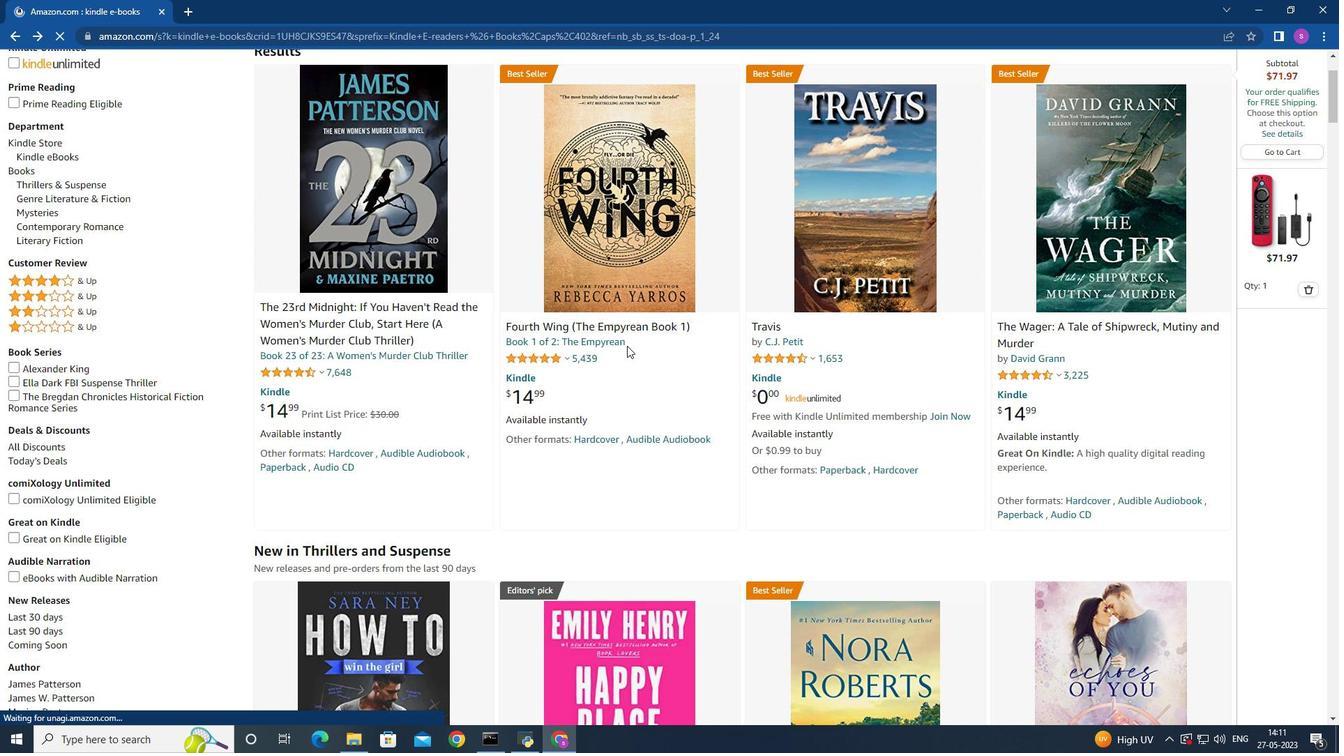 
Action: Mouse scrolled (638, 348) with delta (0, 0)
Screenshot: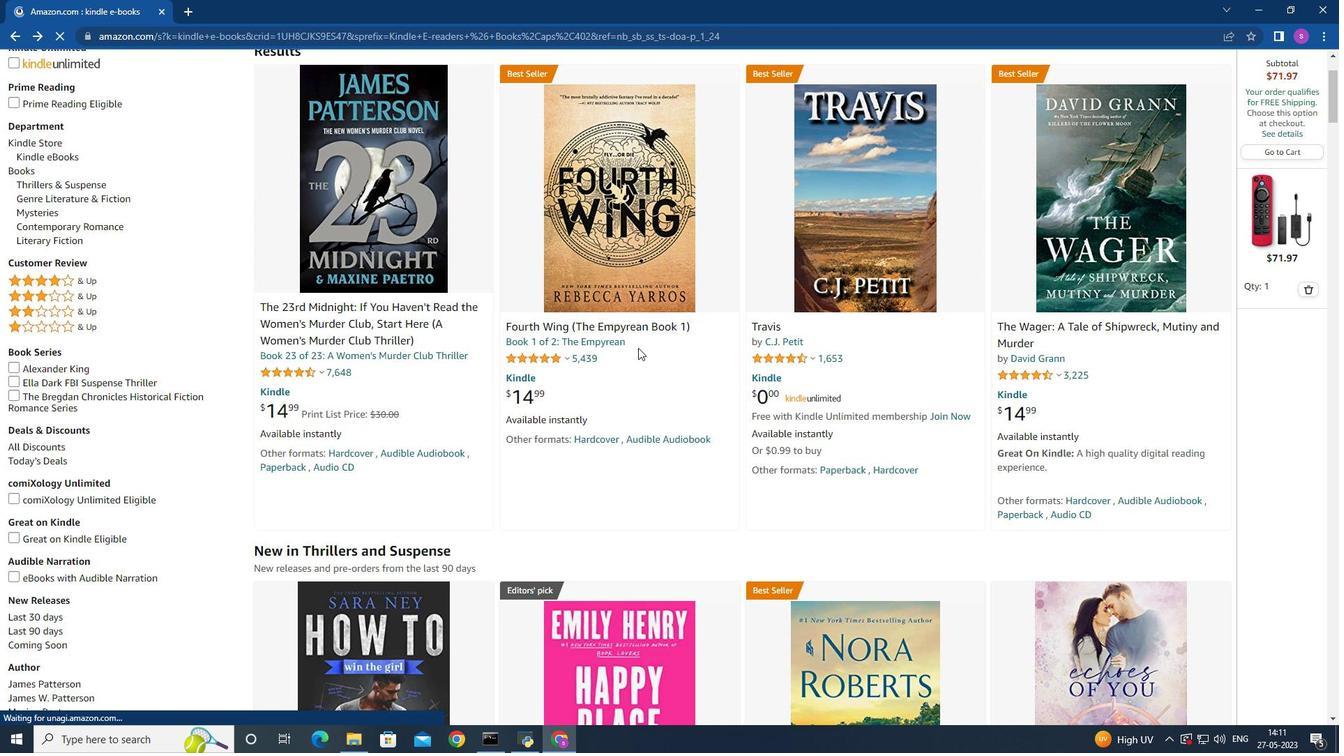 
Action: Mouse moved to (638, 348)
Screenshot: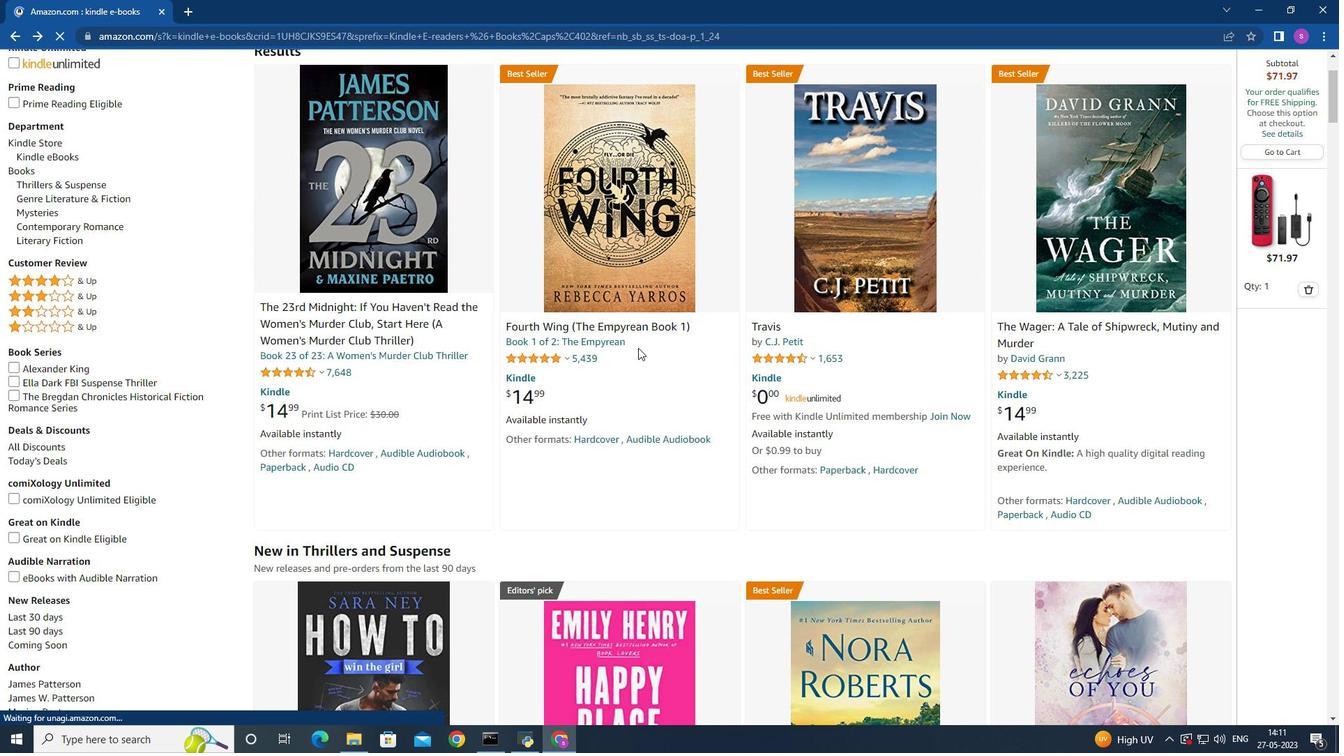 
Action: Mouse scrolled (638, 348) with delta (0, 0)
Screenshot: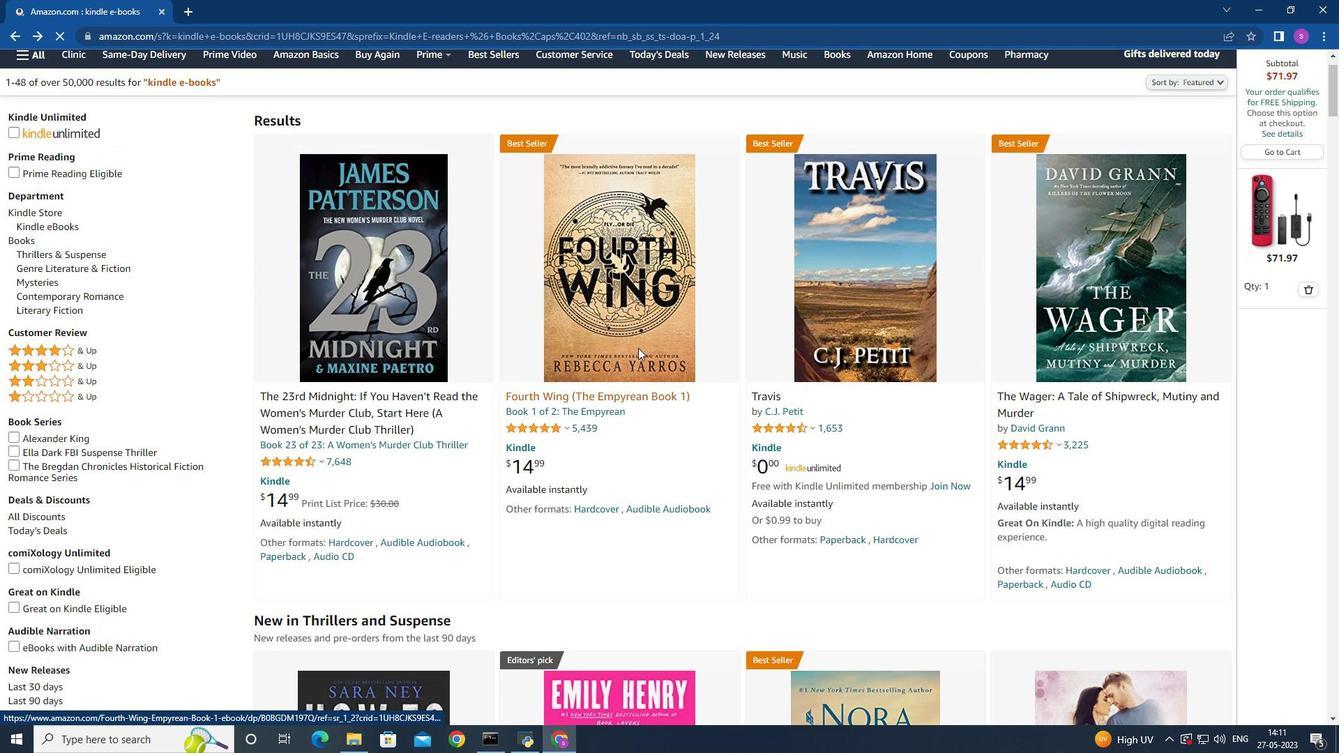 
Action: Mouse scrolled (638, 348) with delta (0, 0)
Screenshot: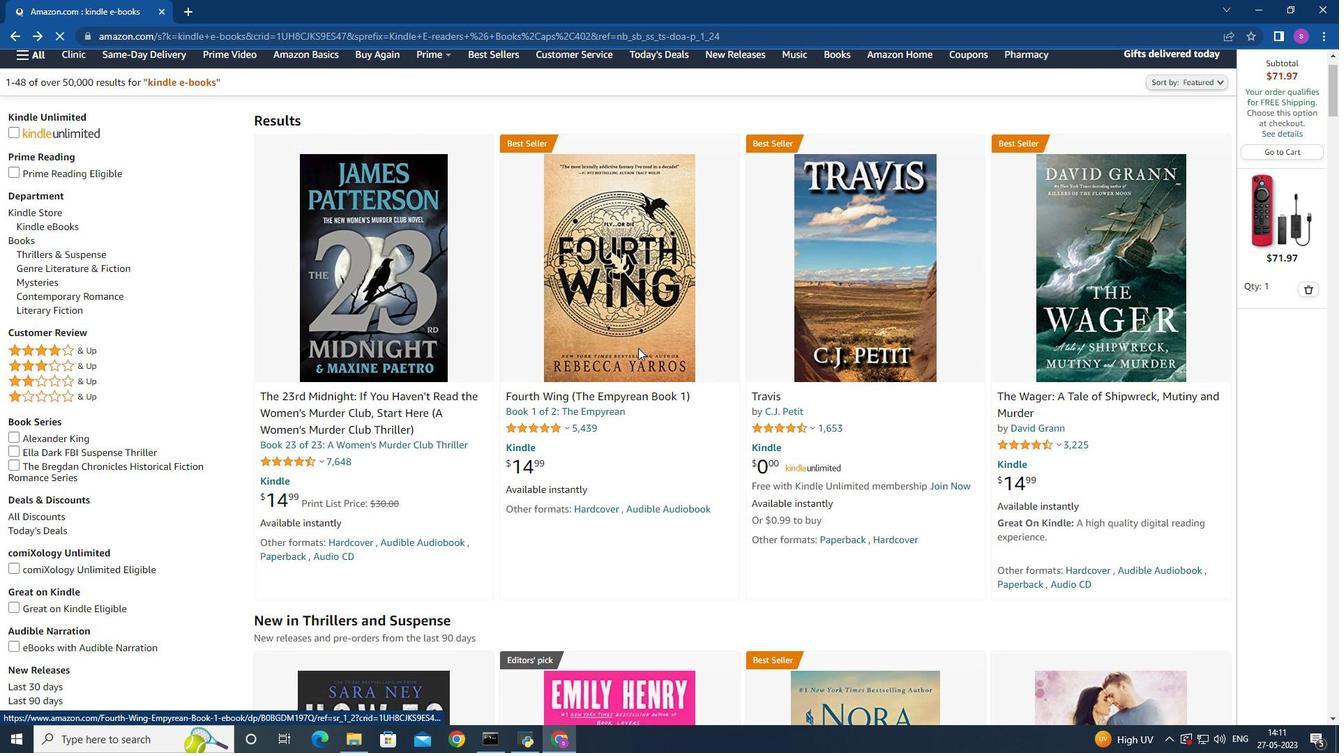 
Action: Mouse scrolled (638, 348) with delta (0, 0)
Screenshot: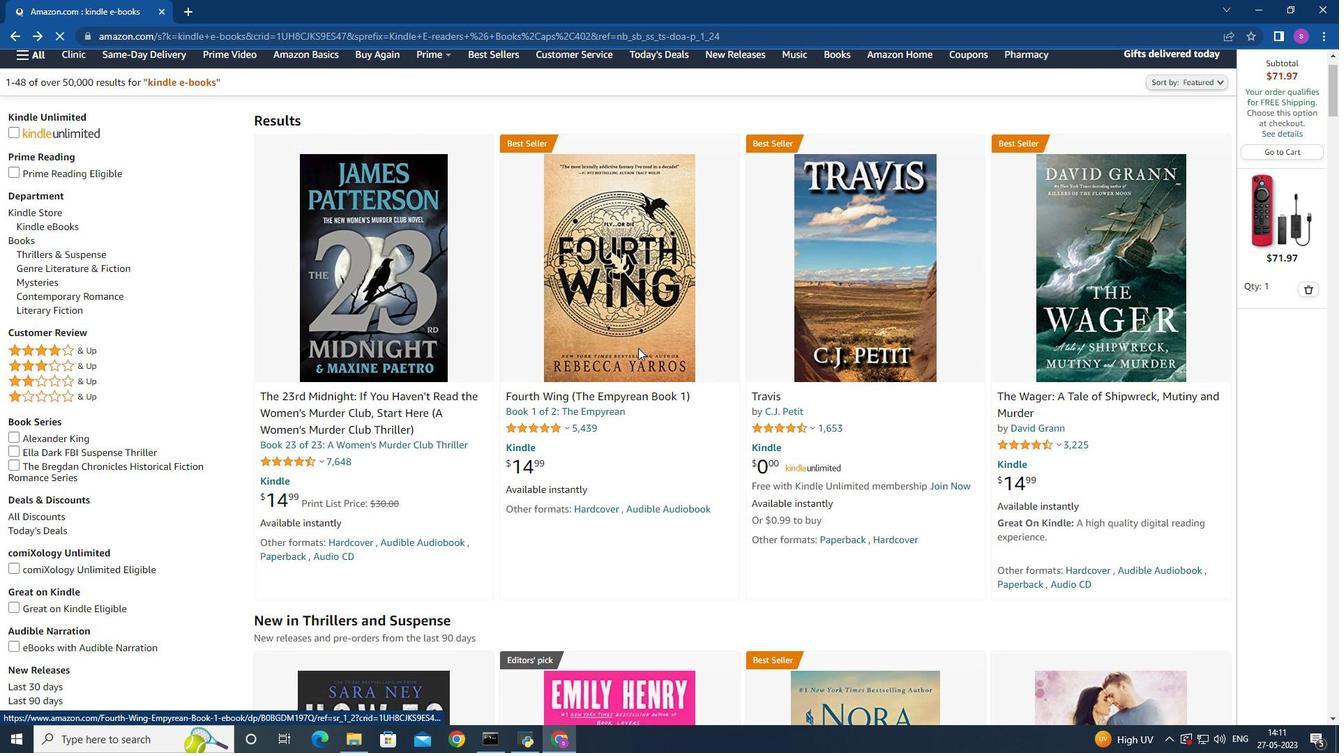 
Action: Mouse scrolled (638, 347) with delta (0, 0)
Screenshot: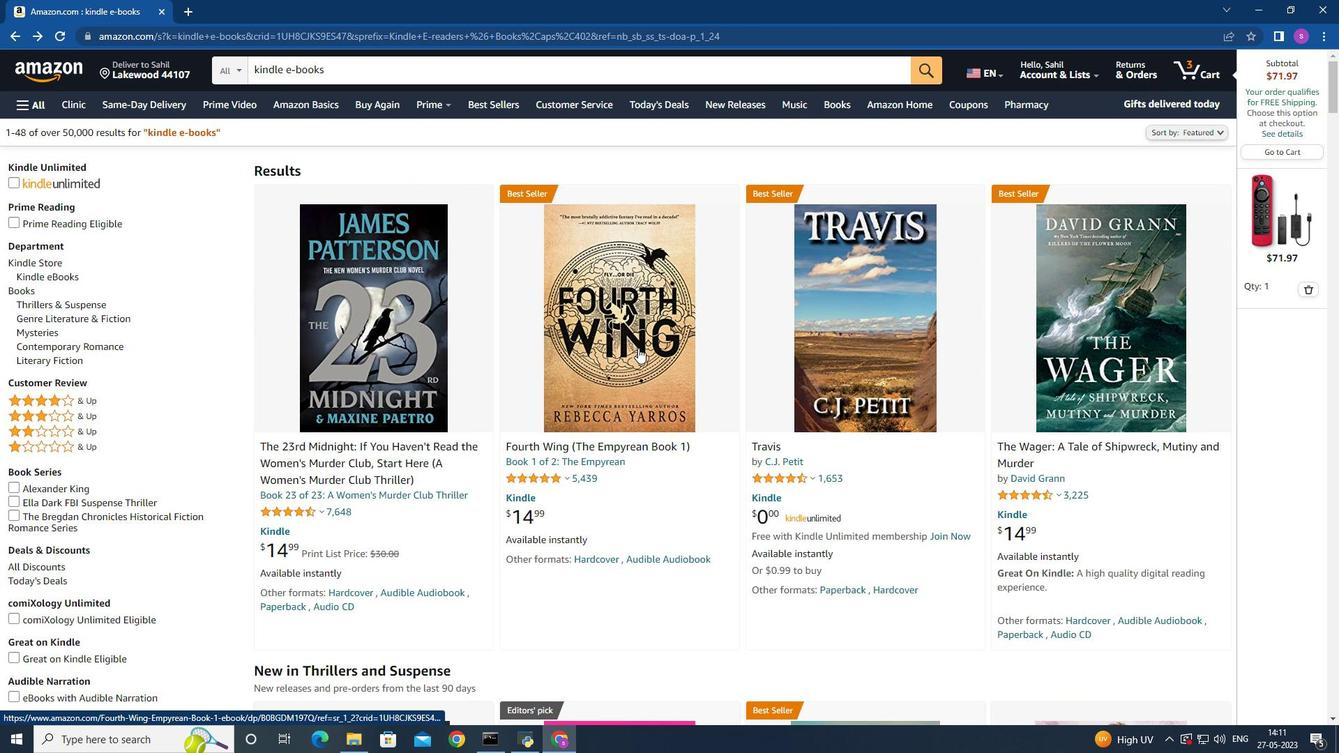
Action: Mouse scrolled (638, 347) with delta (0, 0)
Screenshot: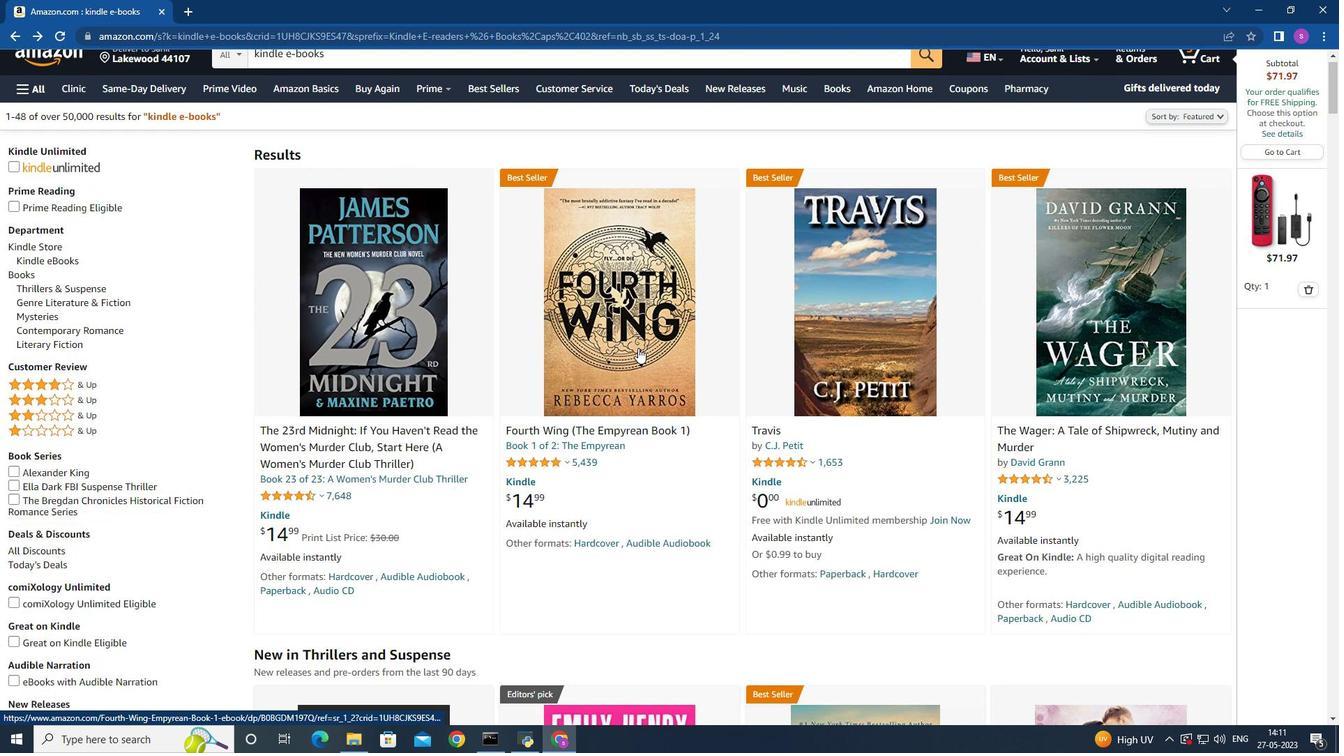 
Action: Mouse scrolled (638, 347) with delta (0, 0)
Screenshot: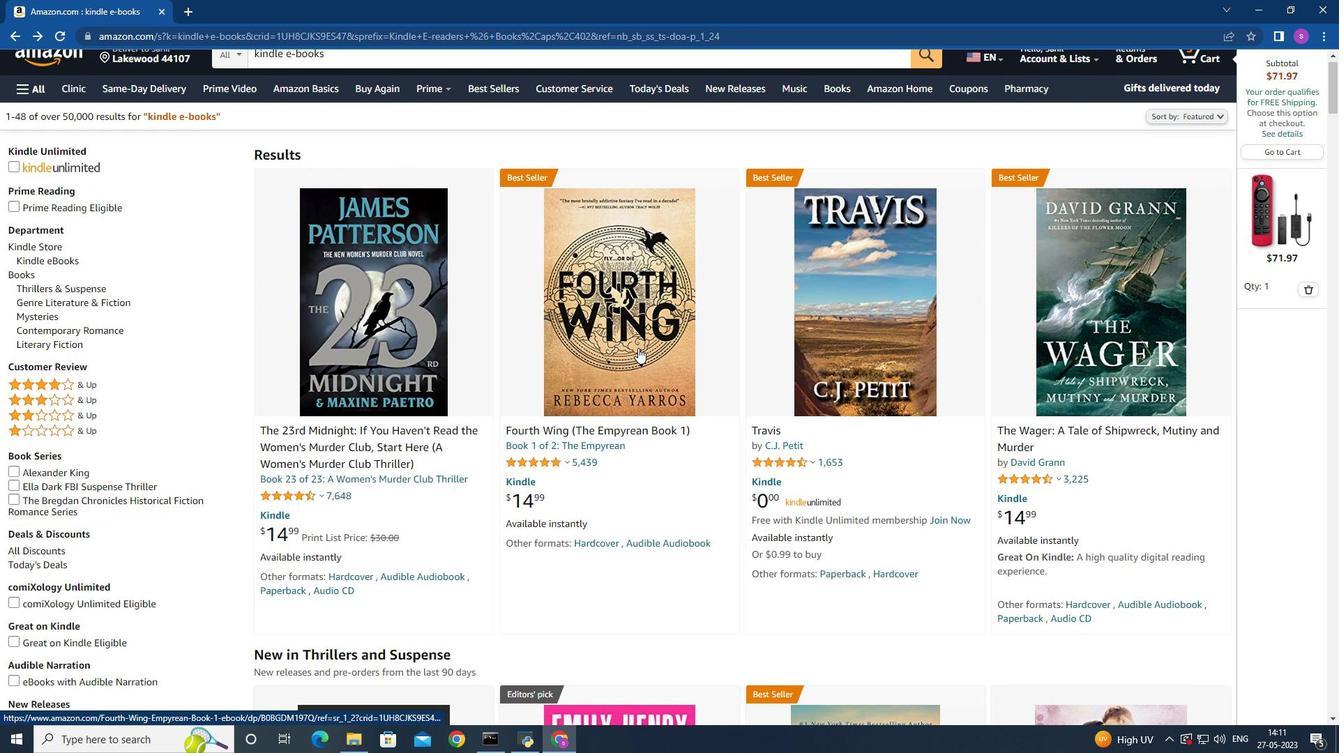 
Action: Mouse scrolled (638, 347) with delta (0, 0)
Screenshot: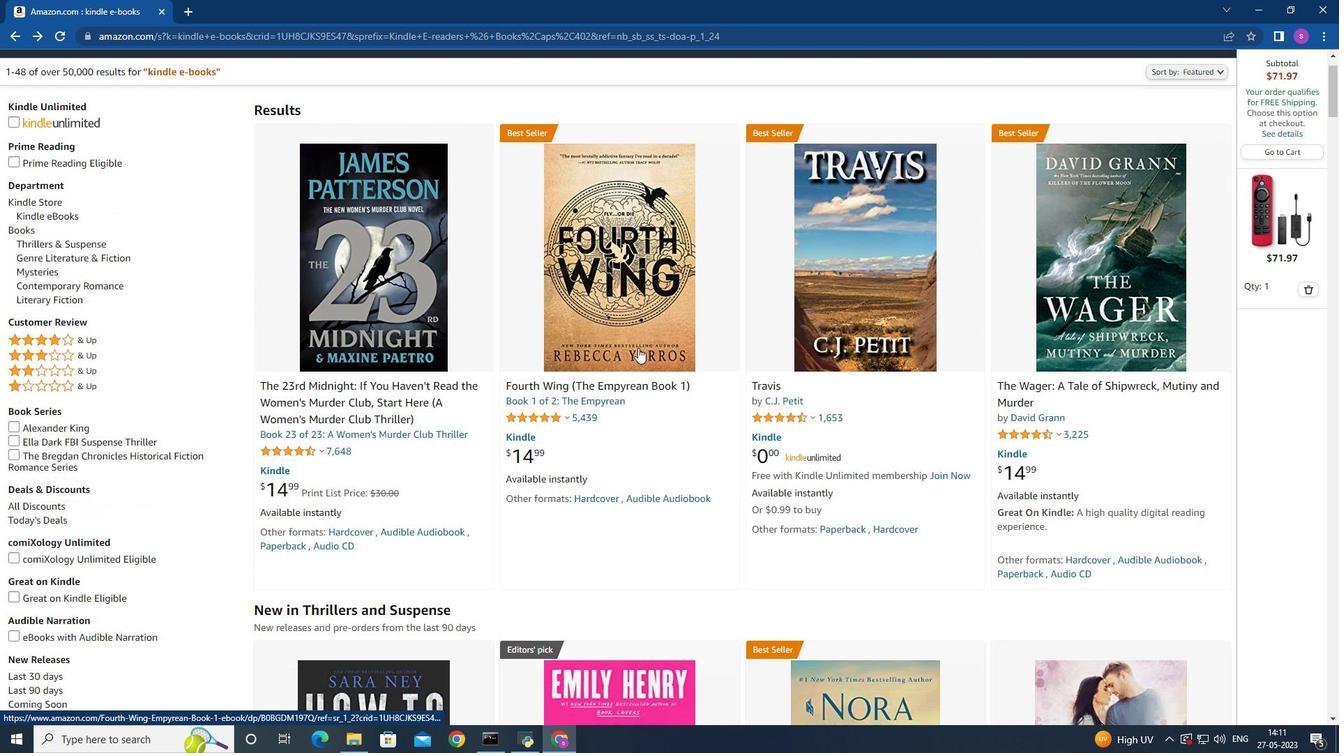 
Action: Mouse scrolled (638, 347) with delta (0, 0)
Screenshot: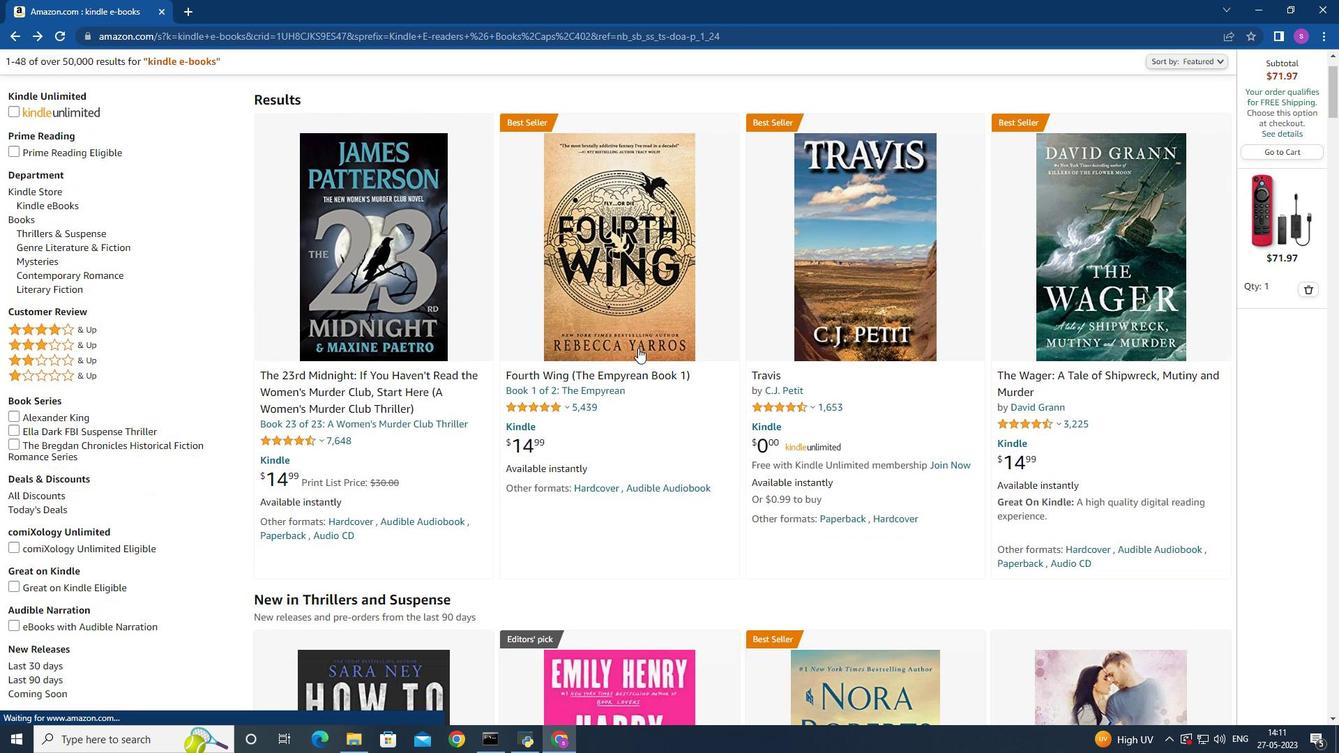 
Action: Mouse moved to (638, 348)
Screenshot: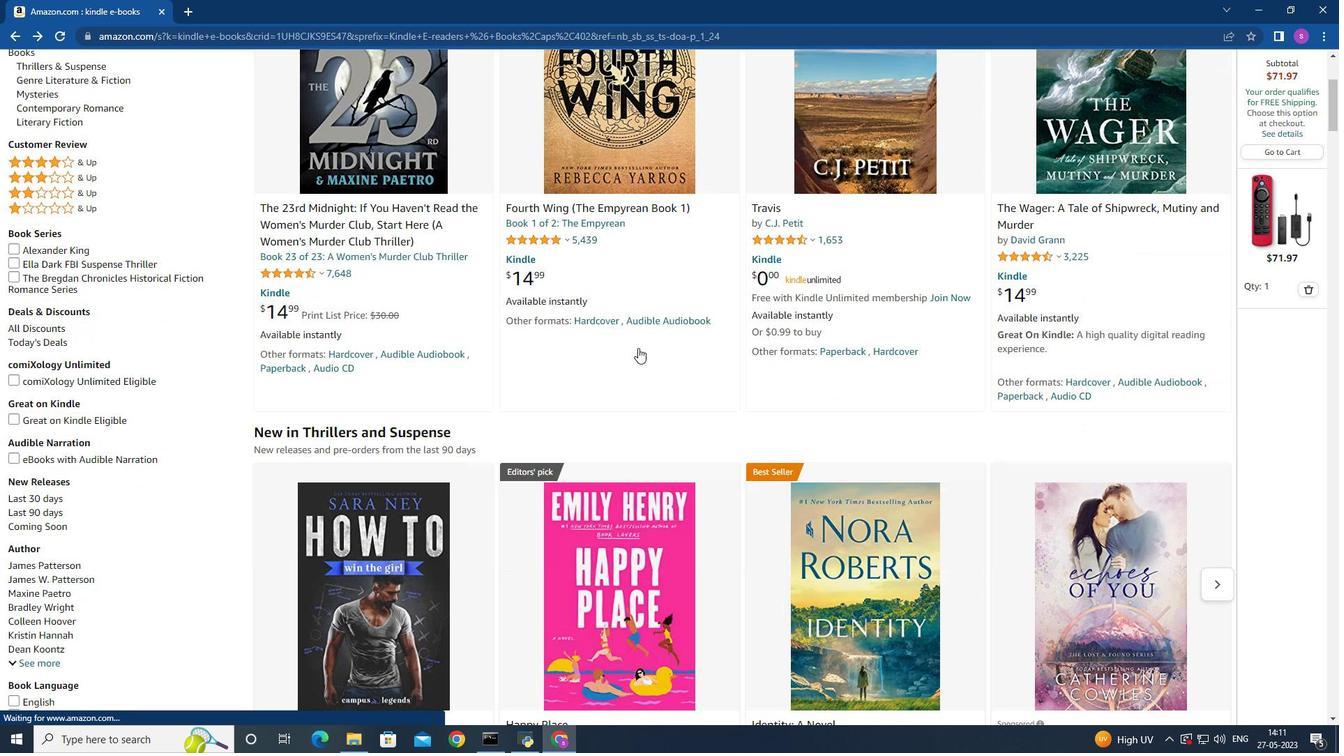 
Action: Mouse scrolled (638, 348) with delta (0, 0)
Screenshot: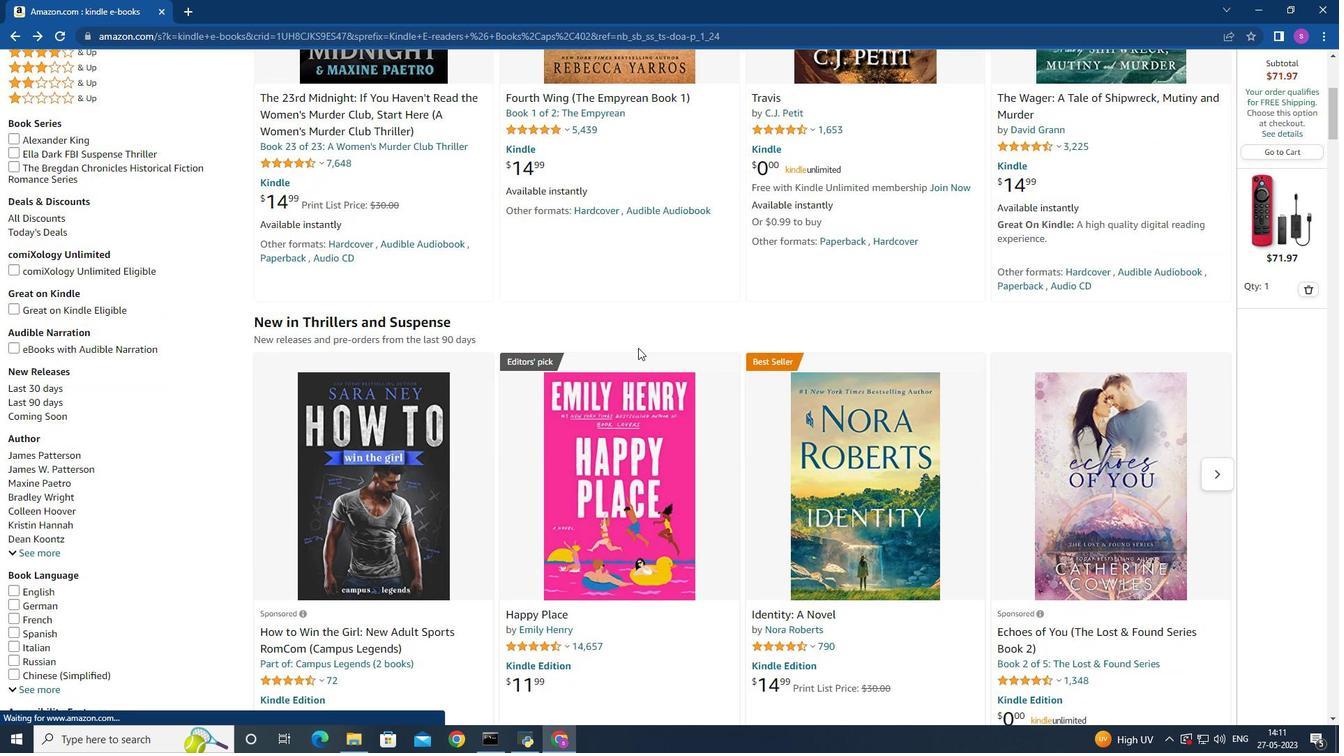 
Action: Mouse scrolled (638, 348) with delta (0, 0)
Screenshot: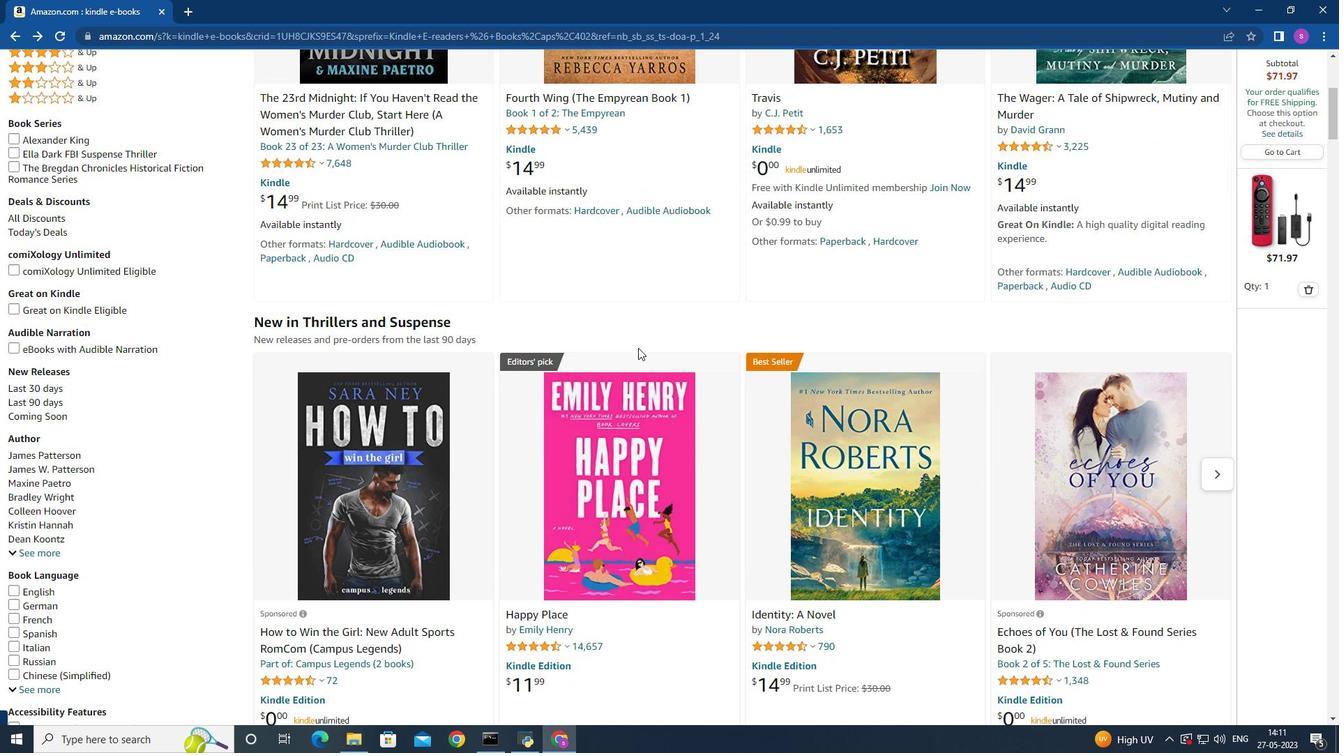 
Action: Mouse scrolled (638, 348) with delta (0, 0)
Screenshot: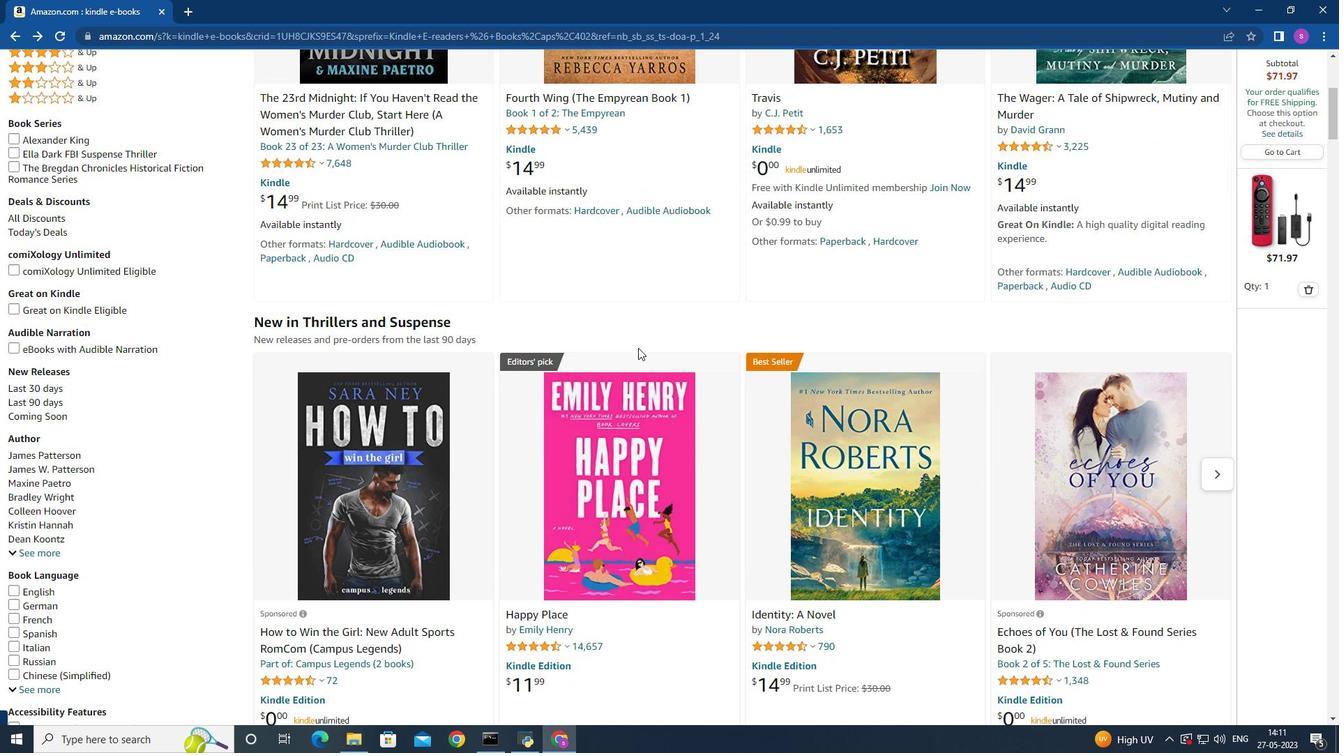 
Action: Mouse scrolled (638, 348) with delta (0, 0)
Screenshot: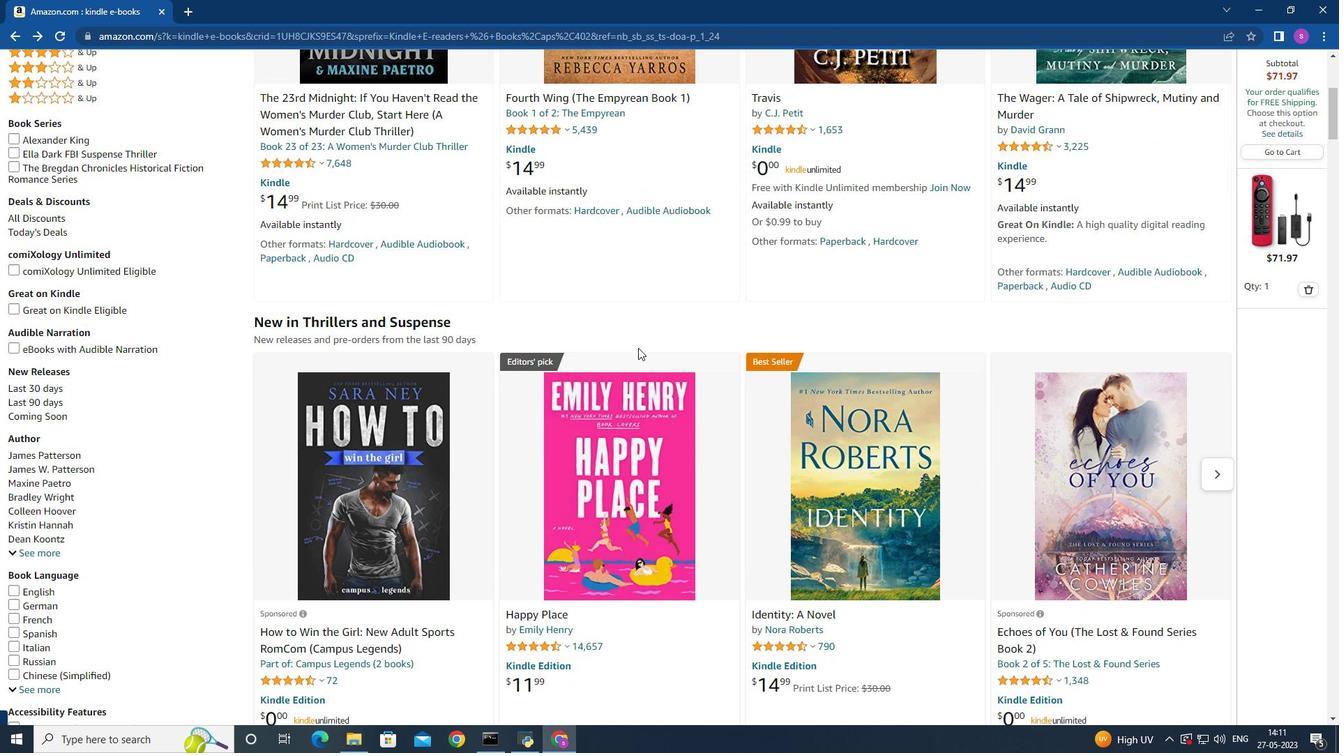 
Action: Mouse scrolled (638, 348) with delta (0, 0)
Screenshot: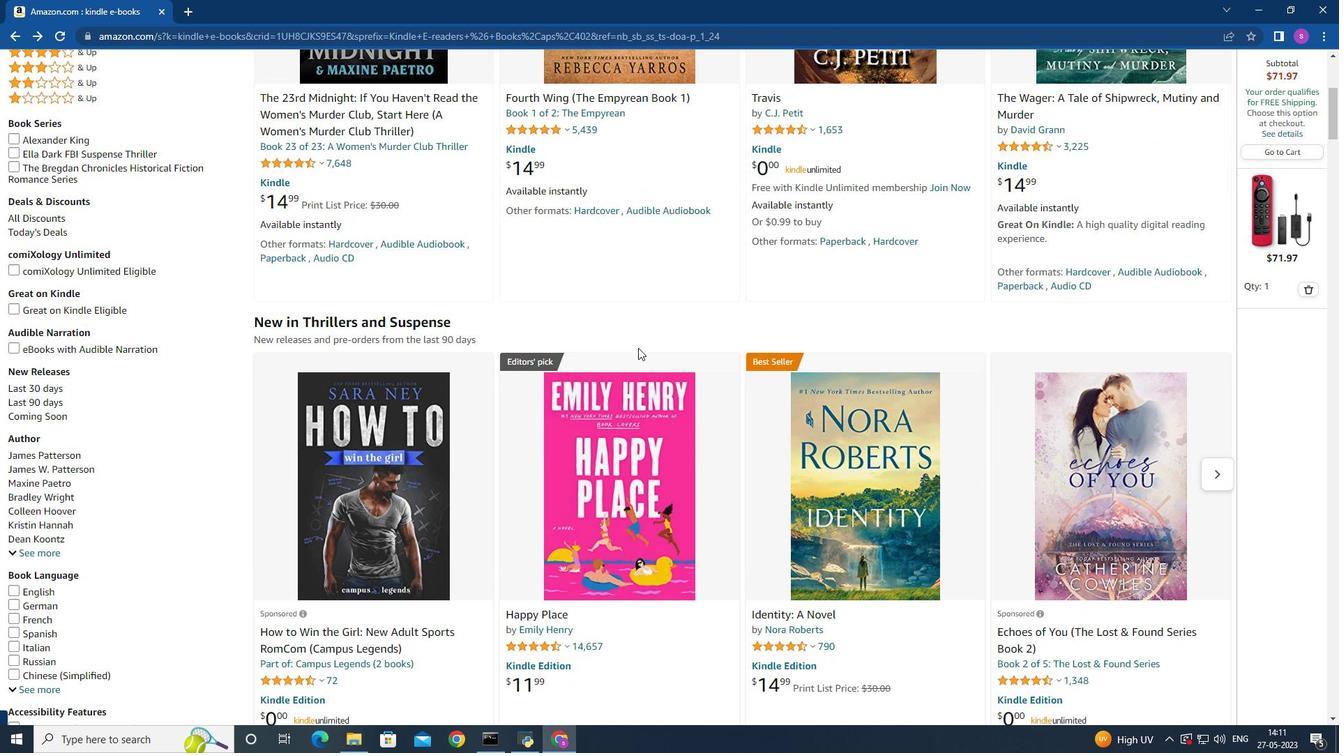 
Action: Mouse scrolled (638, 348) with delta (0, 0)
Screenshot: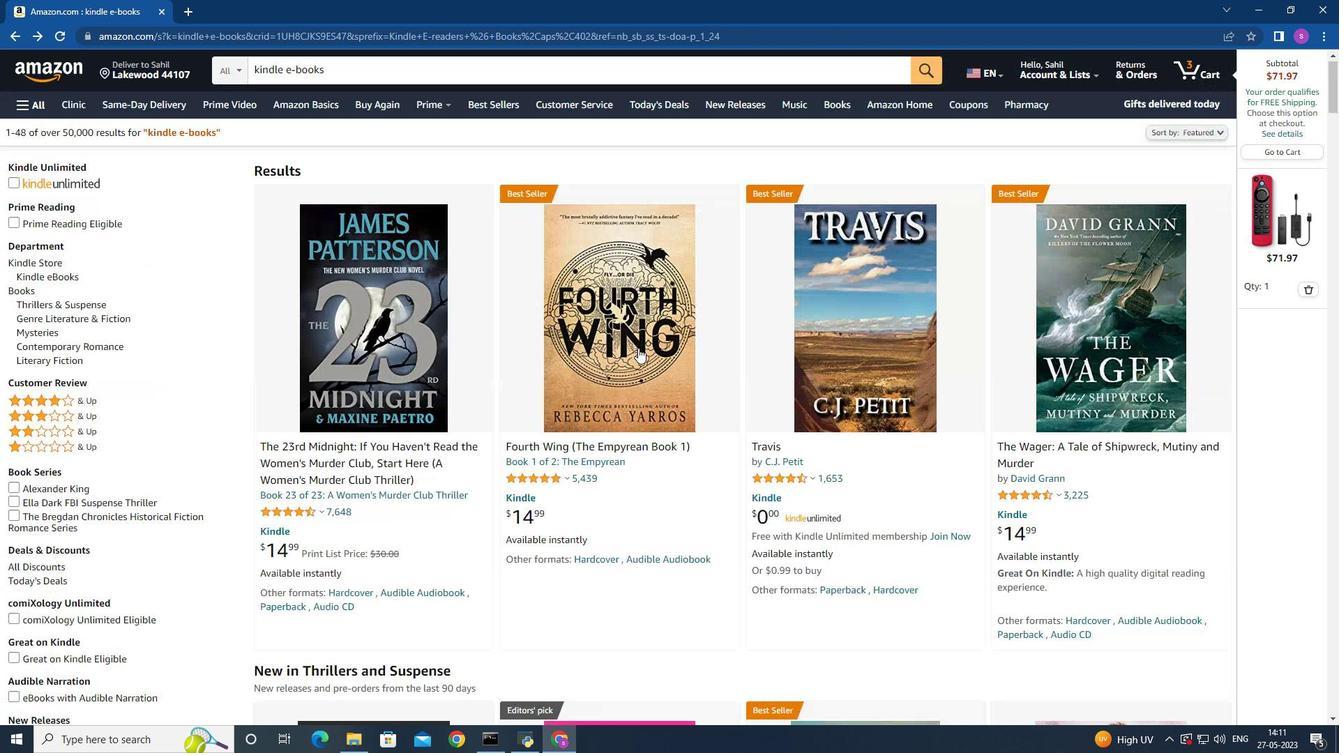 
Action: Mouse scrolled (638, 348) with delta (0, 0)
Screenshot: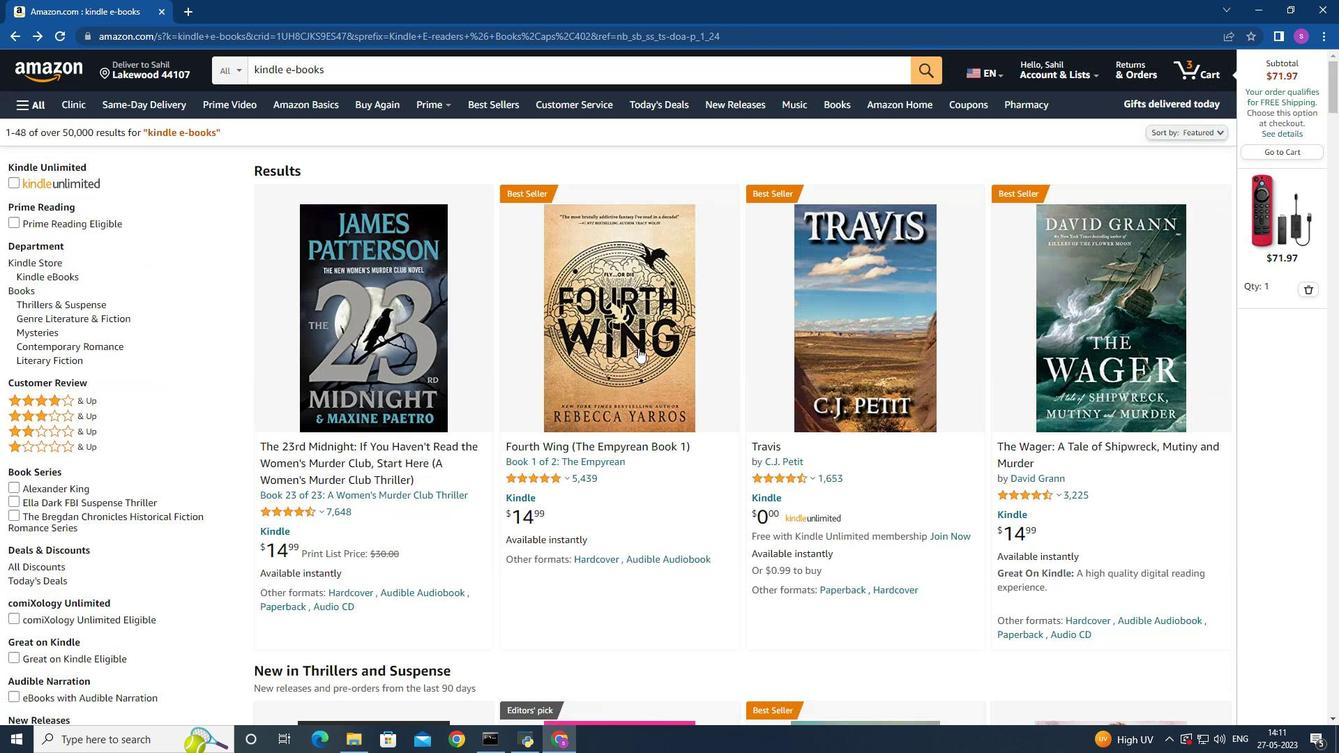 
Action: Mouse scrolled (638, 348) with delta (0, 0)
Screenshot: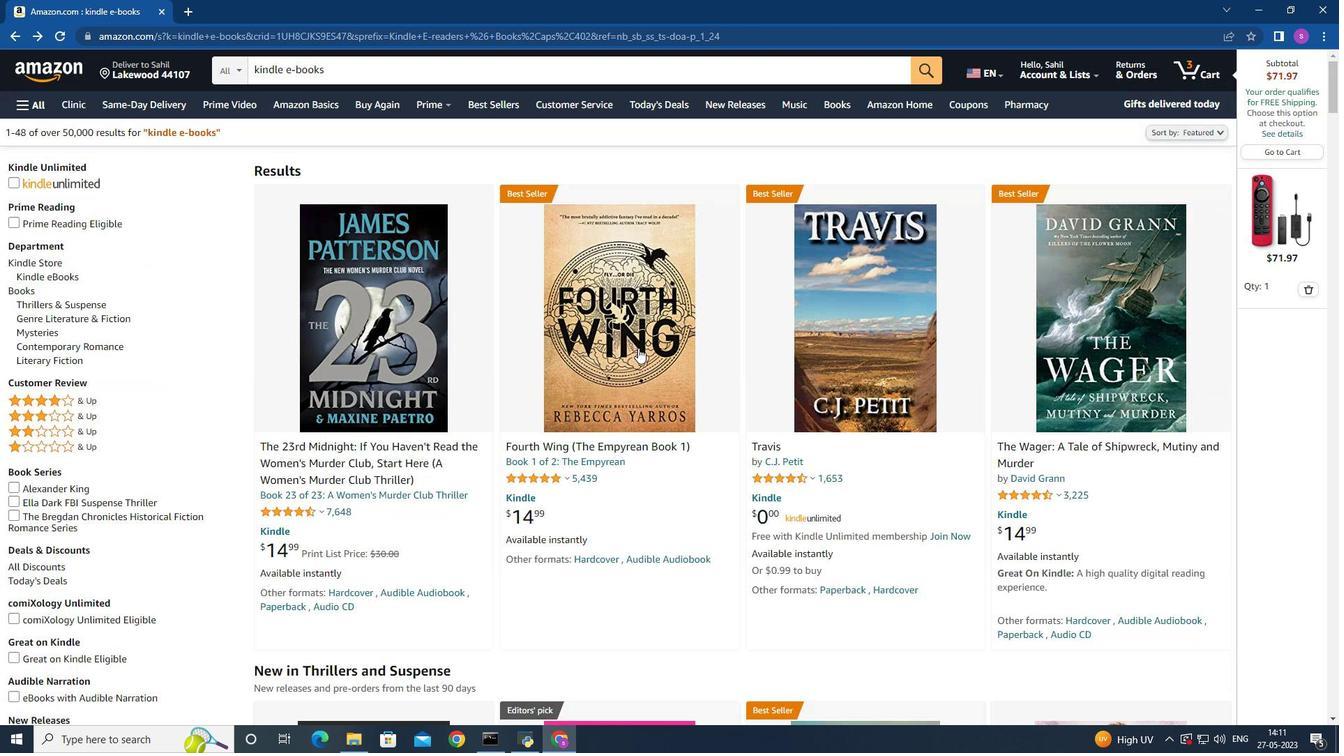 
Action: Mouse moved to (1077, 343)
Screenshot: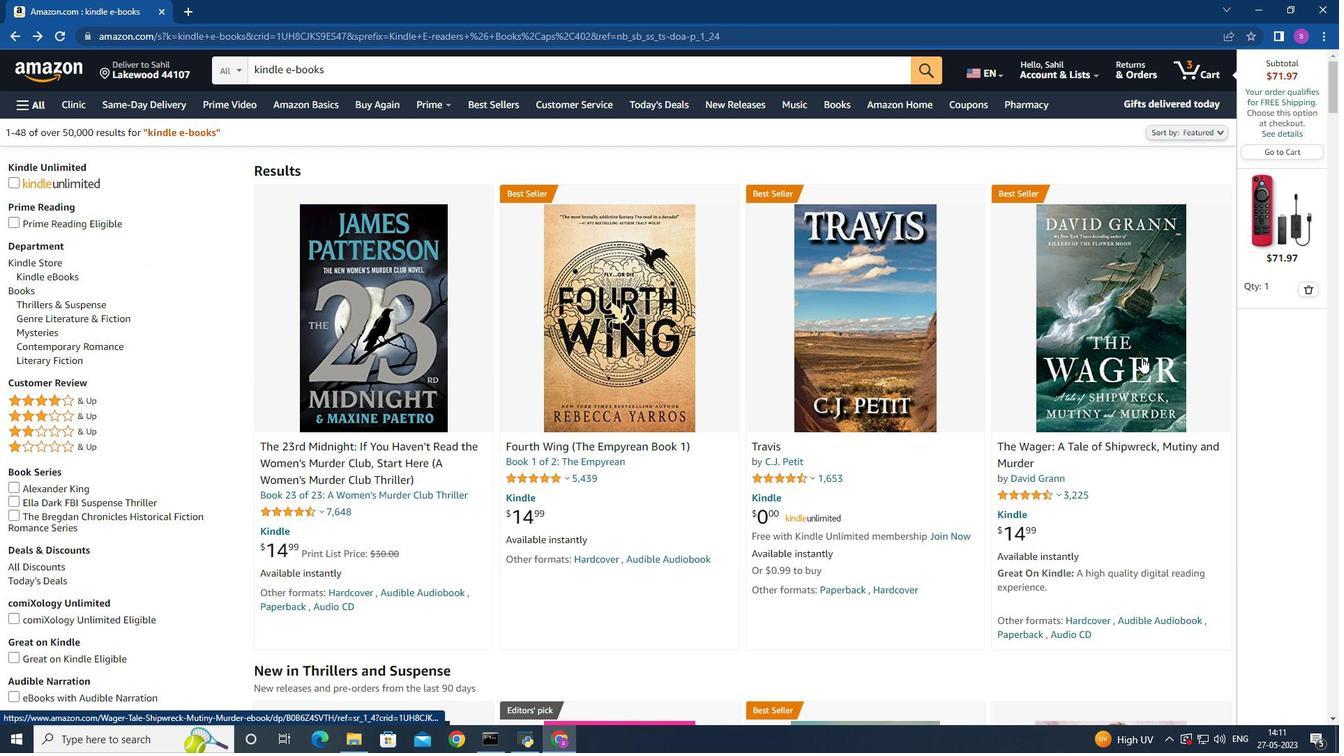 
Action: Mouse pressed left at (1077, 343)
Screenshot: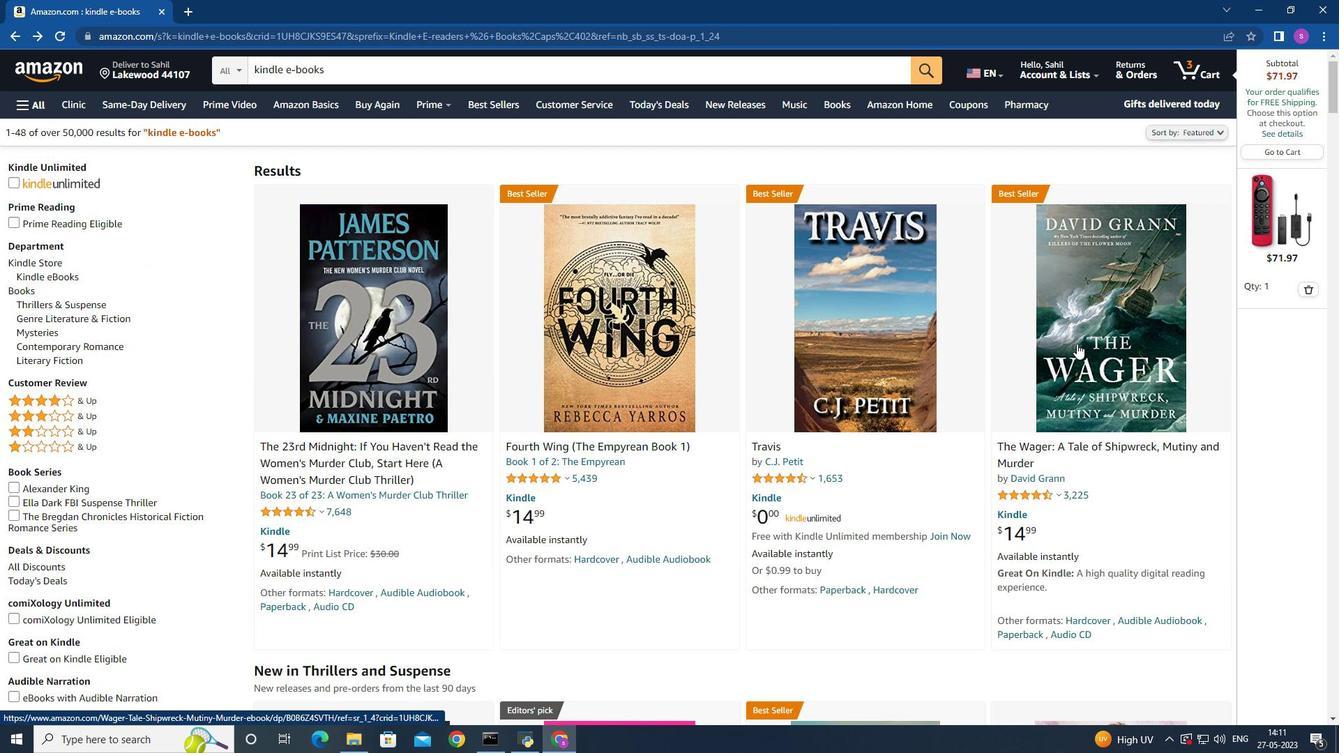 
Action: Mouse moved to (682, 368)
Screenshot: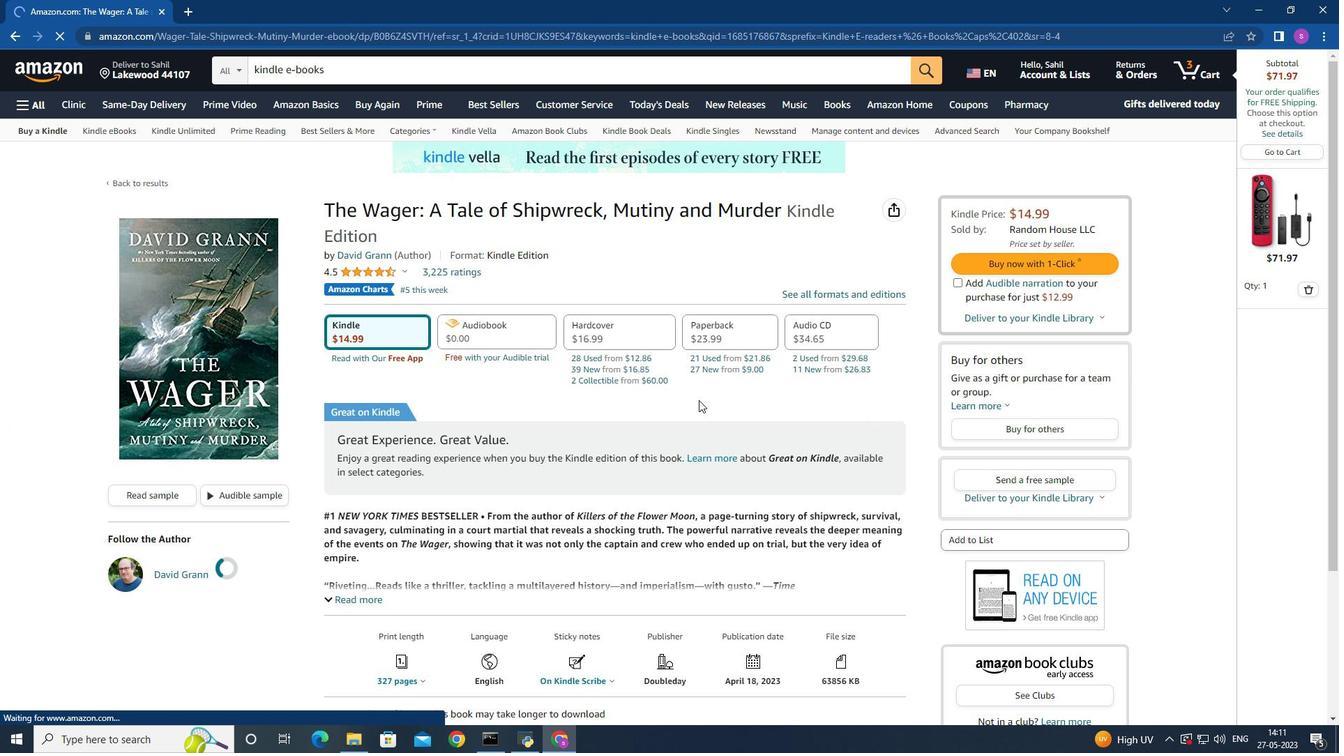 
Action: Mouse scrolled (682, 367) with delta (0, 0)
Screenshot: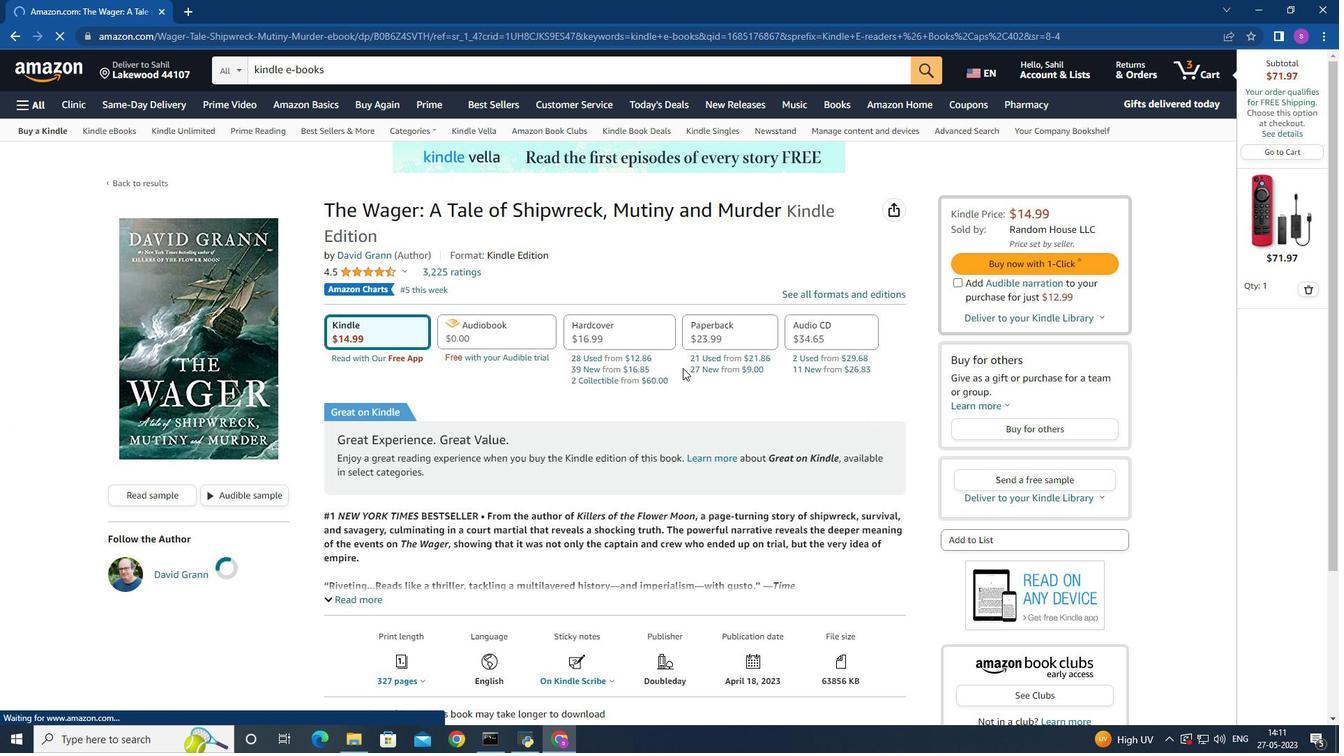 
Action: Mouse moved to (969, 458)
Screenshot: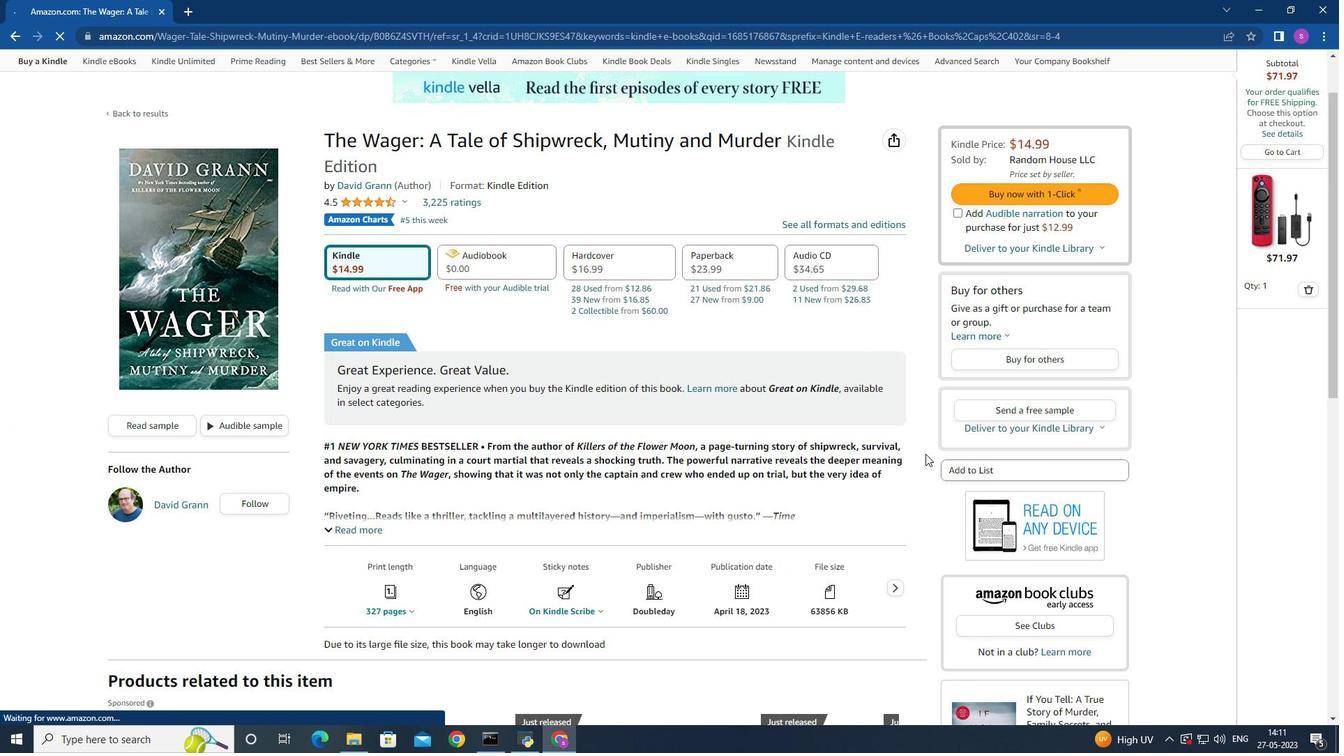 
Action: Mouse scrolled (924, 452) with delta (0, 0)
Screenshot: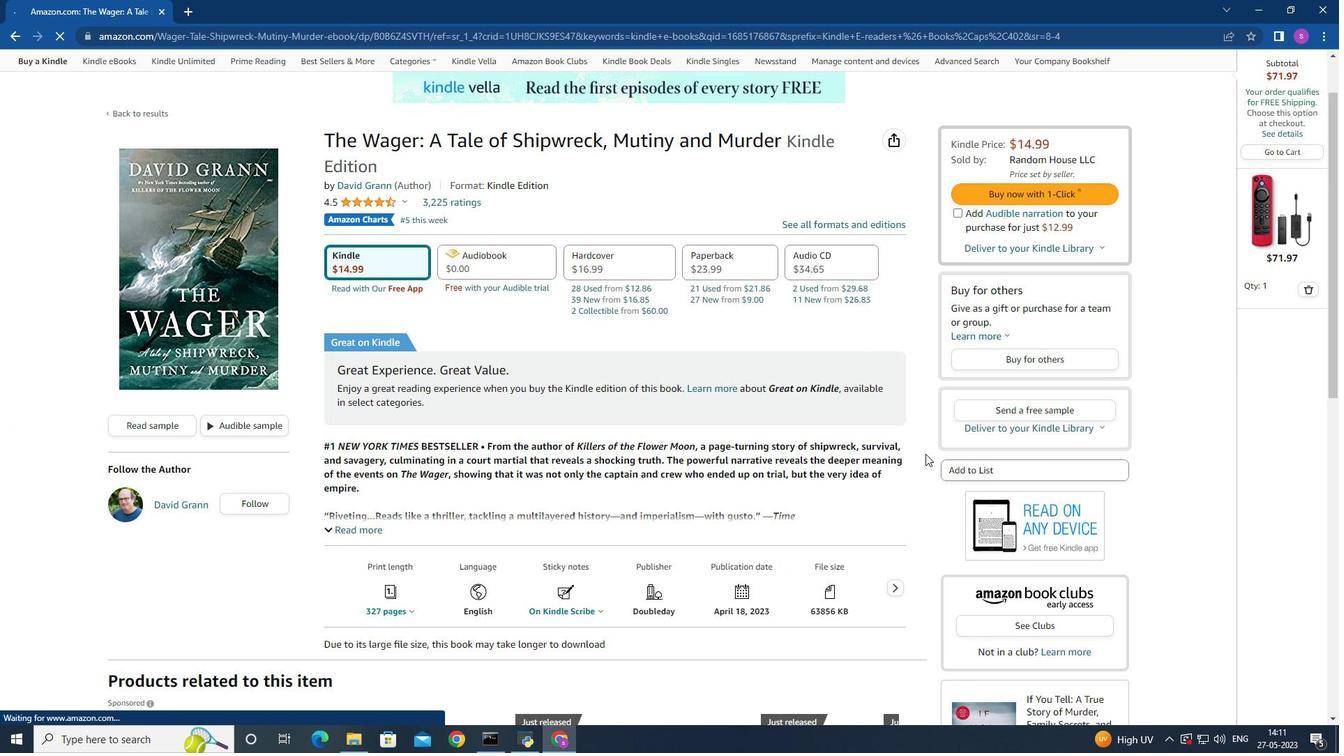 
Action: Mouse moved to (993, 460)
Screenshot: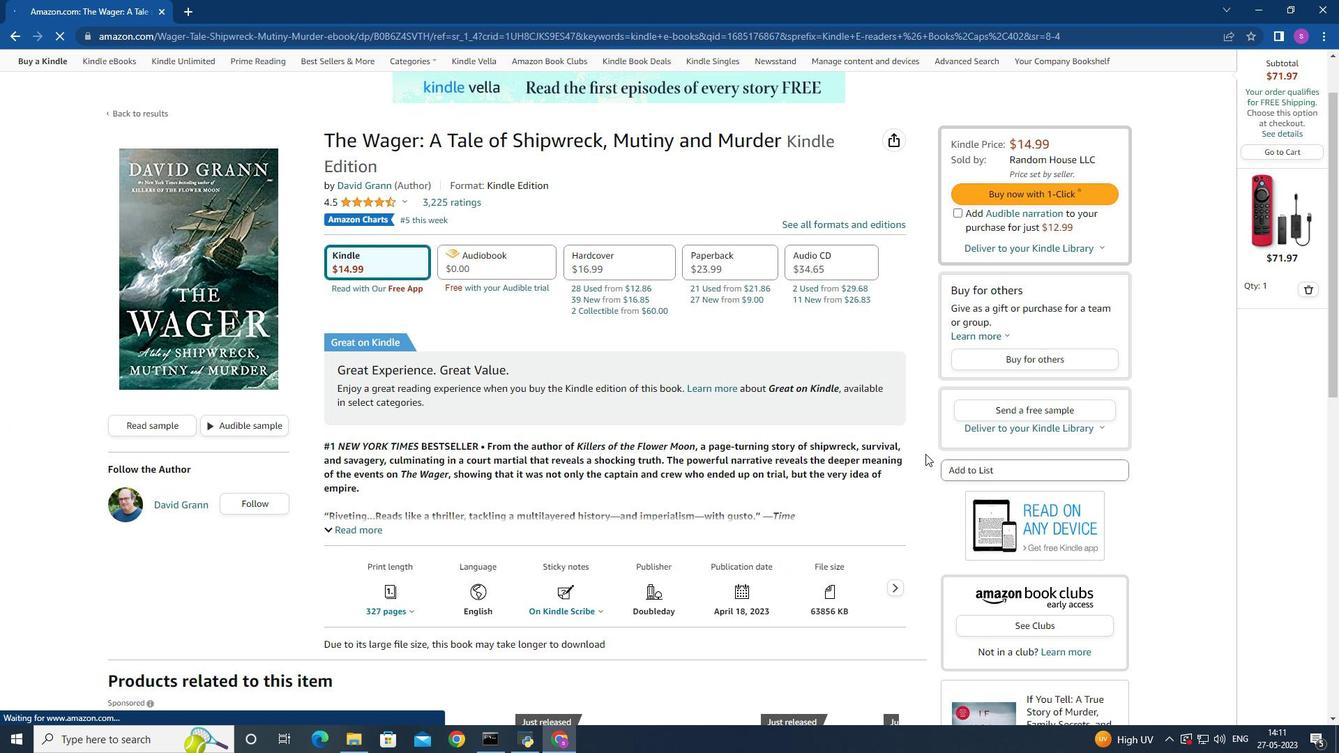 
Action: Mouse scrolled (924, 452) with delta (0, 0)
Screenshot: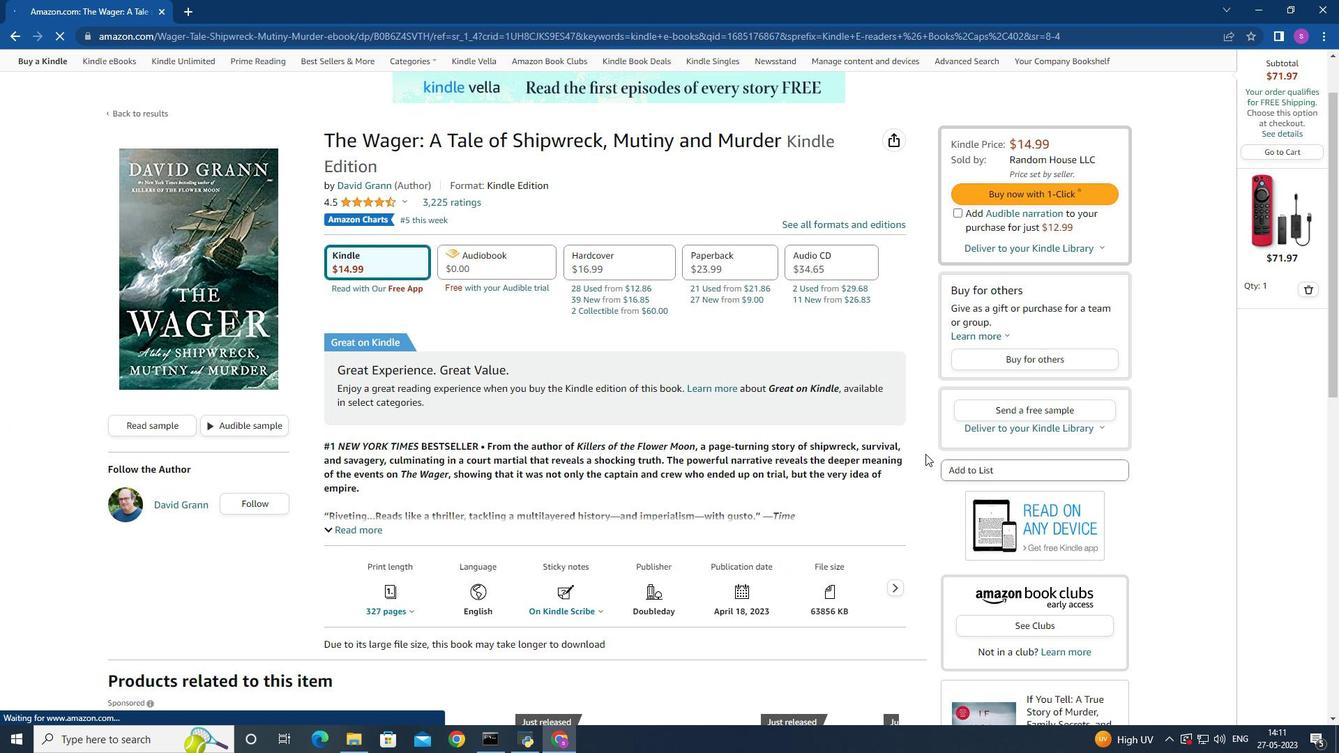 
Action: Mouse moved to (1052, 458)
Screenshot: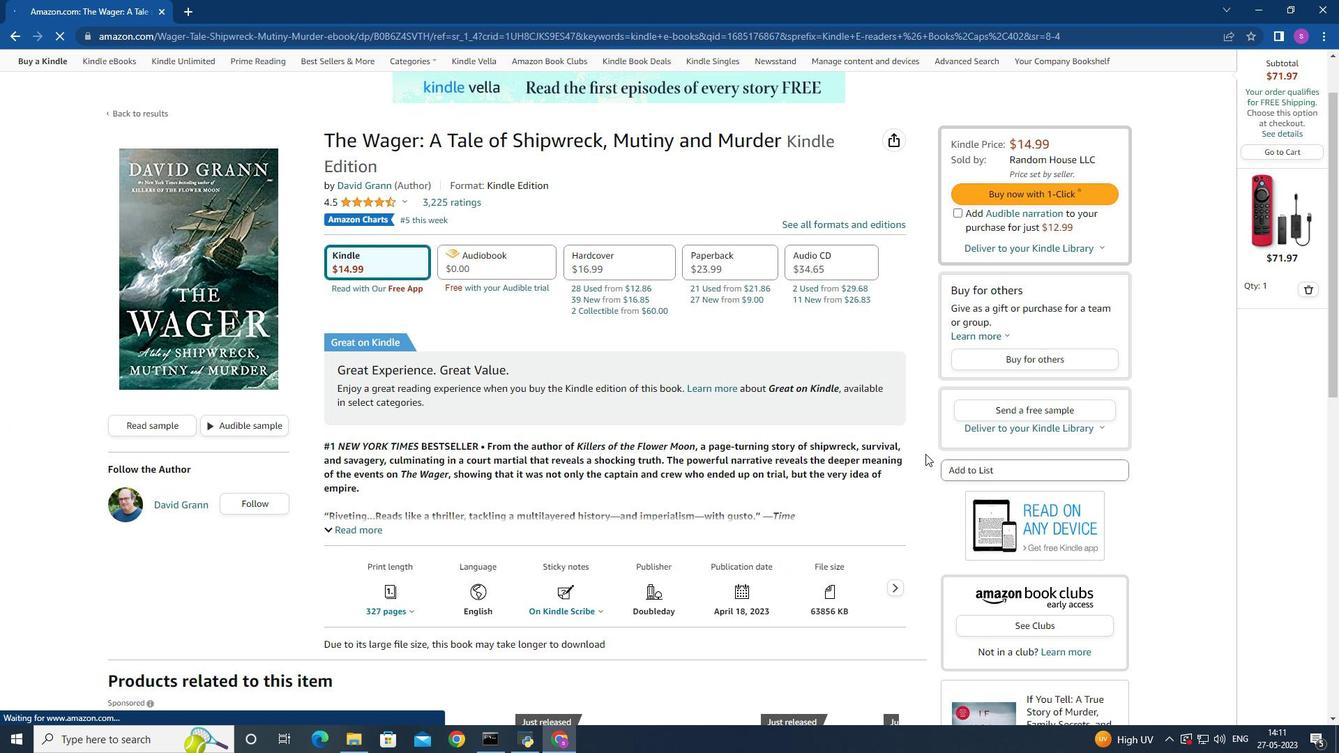 
Action: Mouse scrolled (924, 452) with delta (0, 0)
Screenshot: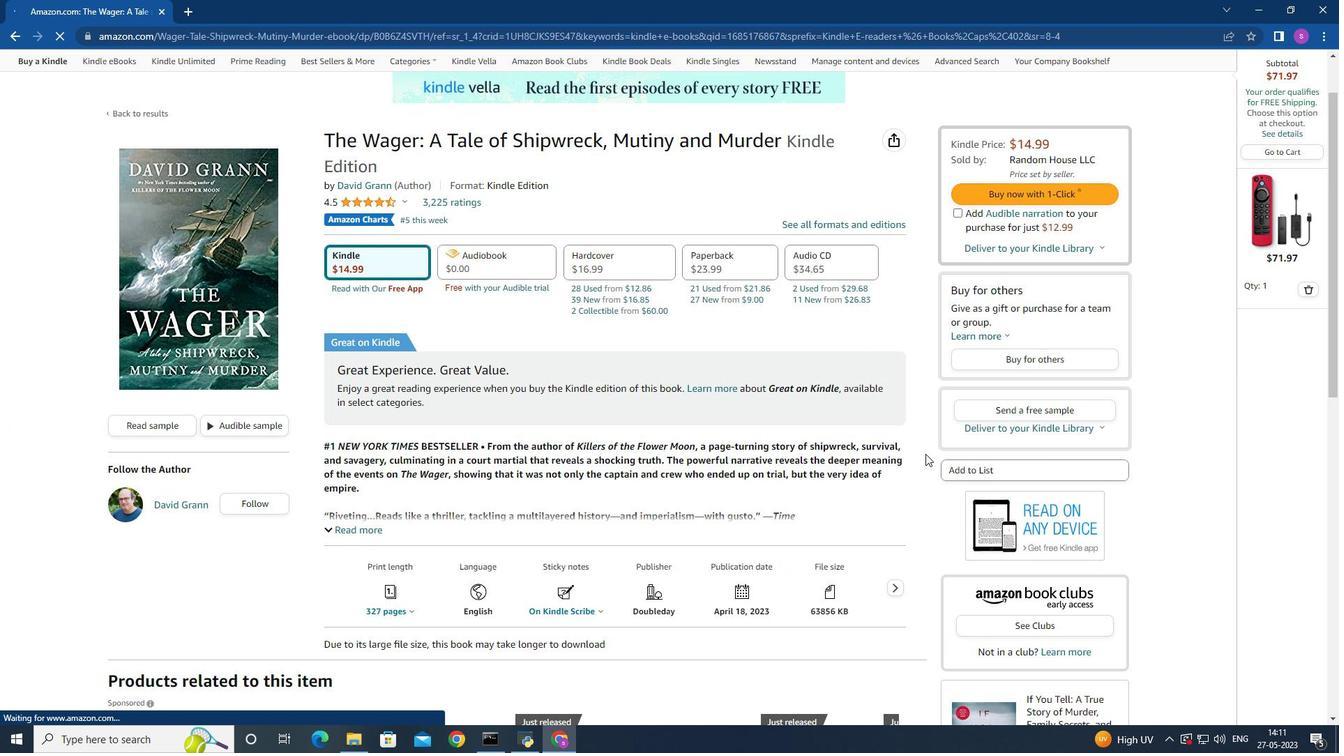 
Action: Mouse moved to (1307, 287)
Screenshot: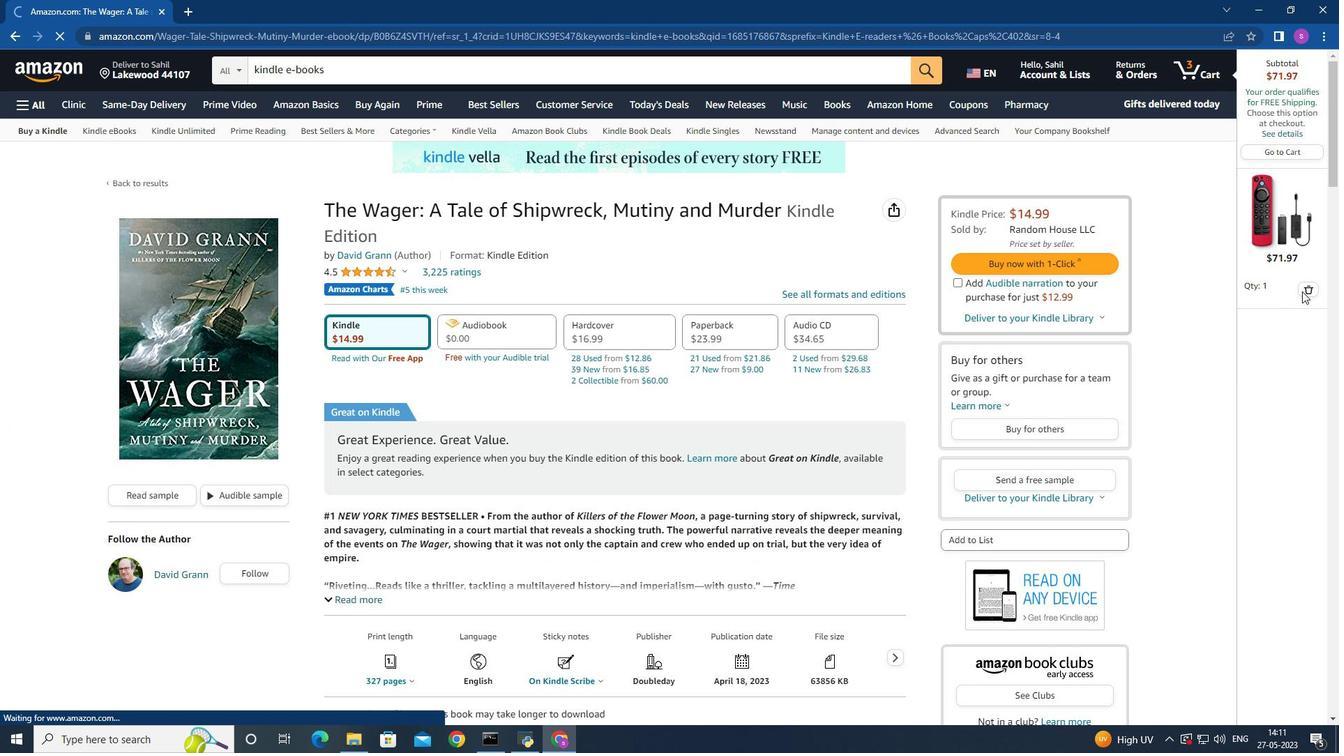 
Action: Mouse pressed left at (1307, 287)
Screenshot: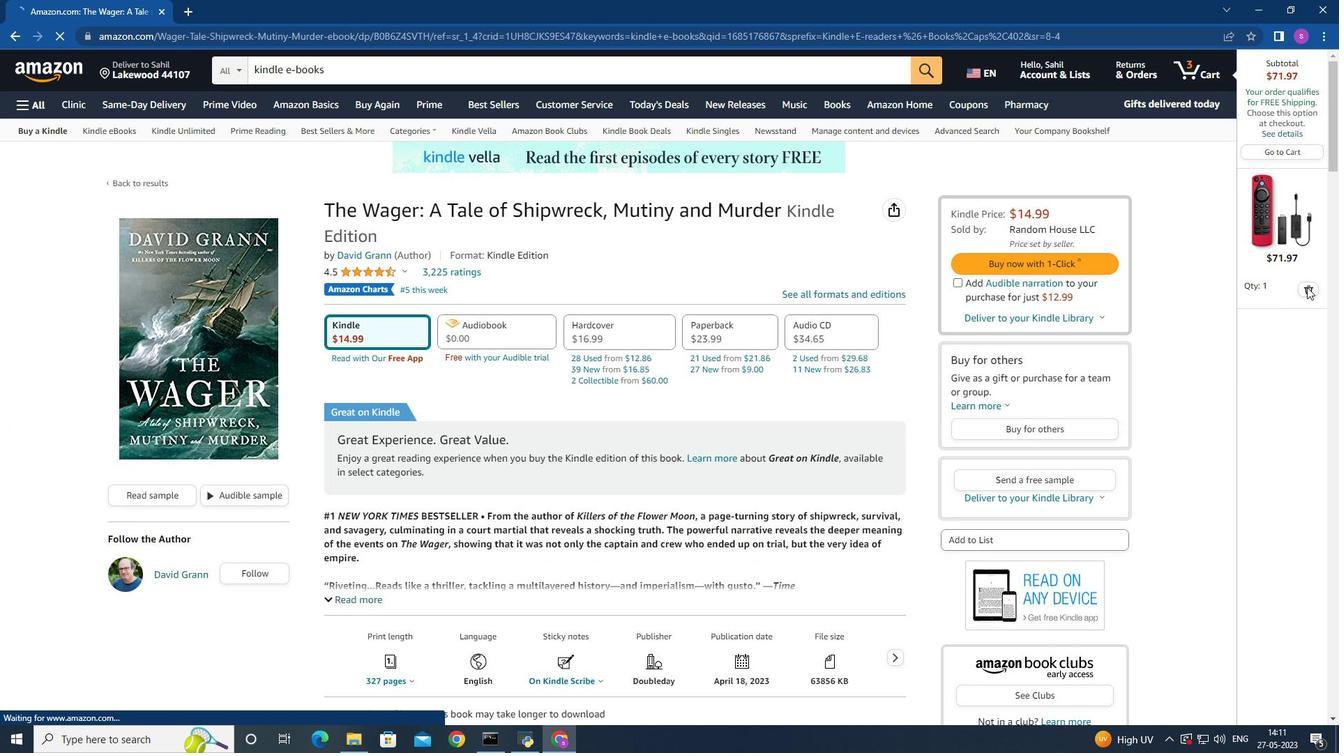
Action: Mouse moved to (1305, 288)
Screenshot: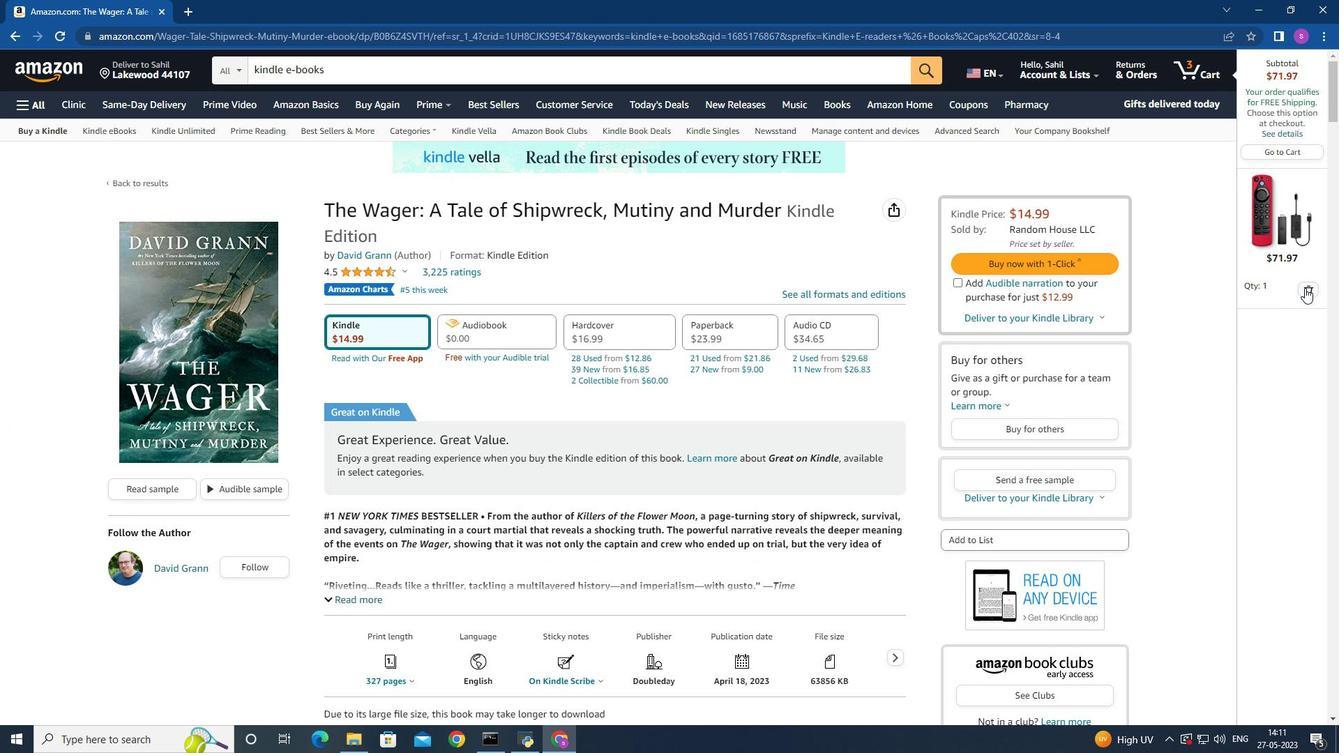 
Action: Mouse pressed left at (1305, 288)
Screenshot: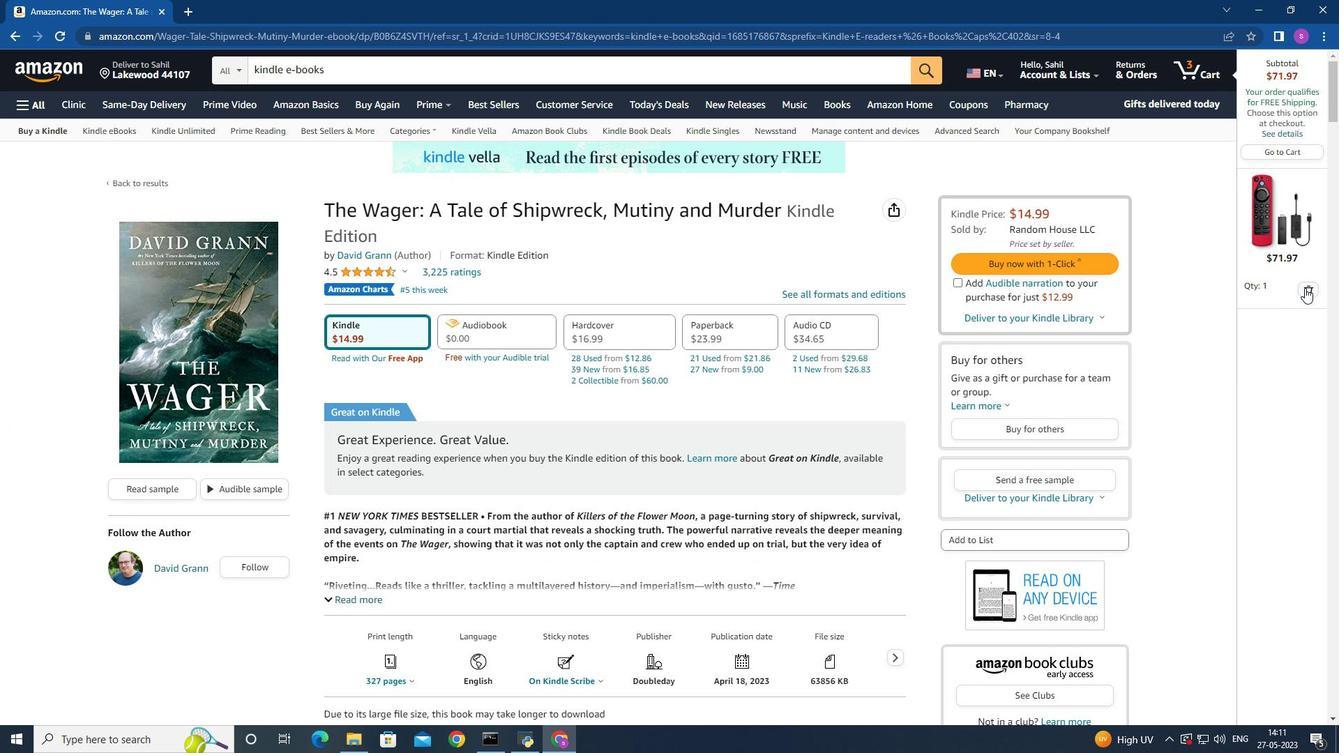 
Action: Mouse moved to (775, 394)
Screenshot: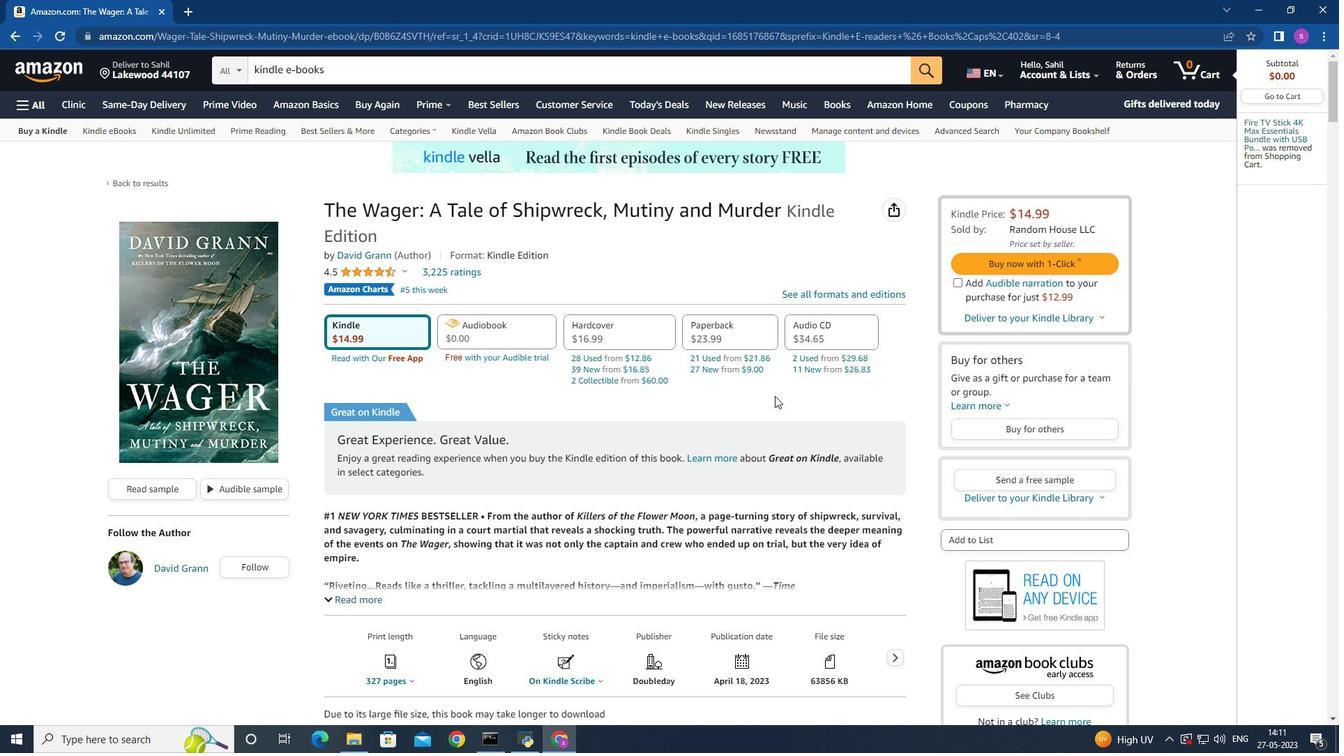 
Action: Mouse scrolled (775, 395) with delta (0, 0)
Screenshot: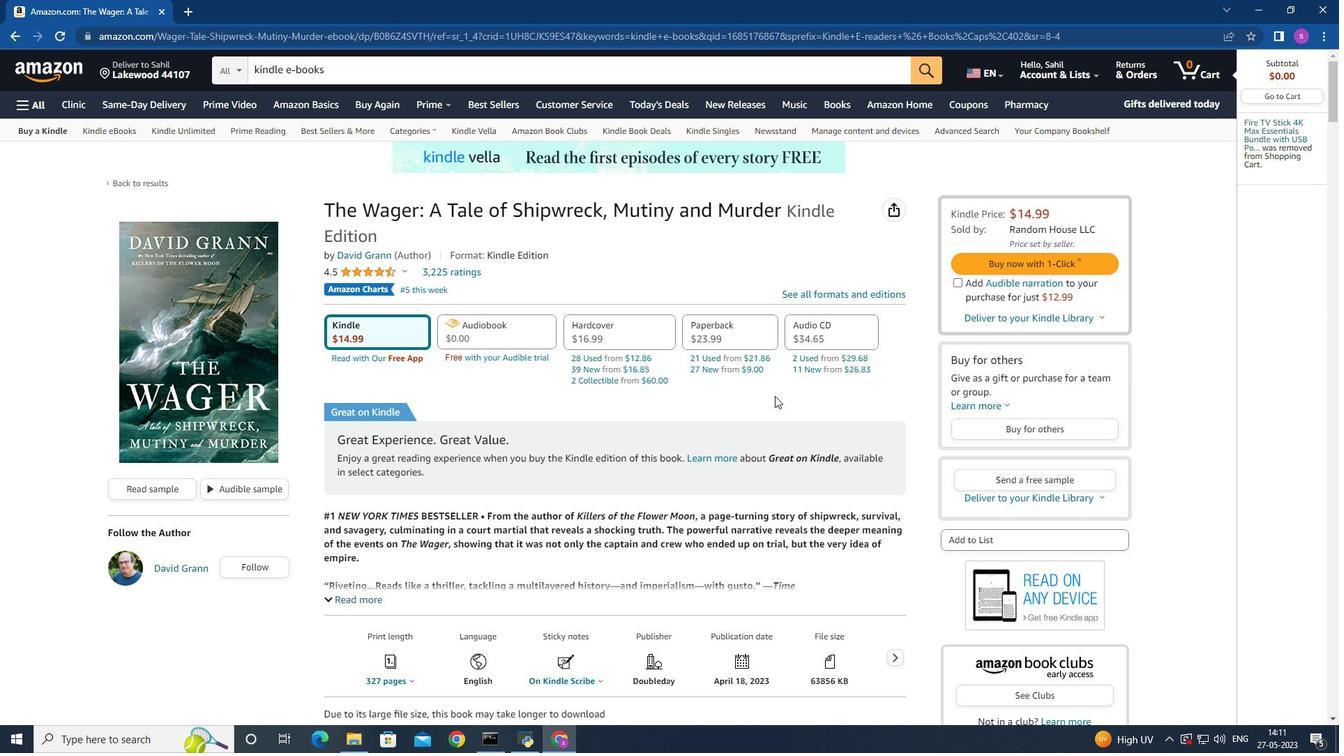 
Action: Mouse moved to (775, 394)
Screenshot: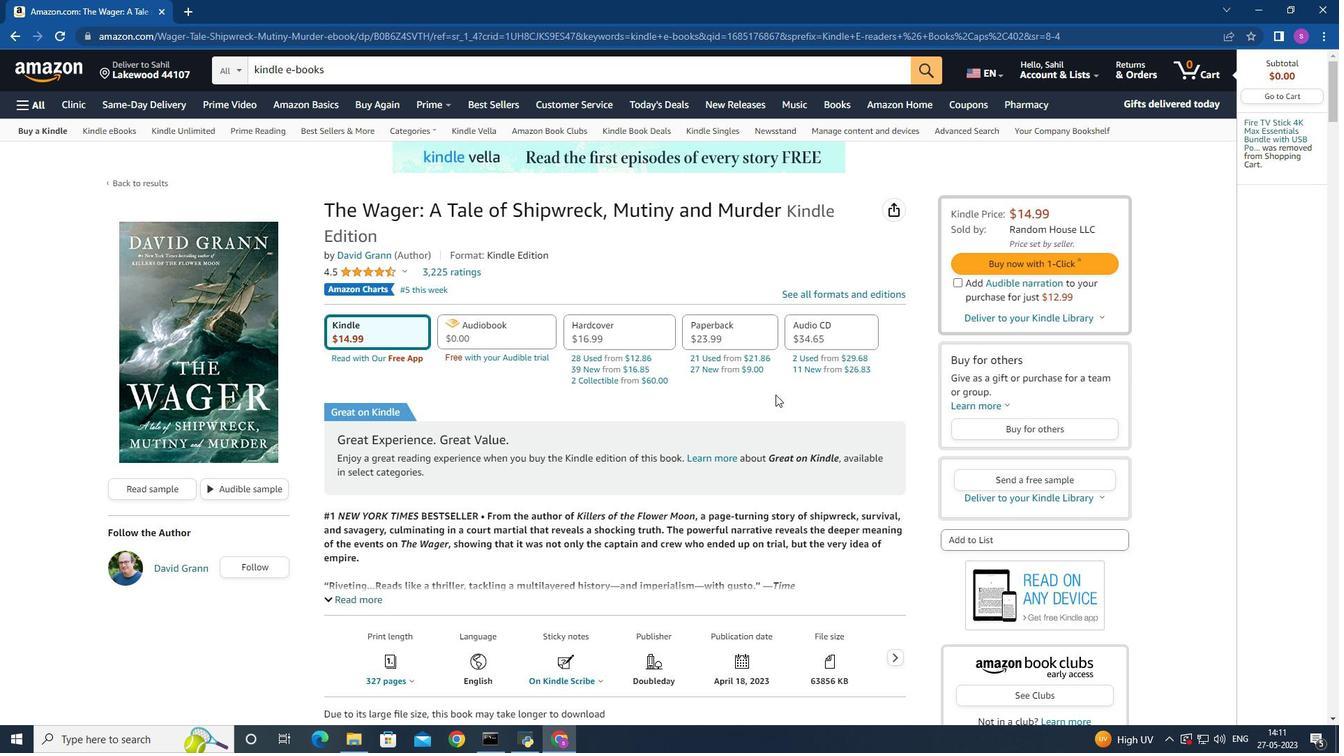 
Action: Mouse scrolled (775, 395) with delta (0, 0)
Screenshot: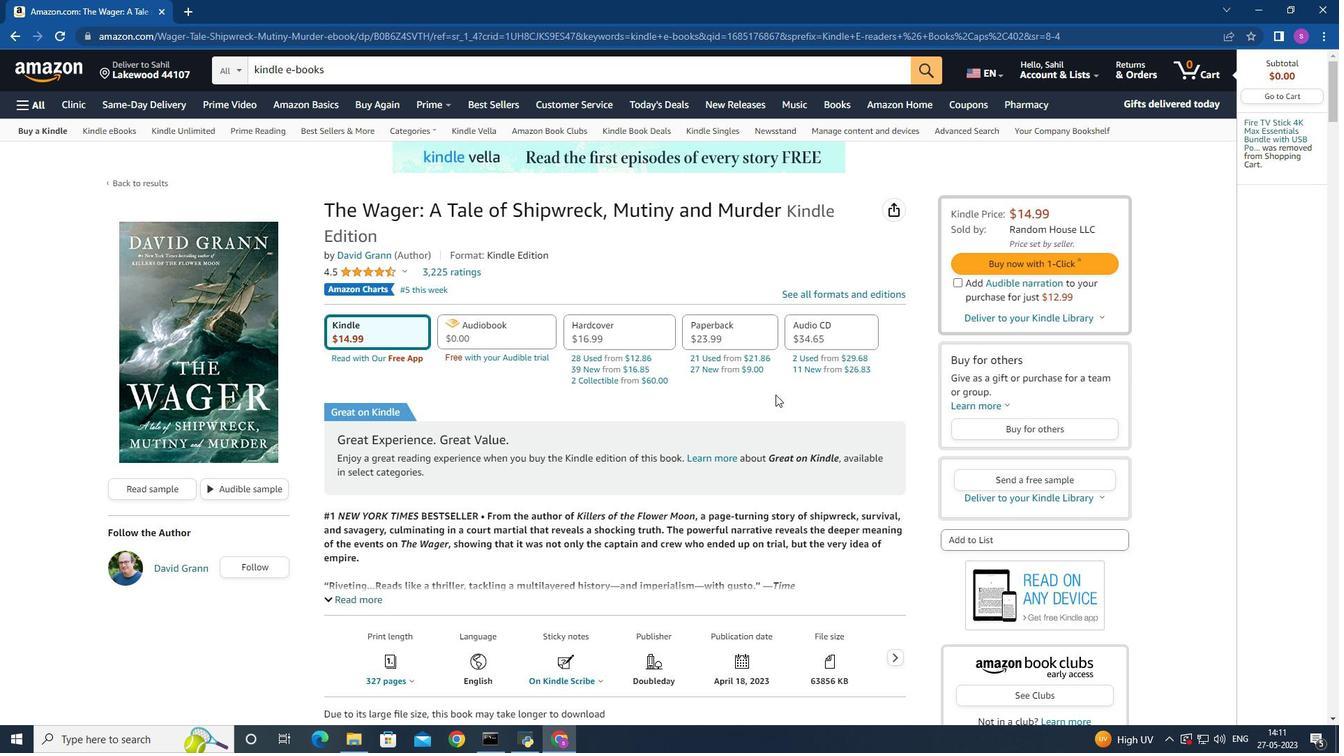 
Action: Mouse scrolled (775, 395) with delta (0, 0)
Screenshot: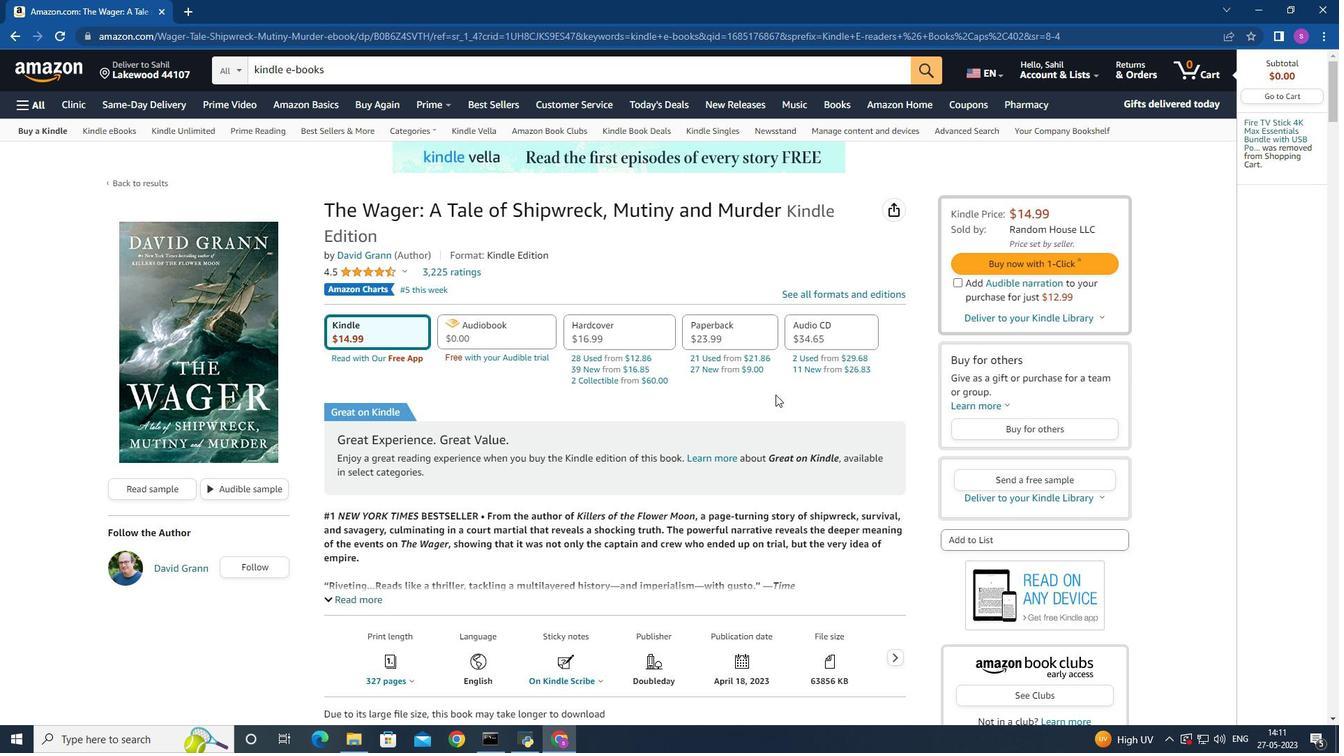 
Action: Mouse scrolled (775, 395) with delta (0, 0)
Screenshot: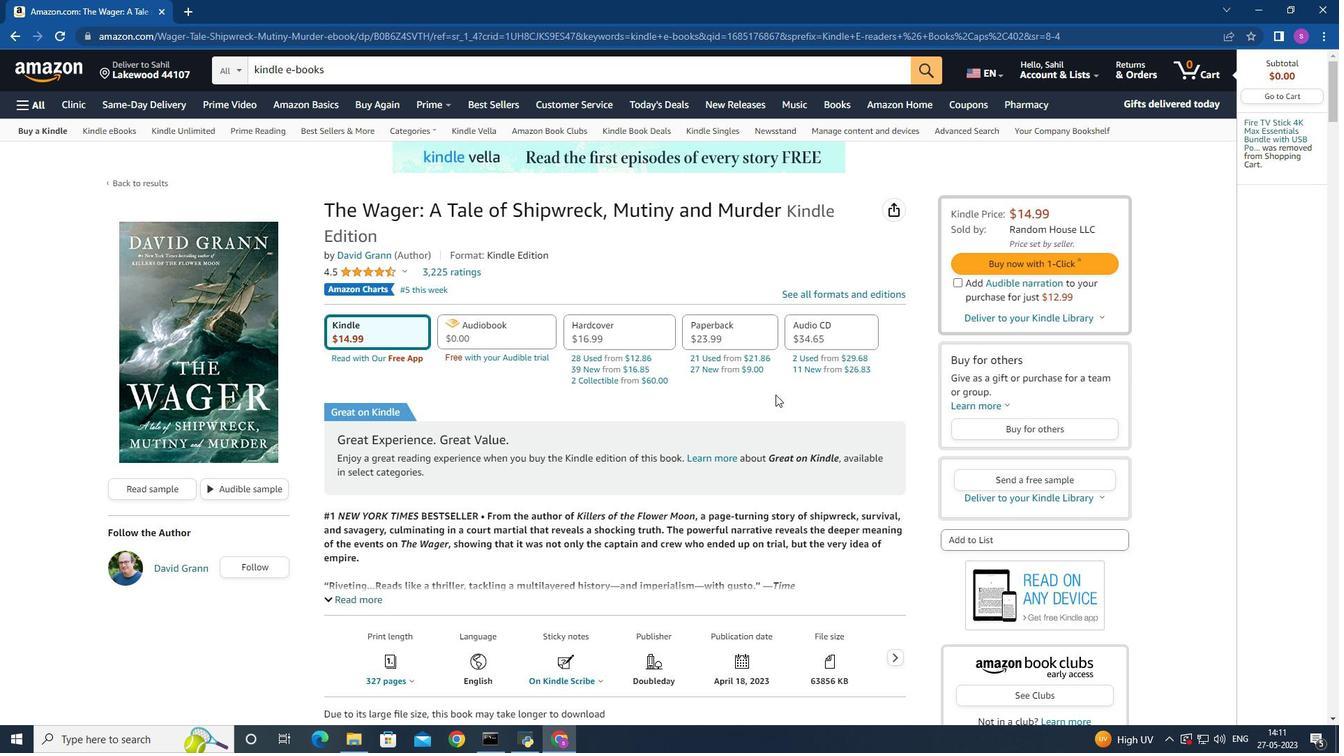 
Action: Mouse scrolled (775, 395) with delta (0, 0)
Screenshot: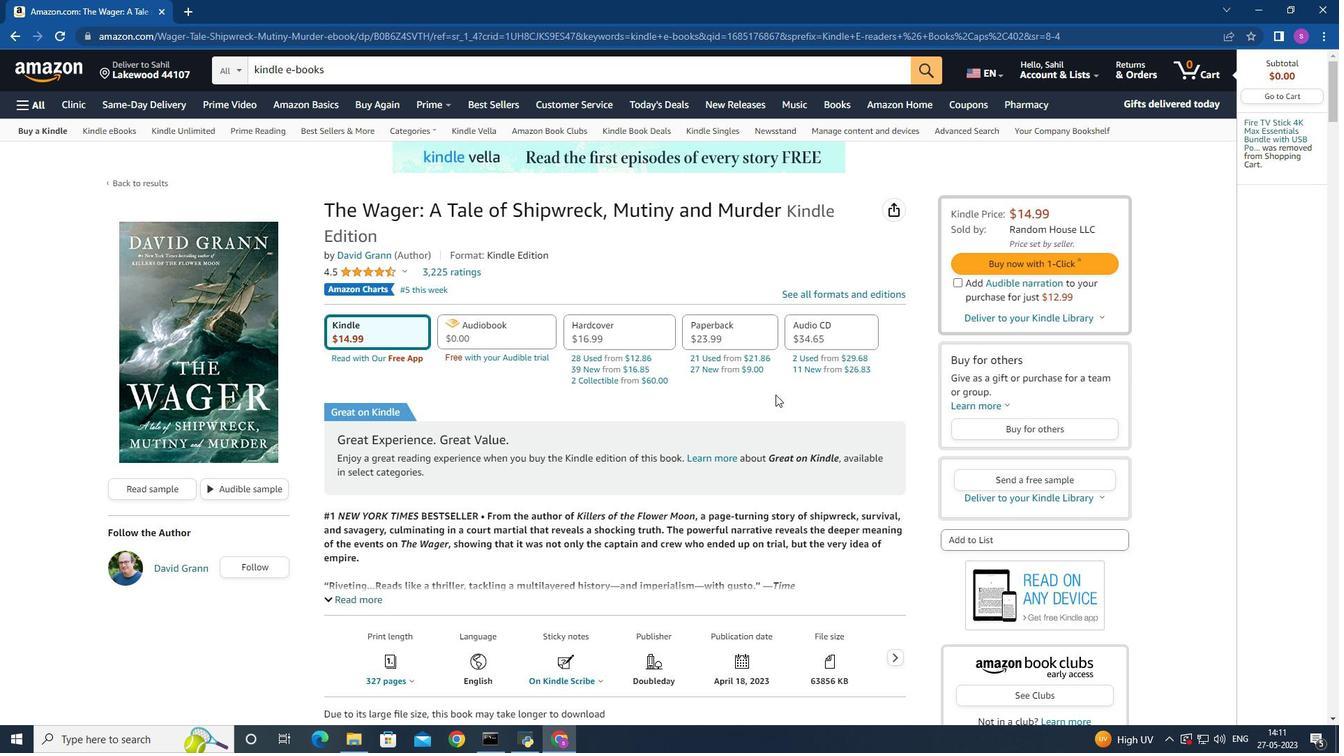 
Action: Mouse moved to (777, 394)
Screenshot: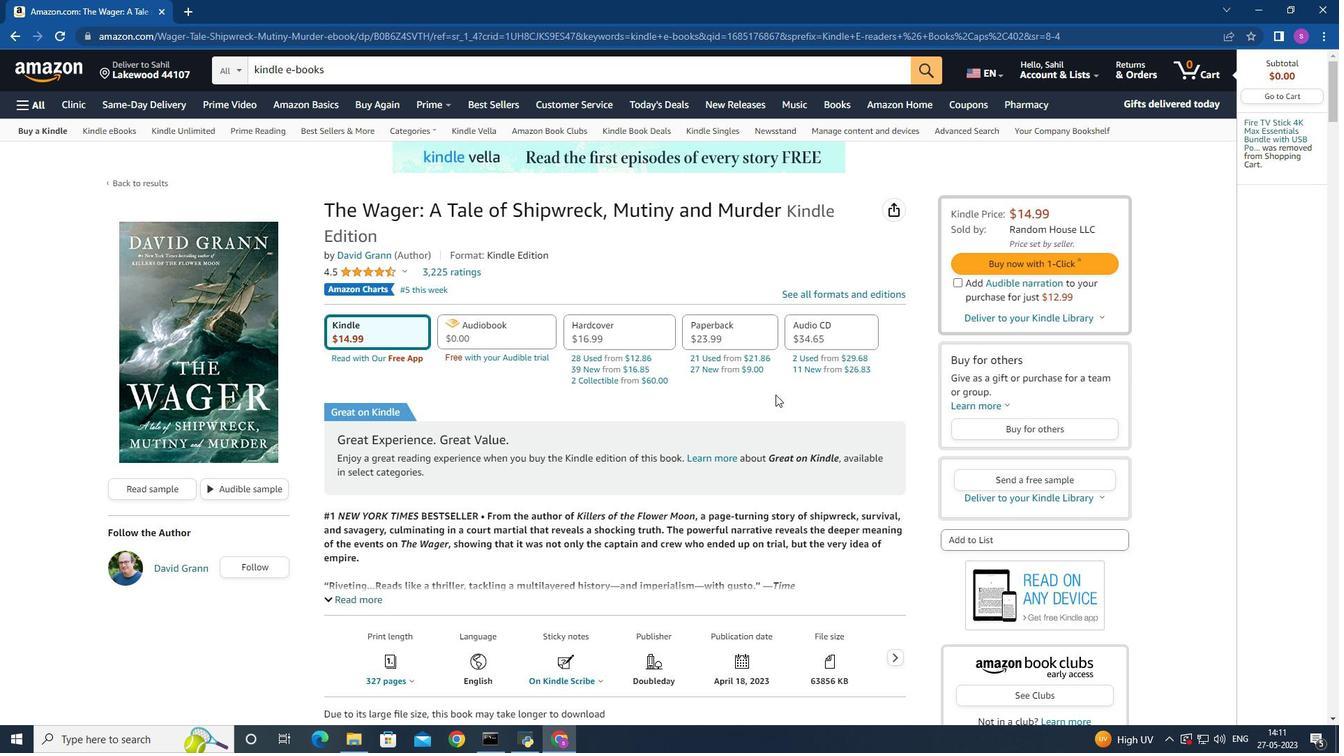 
Action: Mouse scrolled (777, 394) with delta (0, 0)
Screenshot: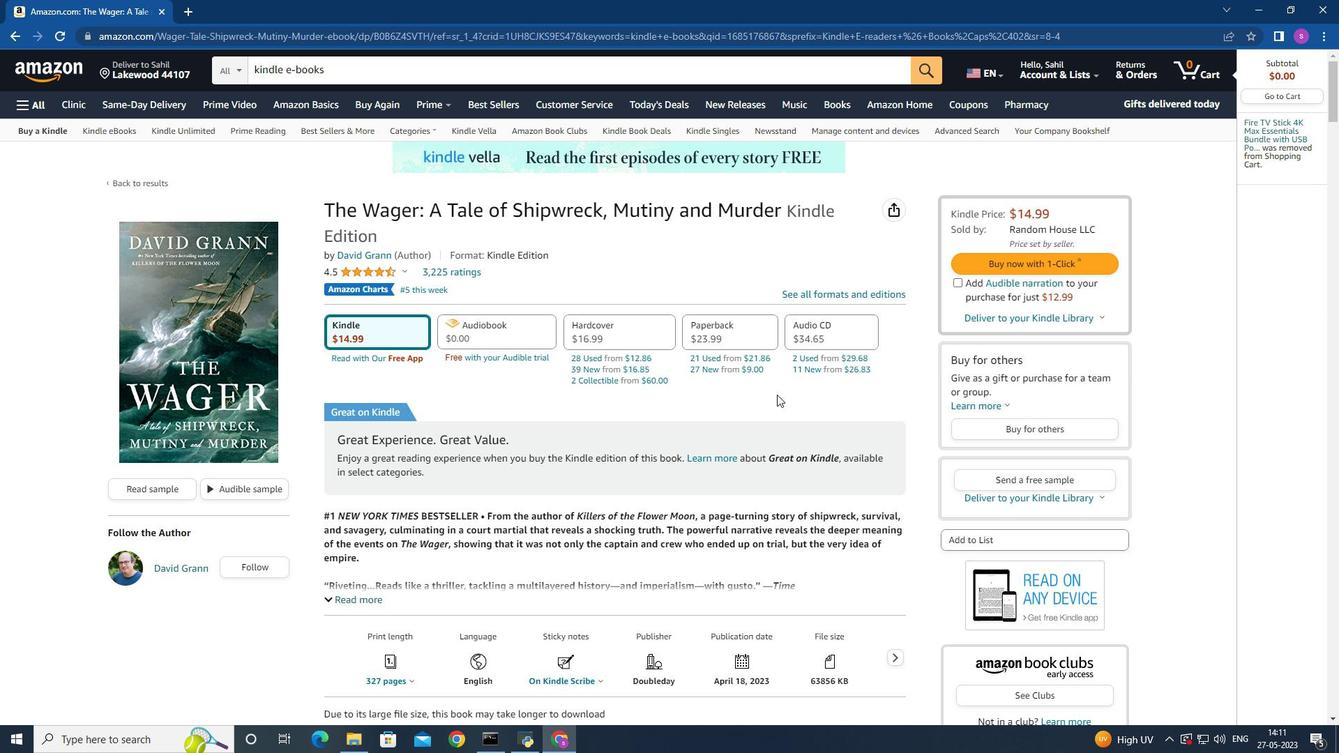 
Action: Mouse moved to (777, 394)
Screenshot: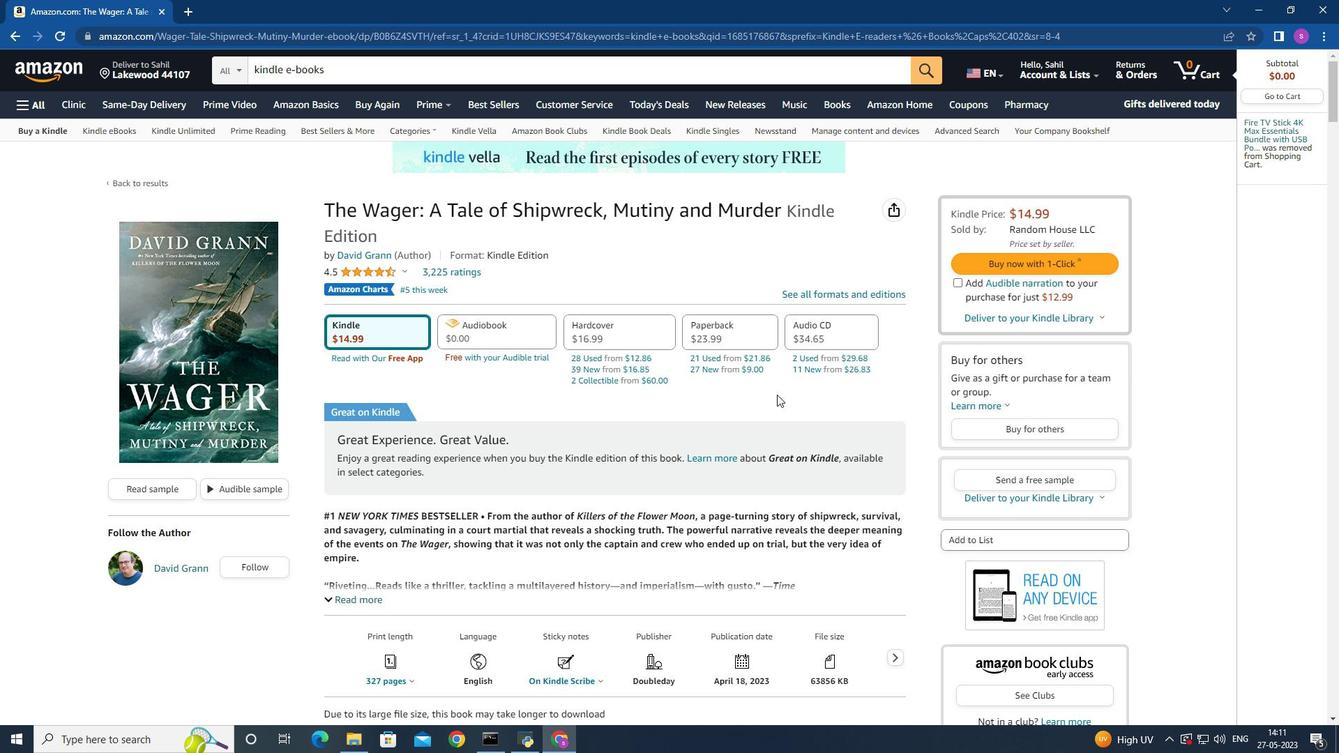 
Action: Mouse scrolled (777, 394) with delta (0, 0)
Screenshot: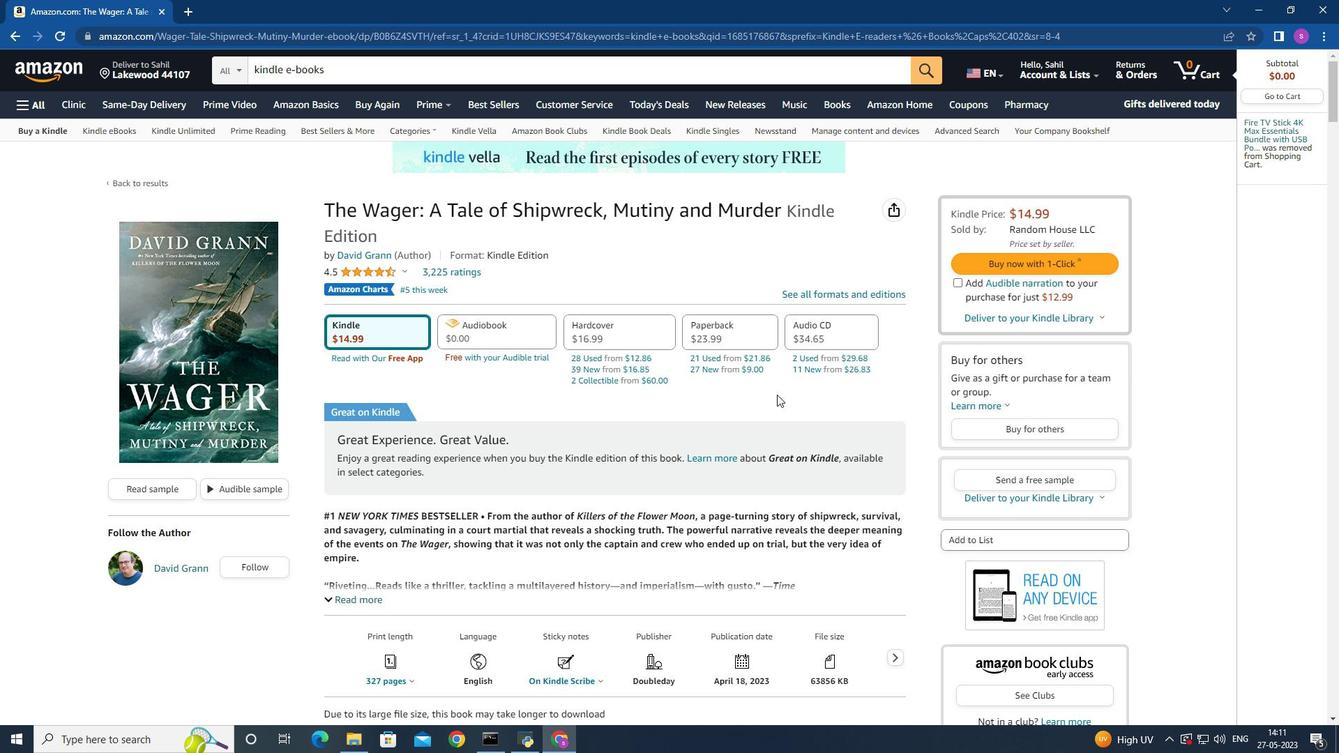 
Action: Mouse moved to (777, 394)
Screenshot: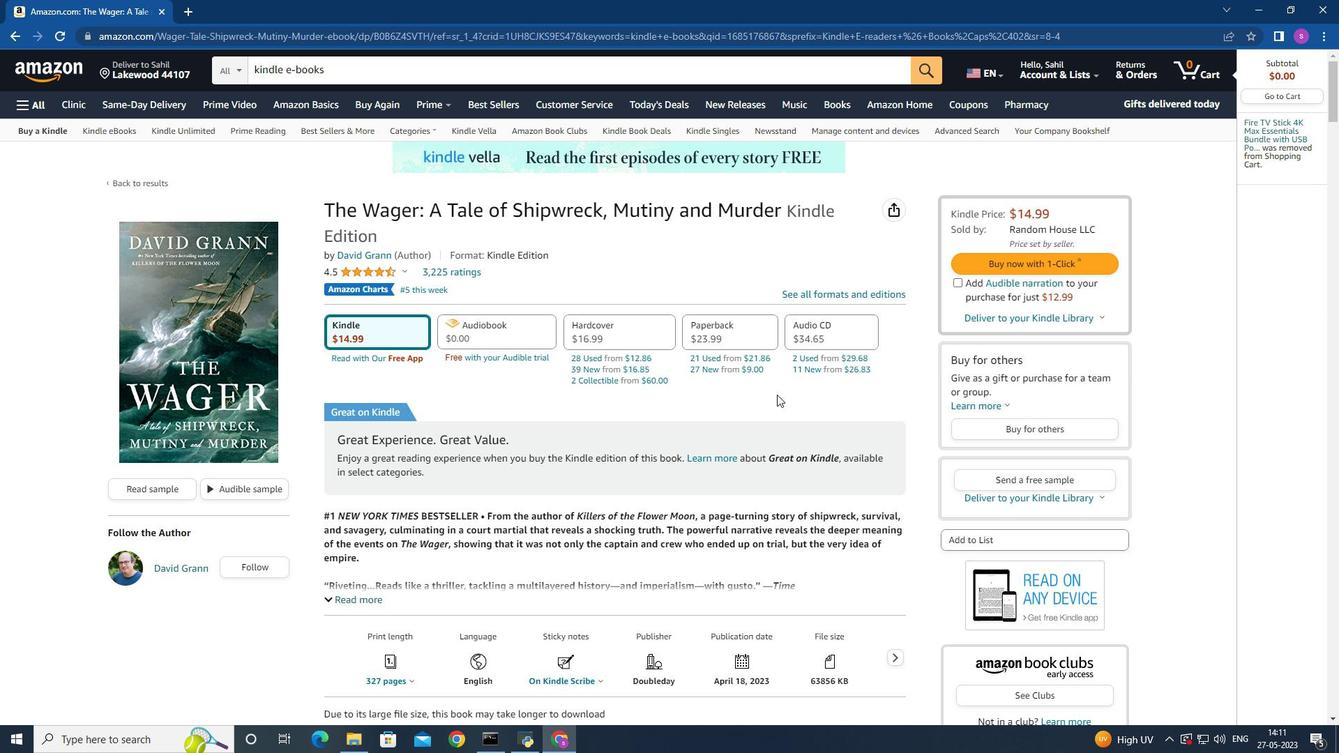 
Action: Mouse scrolled (777, 394) with delta (0, 0)
Screenshot: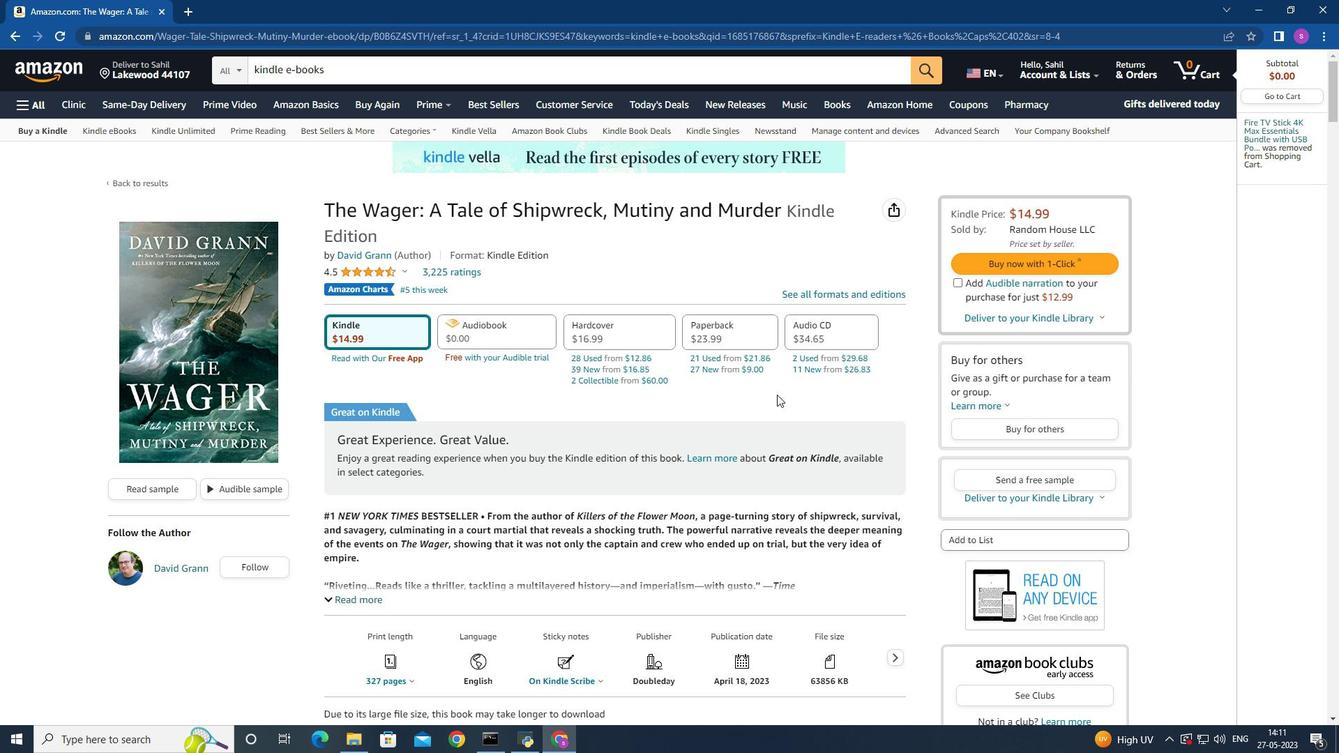 
Action: Mouse scrolled (777, 394) with delta (0, 0)
Screenshot: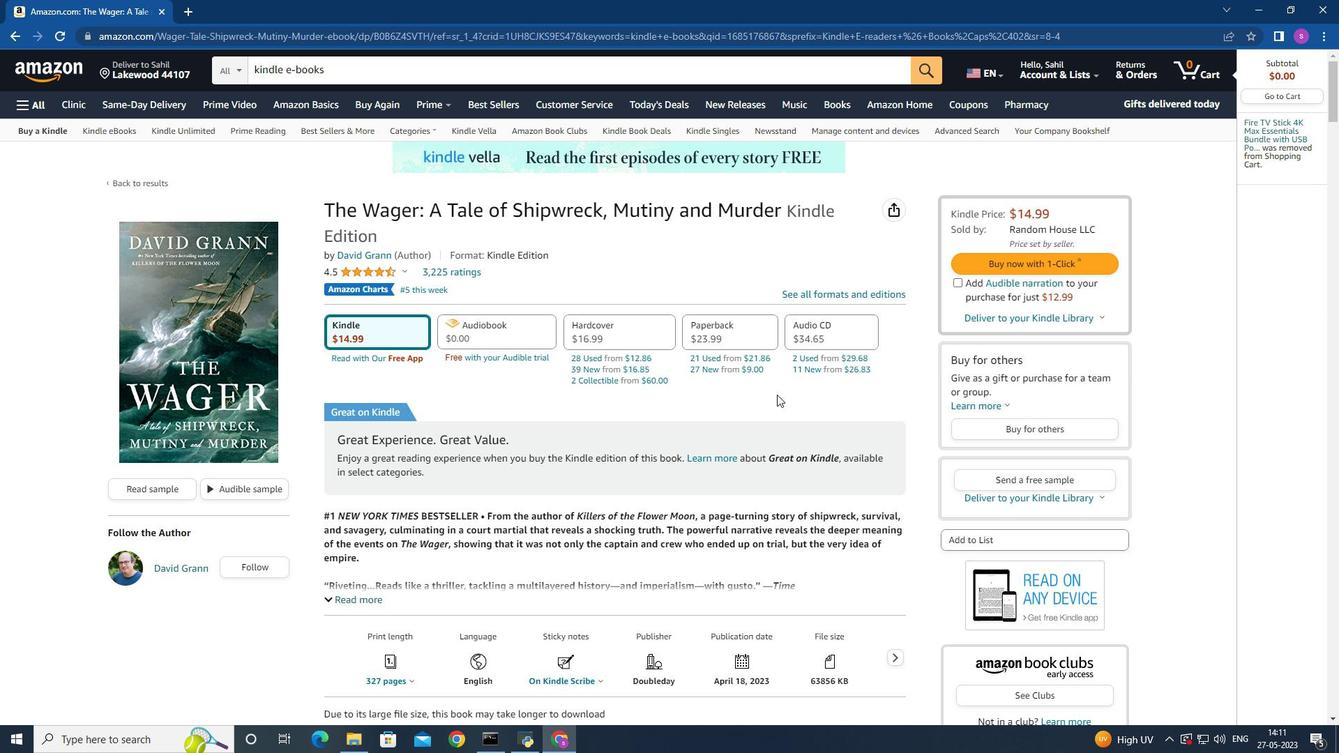 
Action: Mouse scrolled (777, 394) with delta (0, 0)
Screenshot: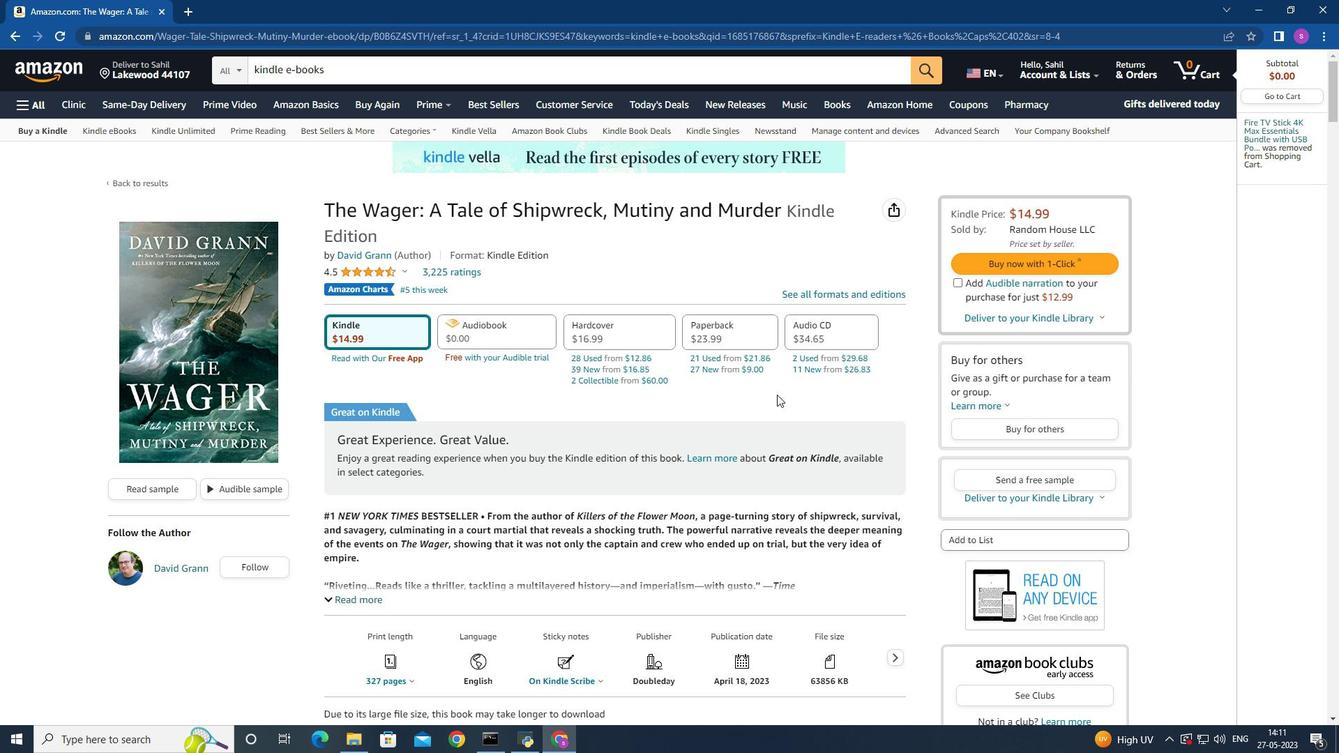 
Action: Mouse moved to (697, 377)
Screenshot: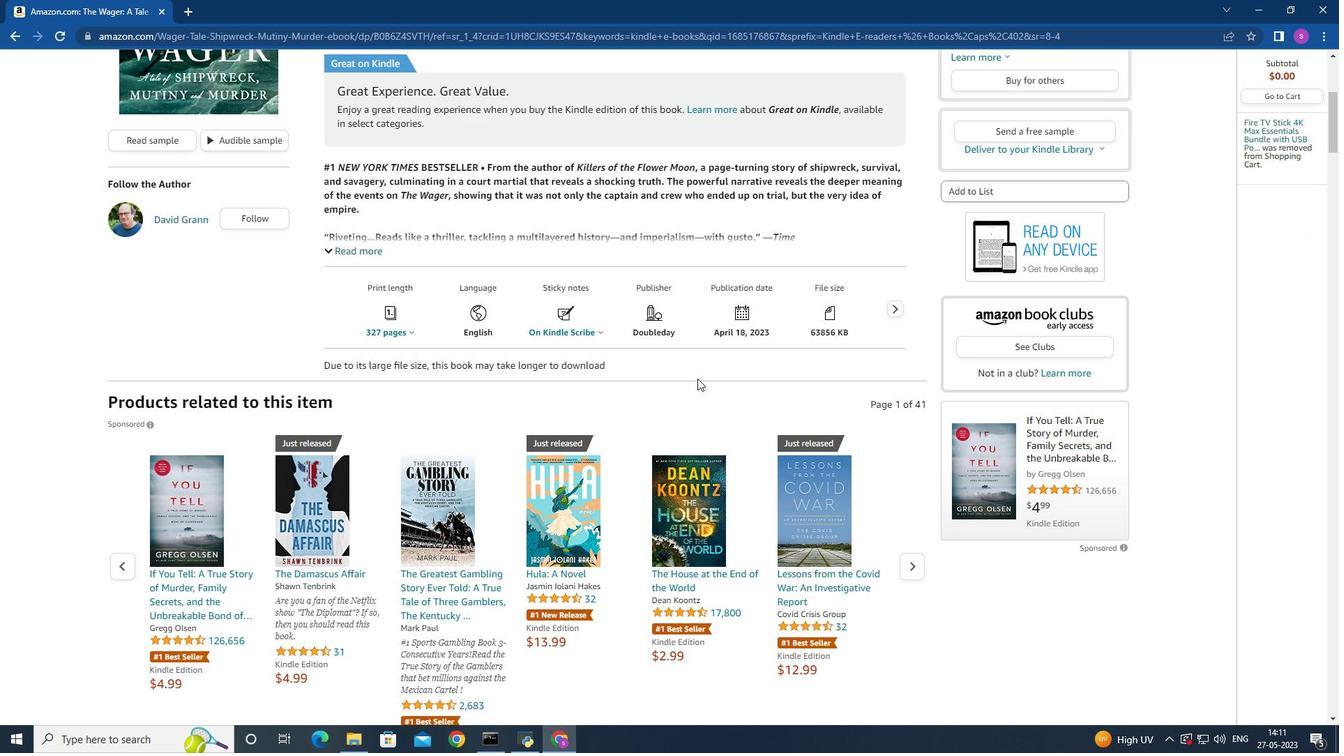 
Action: Mouse scrolled (697, 376) with delta (0, 0)
Screenshot: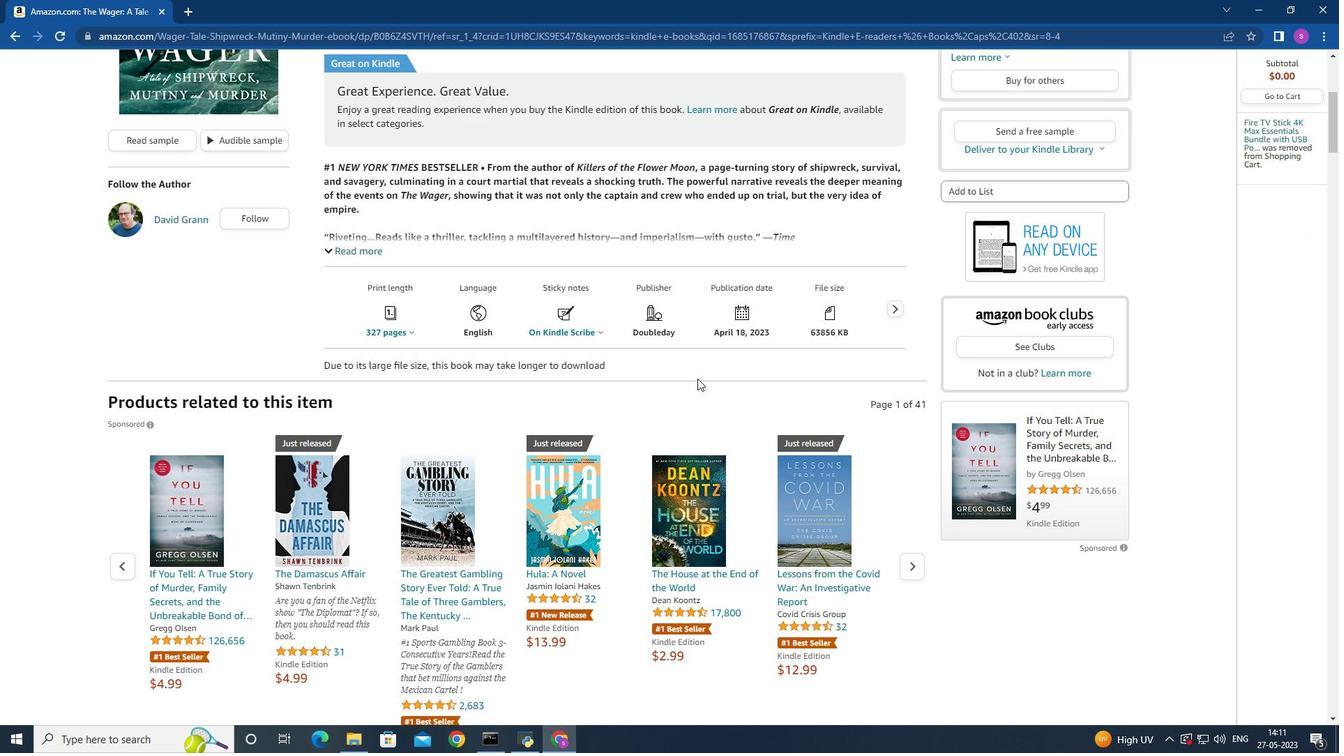 
Action: Mouse scrolled (697, 376) with delta (0, 0)
Screenshot: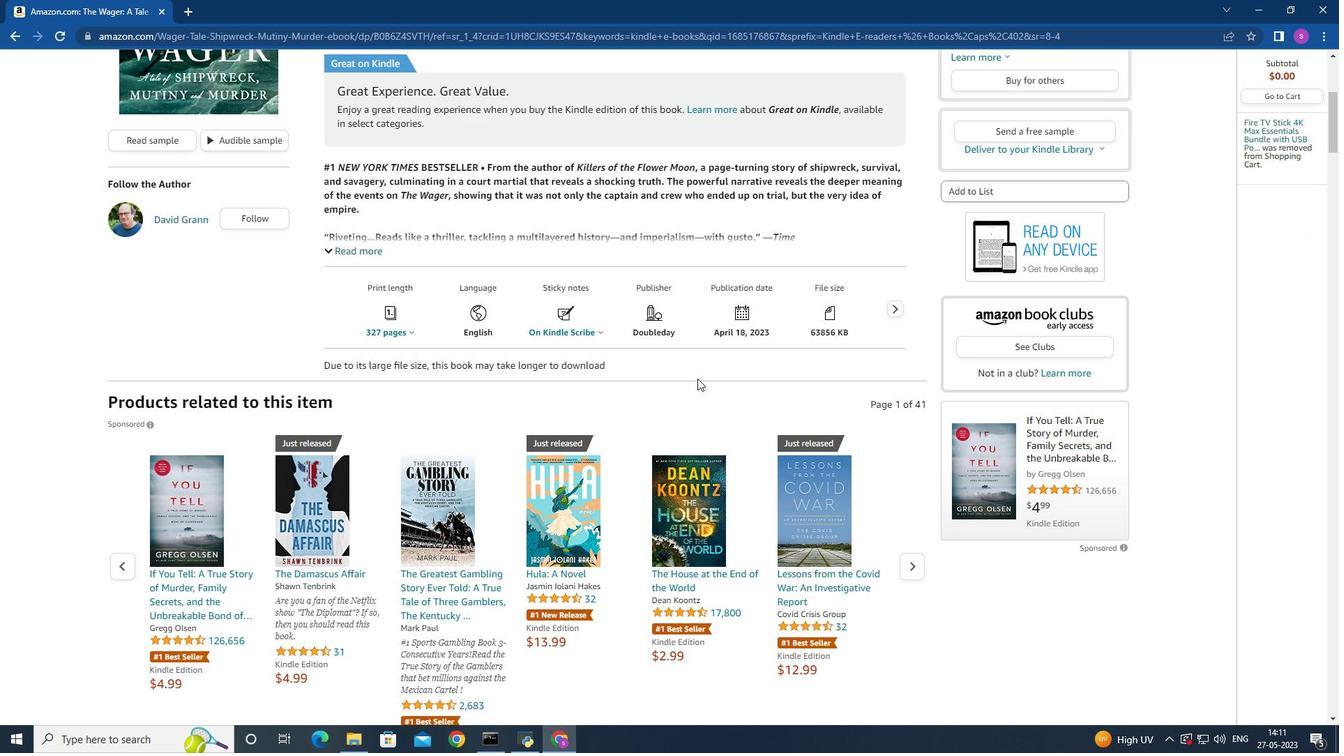 
Action: Mouse moved to (701, 376)
Screenshot: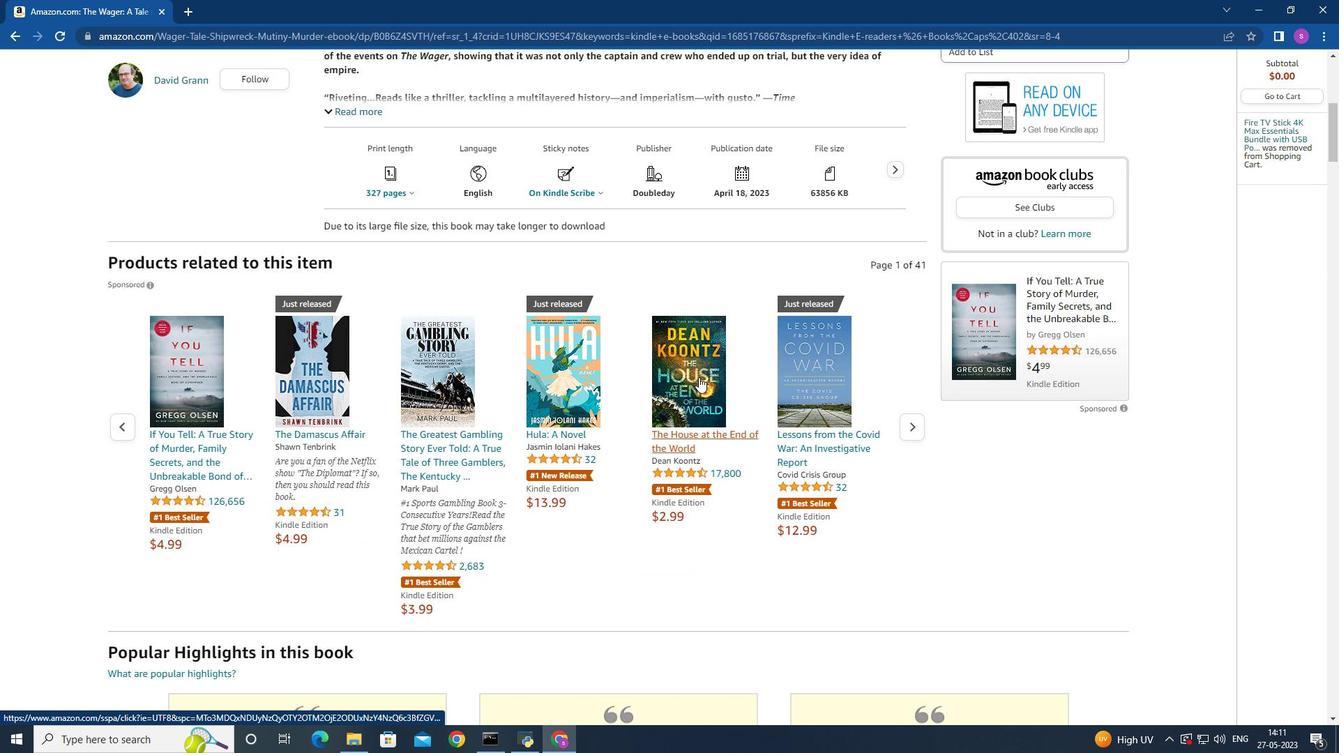 
Action: Mouse scrolled (701, 377) with delta (0, 0)
Screenshot: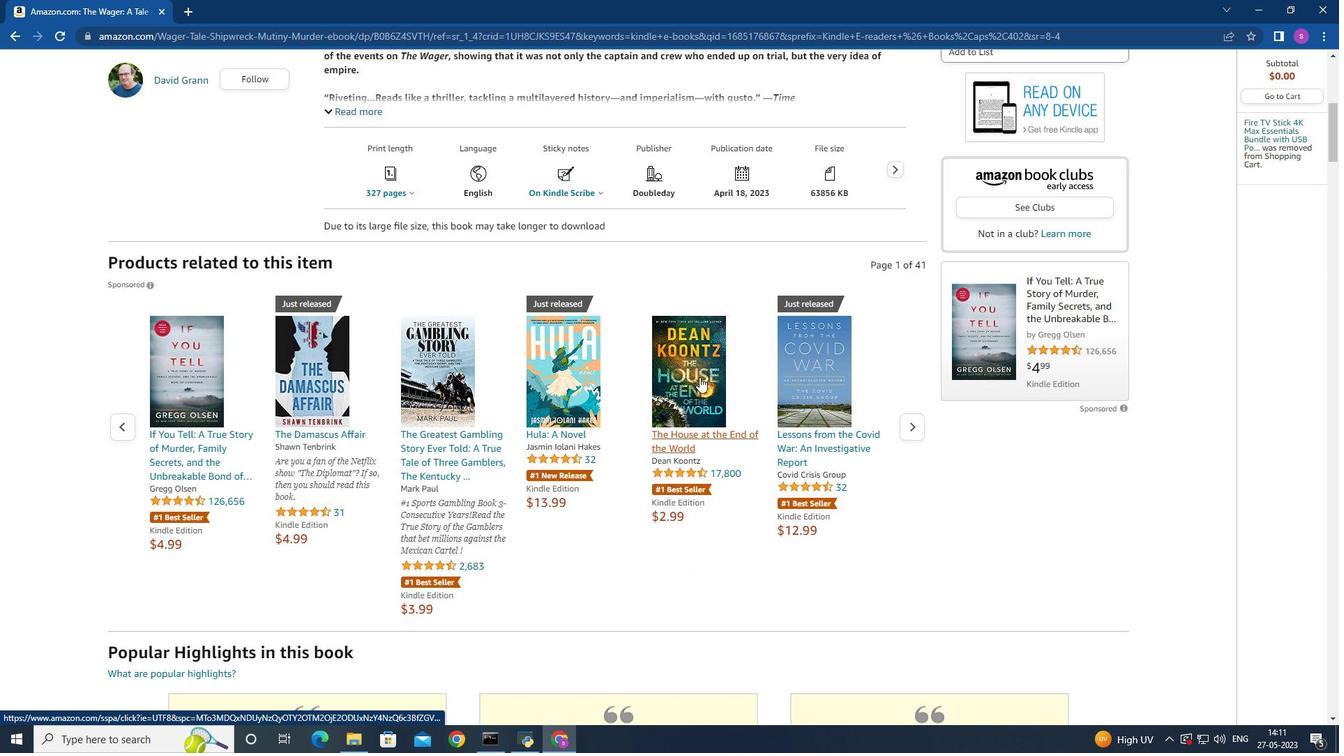 
Action: Mouse scrolled (701, 377) with delta (0, 0)
Screenshot: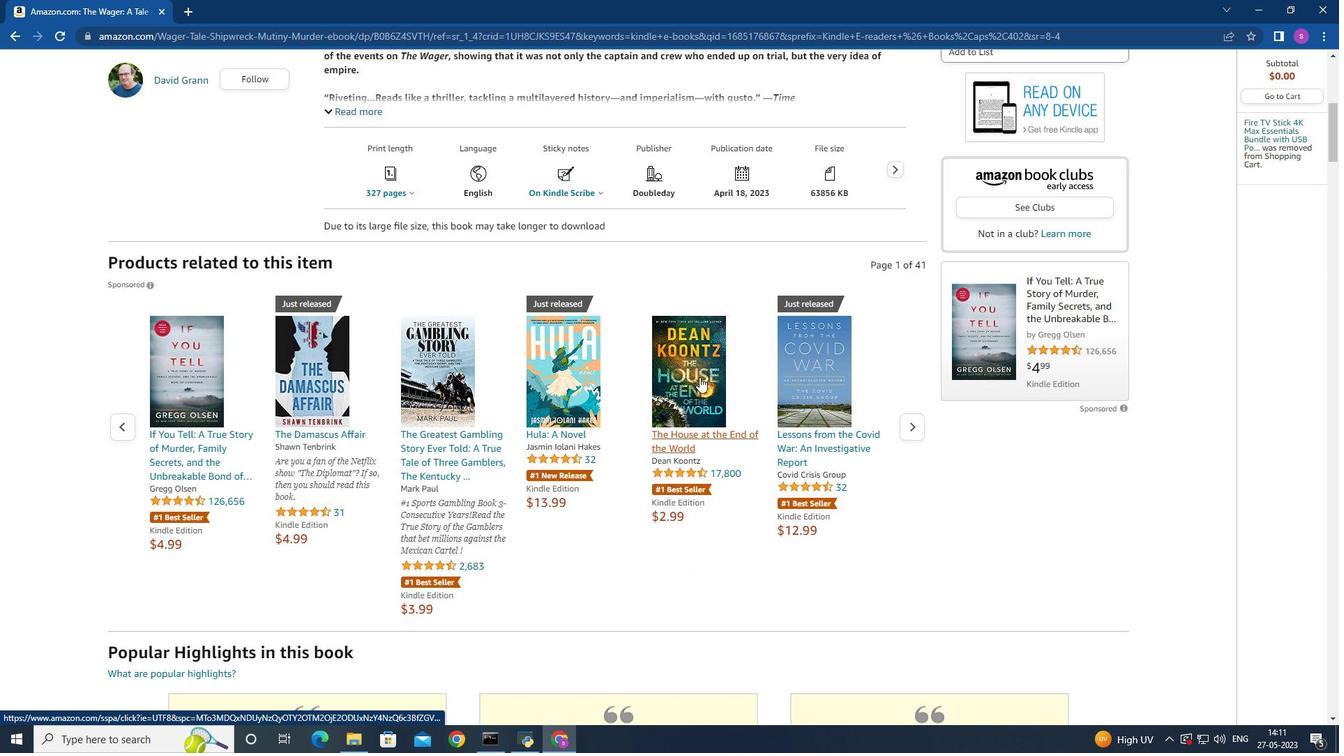
Action: Mouse moved to (701, 376)
Screenshot: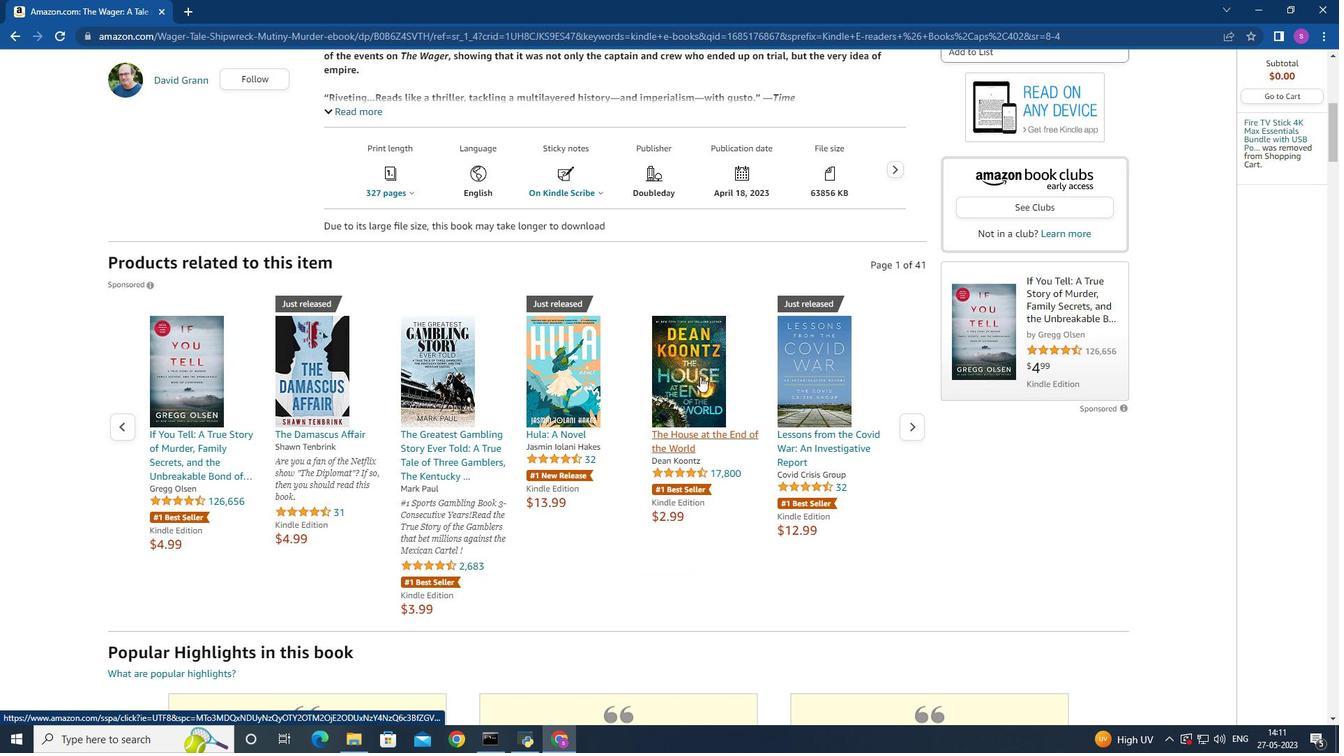 
Action: Mouse scrolled (701, 377) with delta (0, 0)
Screenshot: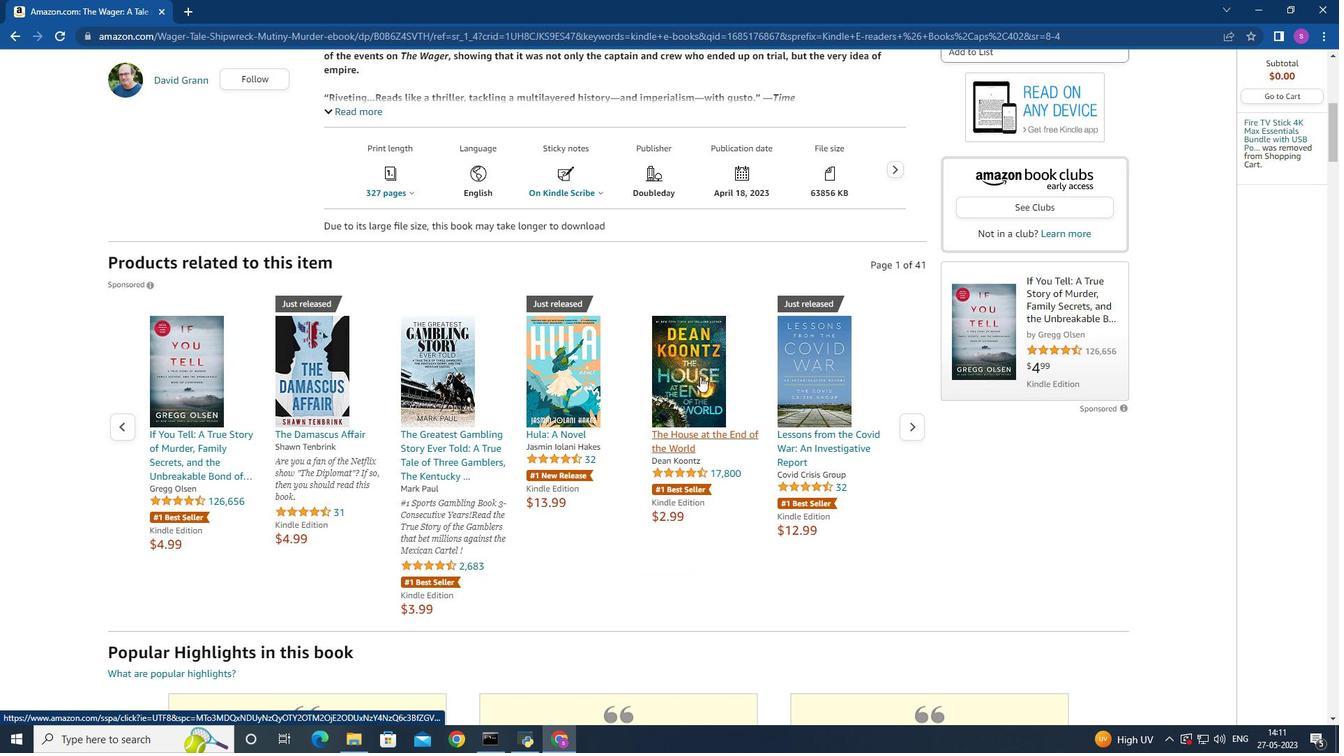 
Action: Mouse scrolled (701, 377) with delta (0, 0)
Screenshot: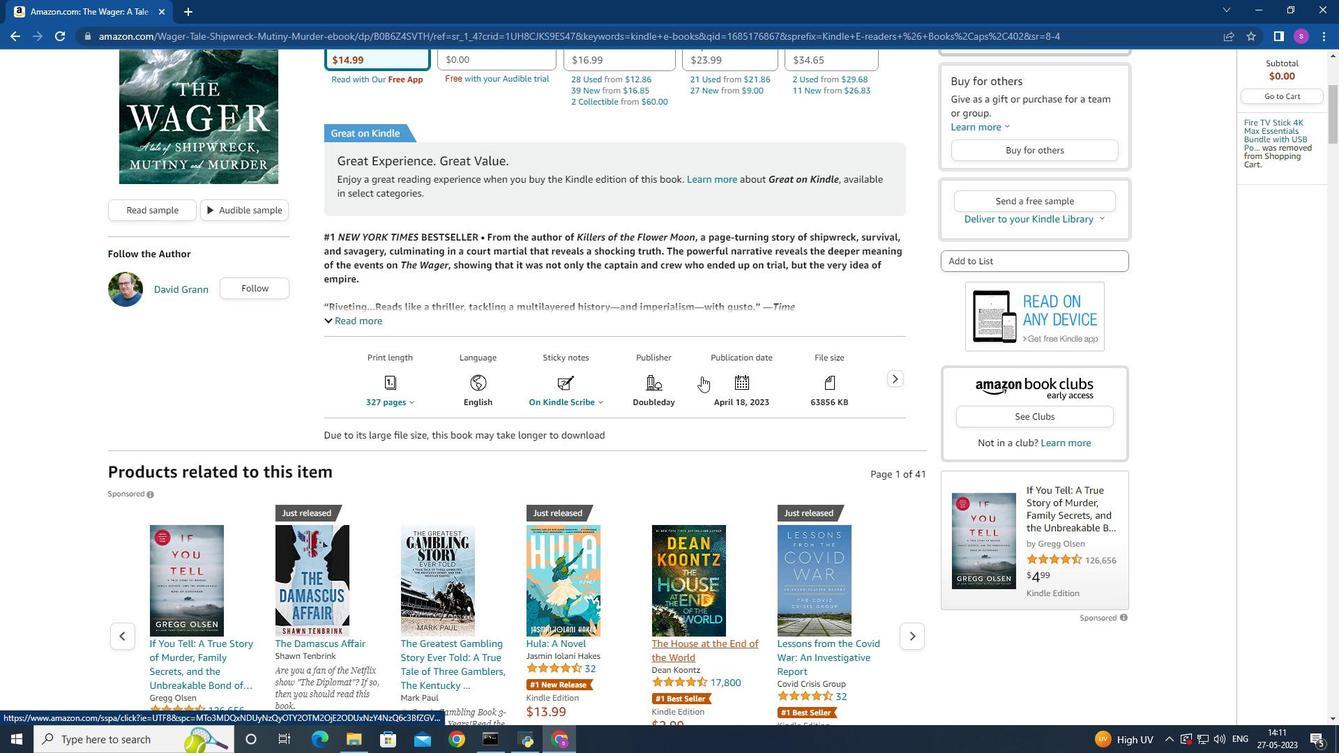 
Action: Mouse scrolled (701, 377) with delta (0, 0)
Screenshot: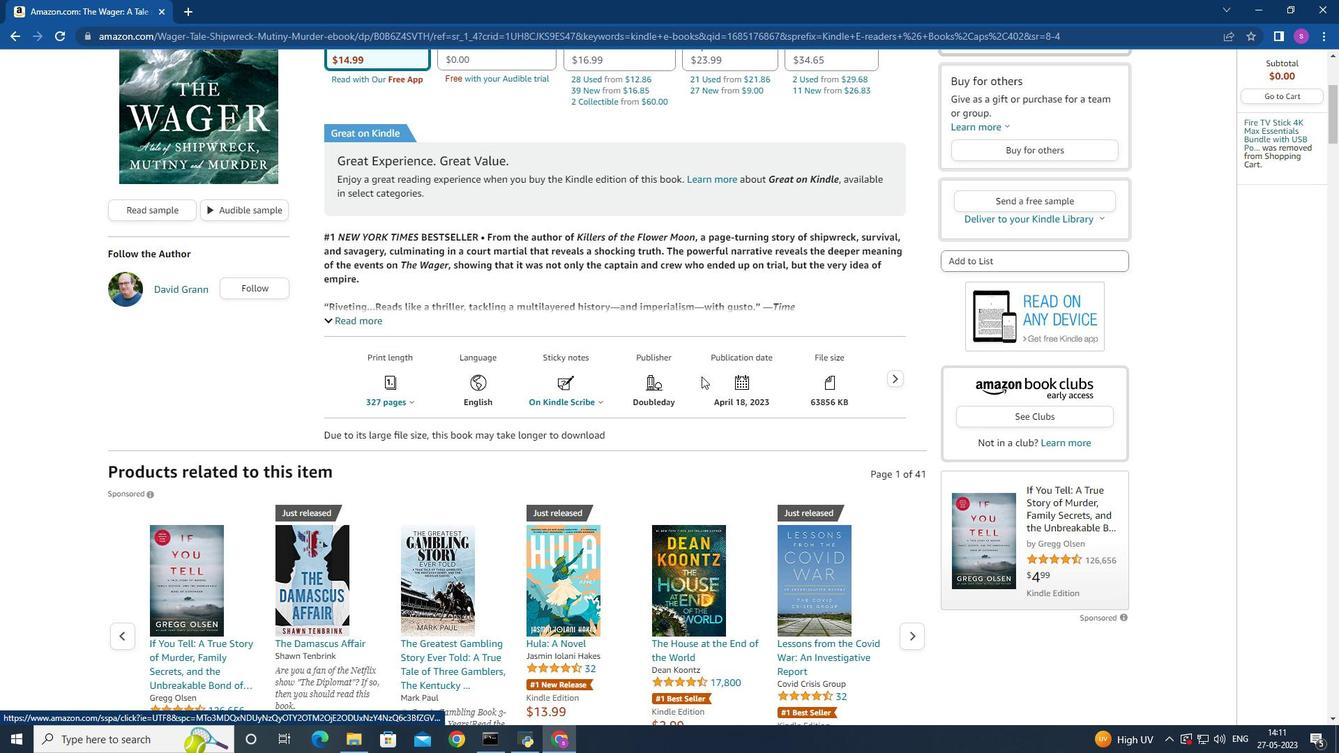 
Action: Mouse scrolled (701, 377) with delta (0, 0)
Screenshot: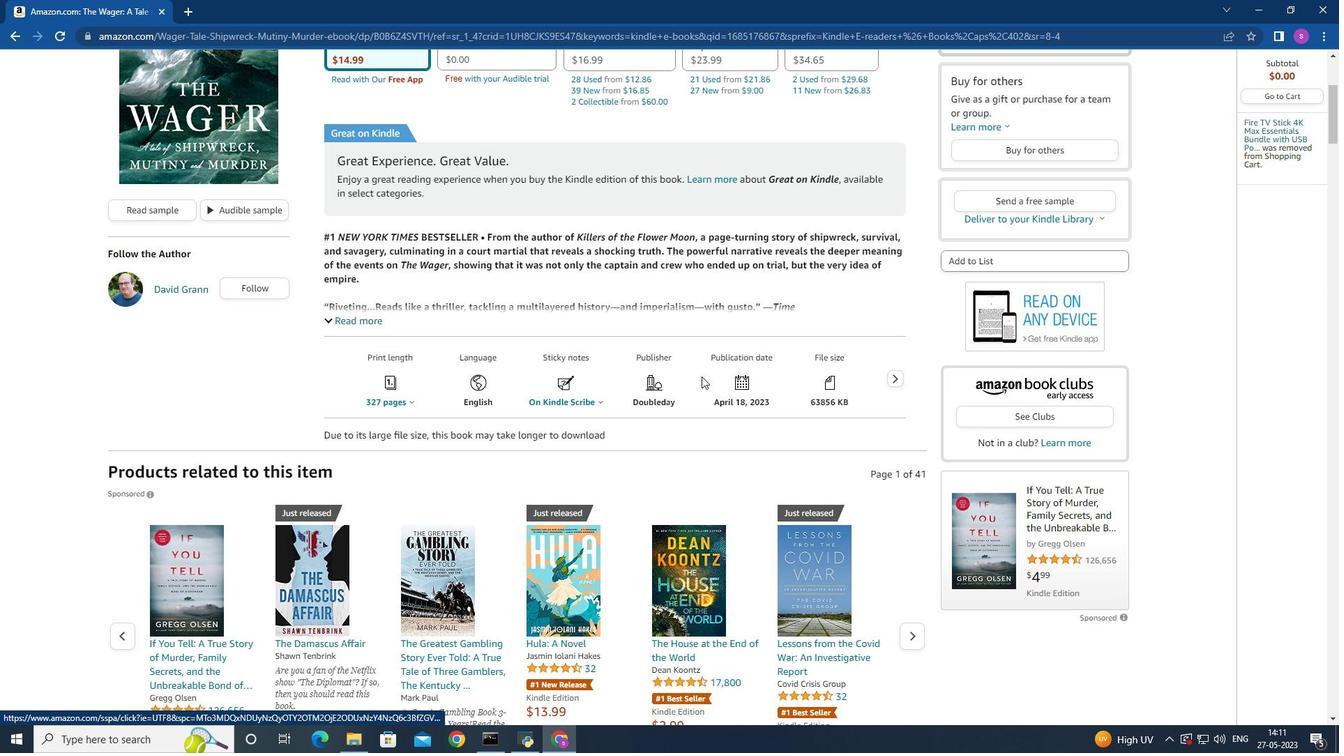 
Action: Mouse moved to (577, 345)
Screenshot: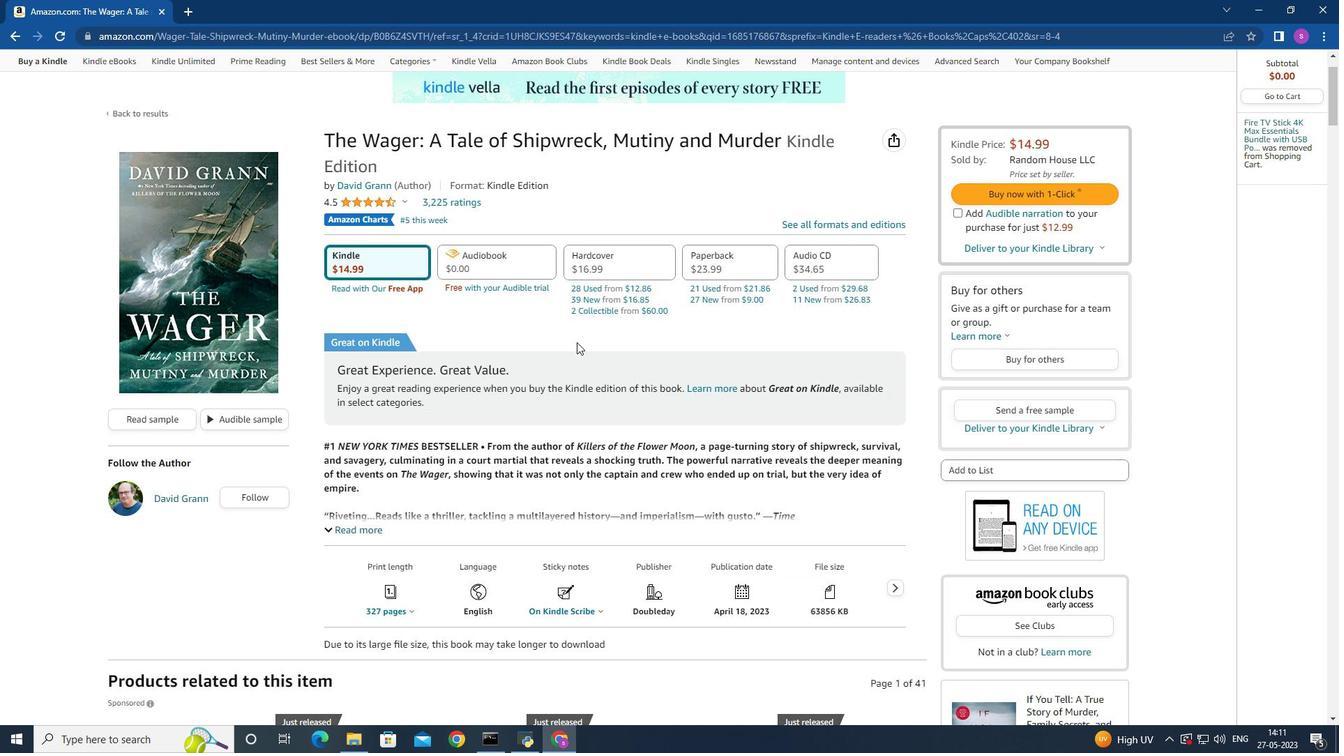 
Action: Mouse scrolled (577, 344) with delta (0, 0)
Screenshot: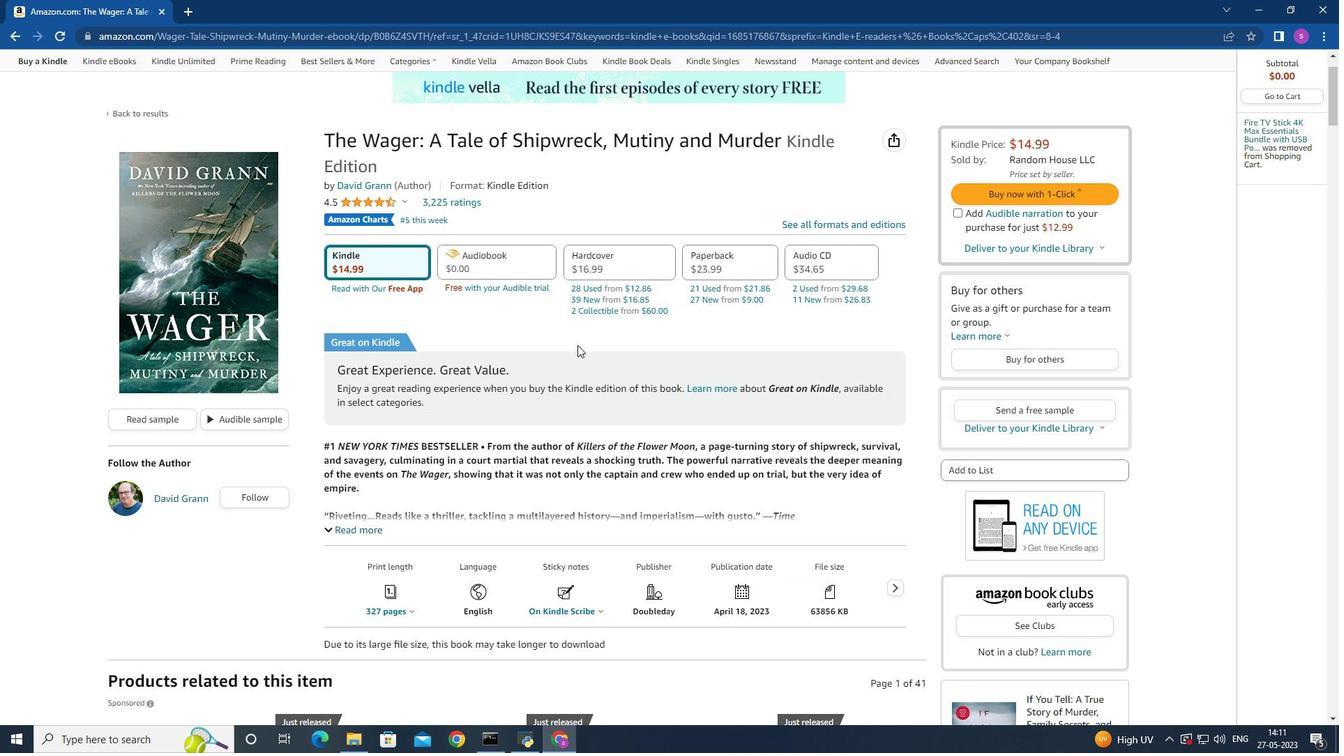 
Action: Mouse scrolled (577, 344) with delta (0, 0)
Screenshot: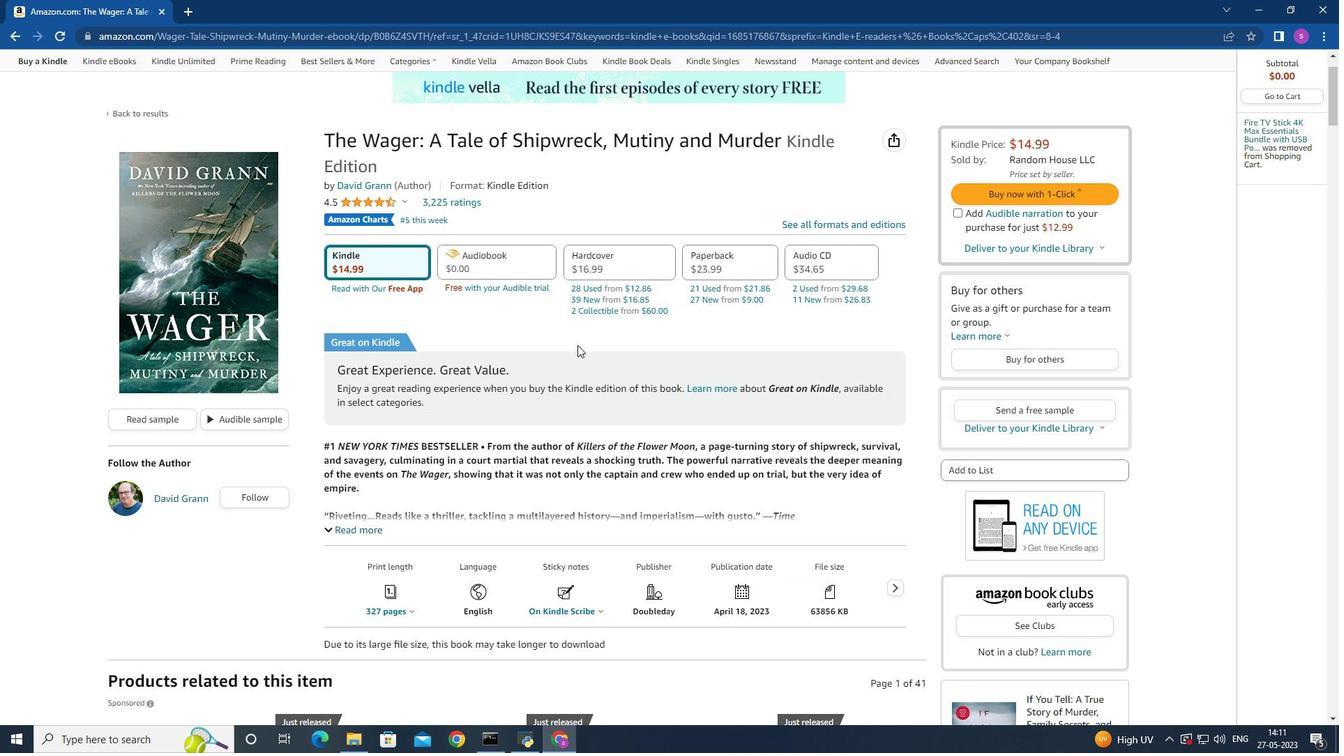 
Action: Mouse scrolled (577, 344) with delta (0, 0)
Screenshot: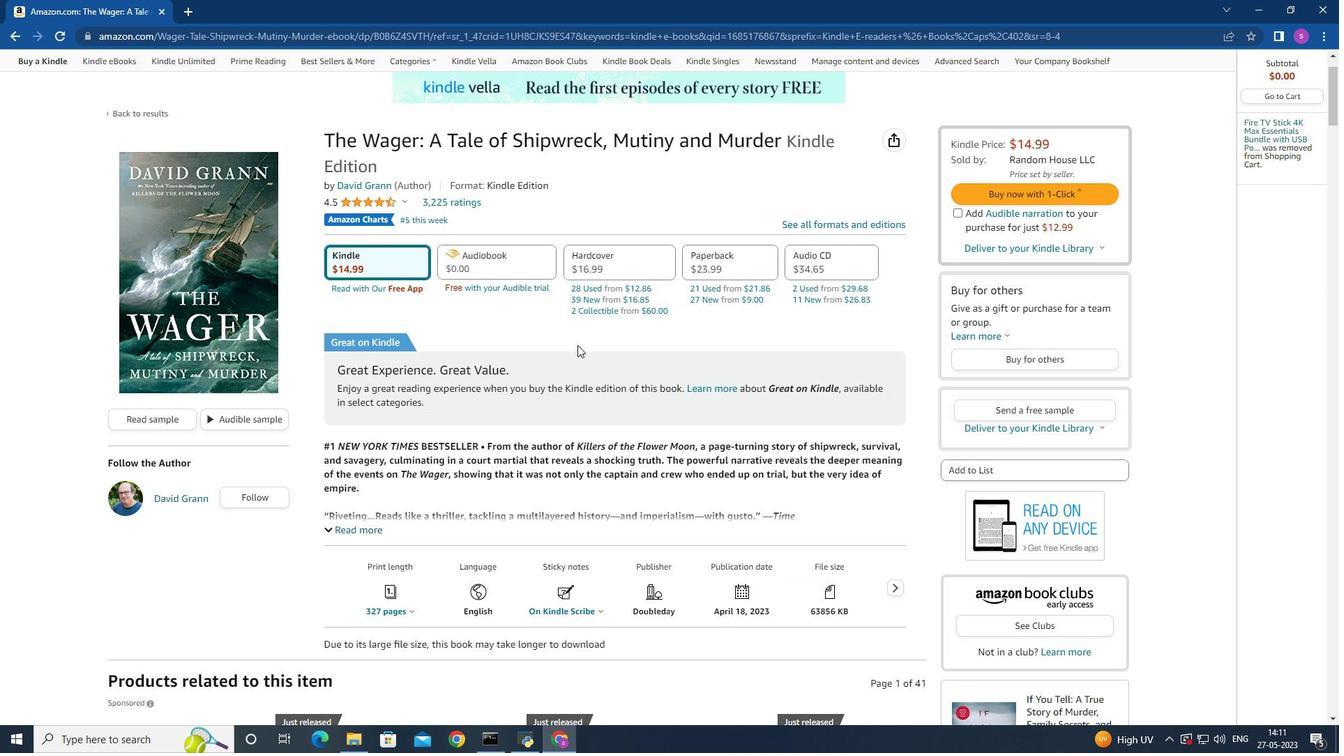 
Action: Mouse moved to (326, 321)
Screenshot: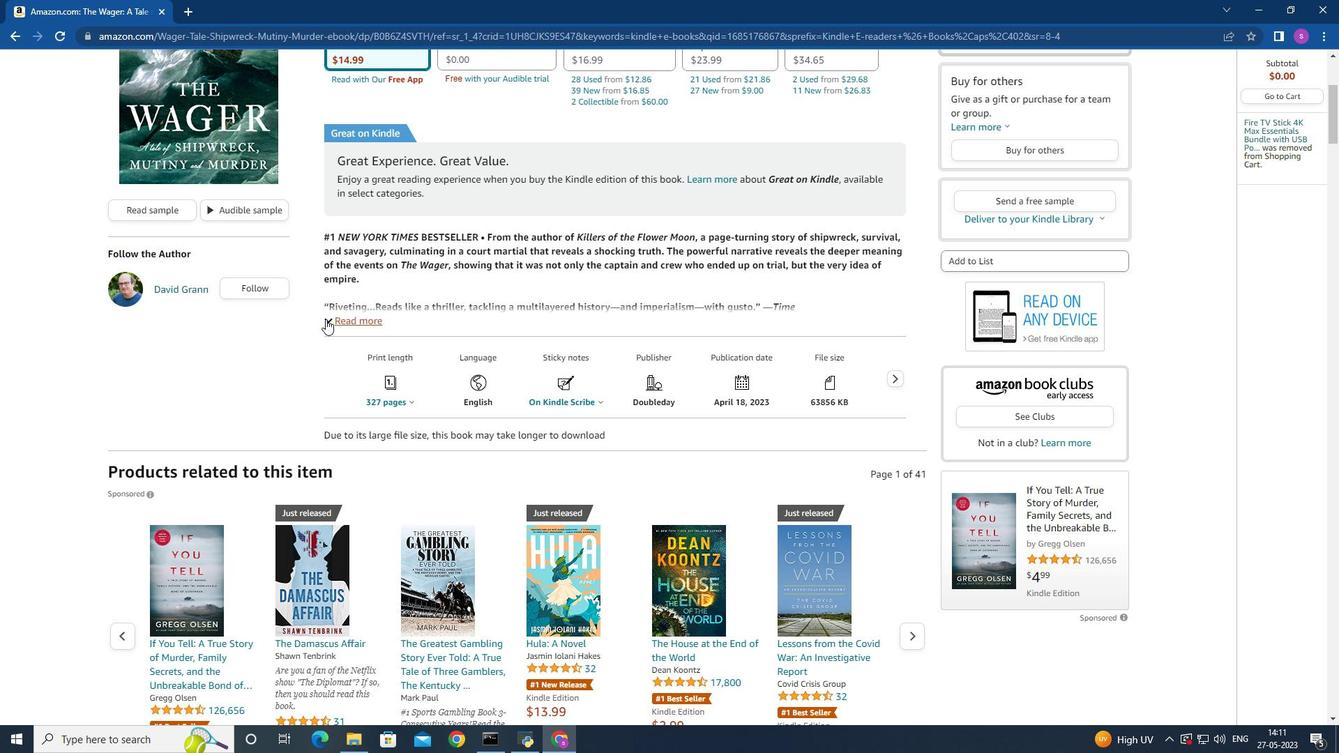 
Action: Mouse pressed left at (326, 321)
Screenshot: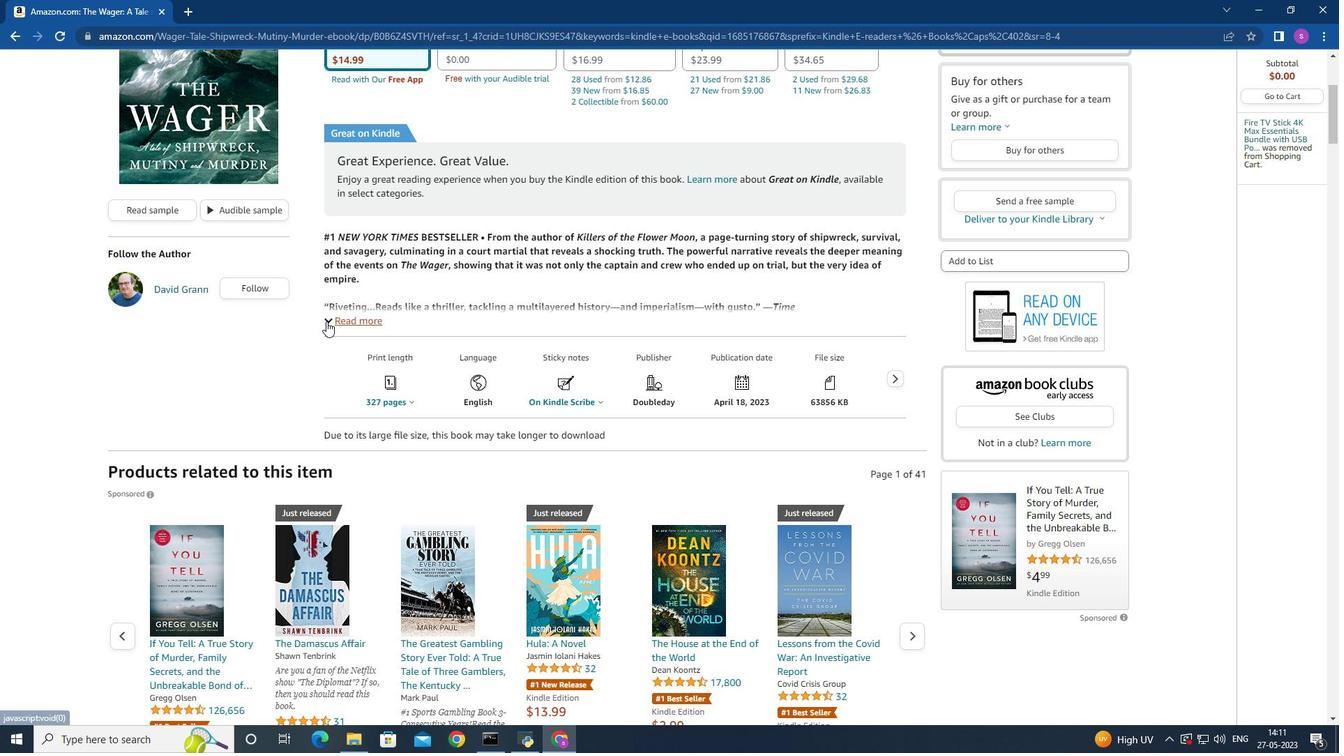 
Action: Mouse moved to (613, 339)
Screenshot: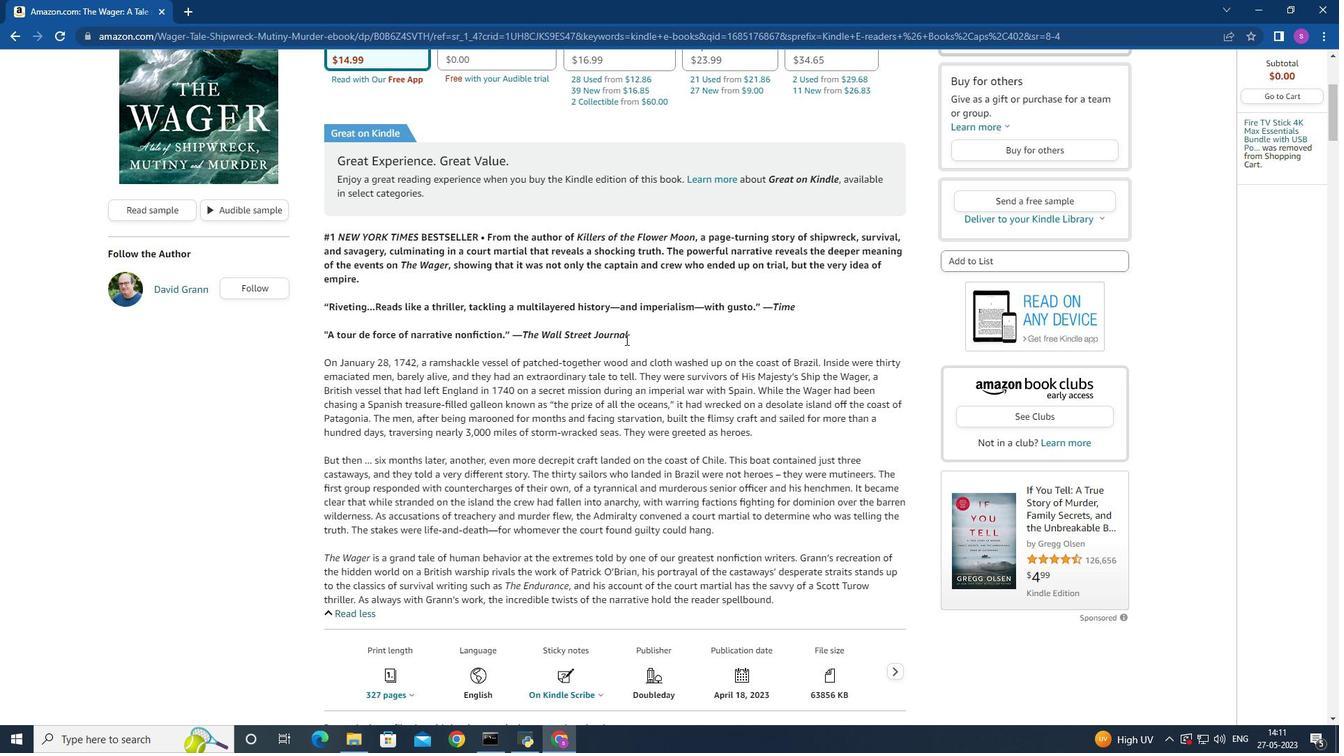 
Action: Mouse scrolled (613, 339) with delta (0, 0)
Screenshot: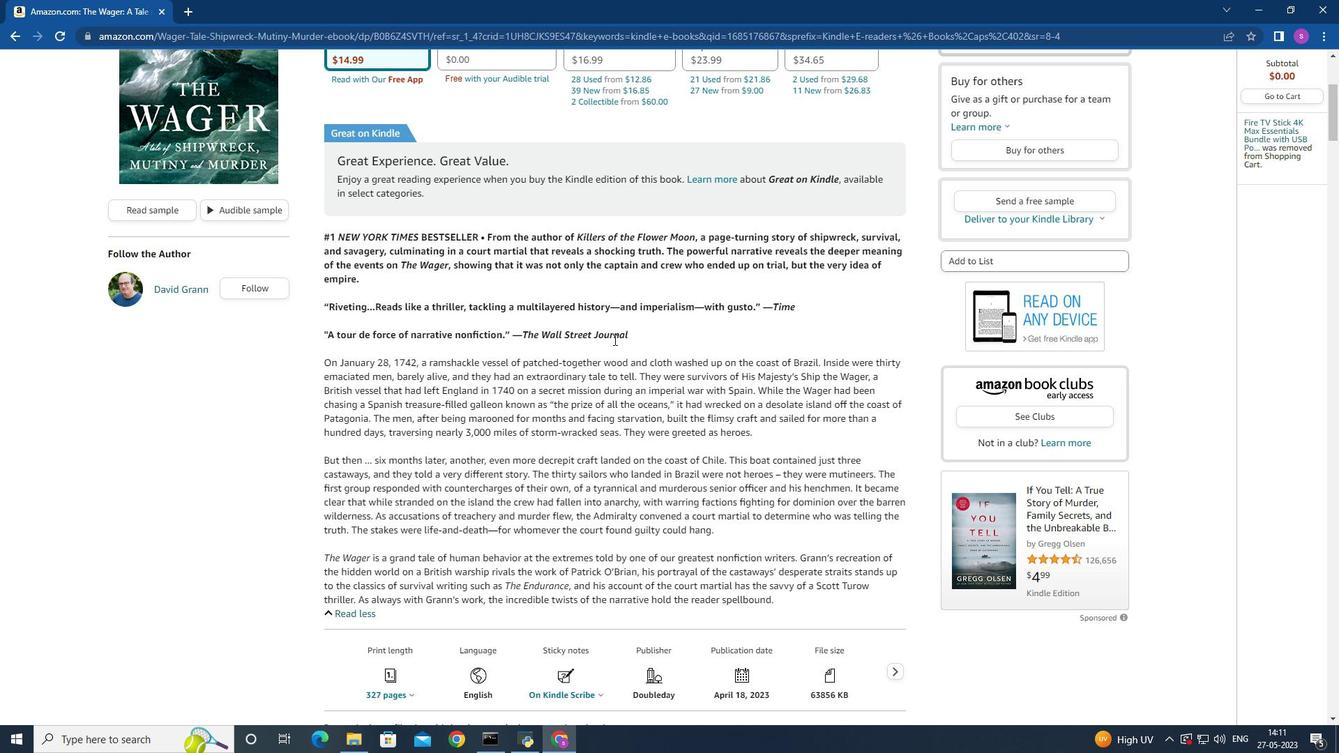 
Action: Mouse moved to (608, 325)
Screenshot: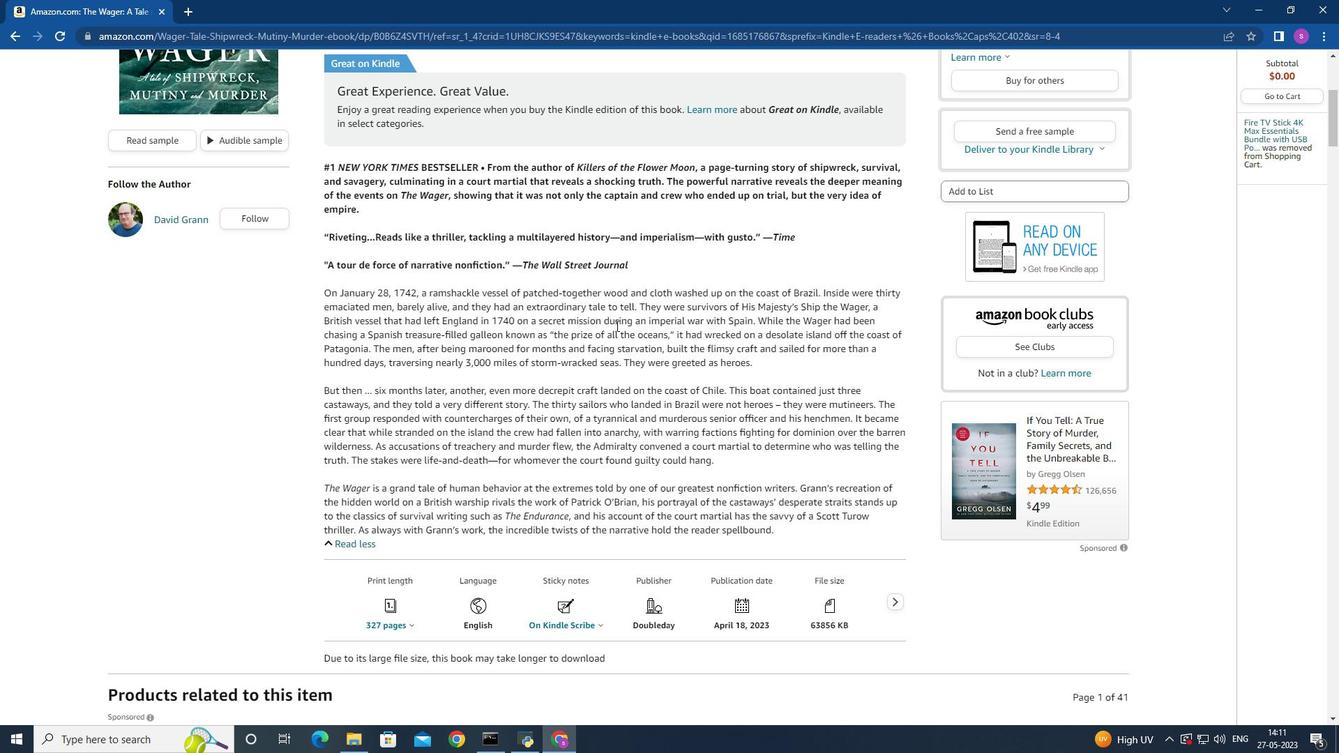 
Action: Mouse scrolled (608, 325) with delta (0, 0)
Screenshot: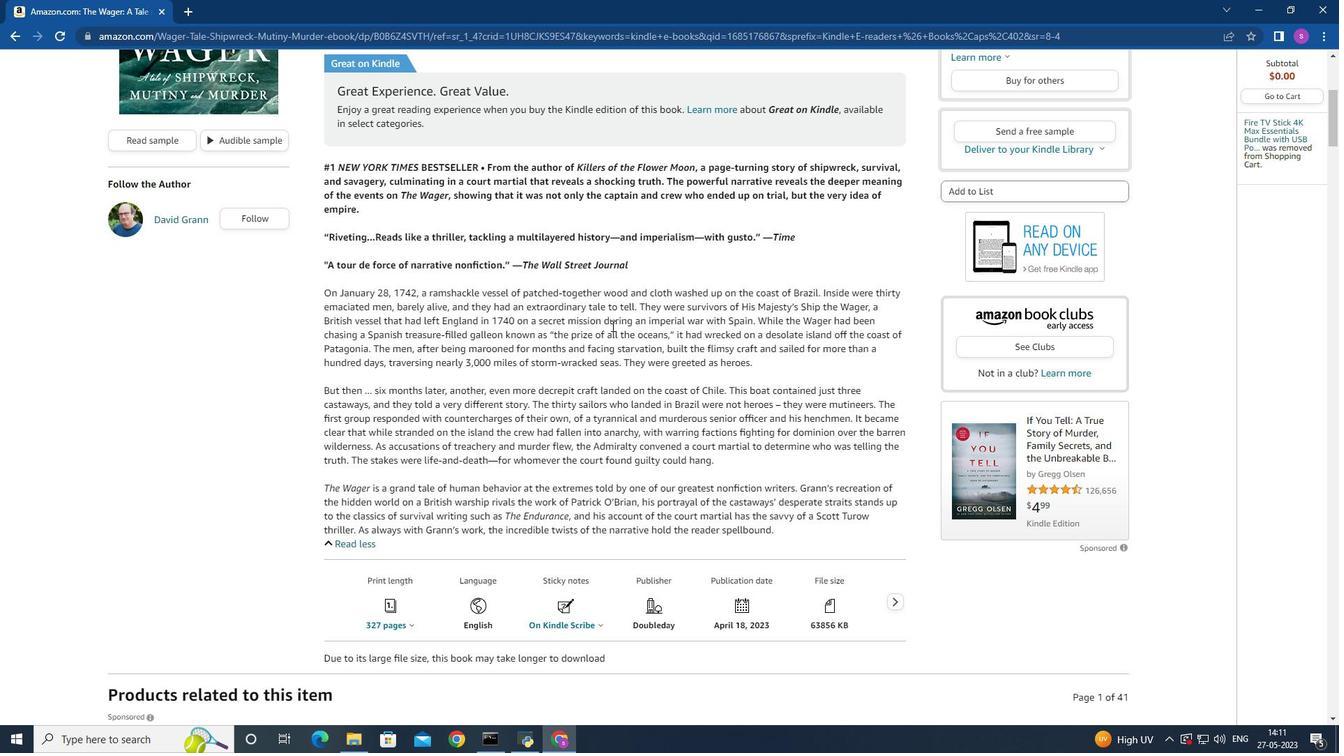
Action: Mouse moved to (306, 286)
Screenshot: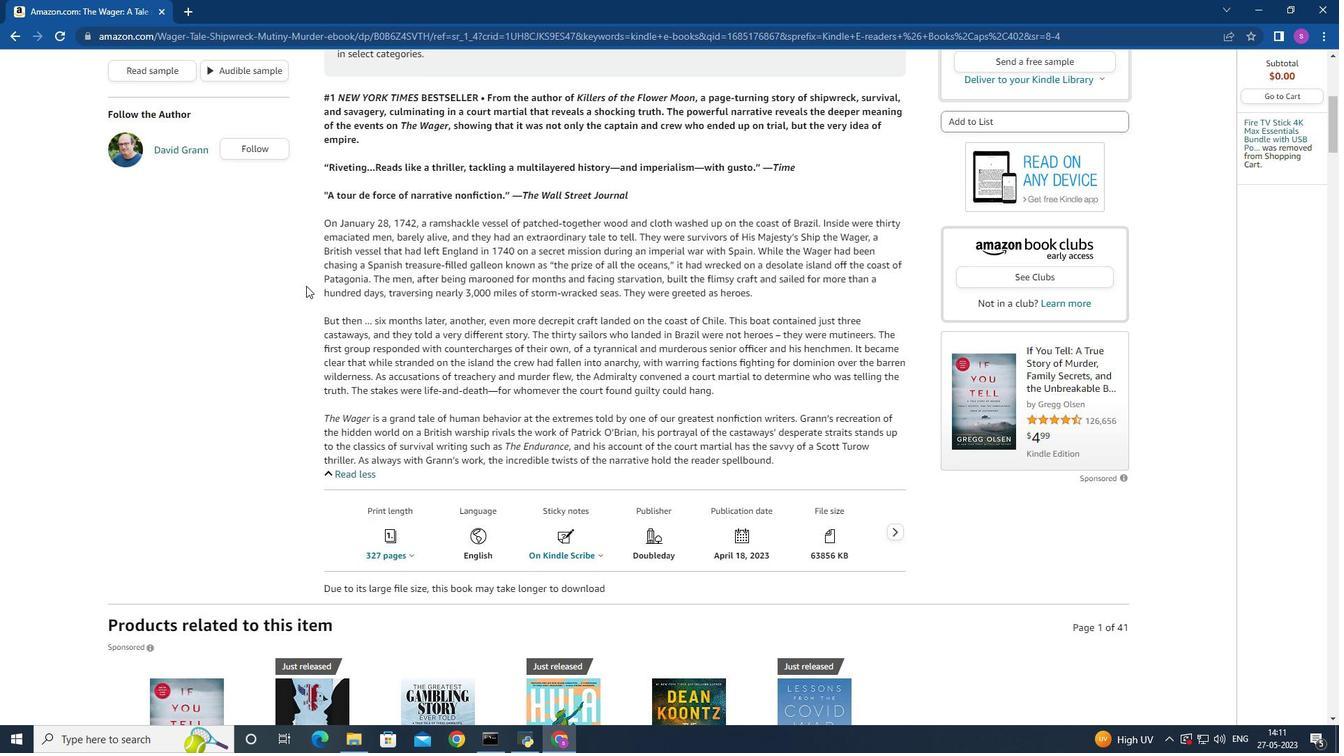 
Action: Mouse scrolled (306, 285) with delta (0, 0)
Screenshot: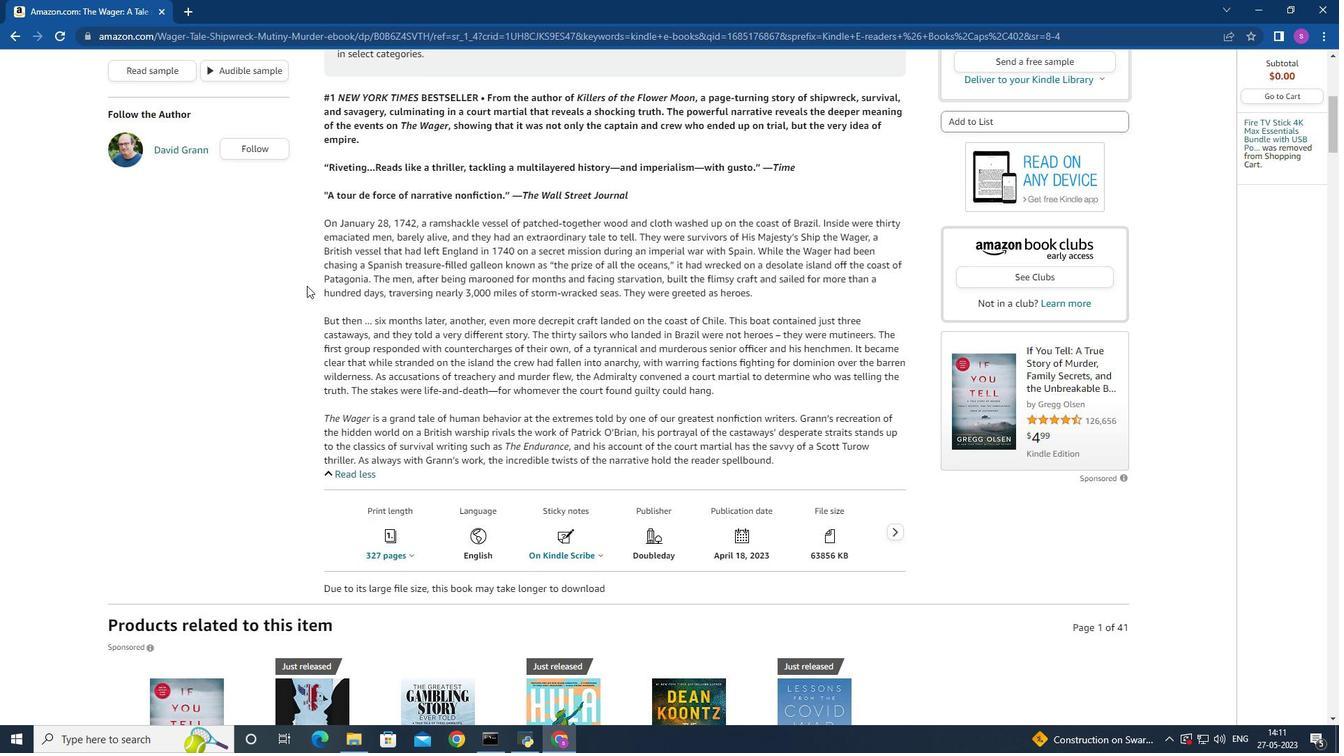 
Action: Mouse moved to (375, 327)
Screenshot: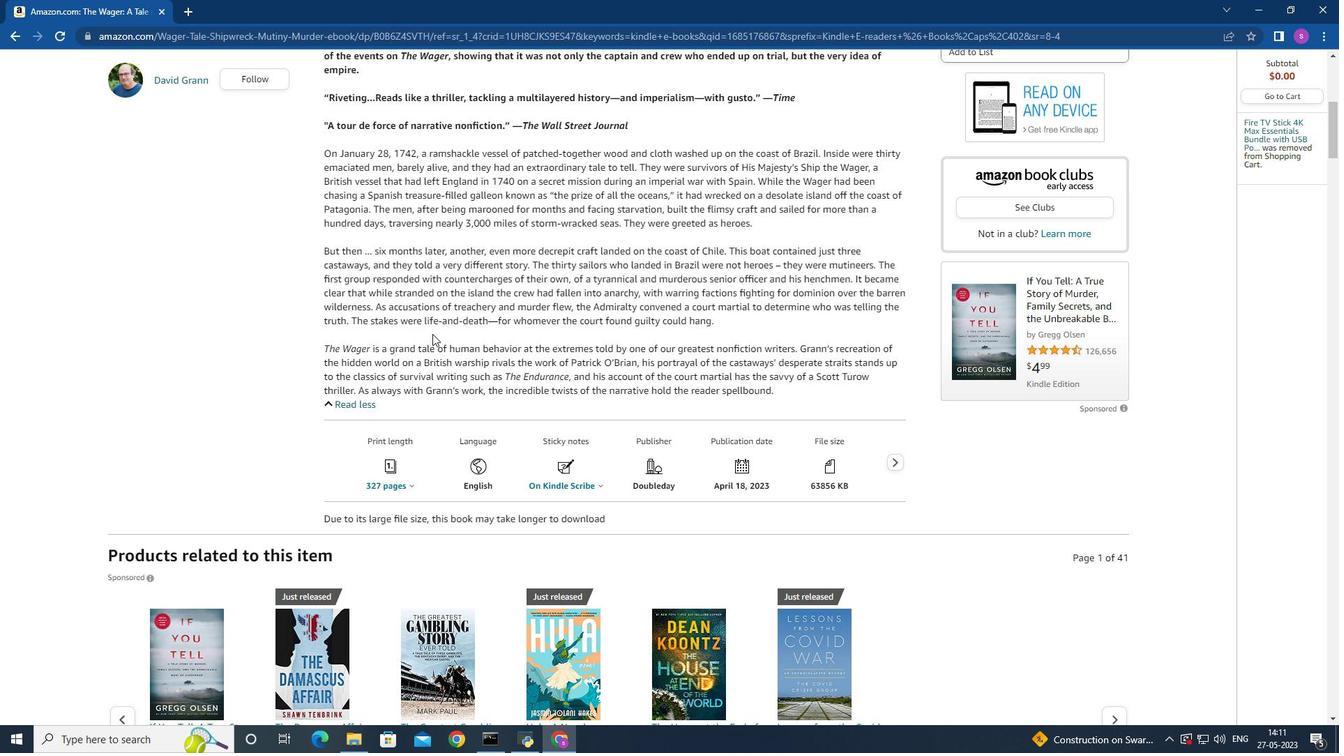 
Action: Mouse scrolled (375, 327) with delta (0, 0)
Screenshot: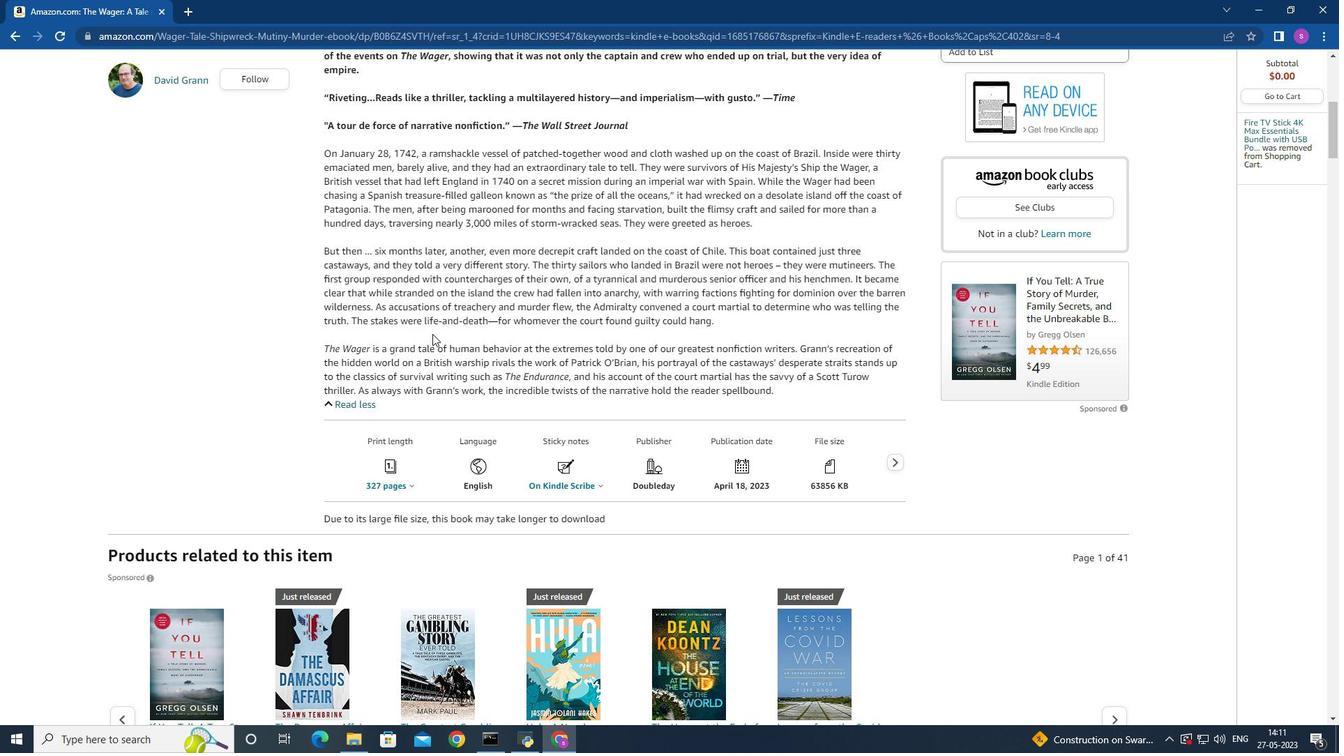 
Action: Mouse moved to (328, 336)
Screenshot: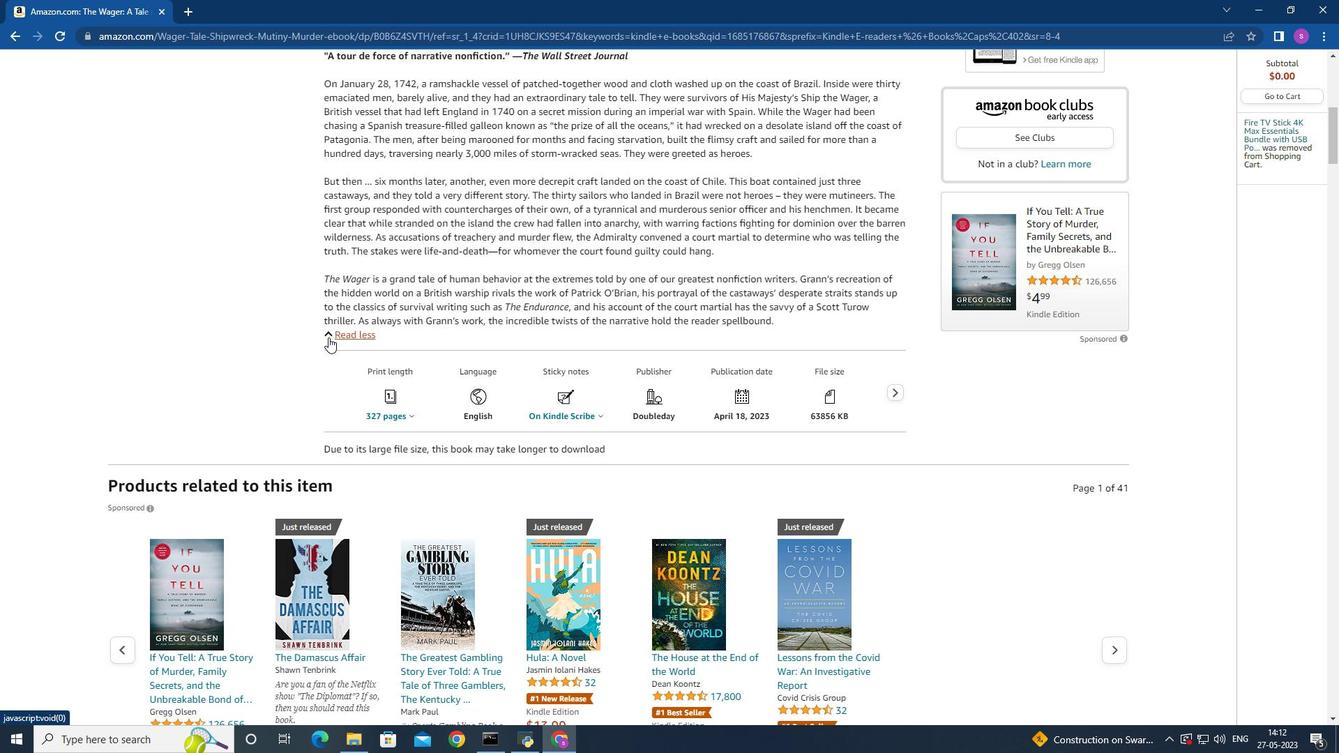 
Action: Mouse pressed left at (328, 336)
Screenshot: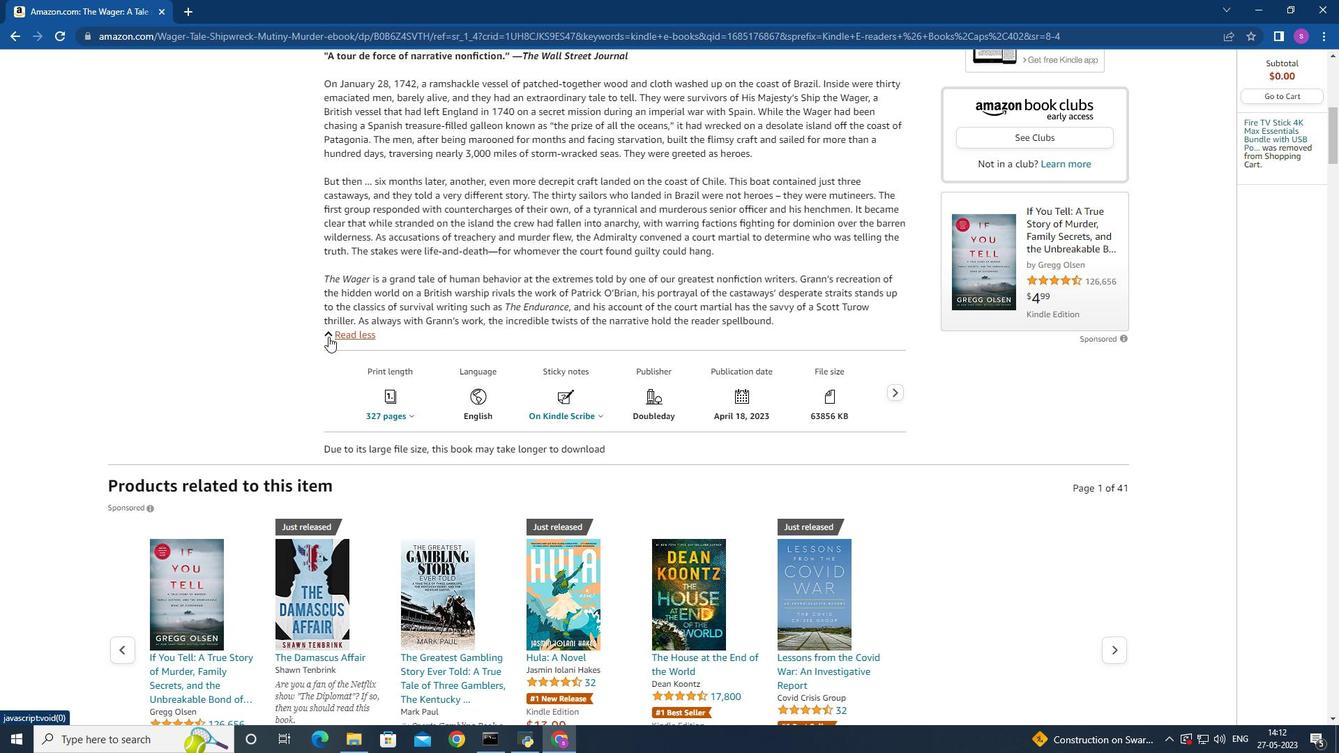 
Action: Mouse moved to (318, 359)
Screenshot: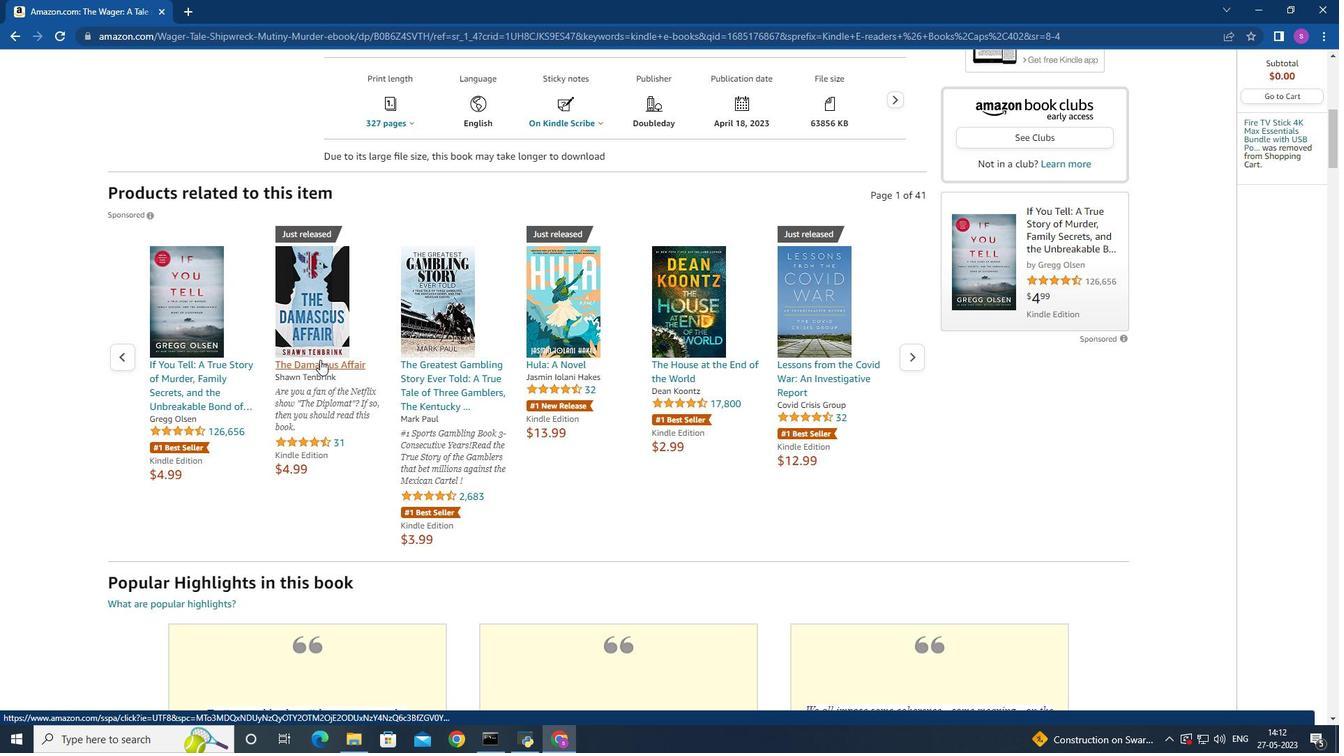 
Action: Mouse scrolled (318, 359) with delta (0, 0)
Screenshot: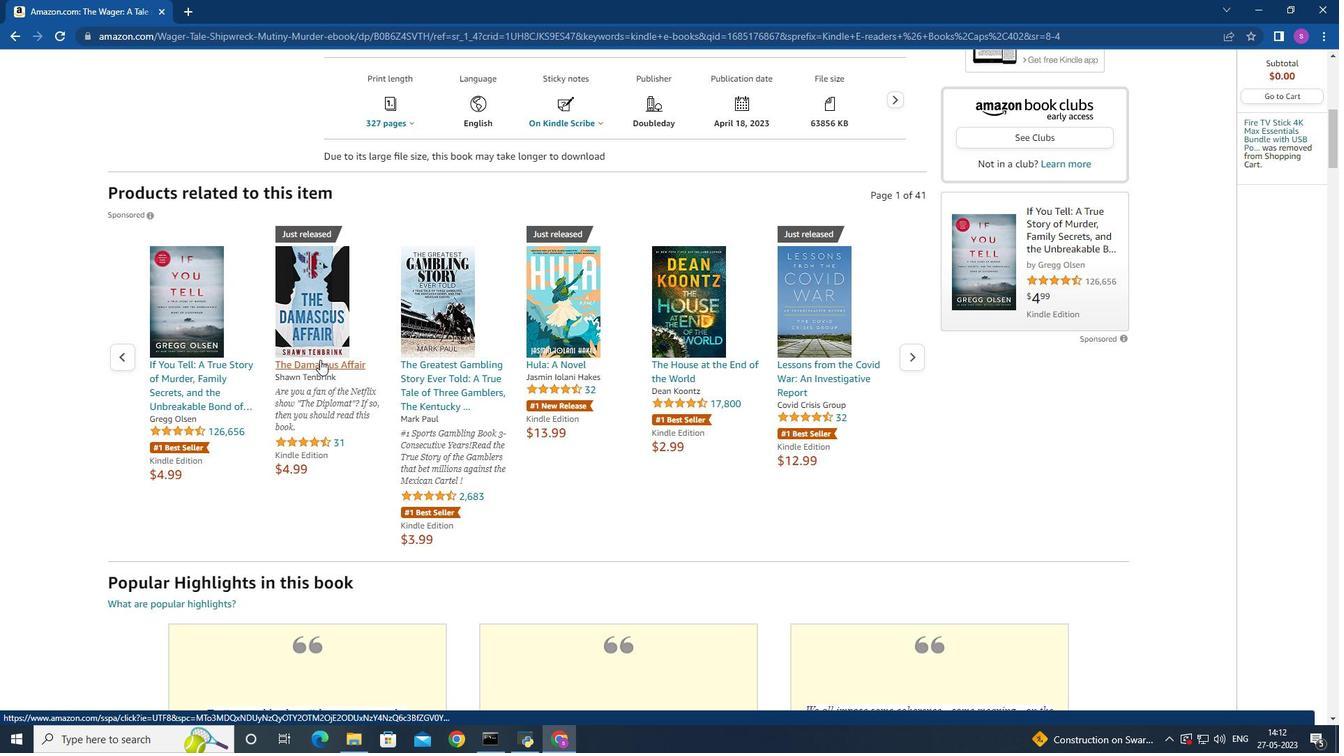 
Action: Mouse moved to (316, 358)
Screenshot: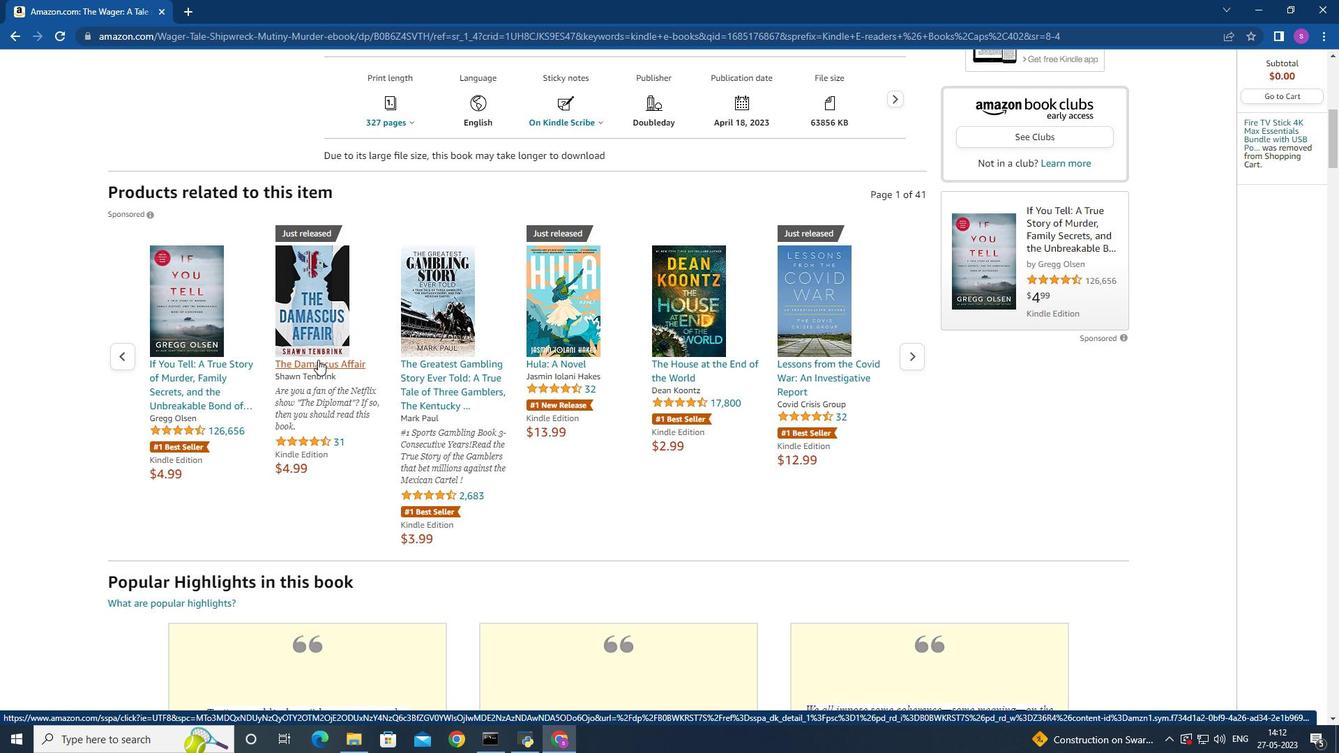 
Action: Mouse scrolled (316, 357) with delta (0, 0)
Screenshot: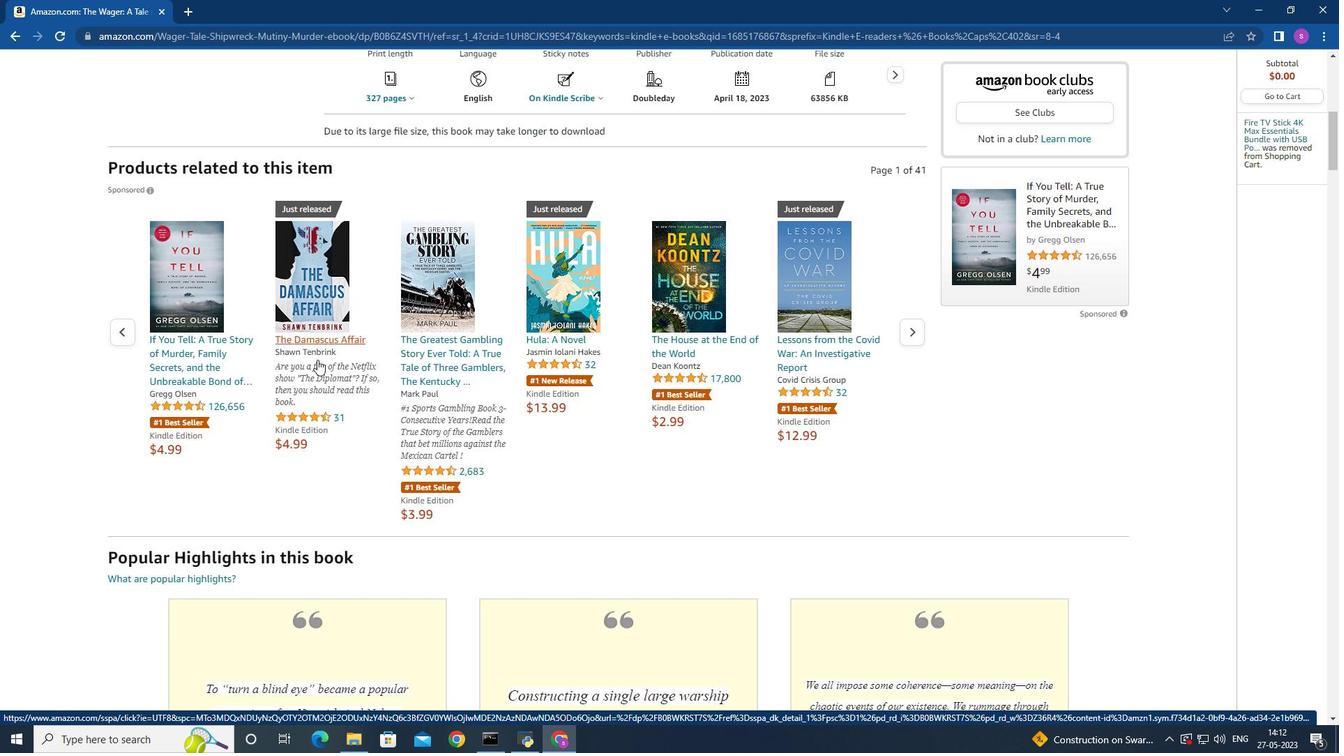 
Action: Mouse moved to (314, 365)
Screenshot: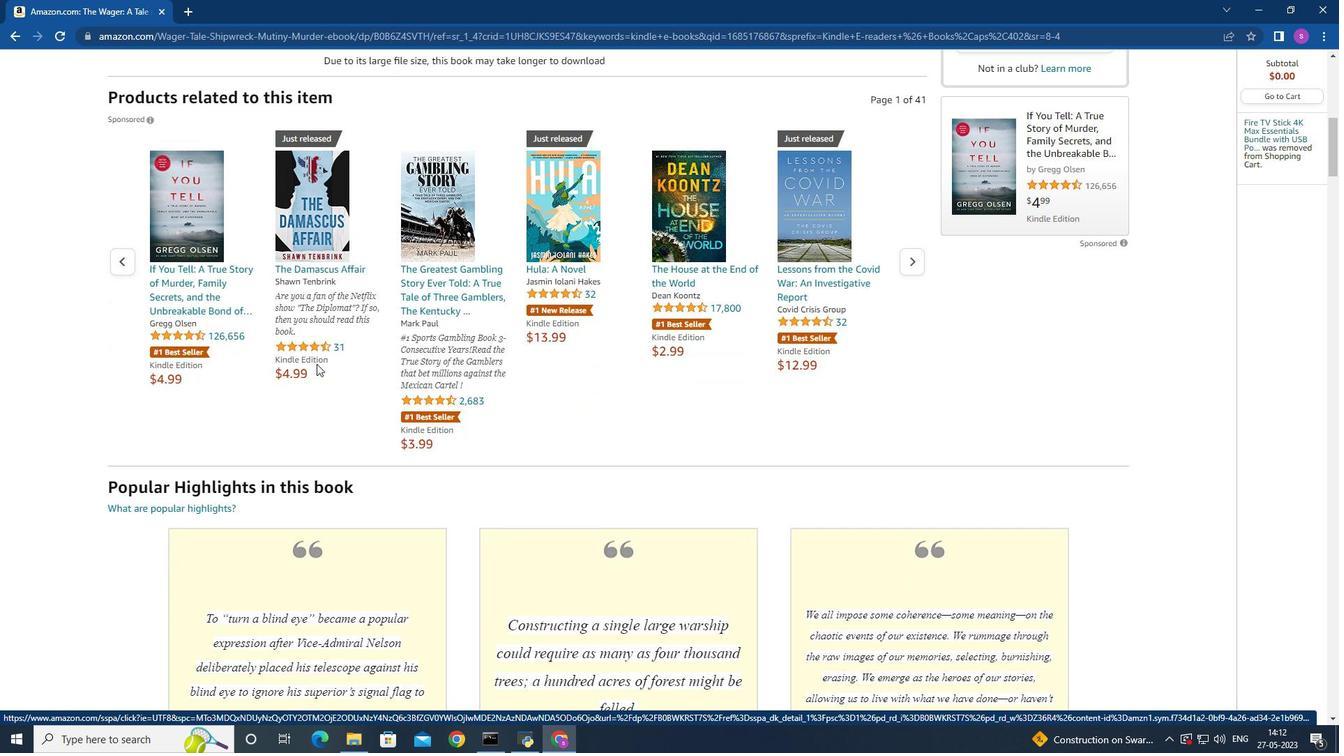 
Action: Mouse scrolled (314, 366) with delta (0, 0)
Screenshot: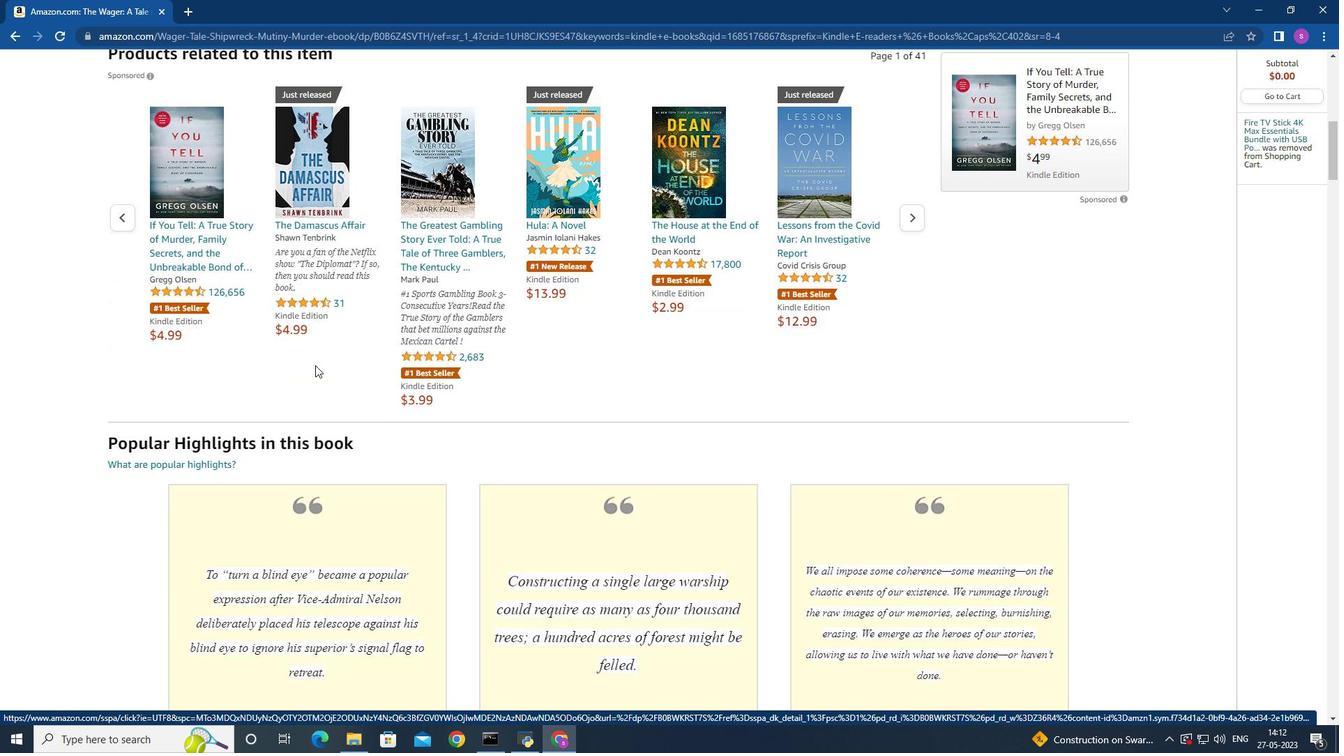 
Action: Mouse scrolled (314, 366) with delta (0, 0)
Screenshot: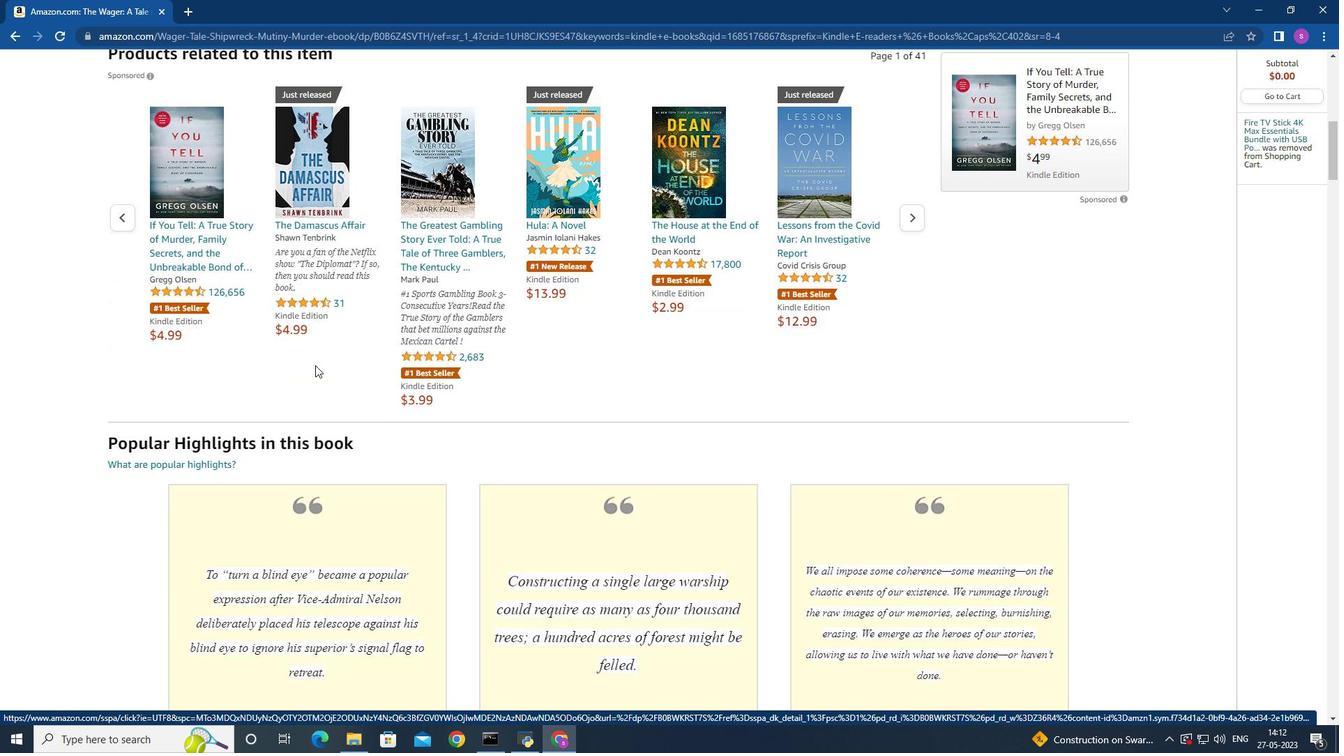 
Action: Mouse moved to (314, 365)
Screenshot: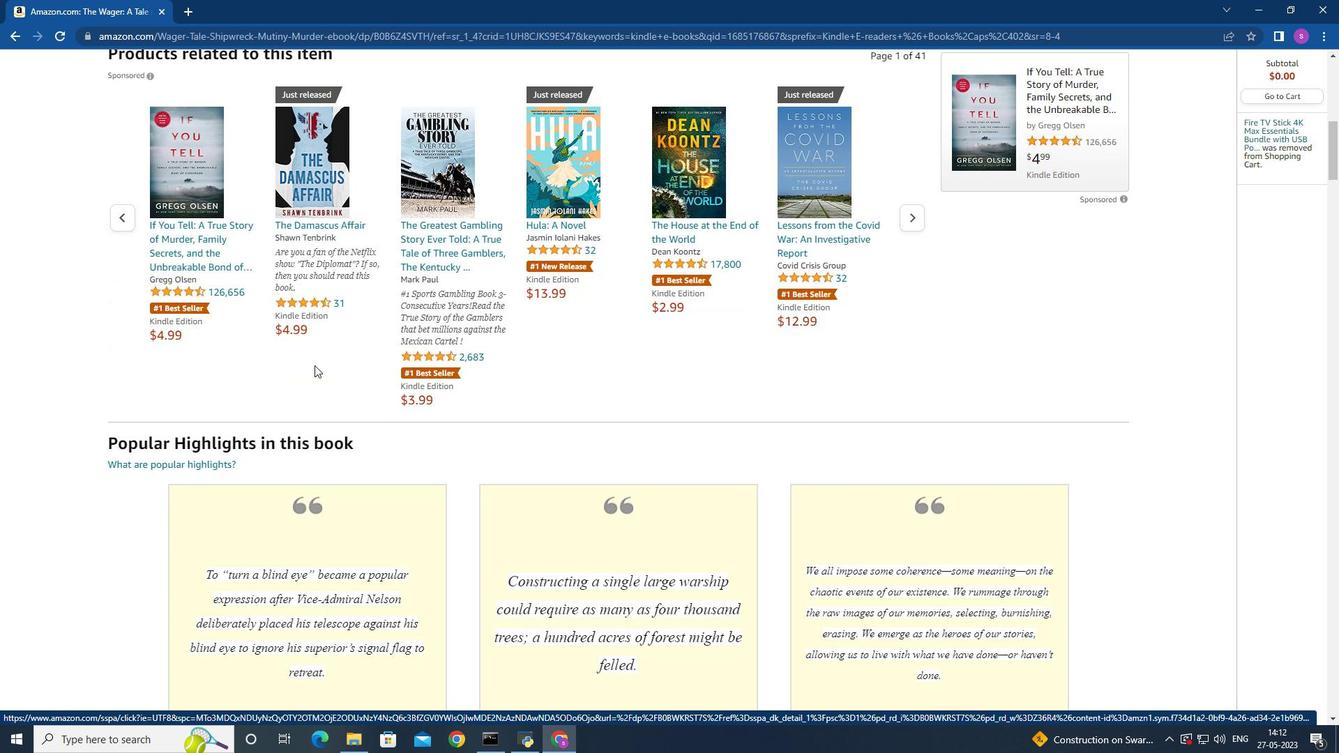 
Action: Mouse scrolled (314, 366) with delta (0, 0)
Screenshot: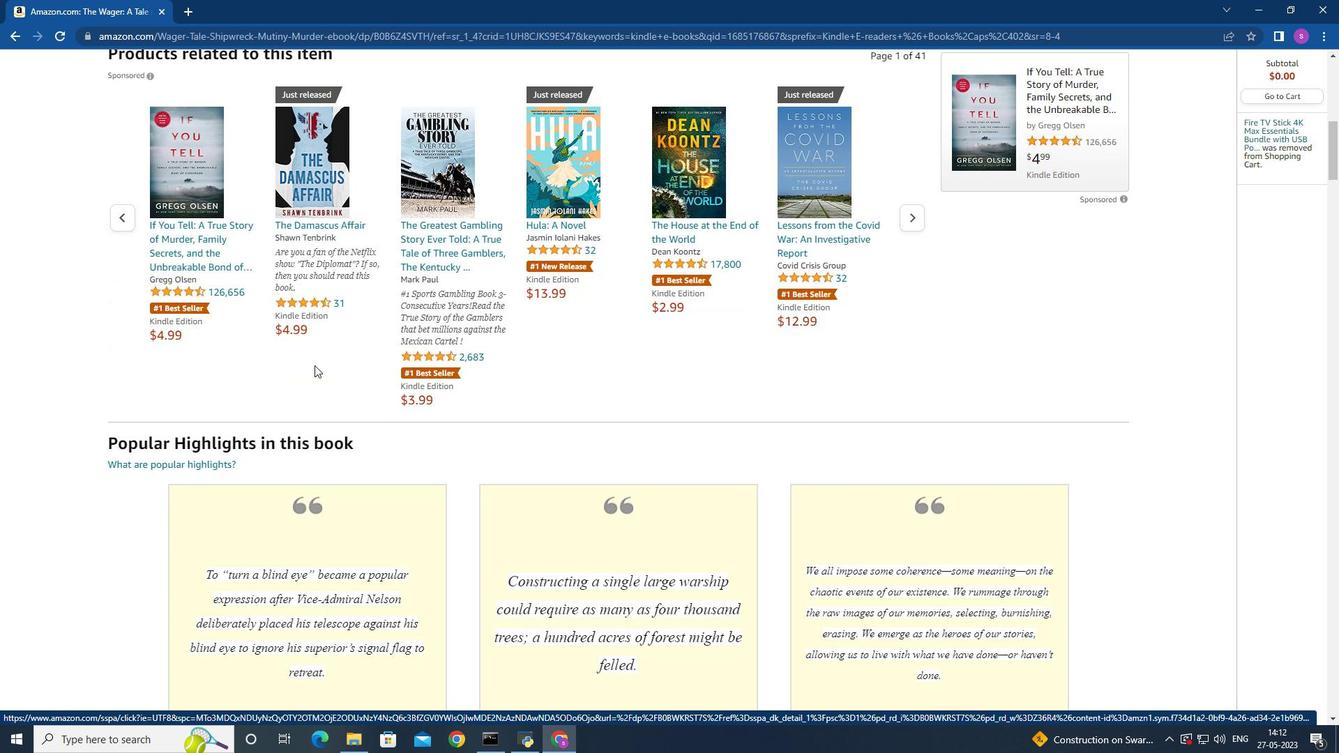 
Action: Mouse moved to (314, 364)
Screenshot: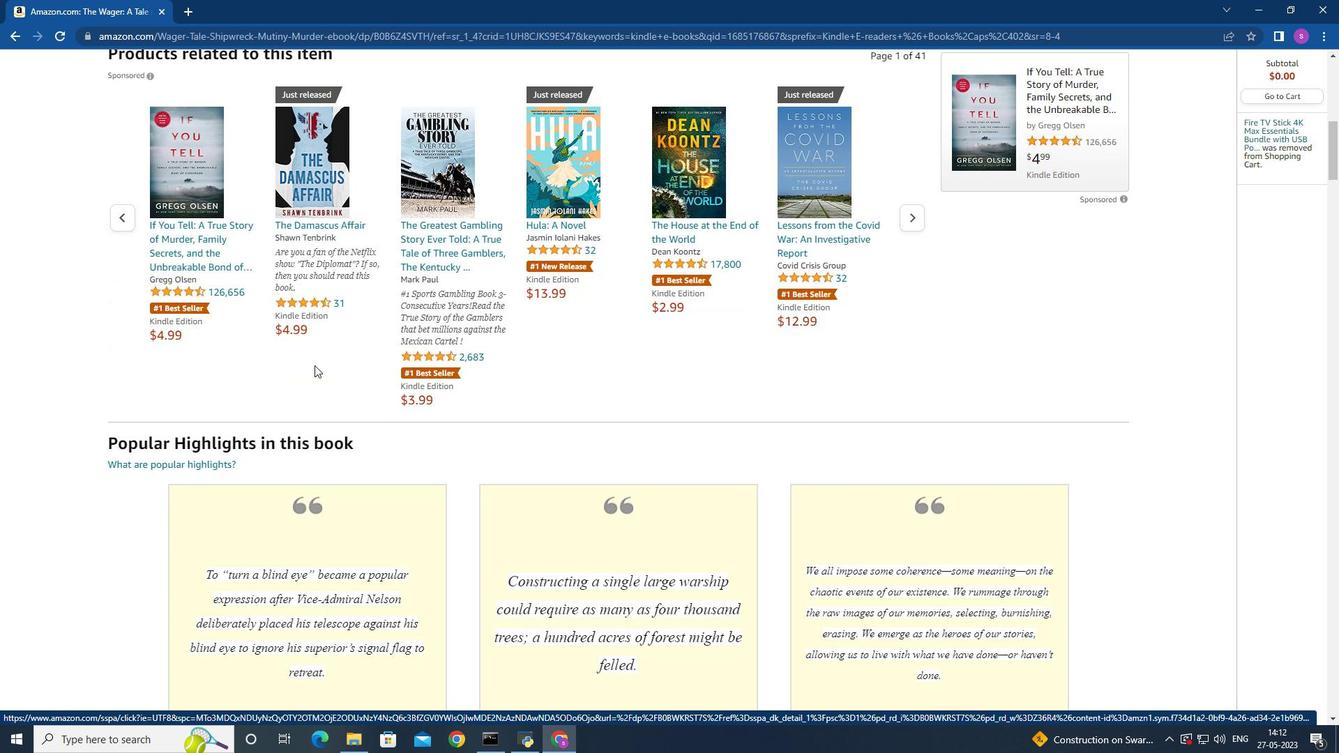 
Action: Mouse scrolled (314, 364) with delta (0, 0)
Screenshot: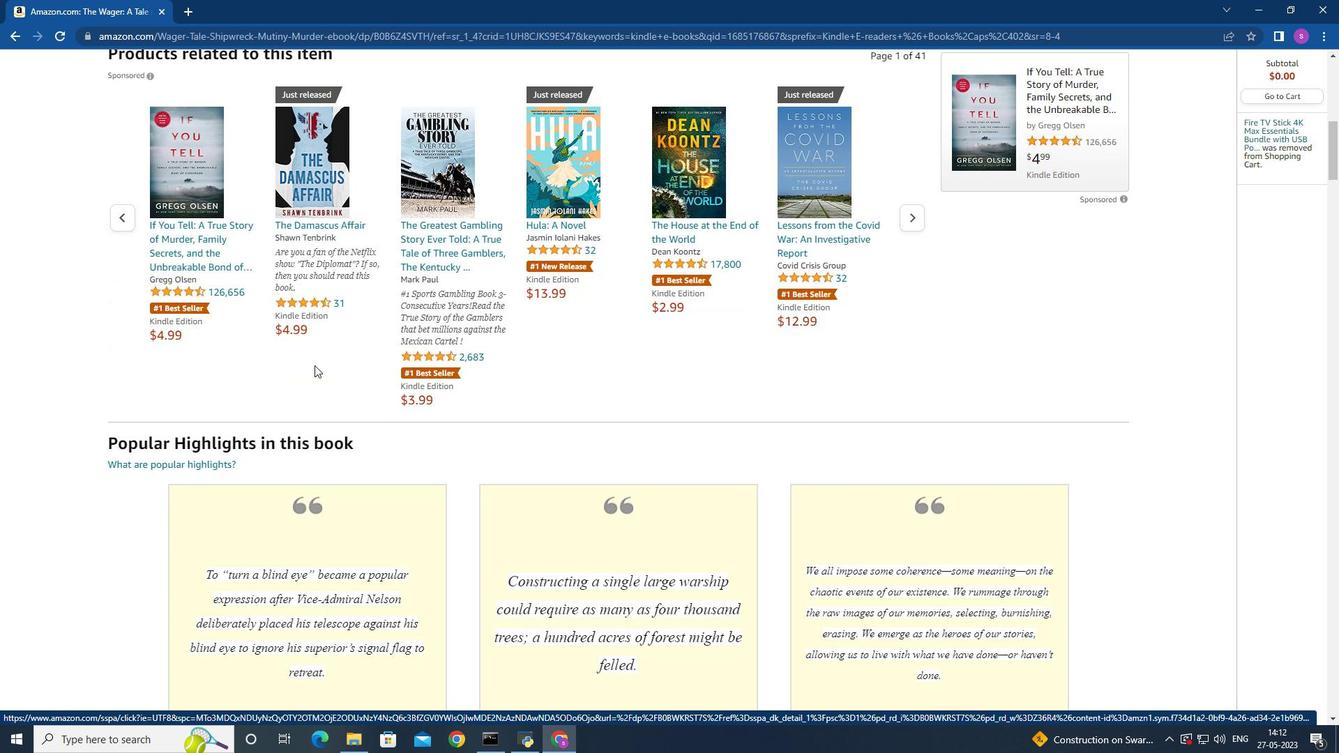 
Action: Mouse moved to (313, 360)
Screenshot: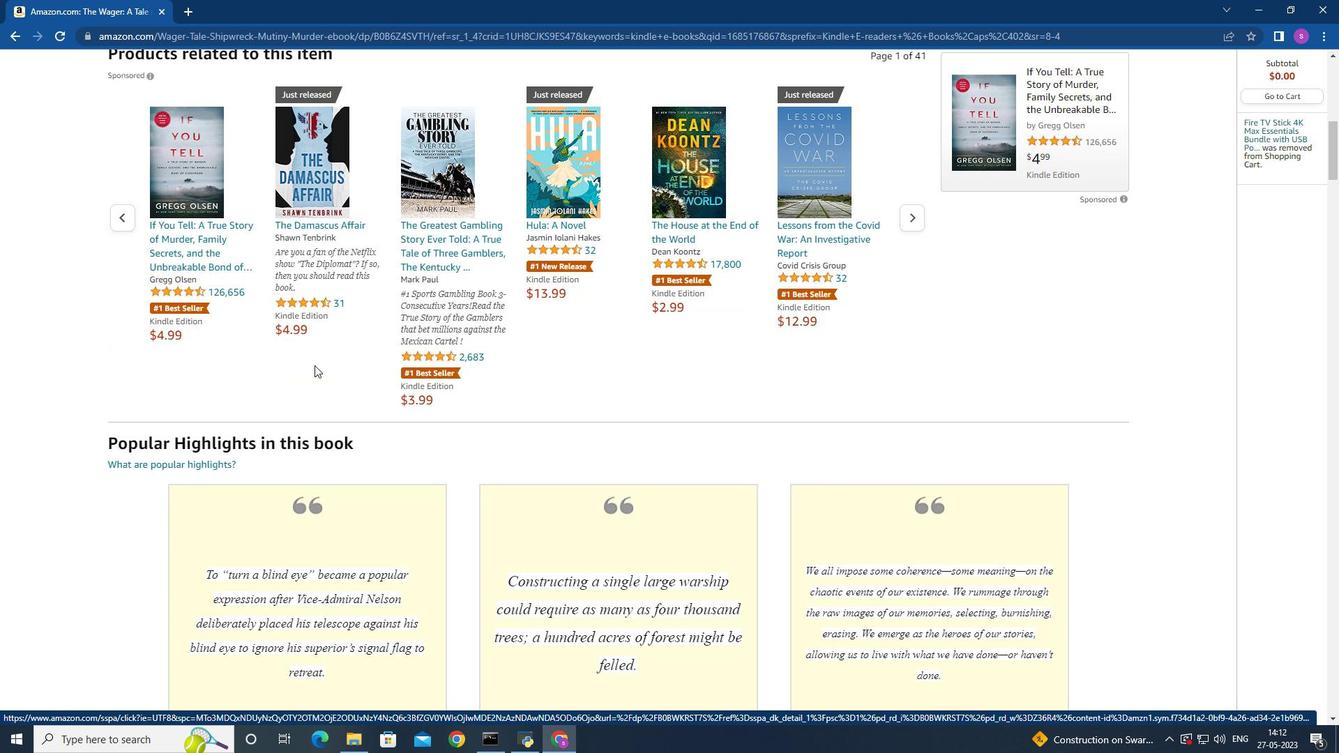 
Action: Mouse scrolled (313, 362) with delta (0, 0)
Screenshot: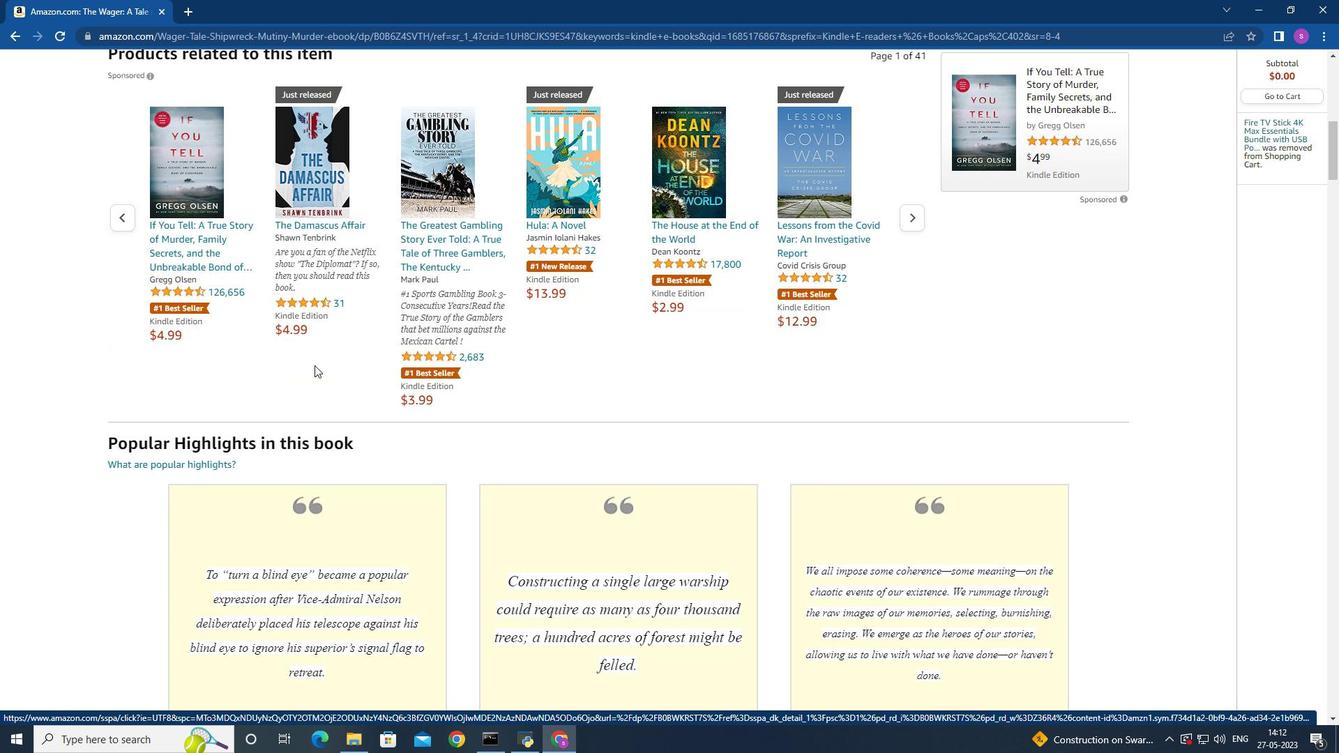 
Action: Mouse moved to (306, 350)
Screenshot: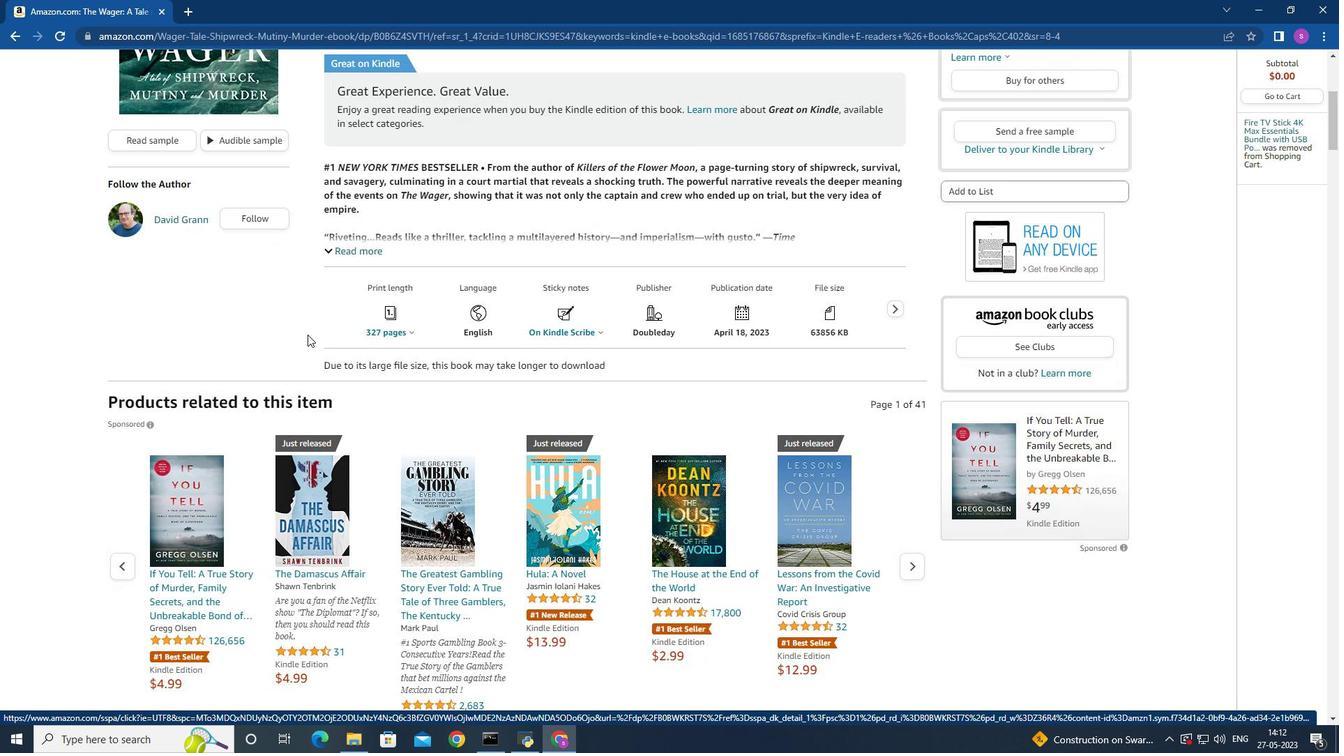 
Action: Mouse scrolled (306, 336) with delta (0, 0)
Screenshot: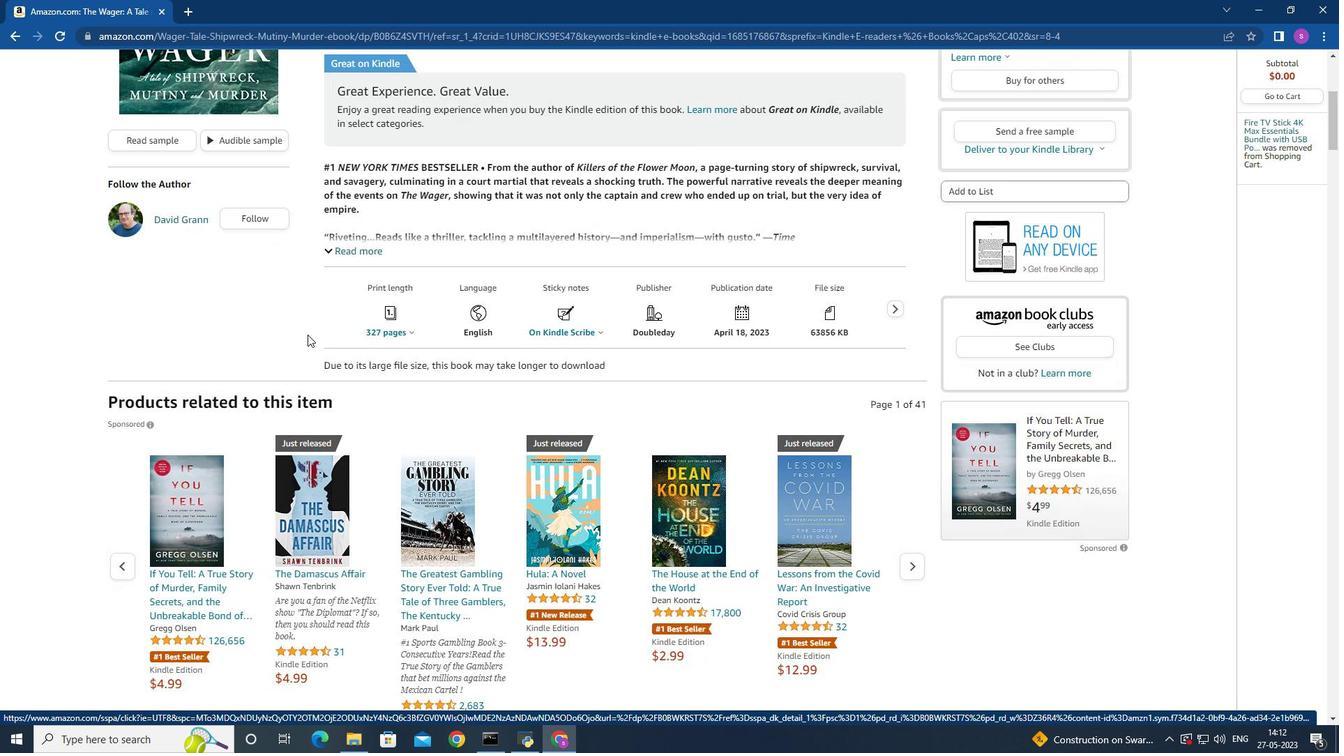 
Action: Mouse moved to (309, 357)
Screenshot: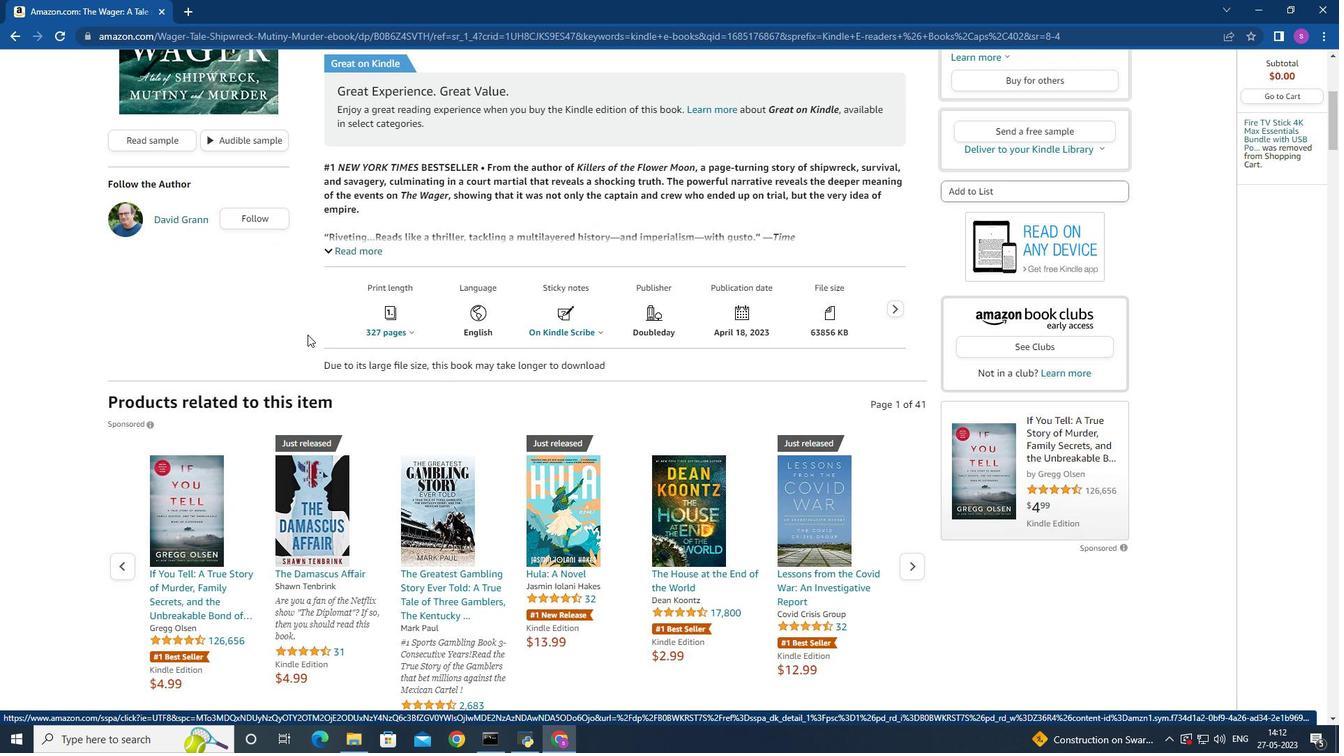
Action: Mouse scrolled (306, 339) with delta (0, 0)
Screenshot: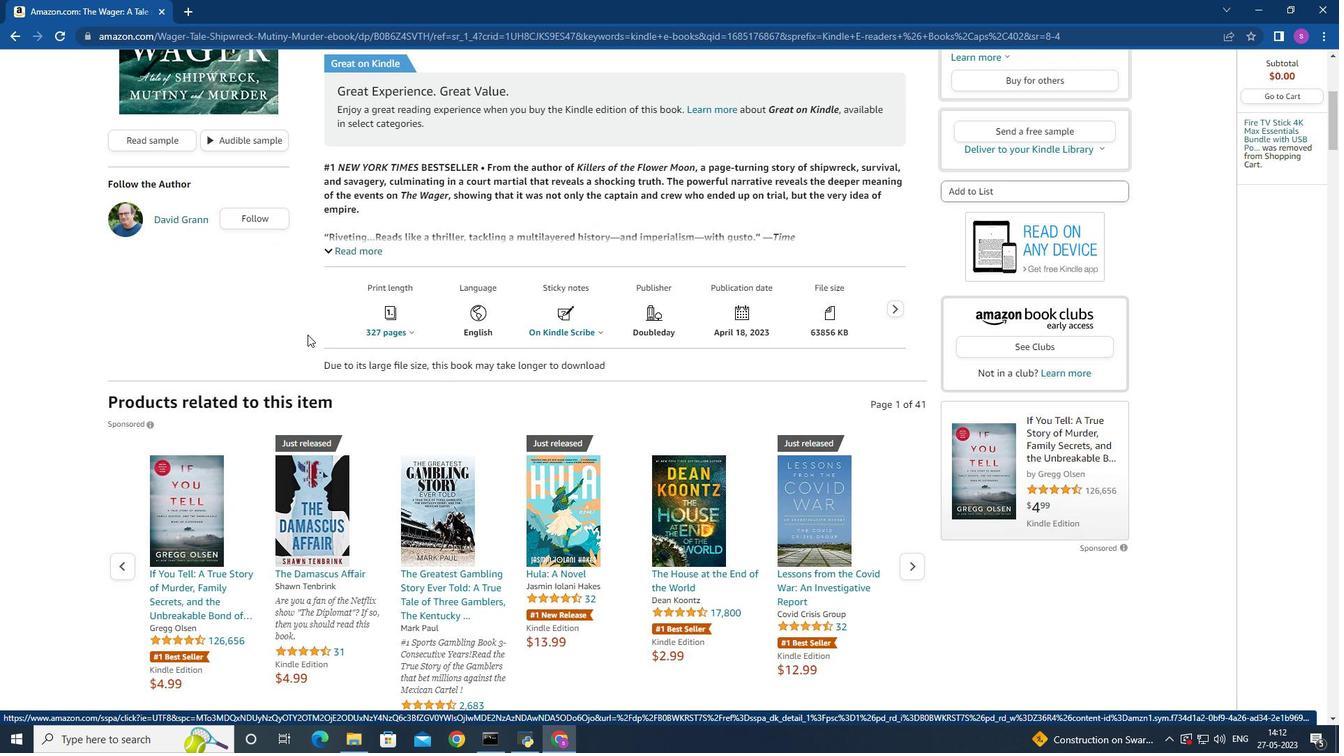 
Action: Mouse moved to (309, 358)
Screenshot: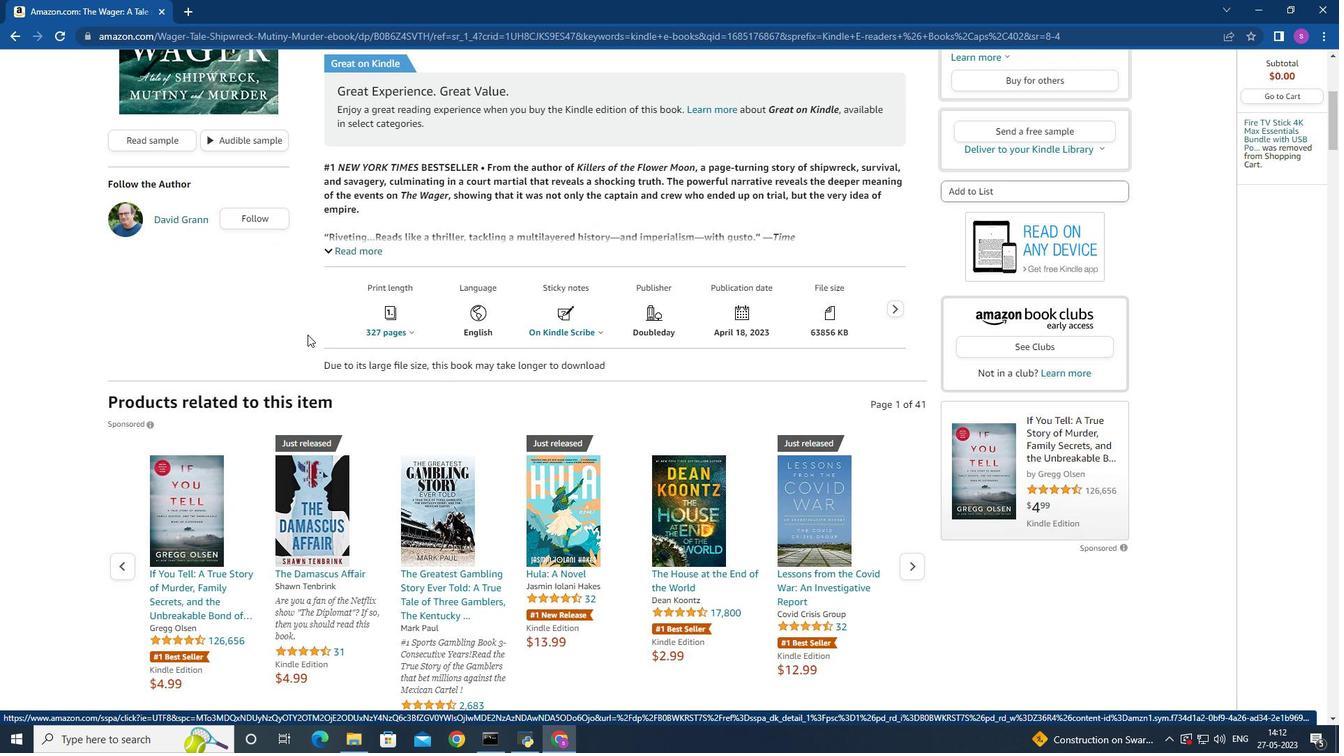 
Action: Mouse scrolled (306, 341) with delta (0, 0)
Screenshot: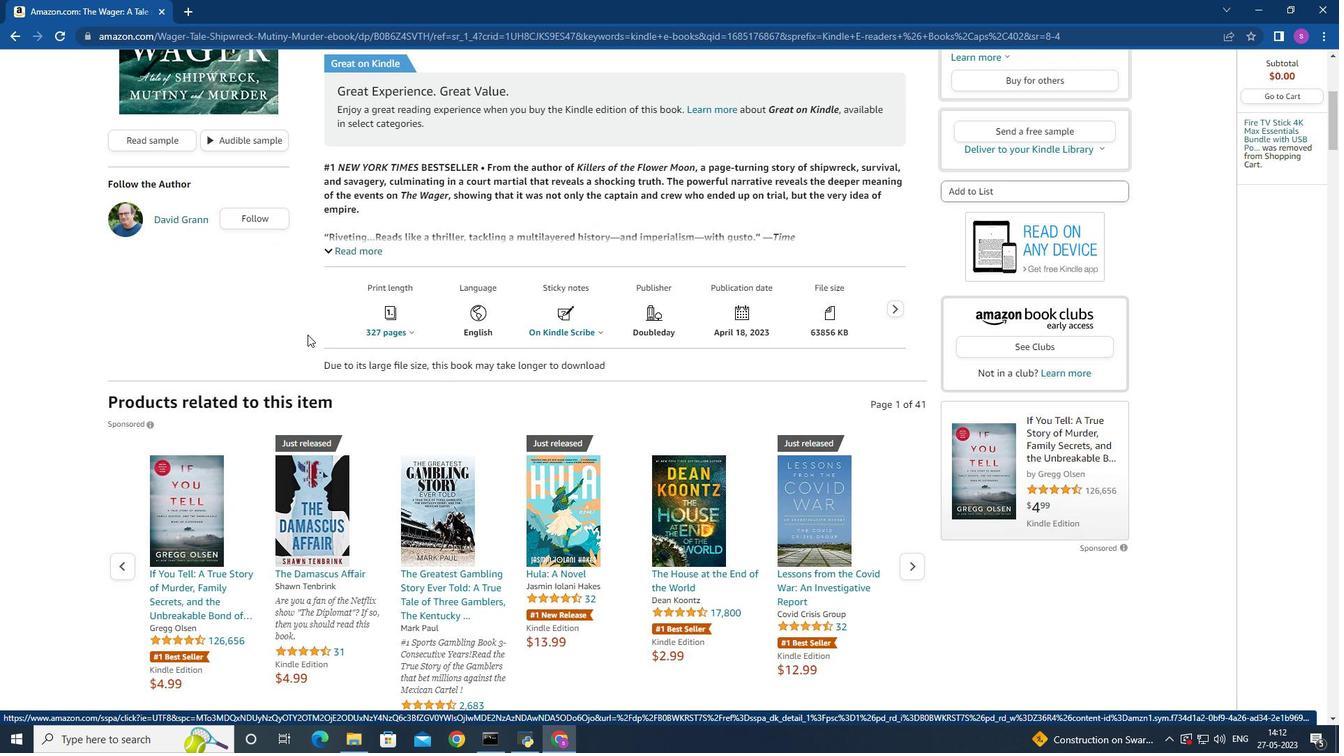 
Action: Mouse moved to (309, 359)
Screenshot: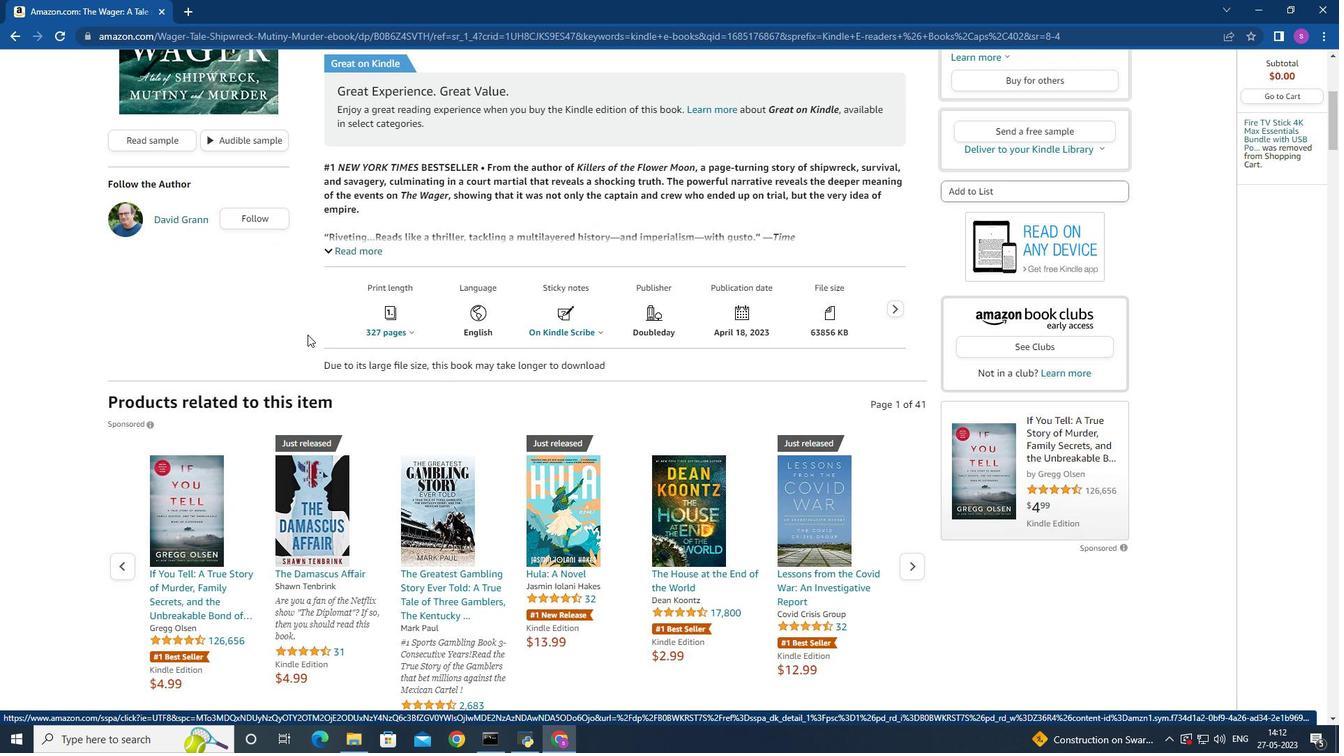 
Action: Mouse scrolled (306, 345) with delta (0, 0)
Screenshot: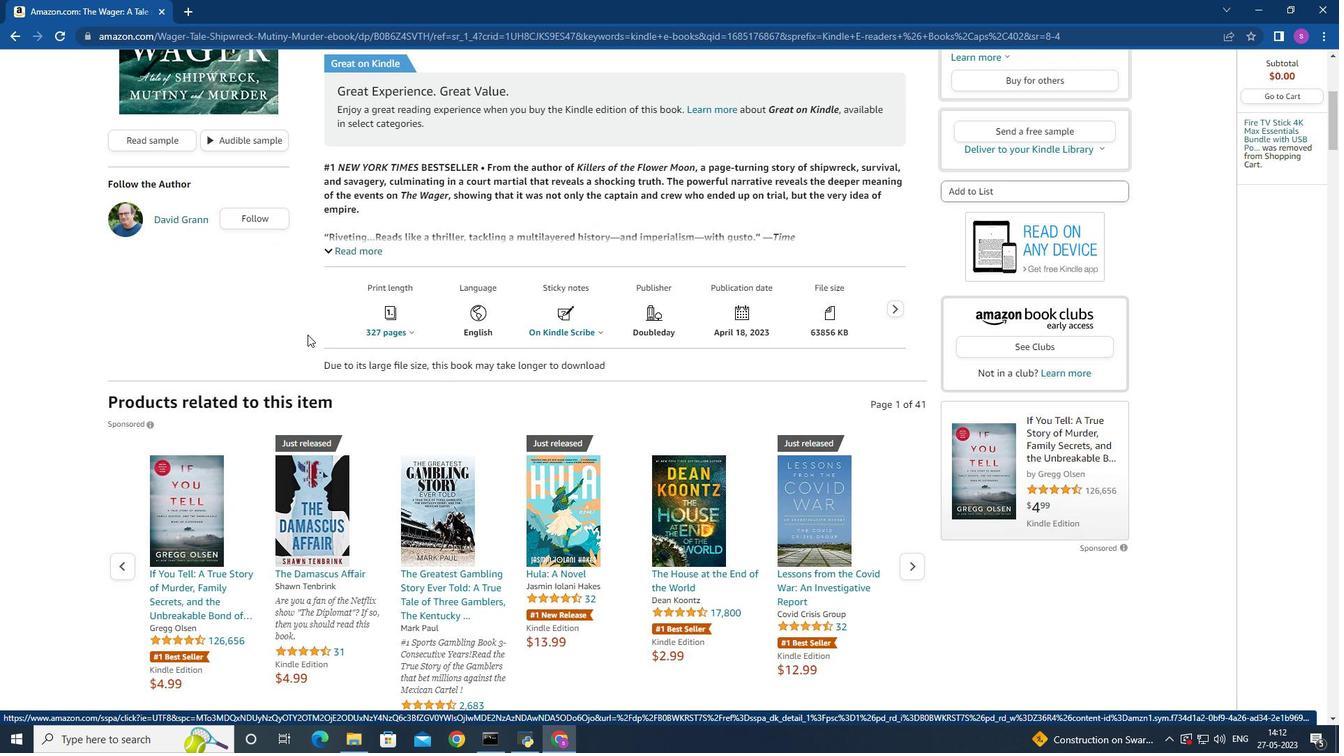 
Action: Mouse moved to (309, 359)
Screenshot: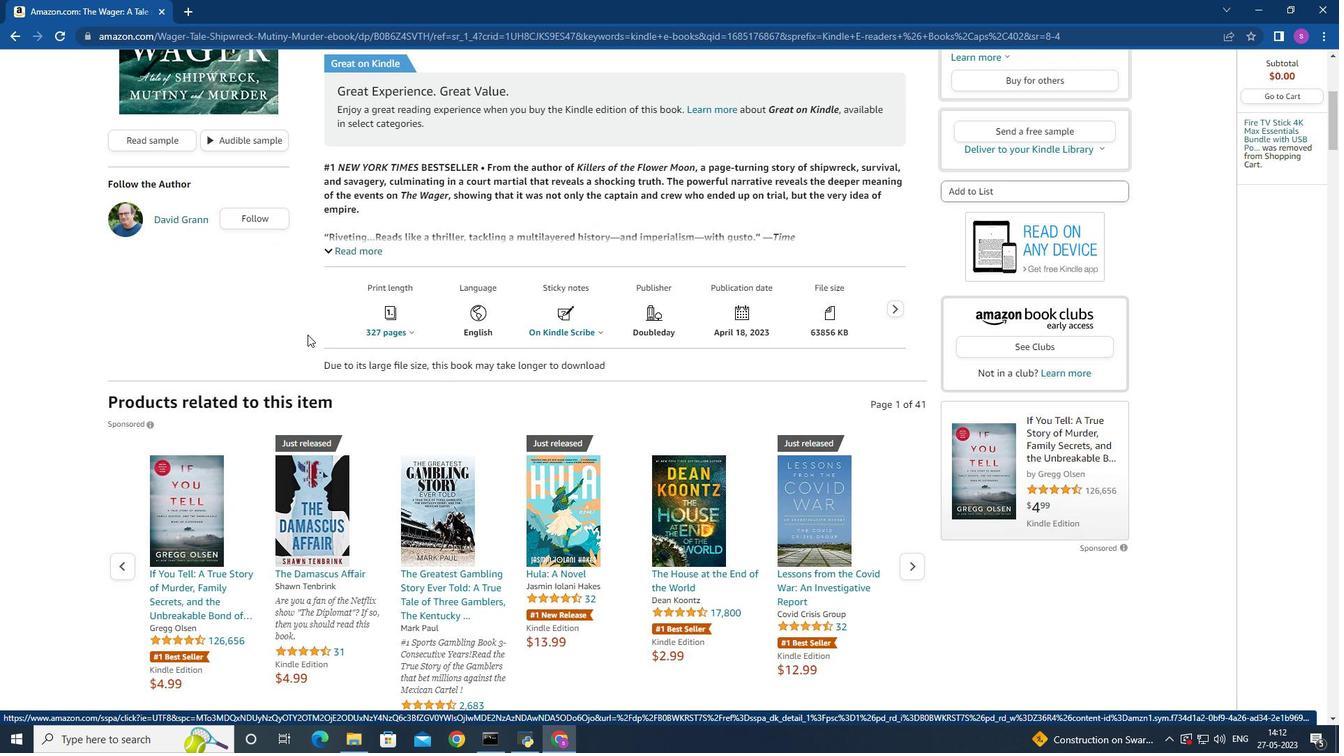 
Action: Mouse scrolled (306, 350) with delta (0, 0)
Screenshot: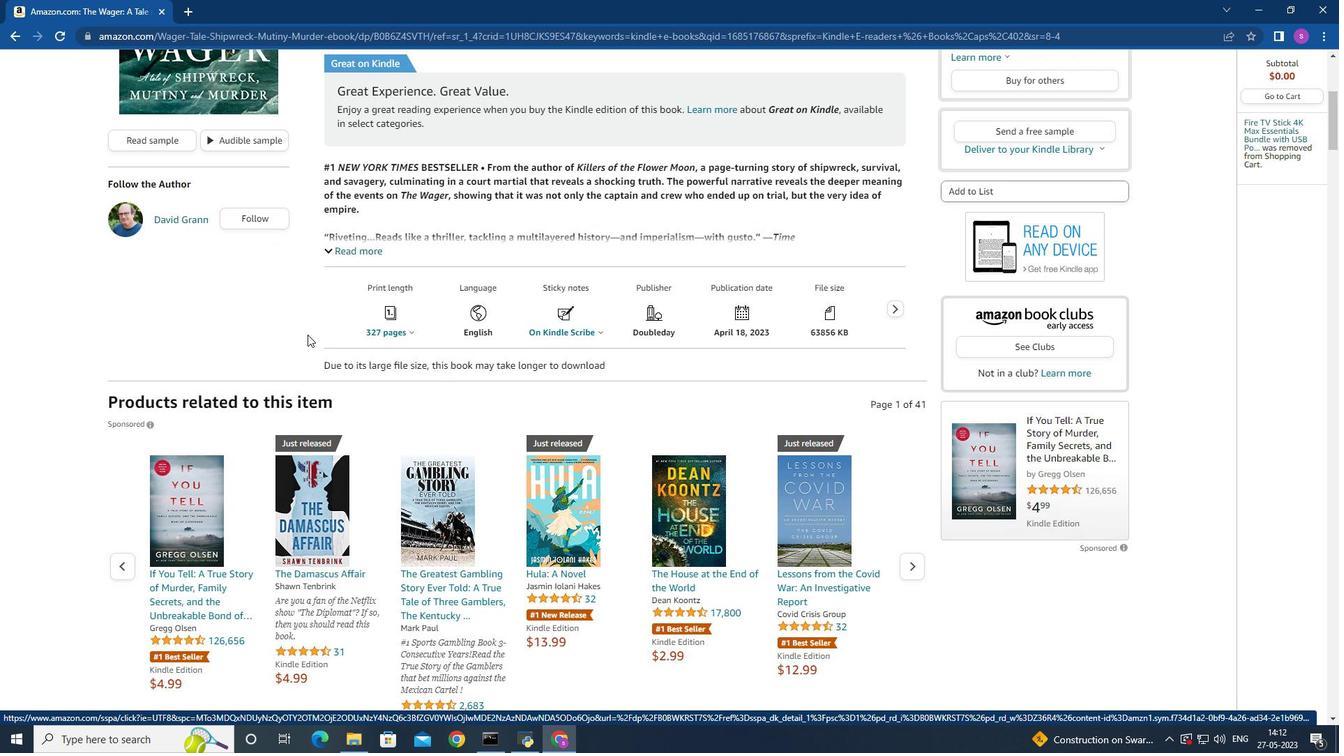 
Action: Mouse moved to (430, 321)
Screenshot: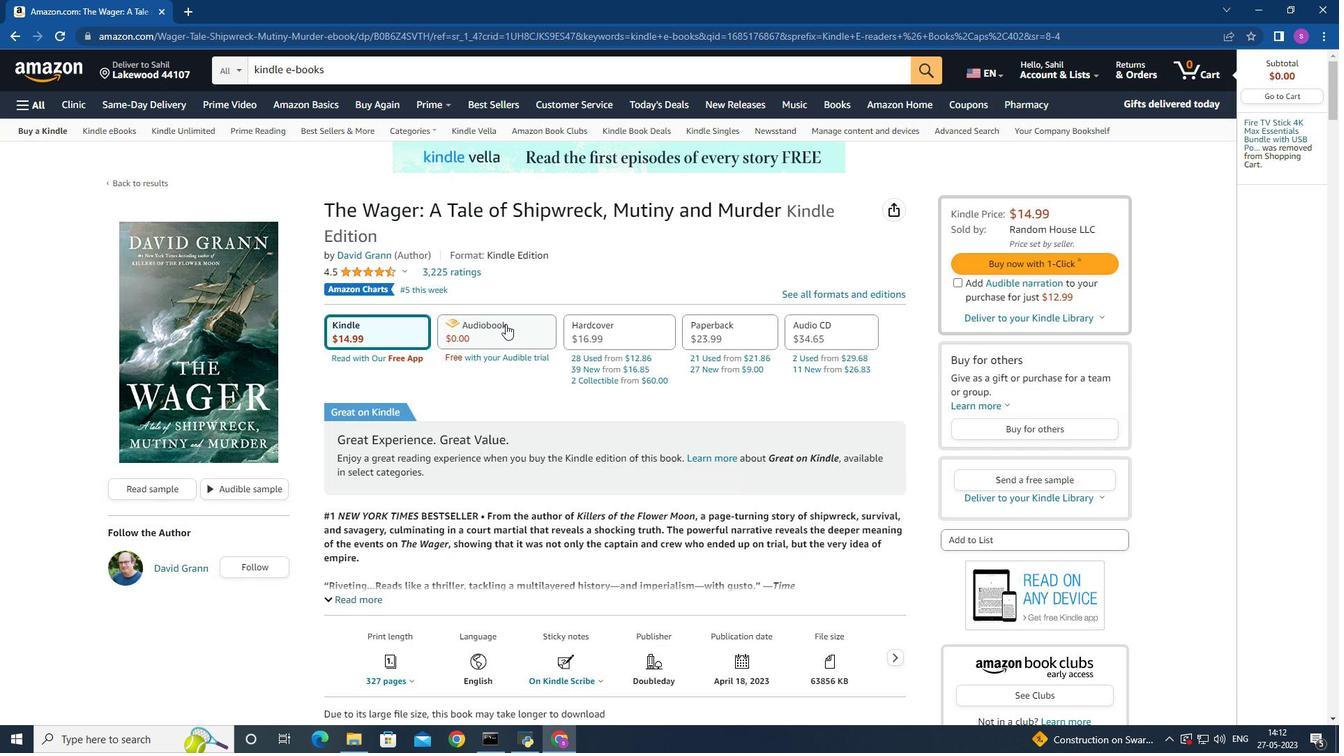 
Action: Mouse scrolled (430, 322) with delta (0, 0)
Screenshot: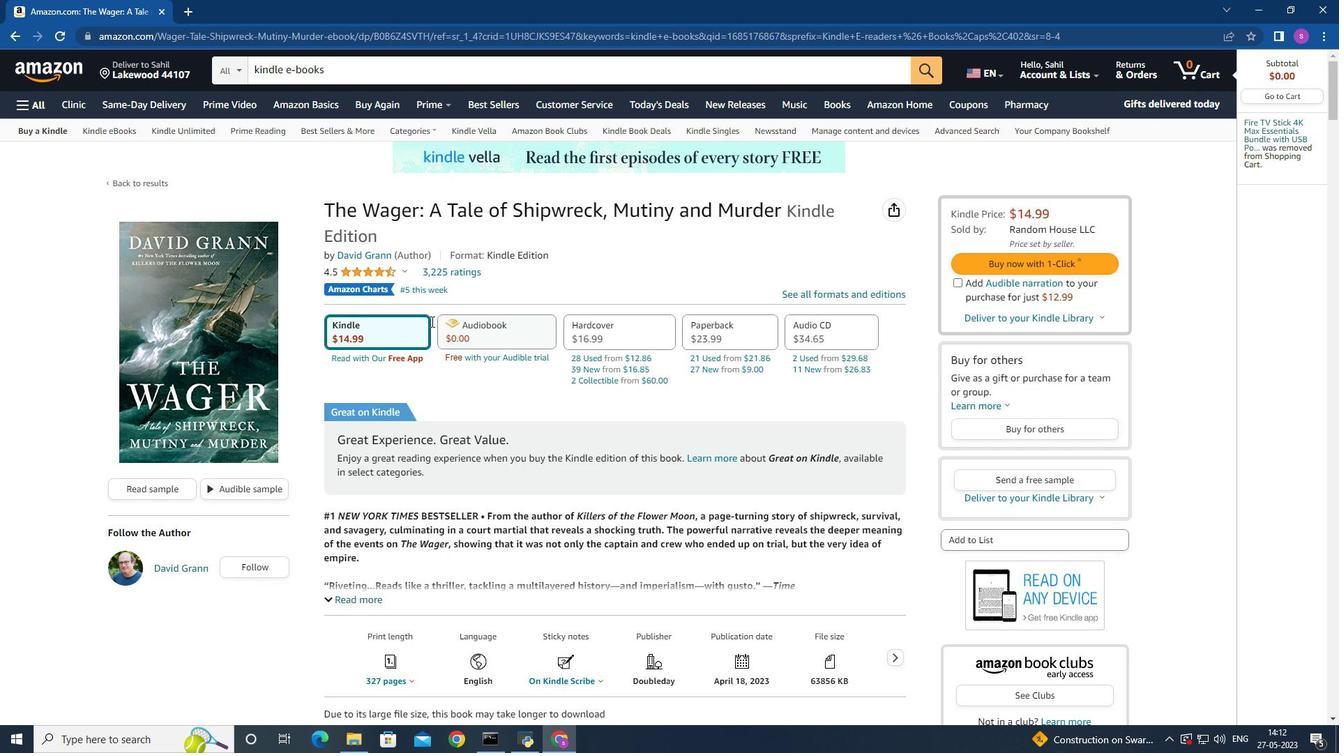 
Action: Mouse scrolled (430, 322) with delta (0, 0)
Screenshot: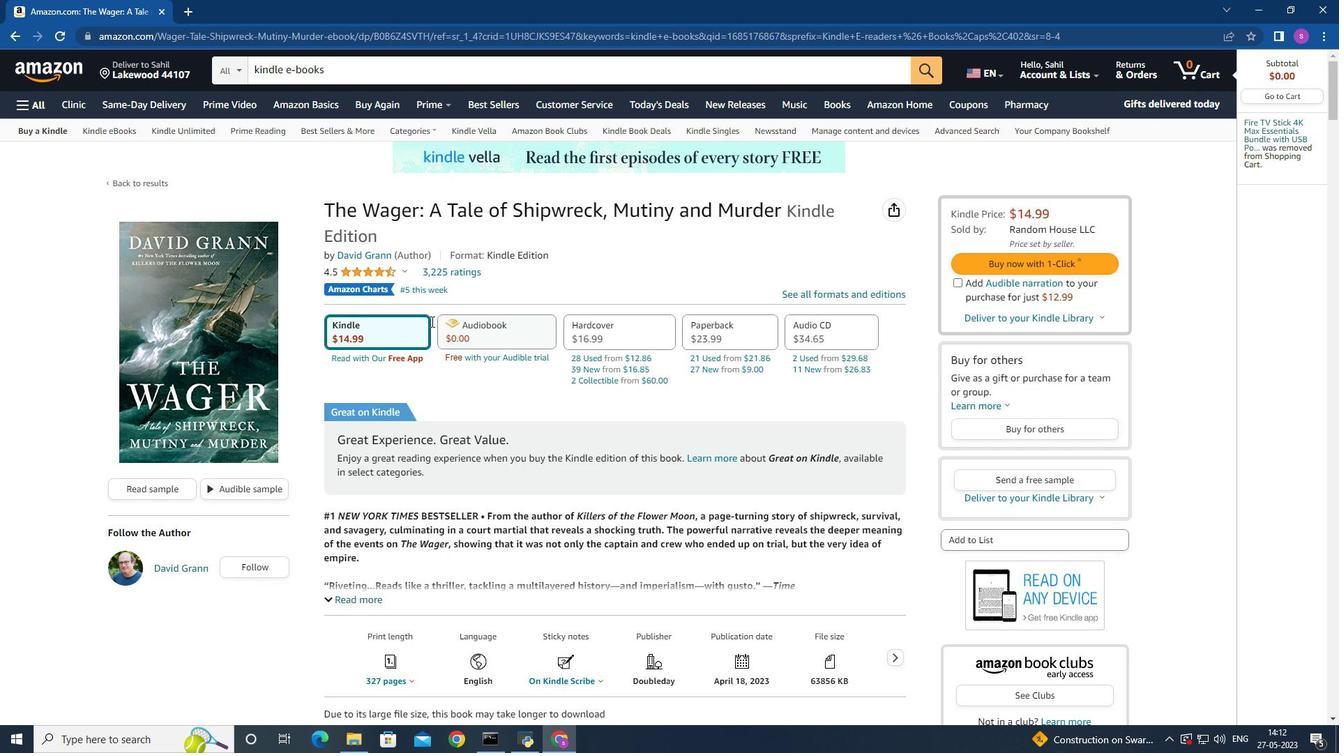 
Action: Mouse moved to (432, 325)
Screenshot: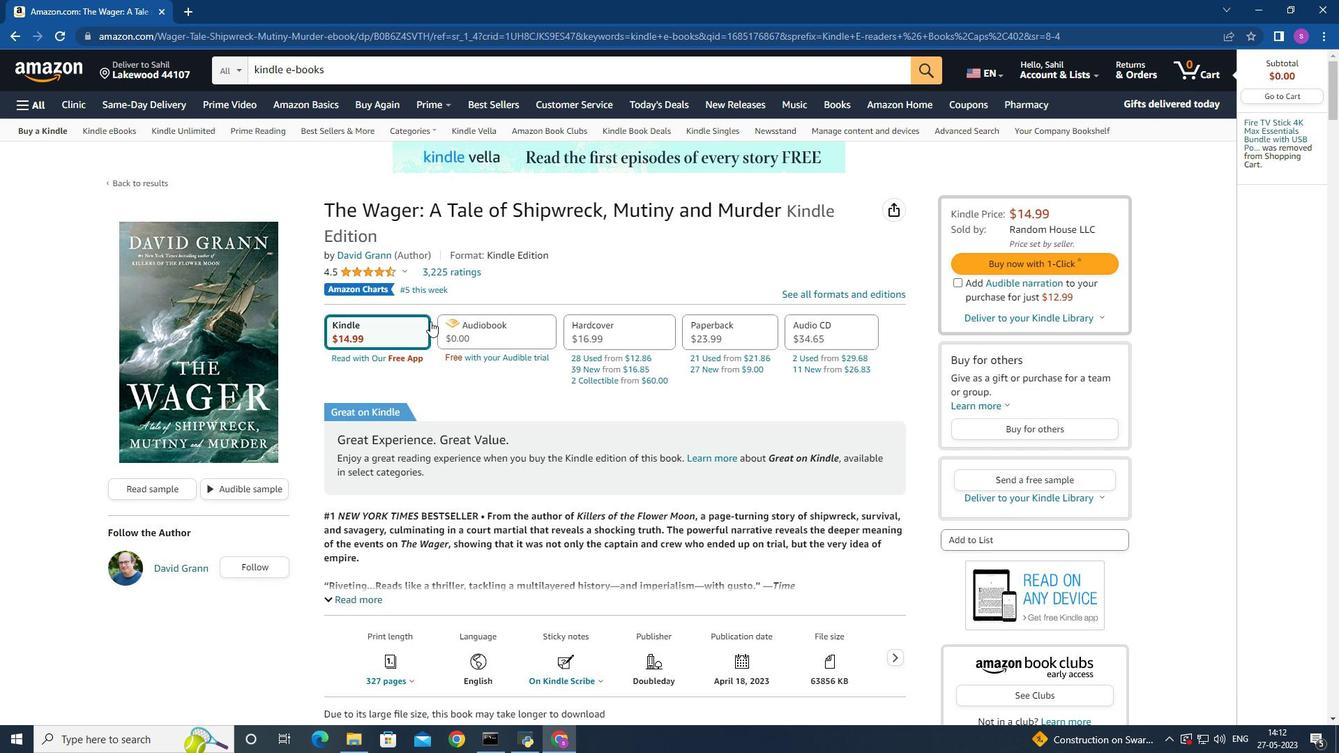 
Action: Mouse scrolled (432, 325) with delta (0, 0)
Screenshot: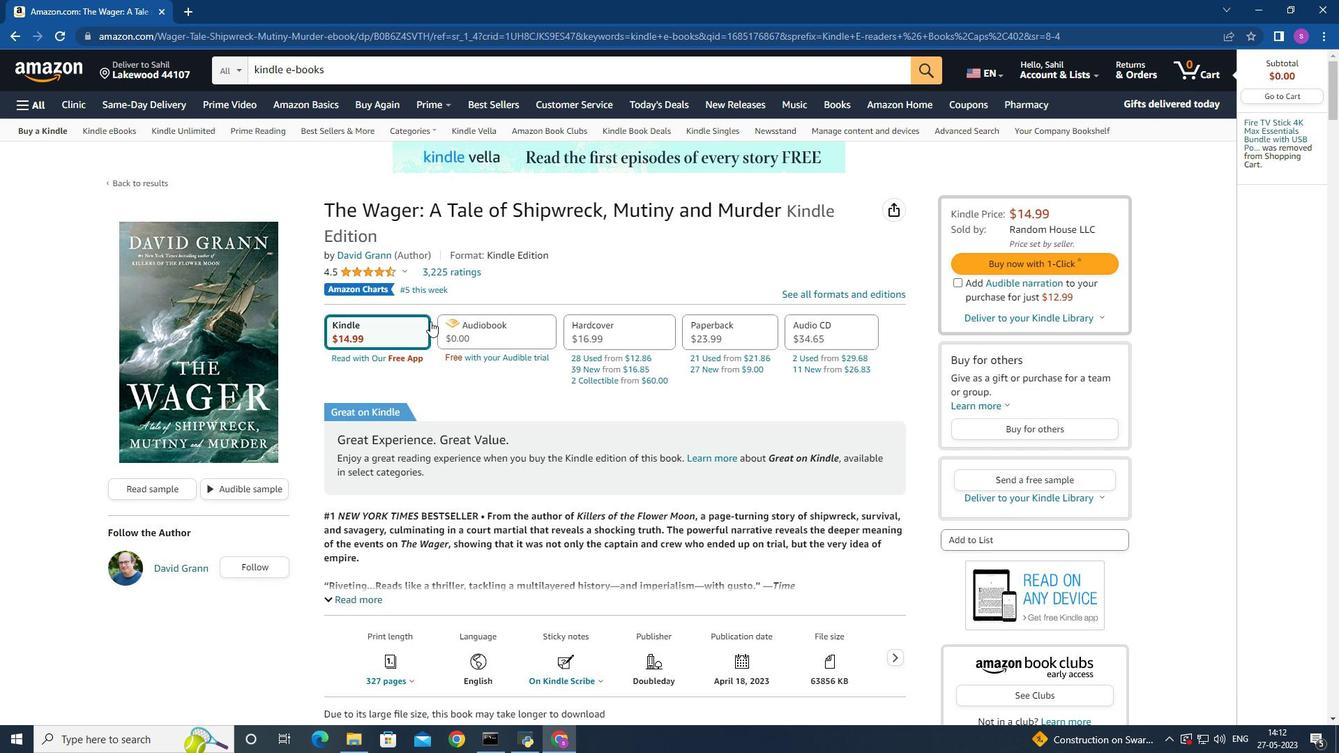 
Action: Mouse moved to (13, 40)
Screenshot: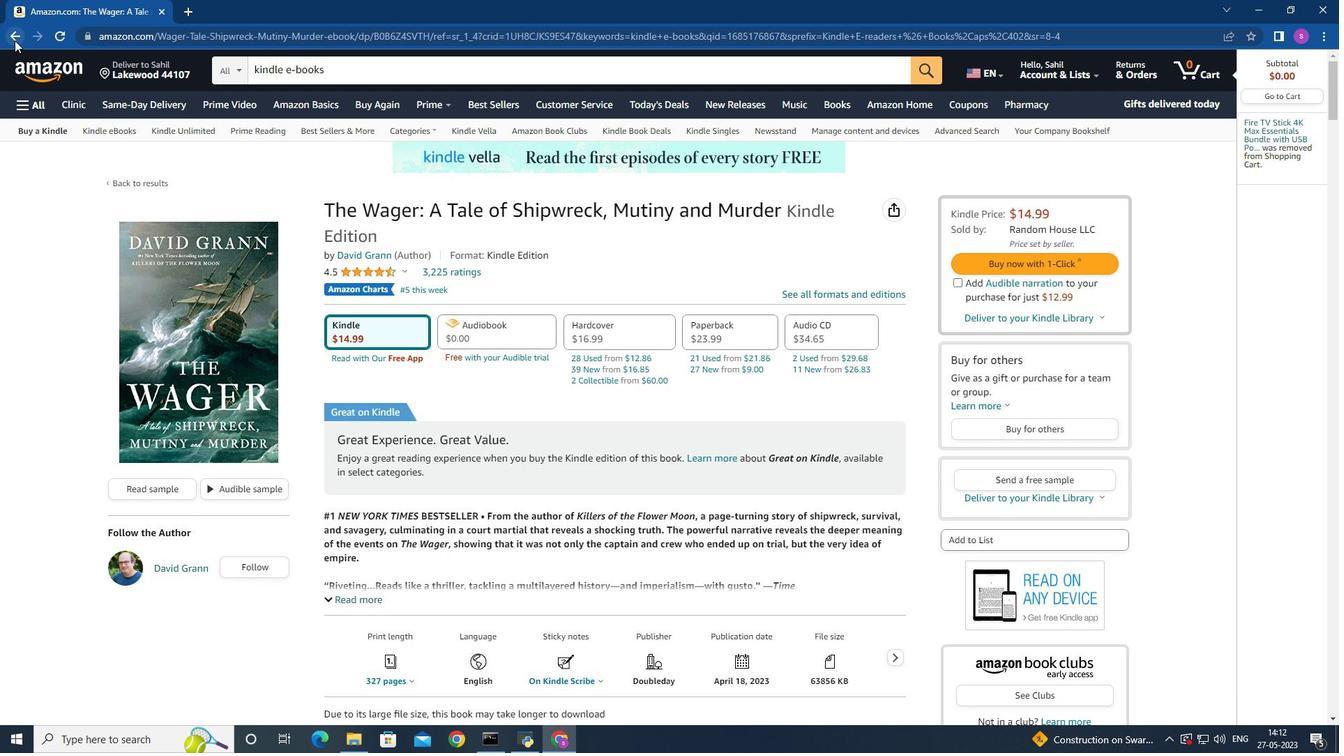 
Action: Mouse pressed left at (13, 40)
Screenshot: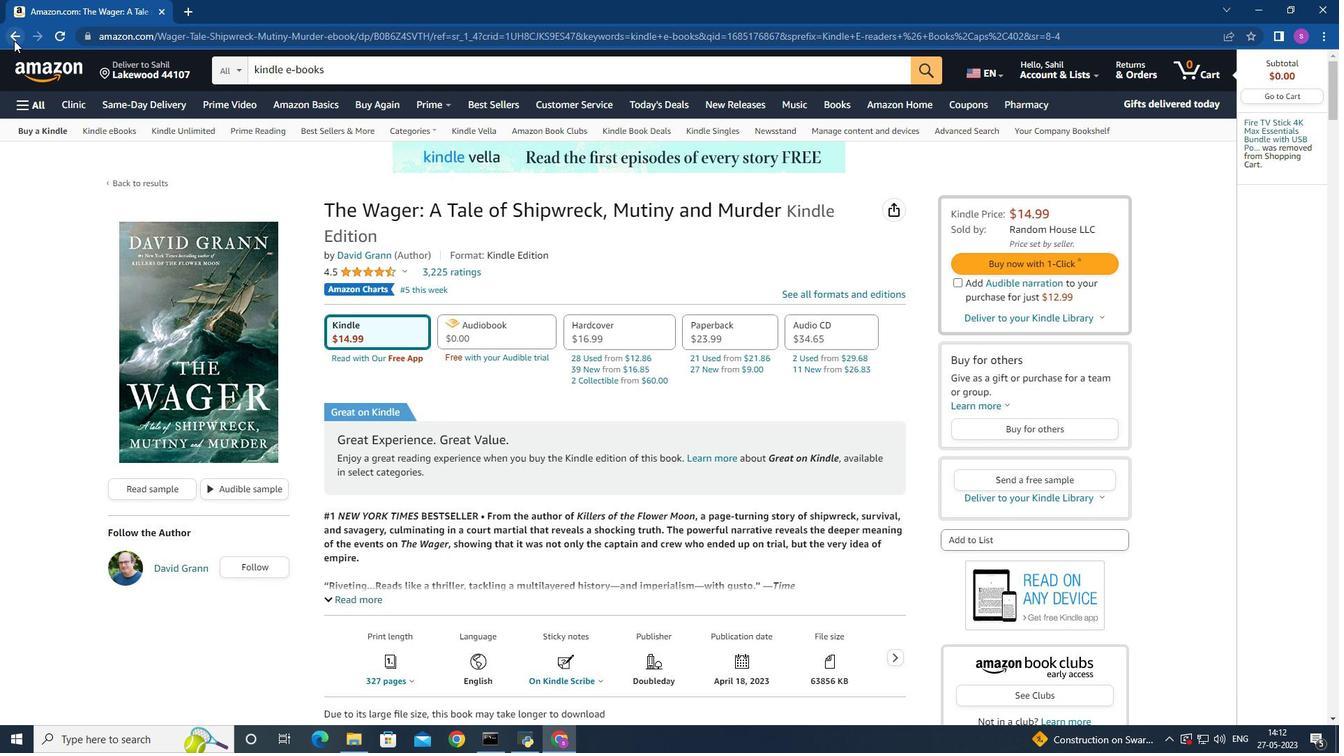 
Action: Mouse moved to (15, 37)
Screenshot: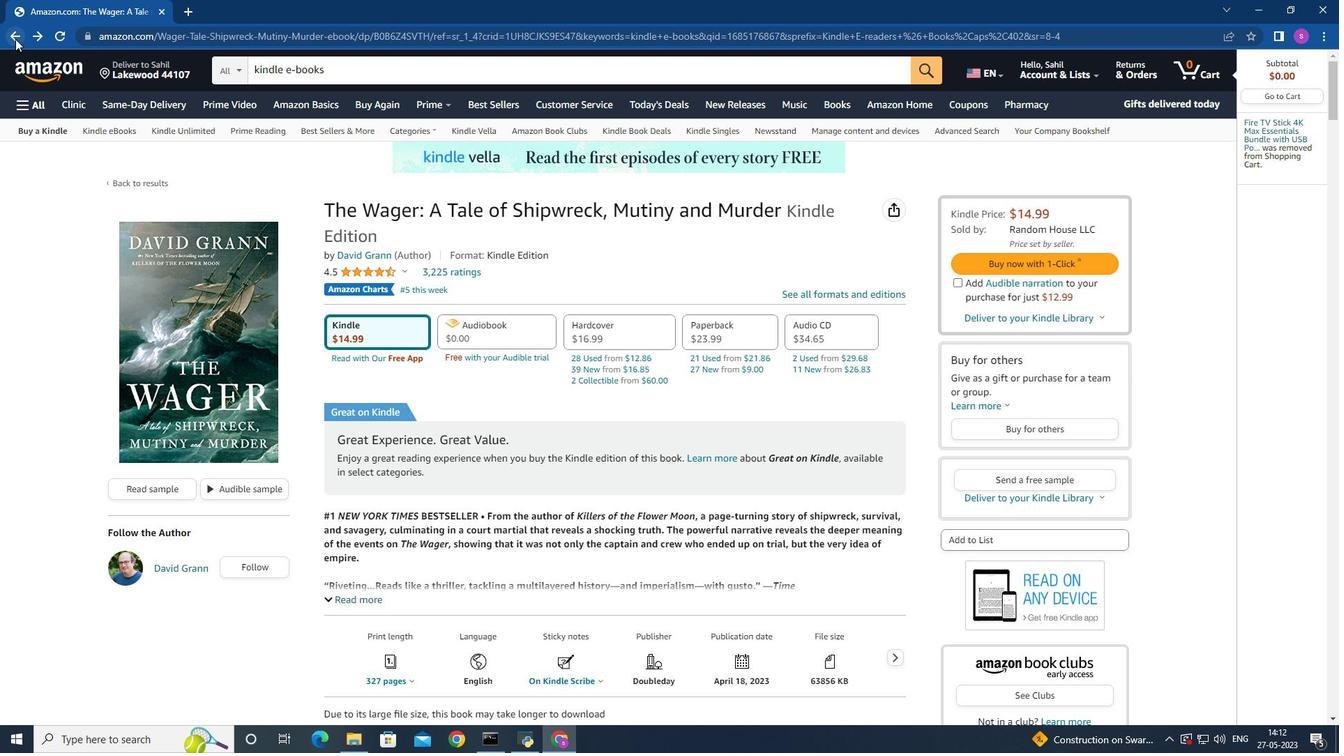 
Action: Mouse pressed left at (15, 37)
Screenshot: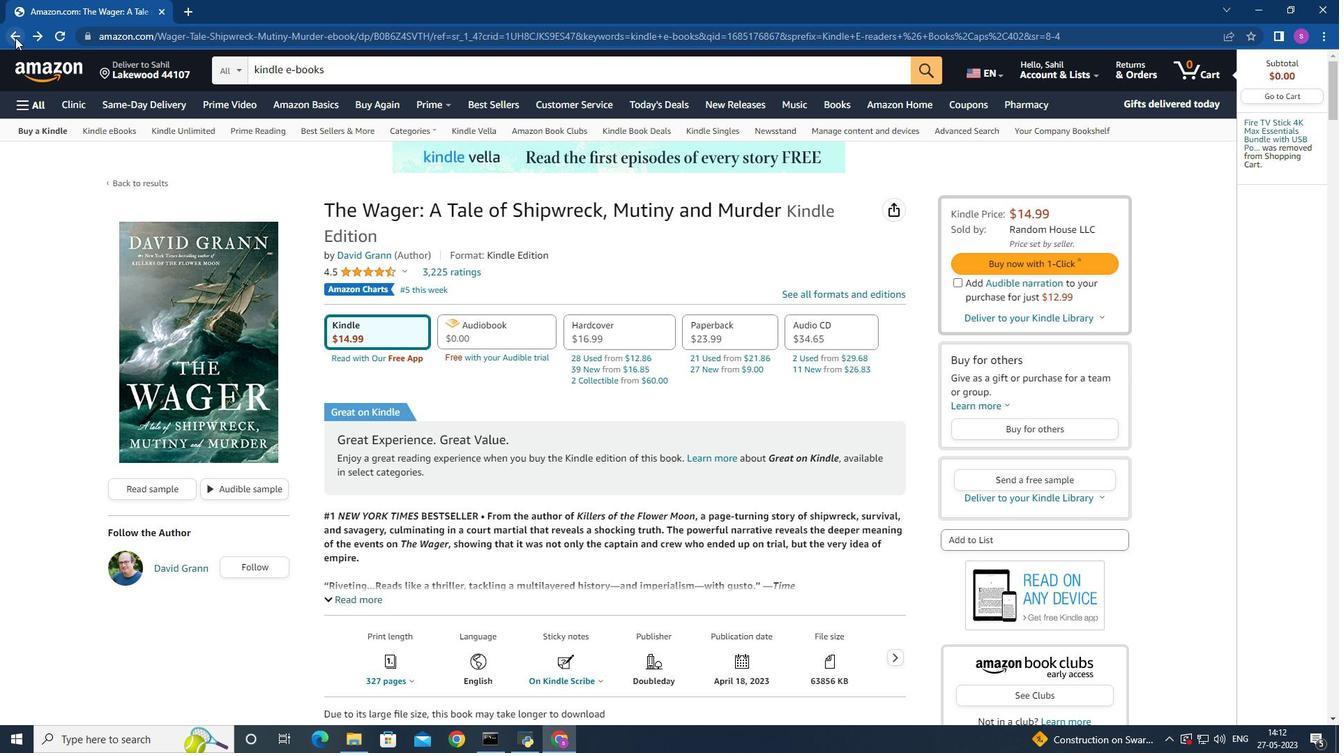 
Action: Mouse moved to (331, 66)
